 Task: Research Airbnb accommodation in Azua, Dominican Republic from 6th December, 2023 to 15th December, 2023 for 6 adults. Place can be entire room or private room with 6 bedrooms having 6 beds and 6 bathrooms. Property type can be house. Amenities needed are: wifi, TV, free parkinig on premises, gym, breakfast.
Action: Mouse moved to (595, 125)
Screenshot: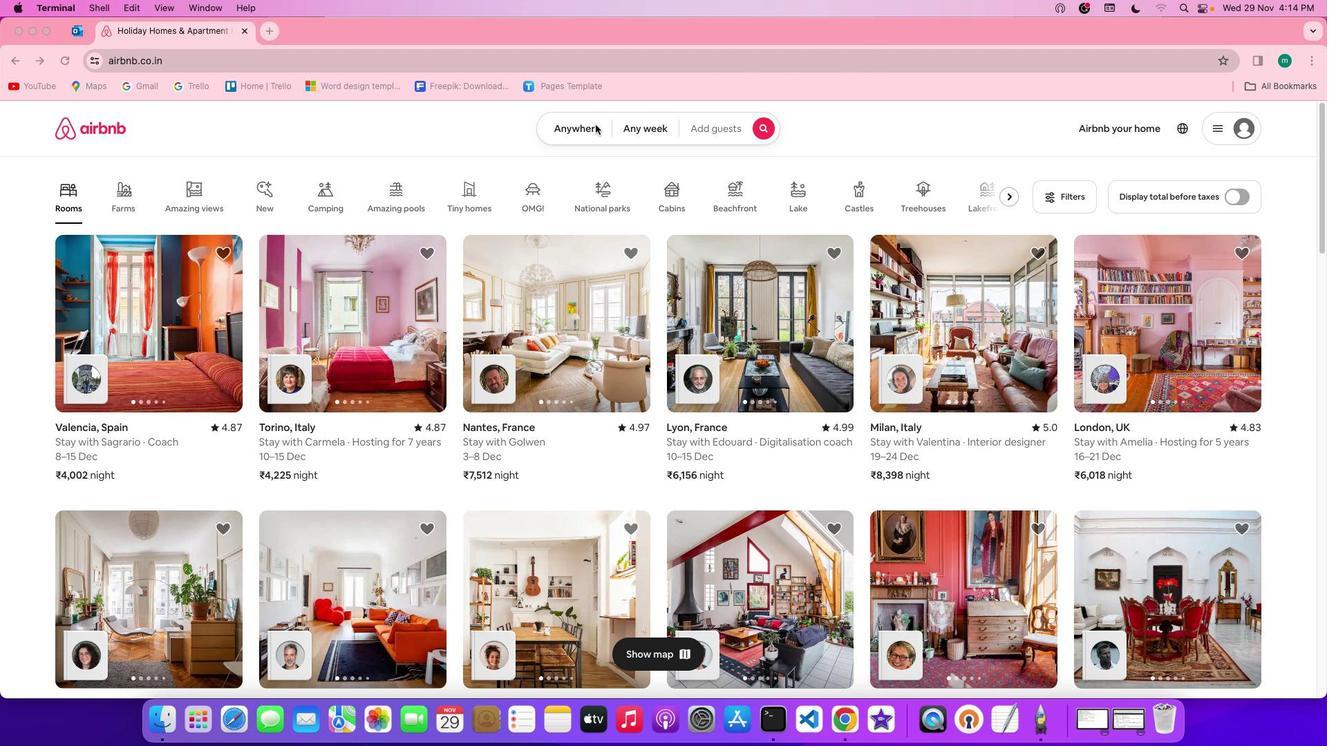 
Action: Mouse pressed left at (595, 125)
Screenshot: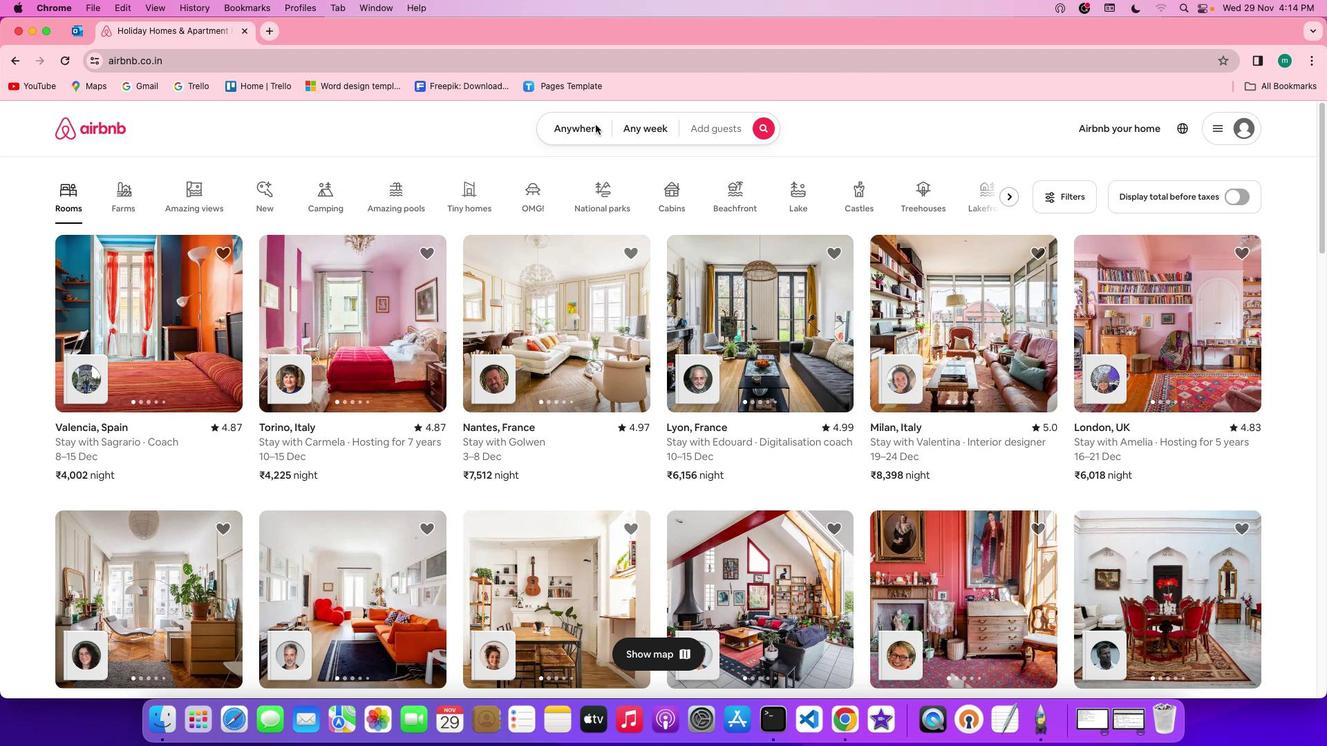 
Action: Mouse pressed left at (595, 125)
Screenshot: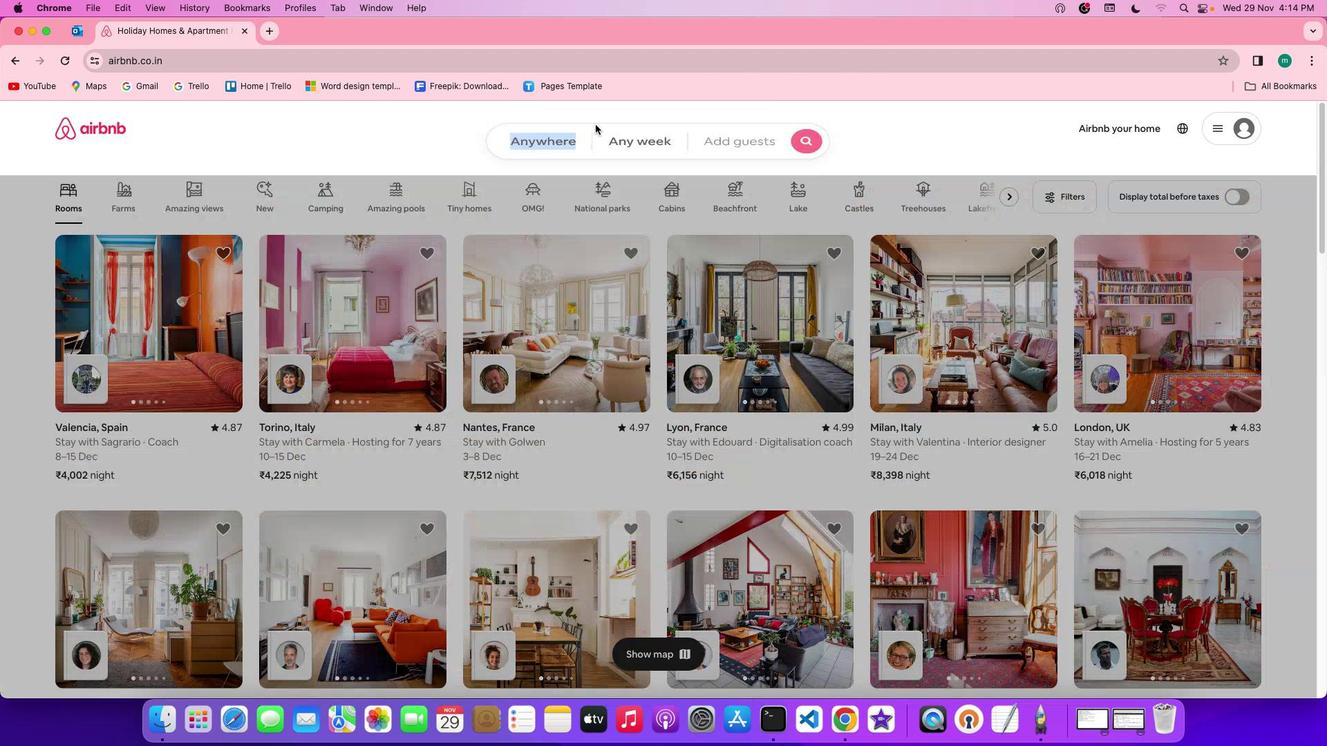 
Action: Mouse moved to (514, 187)
Screenshot: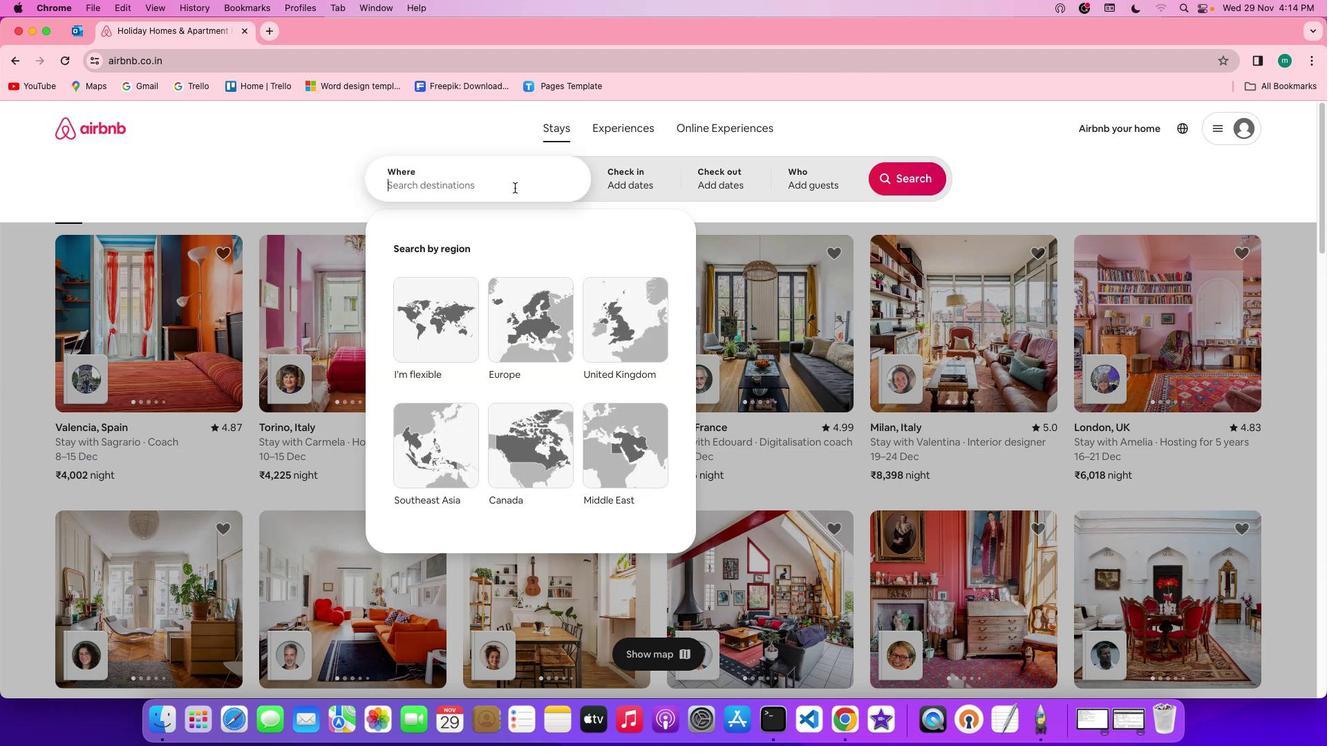 
Action: Mouse pressed left at (514, 187)
Screenshot: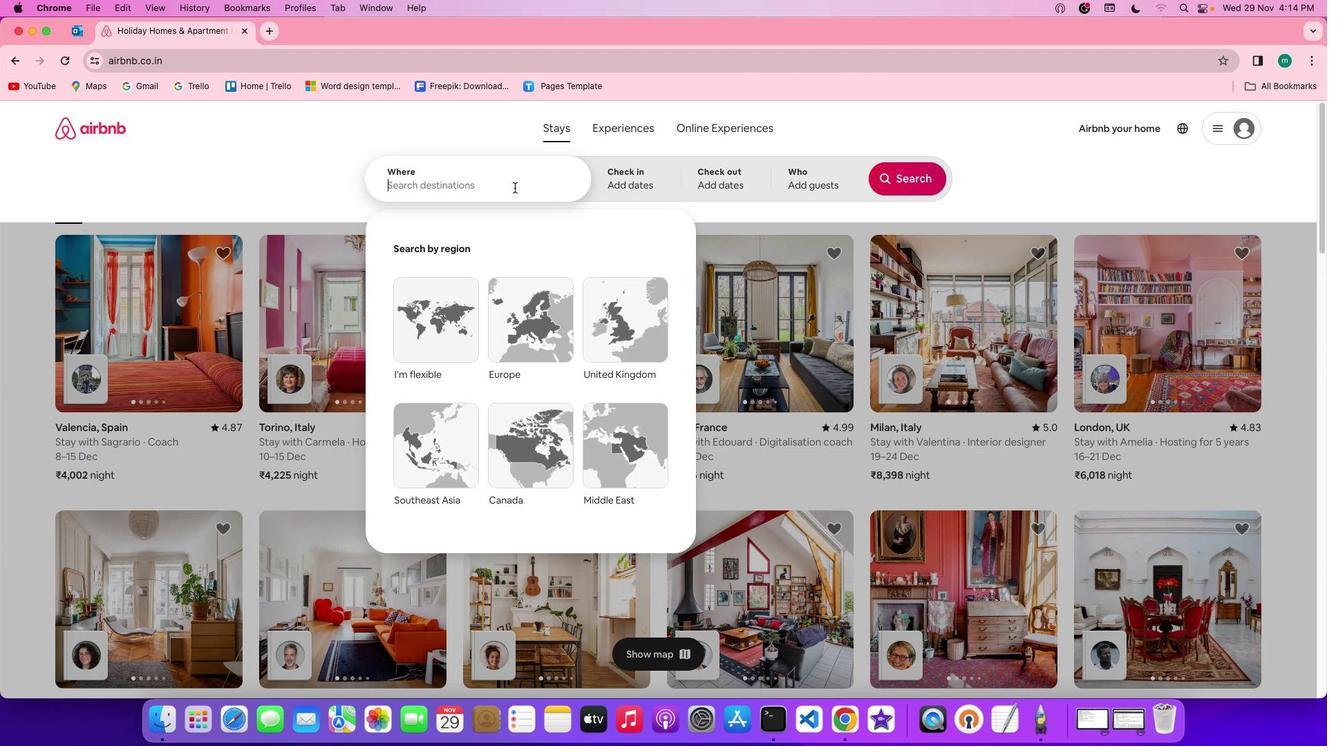 
Action: Mouse moved to (514, 189)
Screenshot: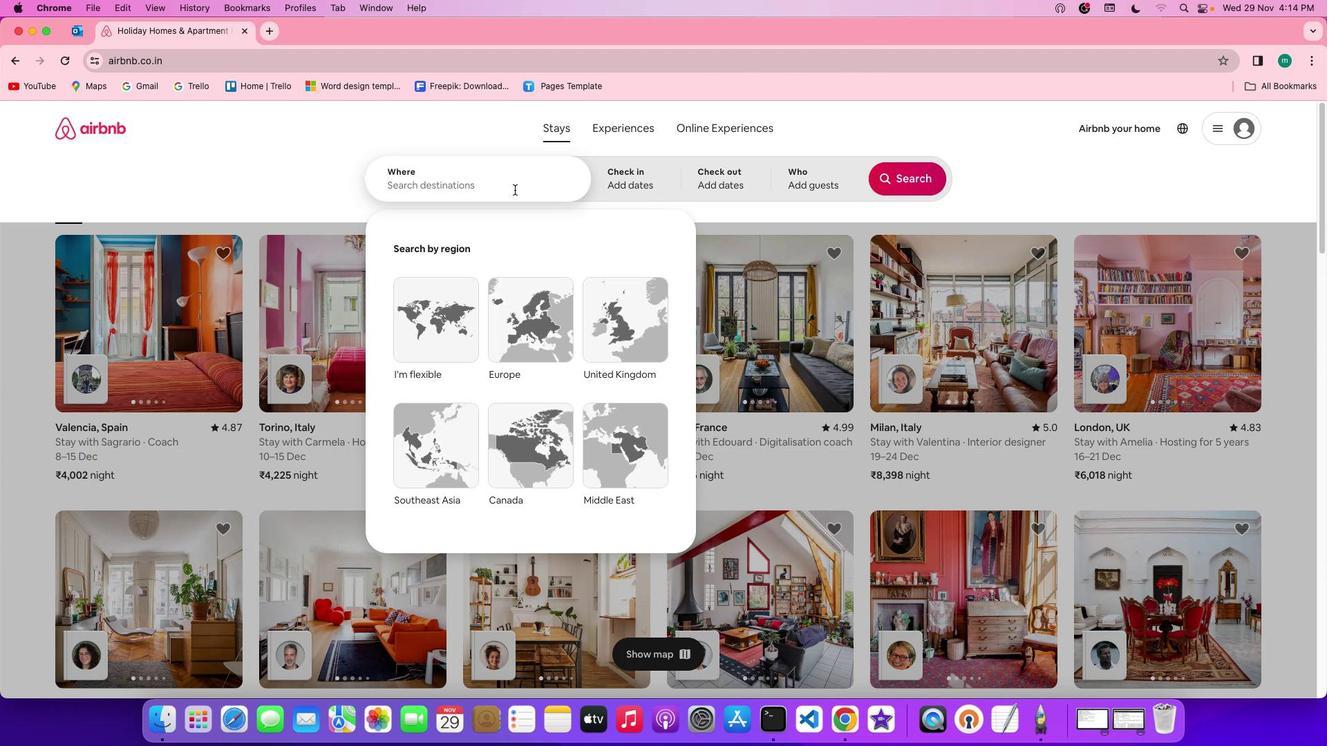 
Action: Key pressed Key.shift'A''z''u''a'','Key.spaceKey.shift'd''o''m''i''n''i''c''a''n'Key.spaceKey.shift'R''e''p''u''b''l''i''c'
Screenshot: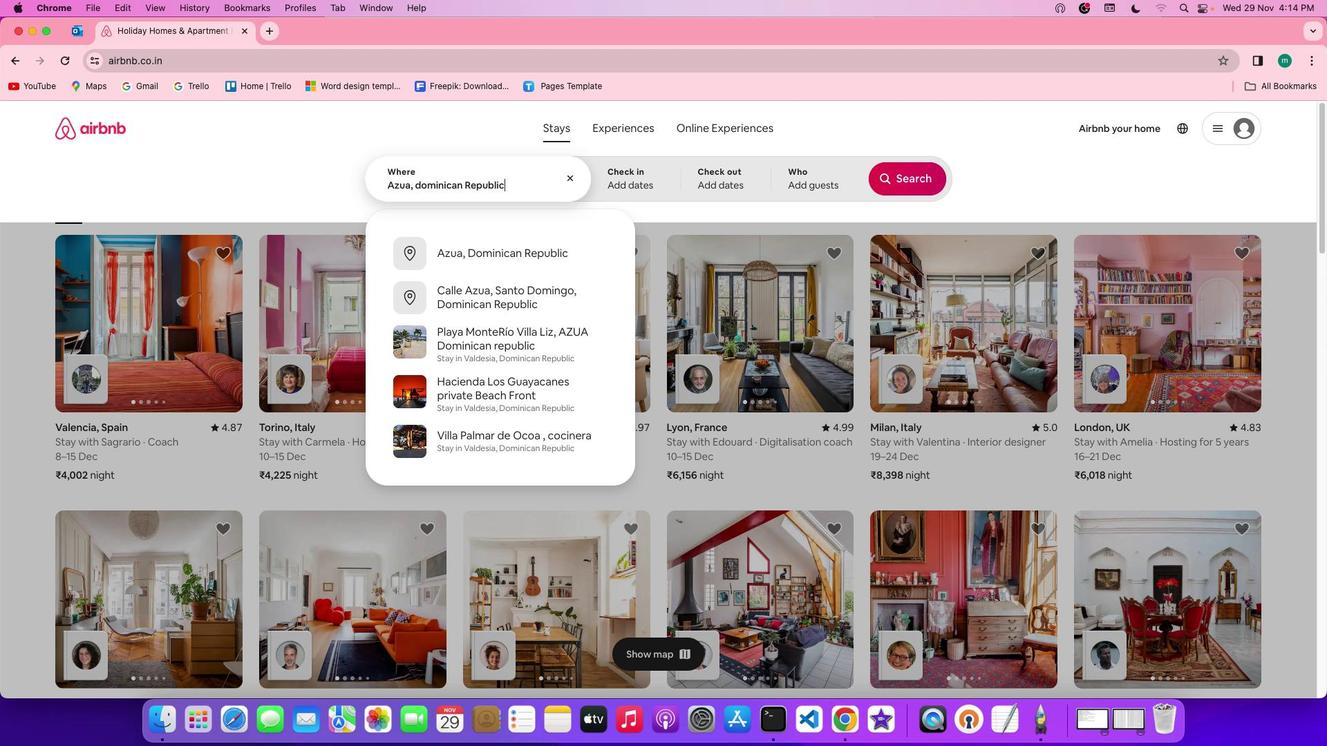 
Action: Mouse moved to (602, 186)
Screenshot: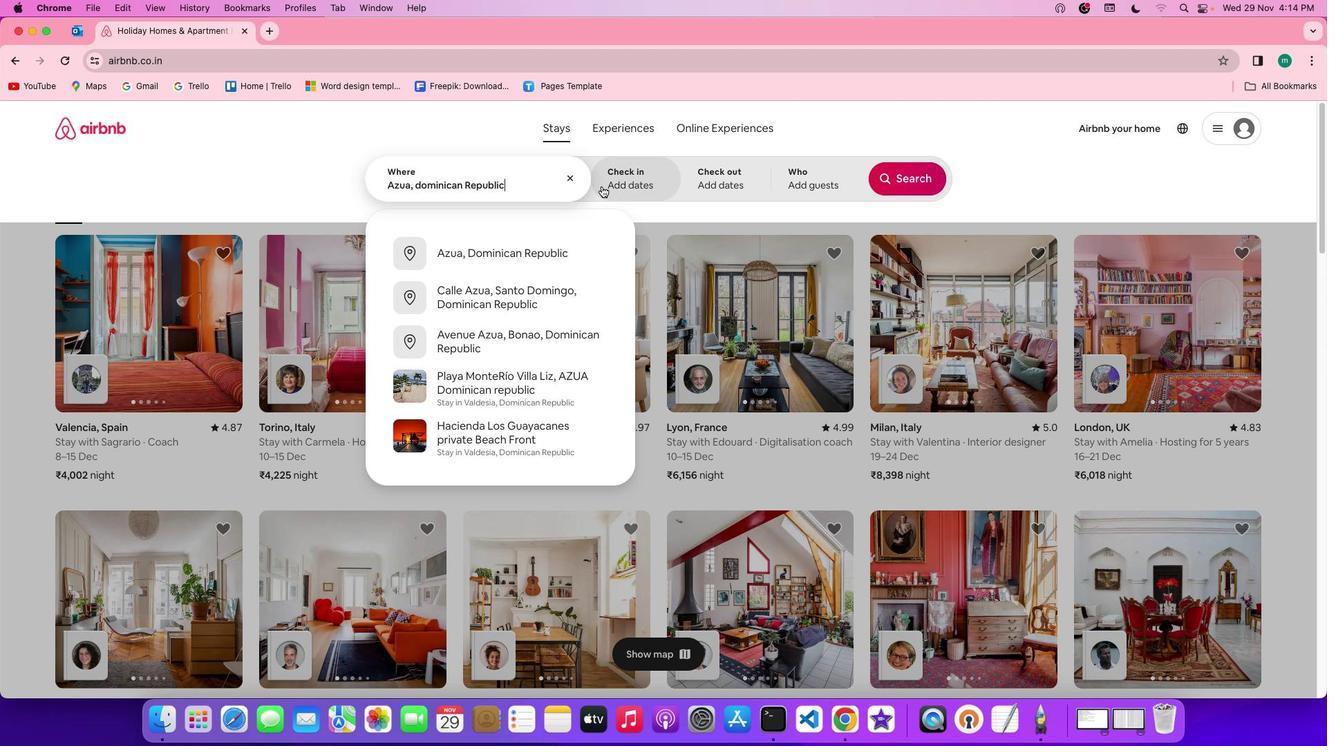 
Action: Mouse pressed left at (602, 186)
Screenshot: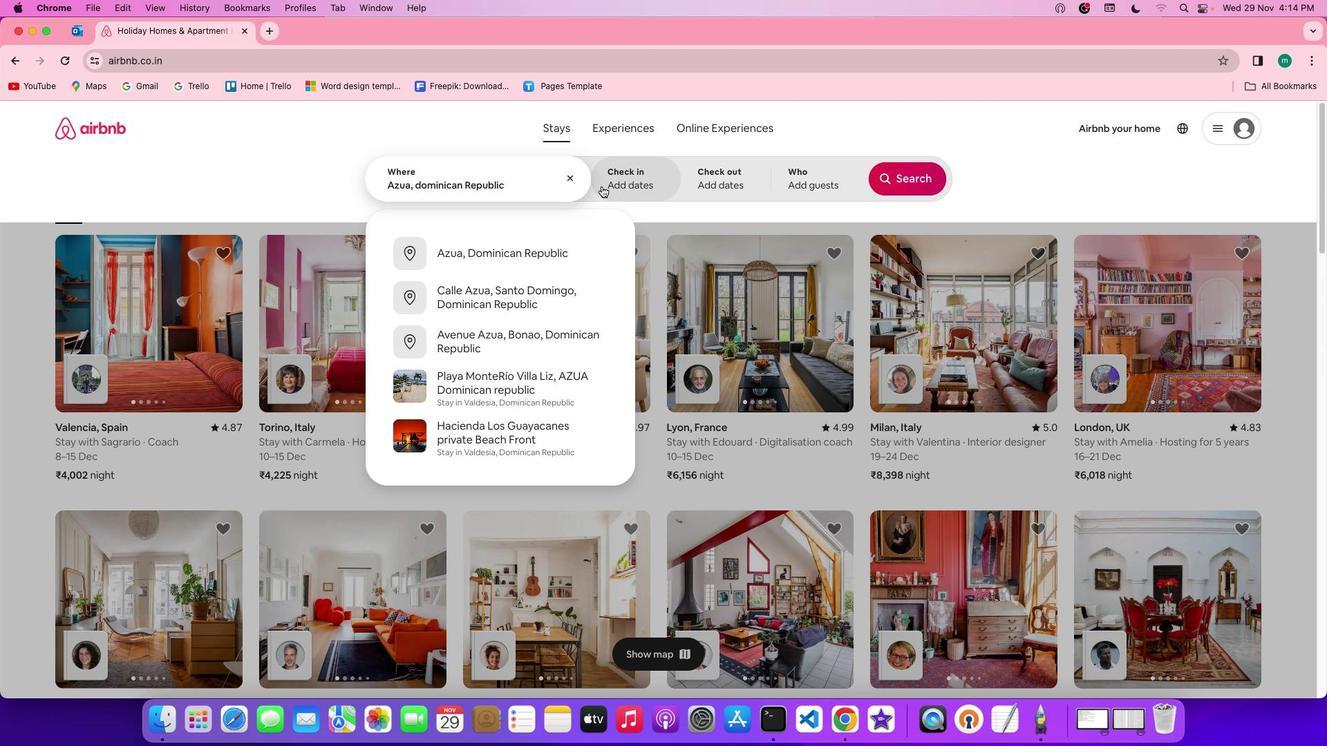 
Action: Mouse moved to (800, 379)
Screenshot: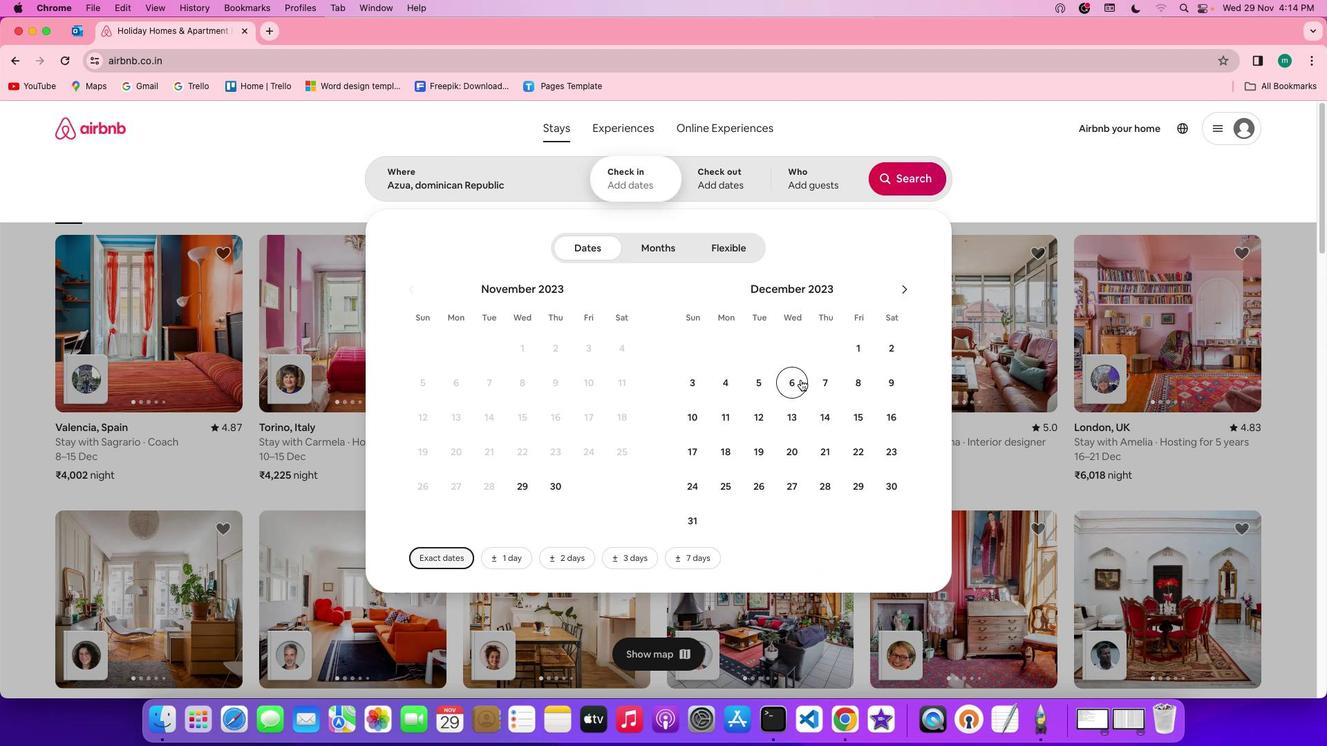 
Action: Mouse pressed left at (800, 379)
Screenshot: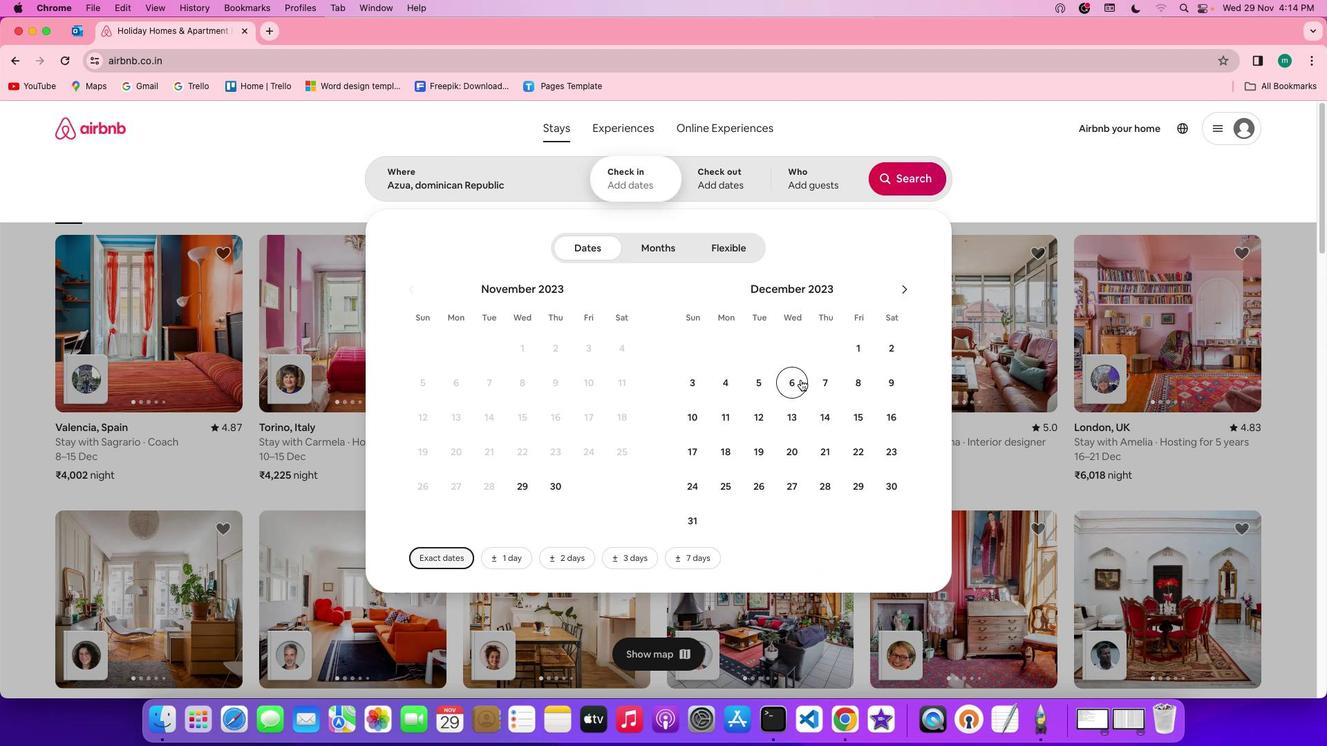 
Action: Mouse moved to (858, 426)
Screenshot: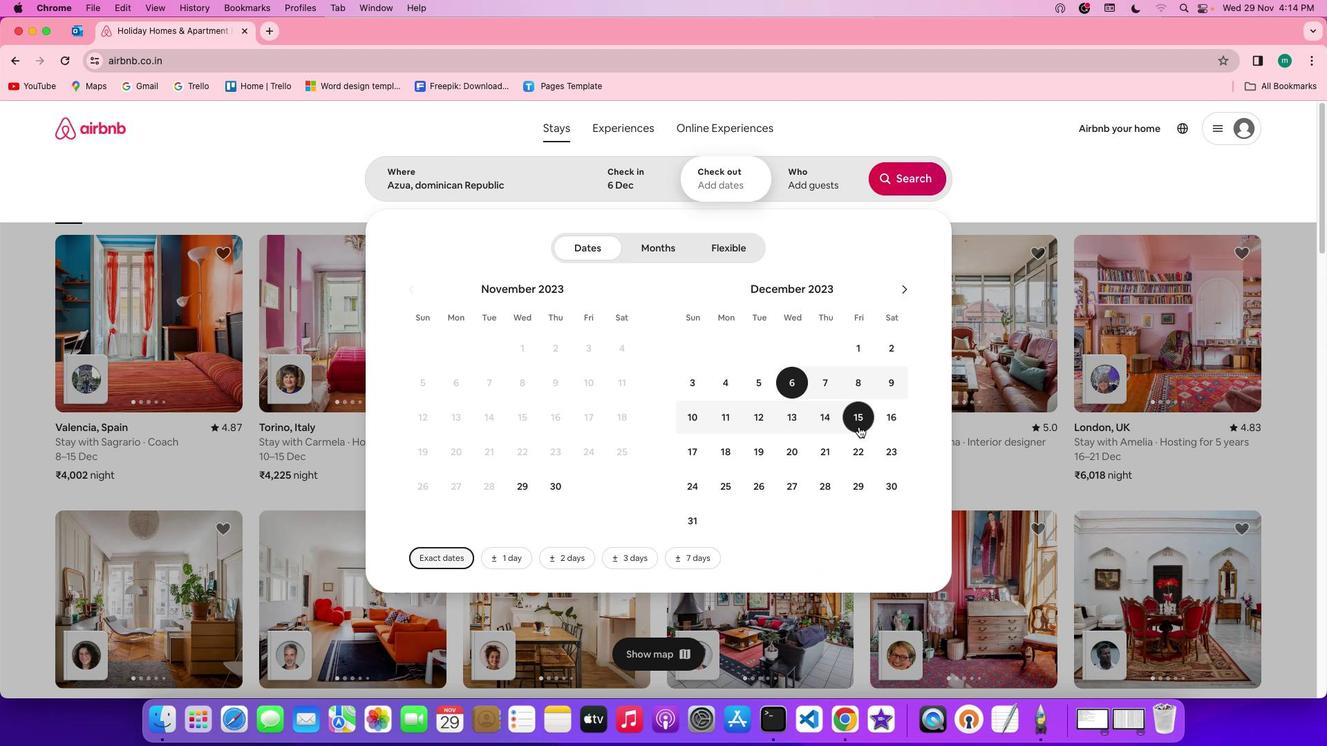 
Action: Mouse pressed left at (858, 426)
Screenshot: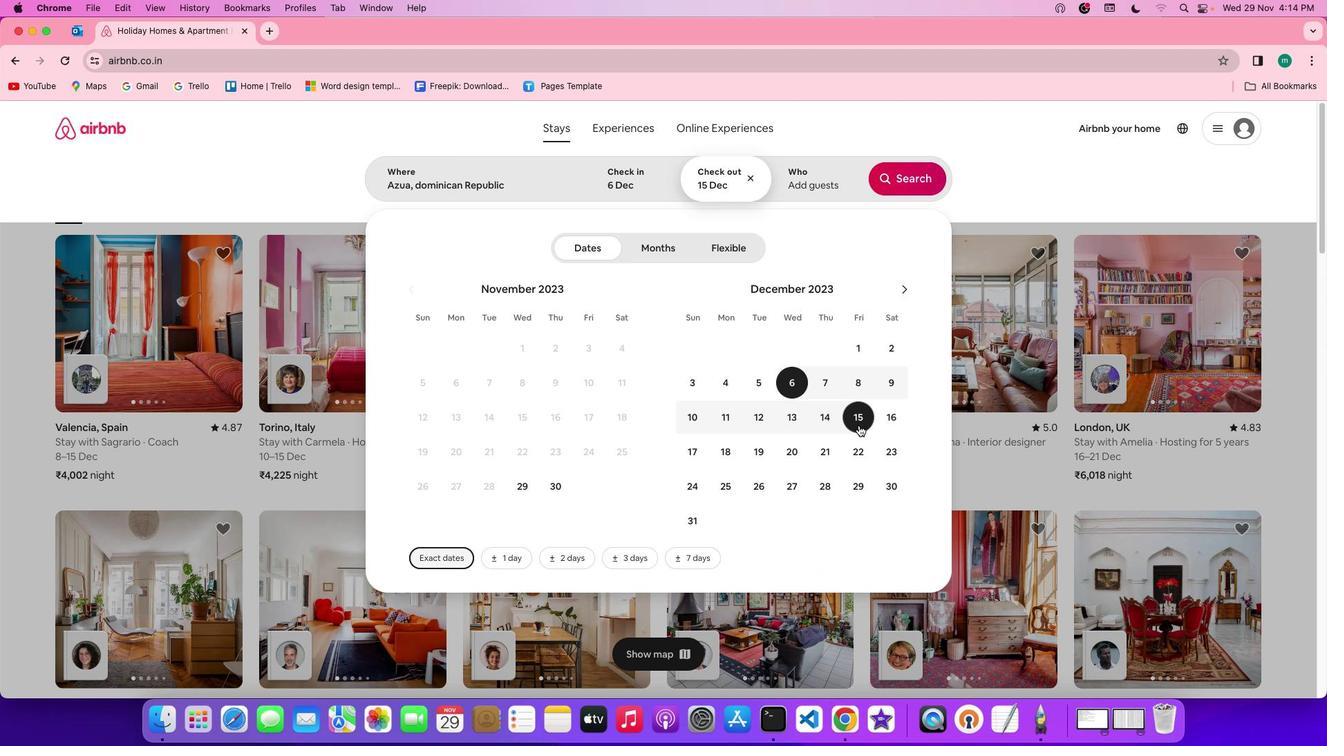 
Action: Mouse moved to (807, 174)
Screenshot: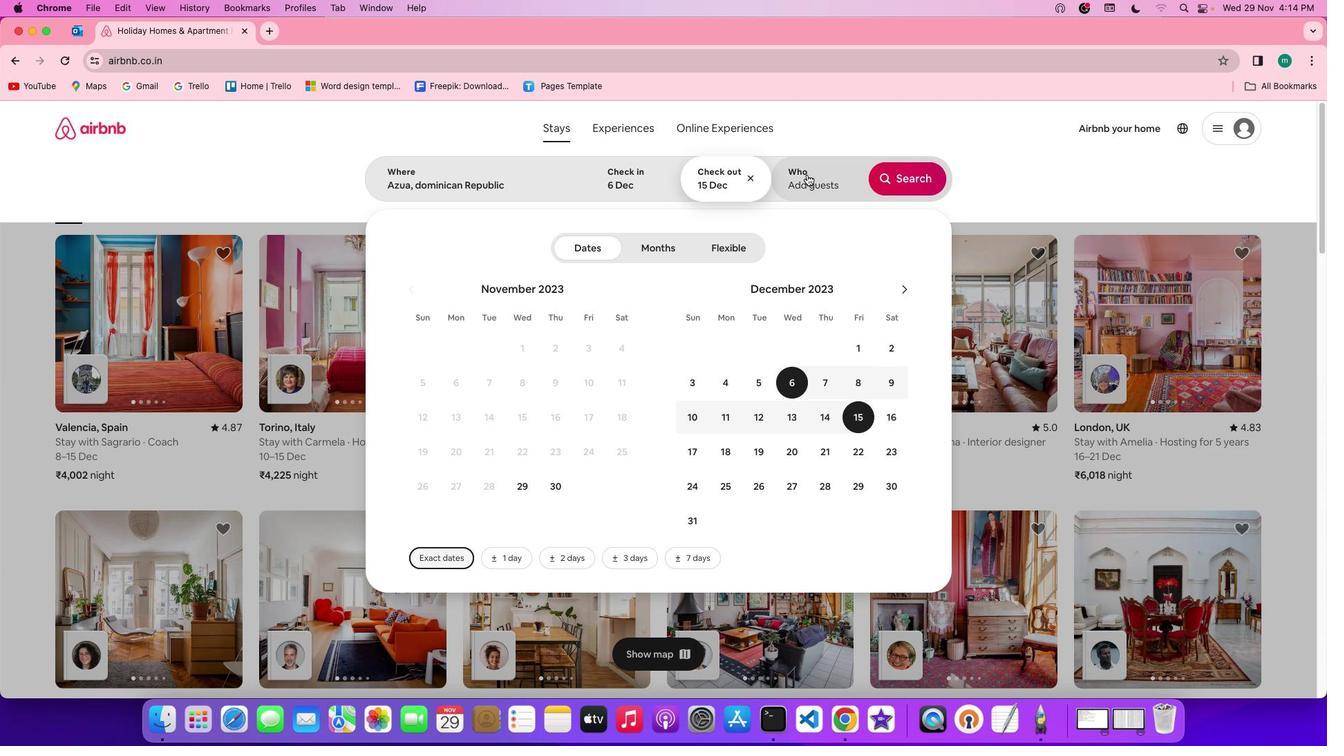 
Action: Mouse pressed left at (807, 174)
Screenshot: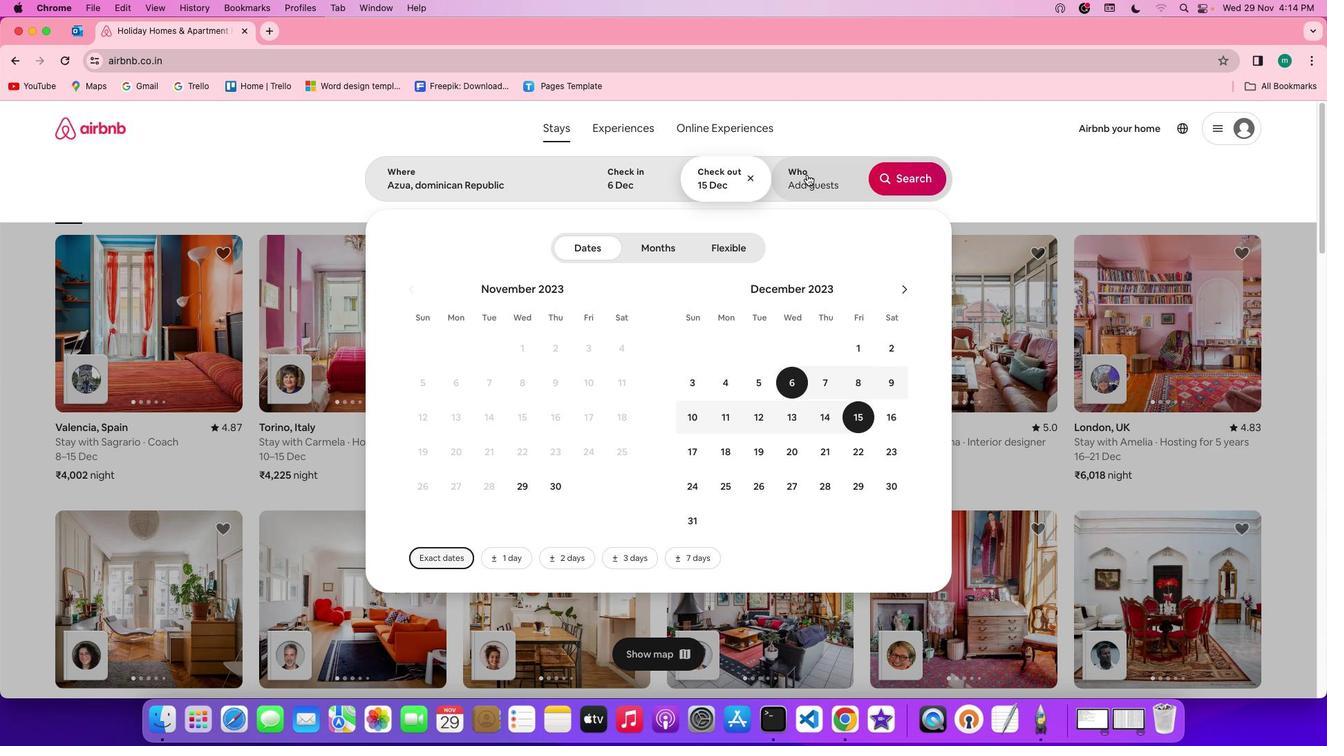 
Action: Mouse moved to (911, 252)
Screenshot: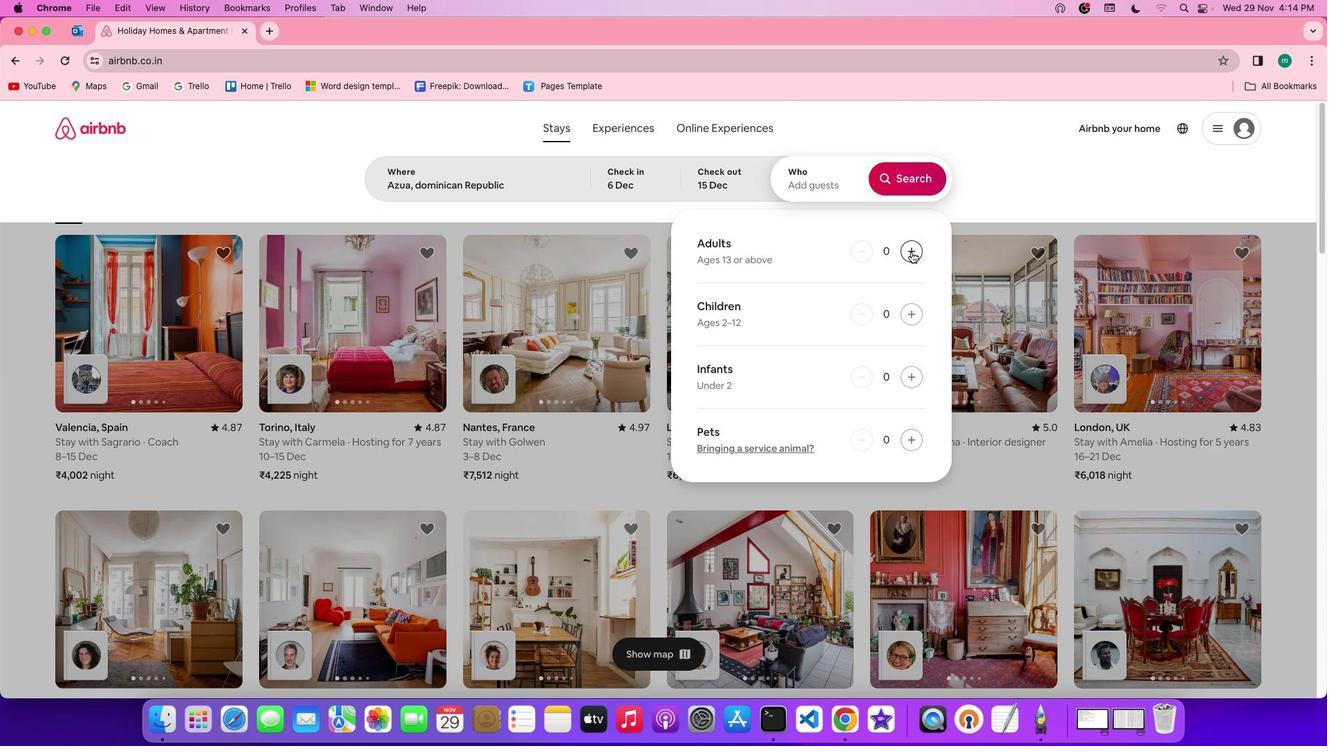 
Action: Mouse pressed left at (911, 252)
Screenshot: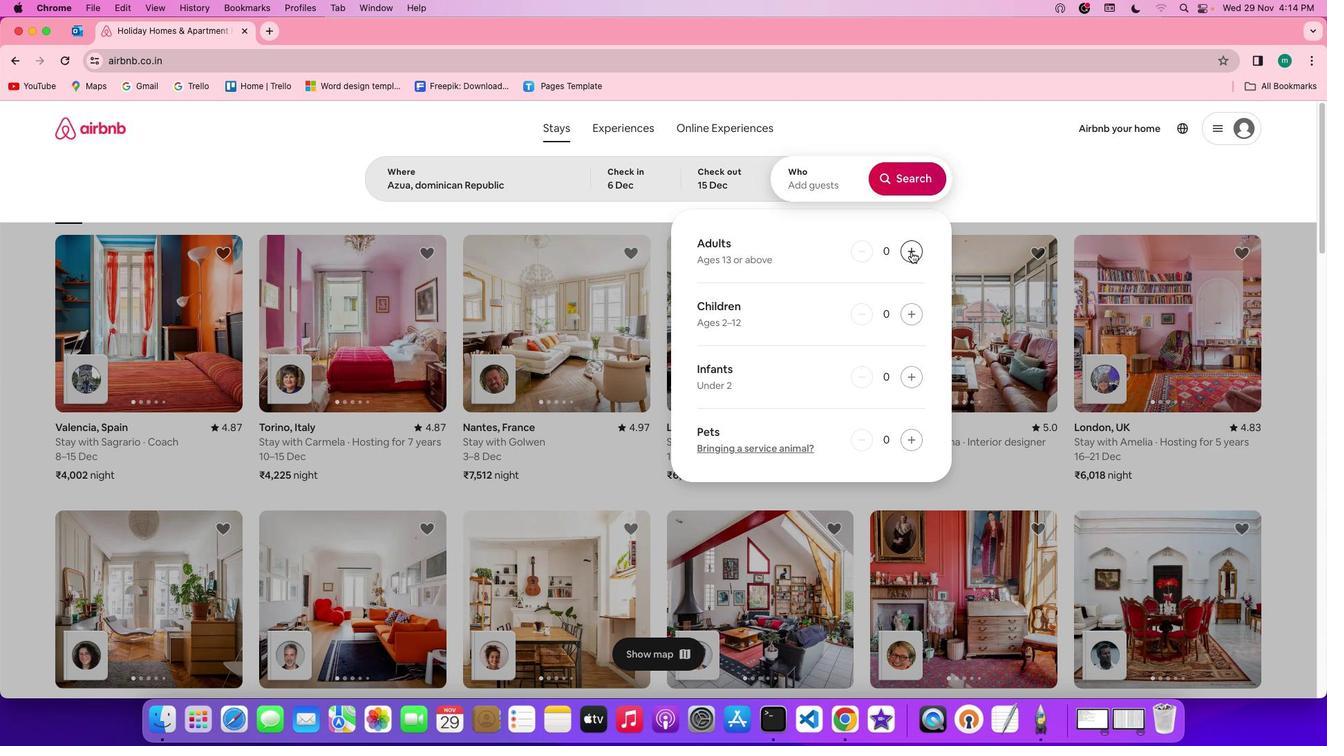 
Action: Mouse pressed left at (911, 252)
Screenshot: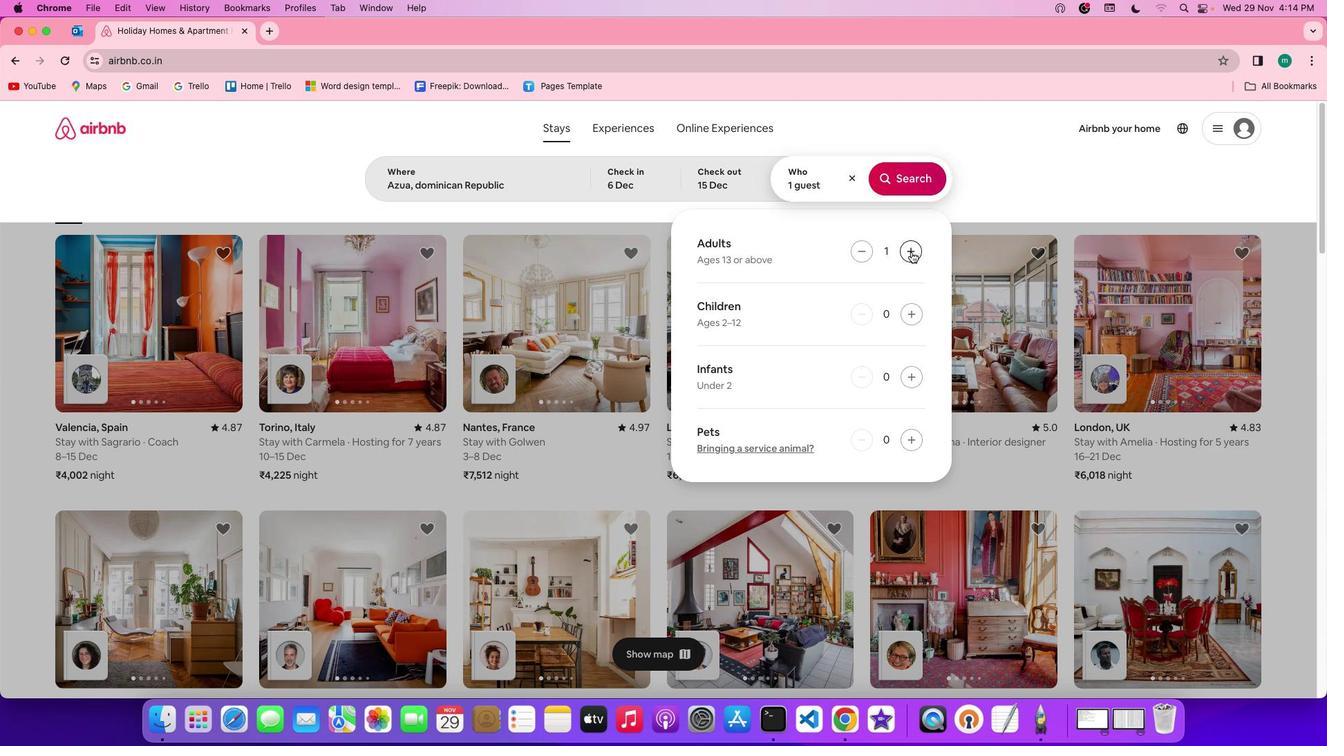 
Action: Mouse pressed left at (911, 252)
Screenshot: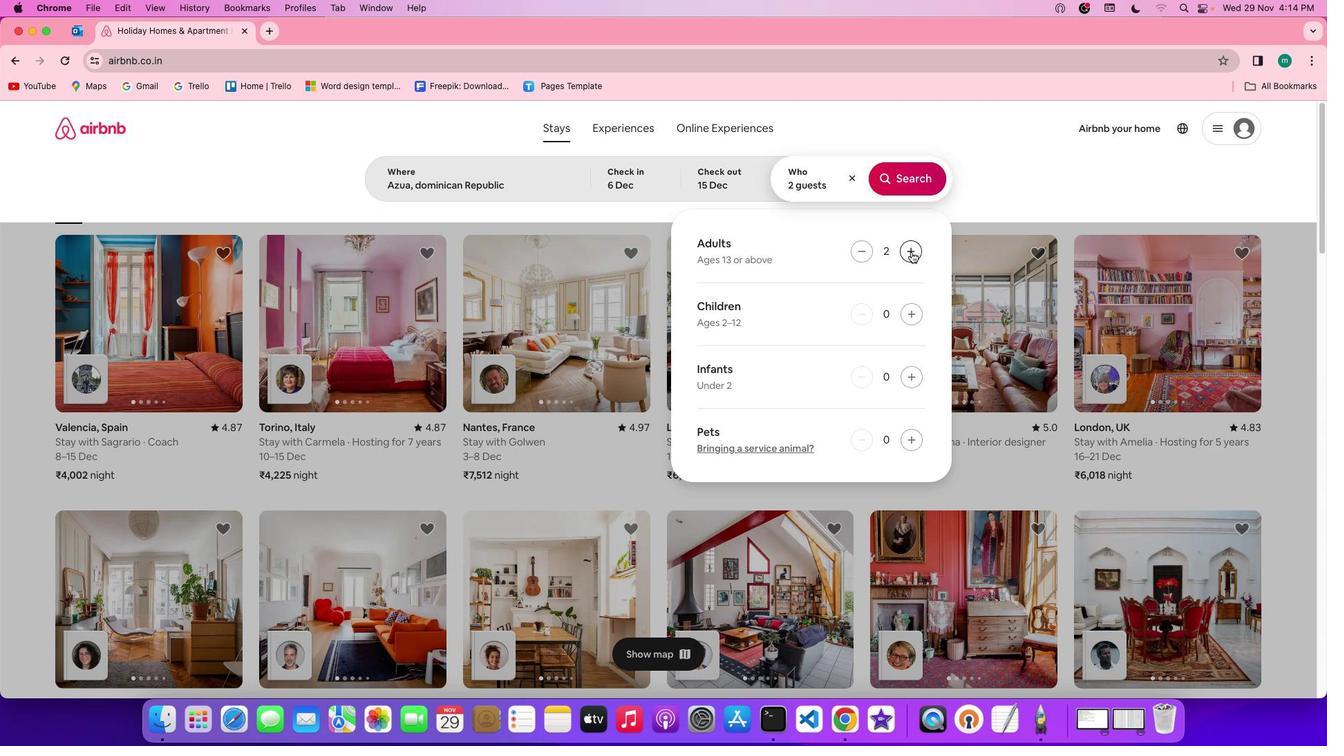 
Action: Mouse pressed left at (911, 252)
Screenshot: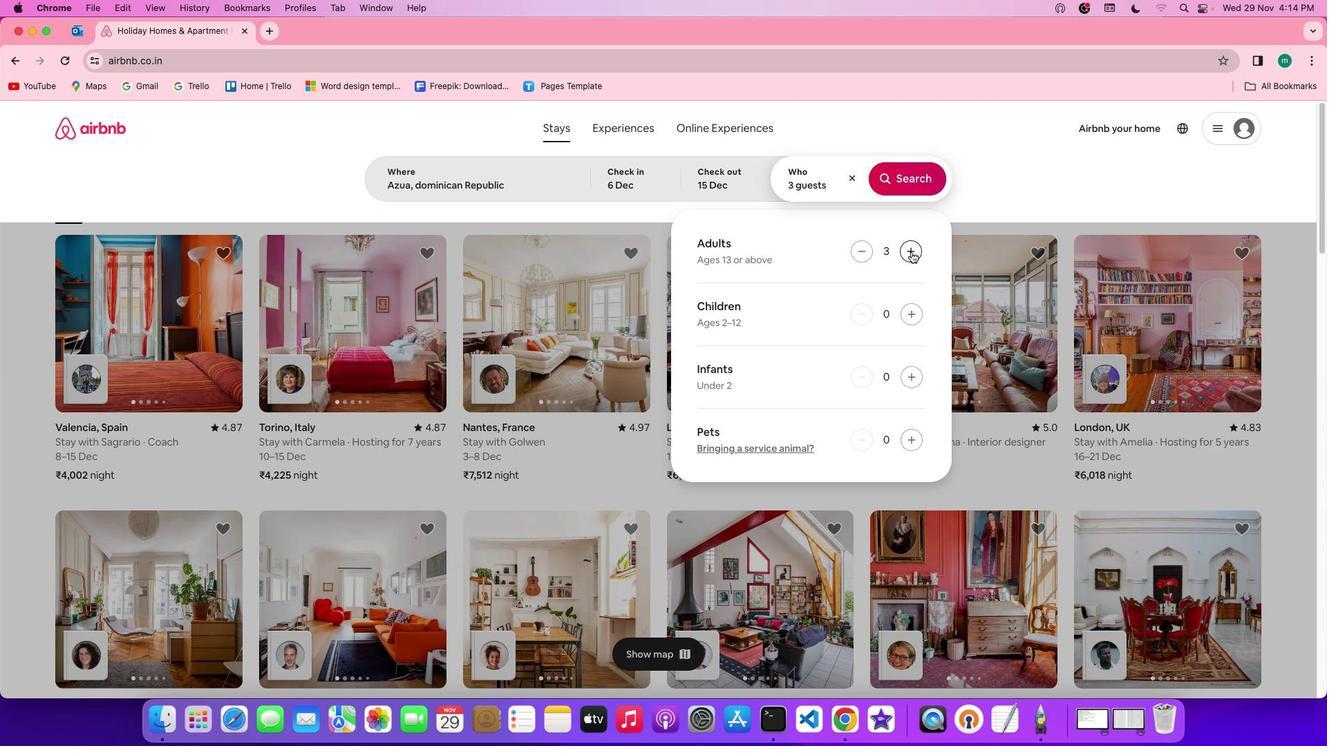 
Action: Mouse pressed left at (911, 252)
Screenshot: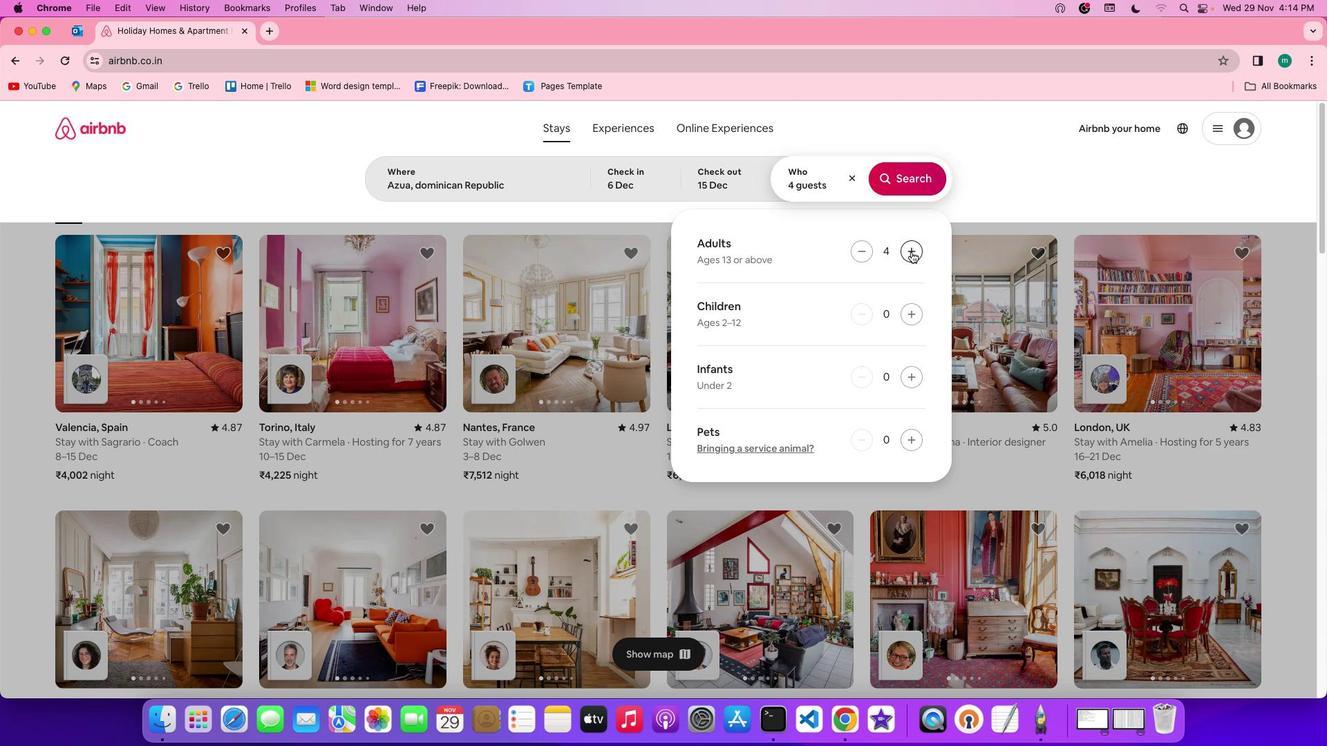 
Action: Mouse pressed left at (911, 252)
Screenshot: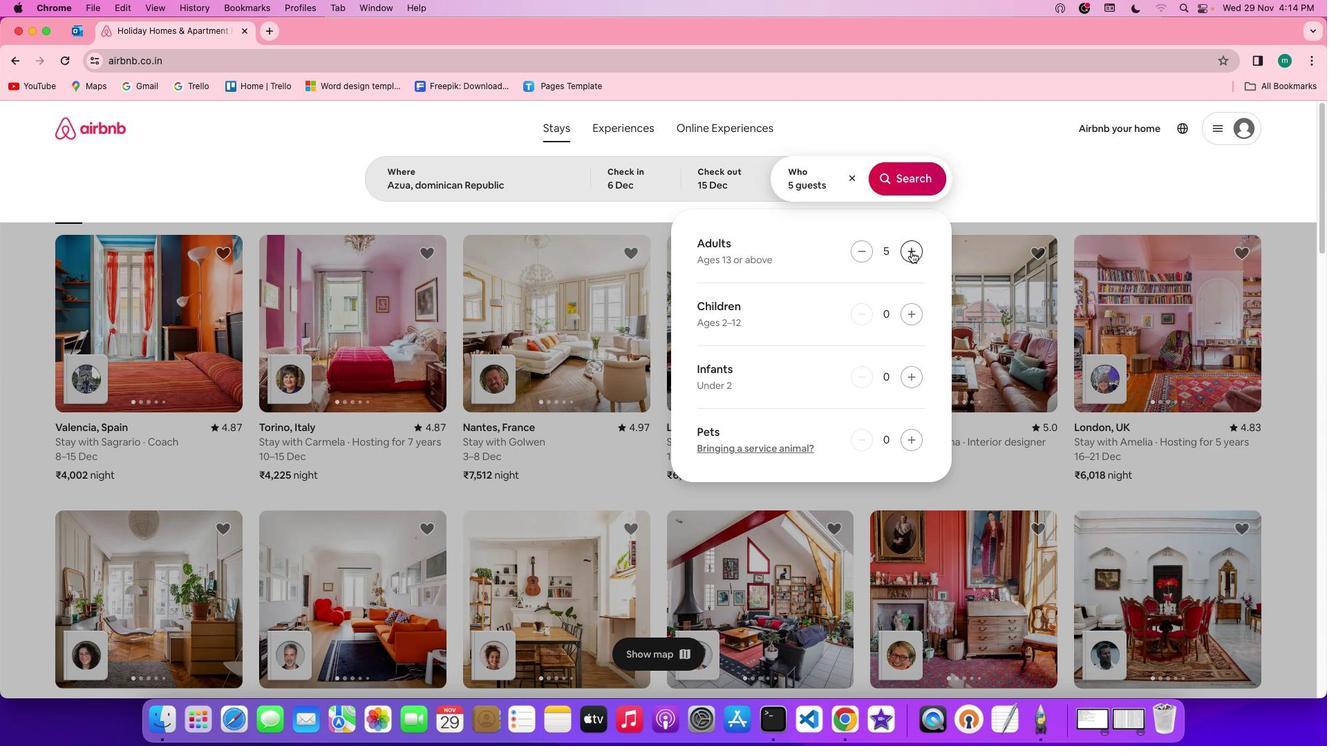 
Action: Mouse pressed left at (911, 252)
Screenshot: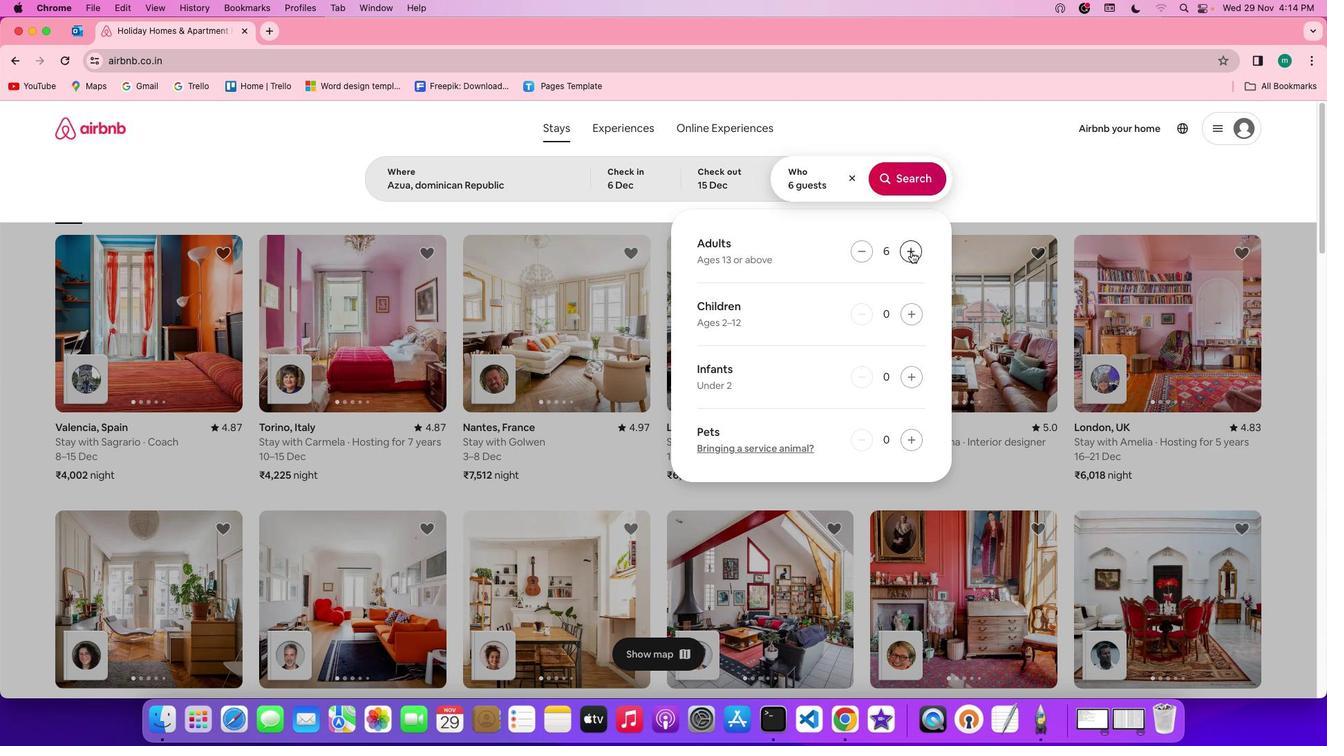 
Action: Mouse moved to (867, 251)
Screenshot: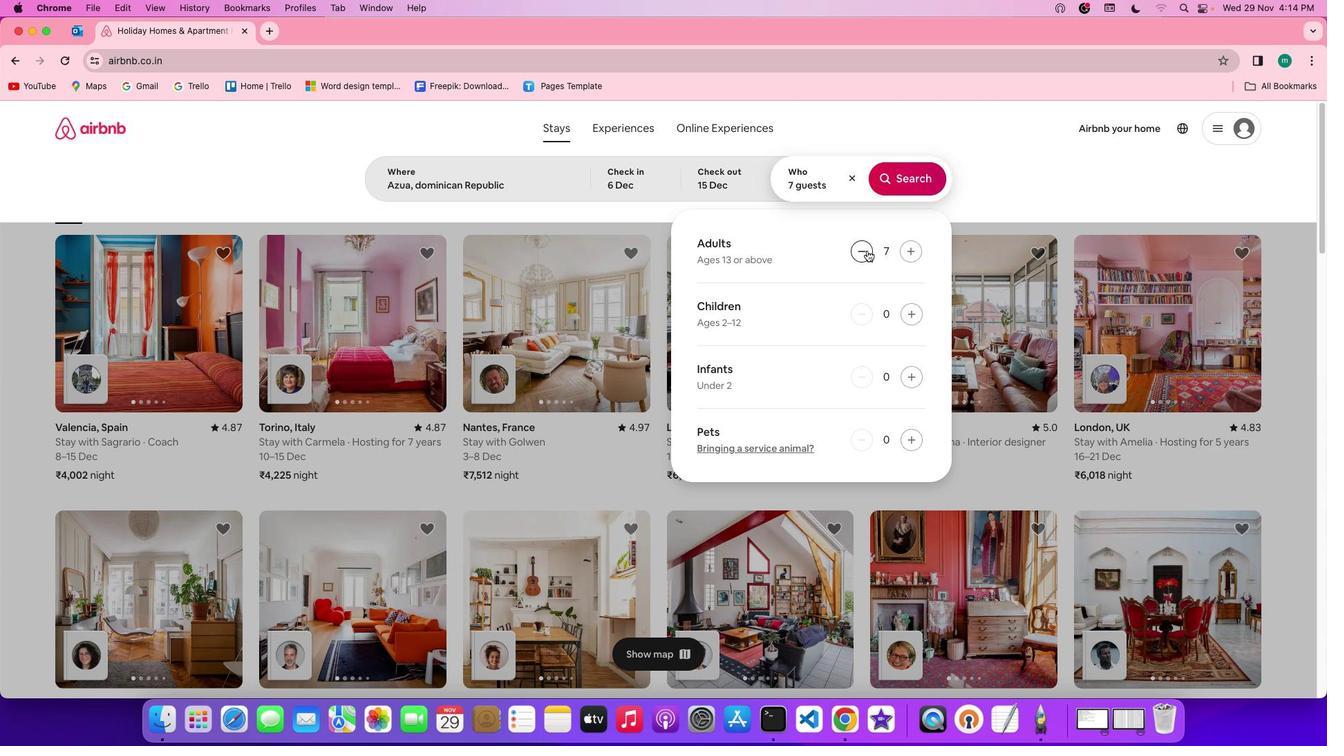 
Action: Mouse pressed left at (867, 251)
Screenshot: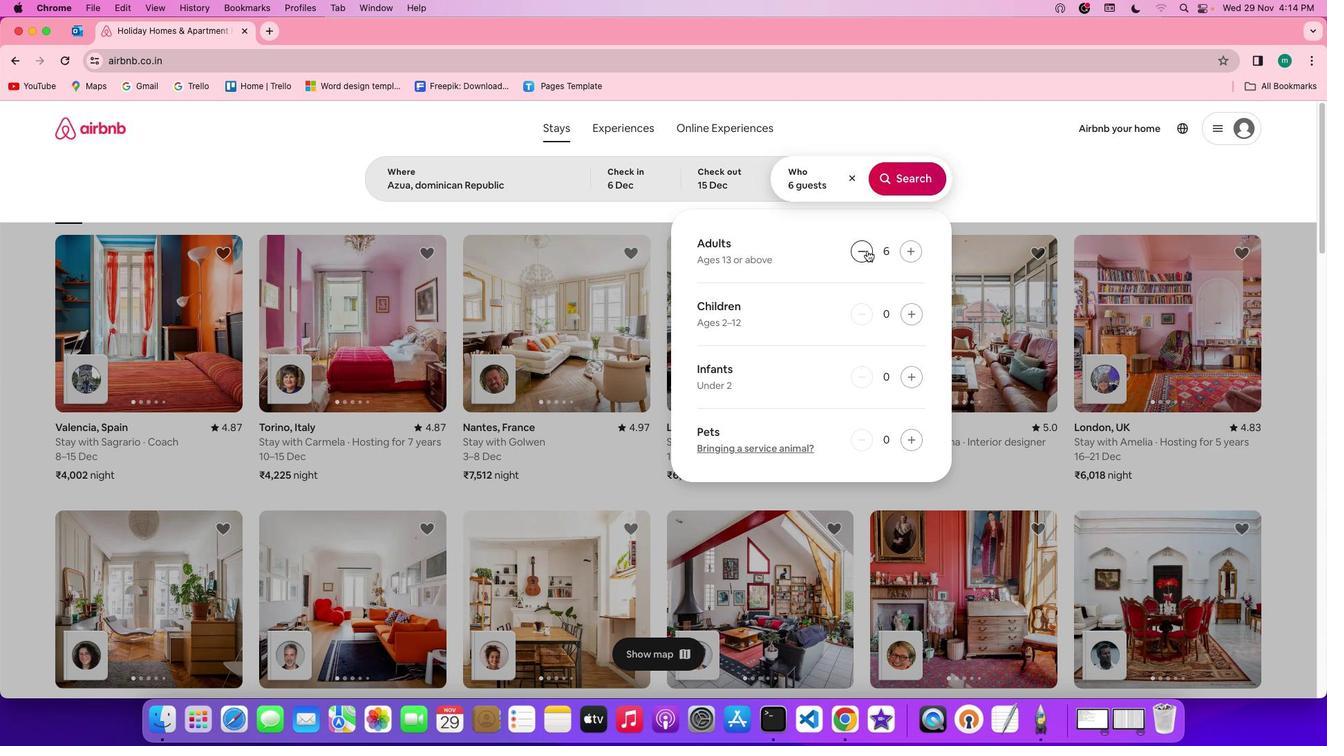 
Action: Mouse moved to (916, 192)
Screenshot: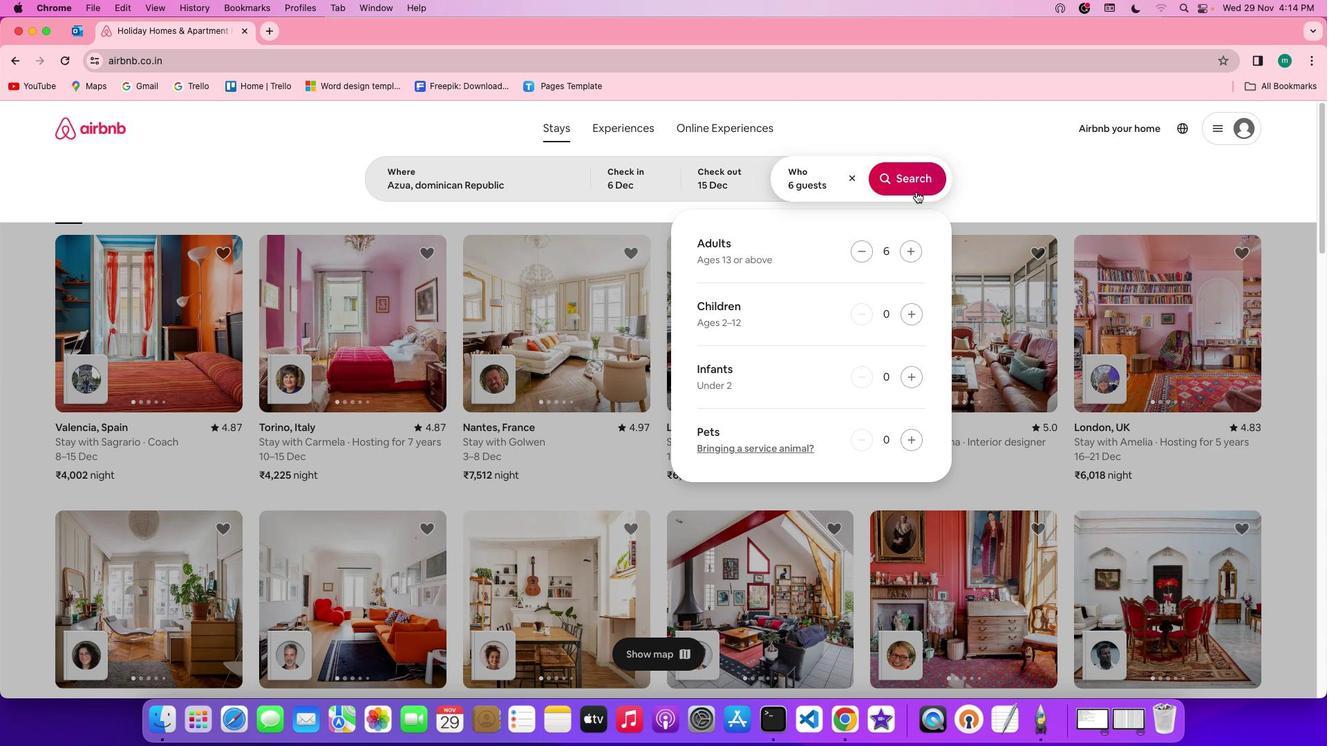 
Action: Mouse pressed left at (916, 192)
Screenshot: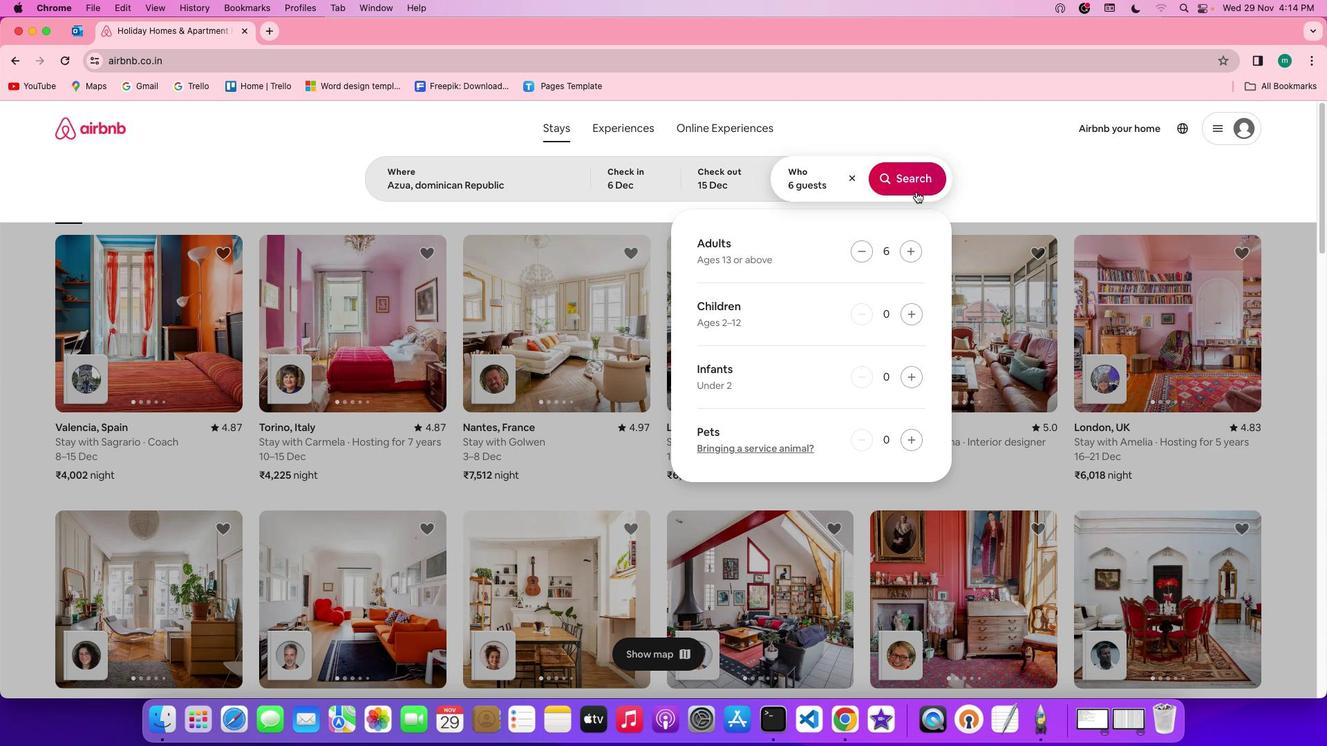 
Action: Mouse moved to (1126, 175)
Screenshot: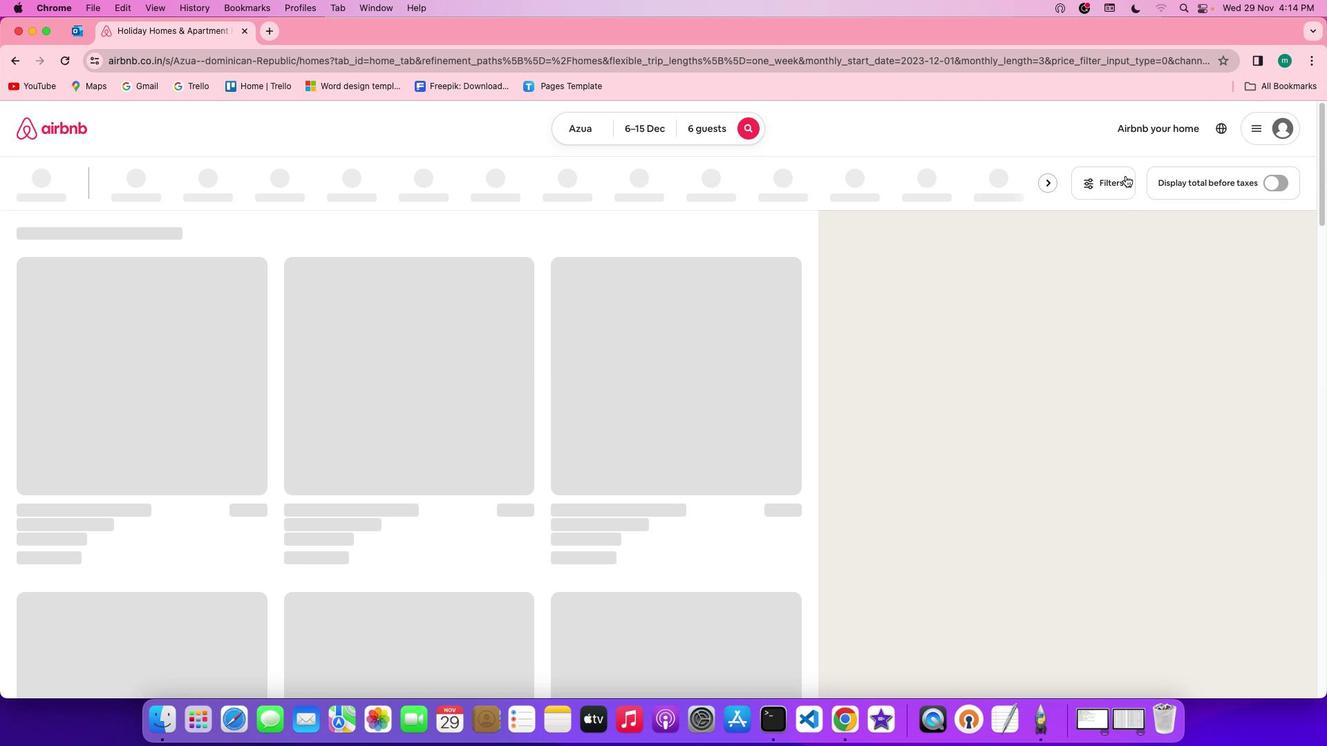 
Action: Mouse pressed left at (1126, 175)
Screenshot: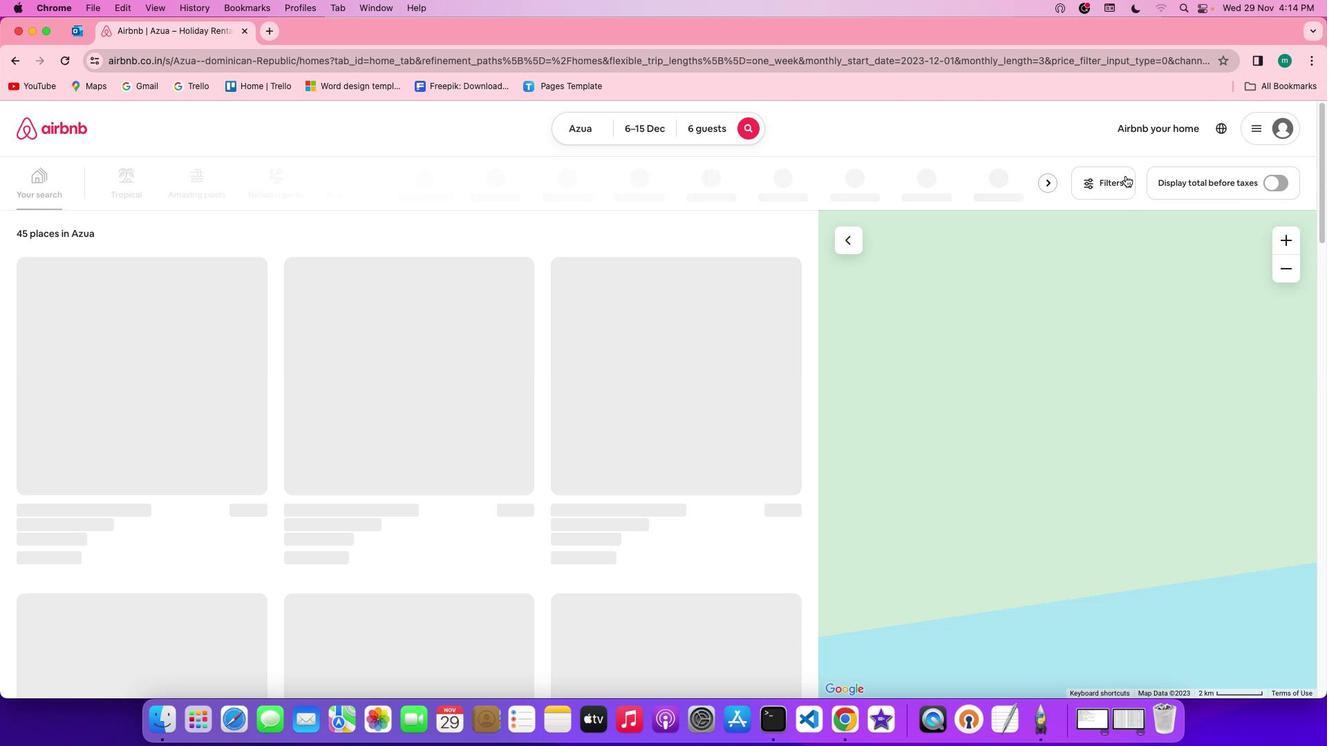 
Action: Mouse moved to (788, 345)
Screenshot: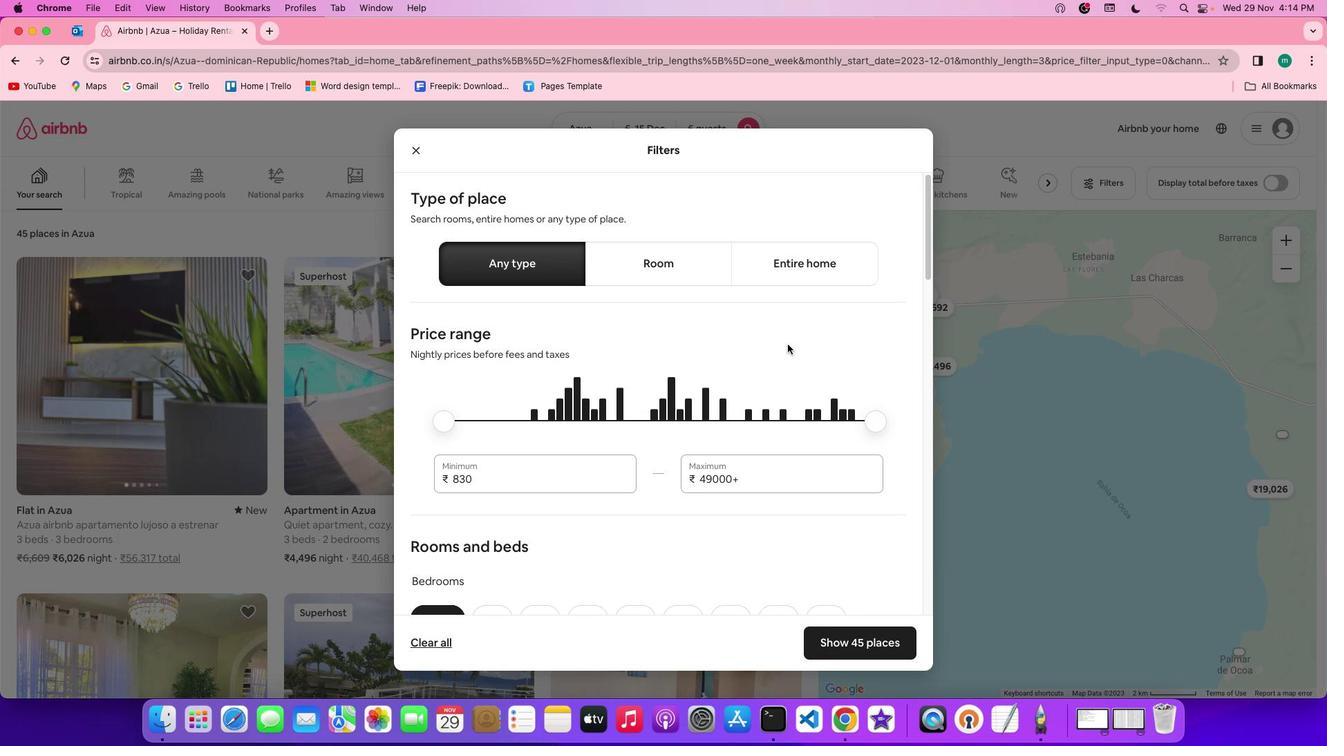 
Action: Mouse scrolled (788, 345) with delta (0, 0)
Screenshot: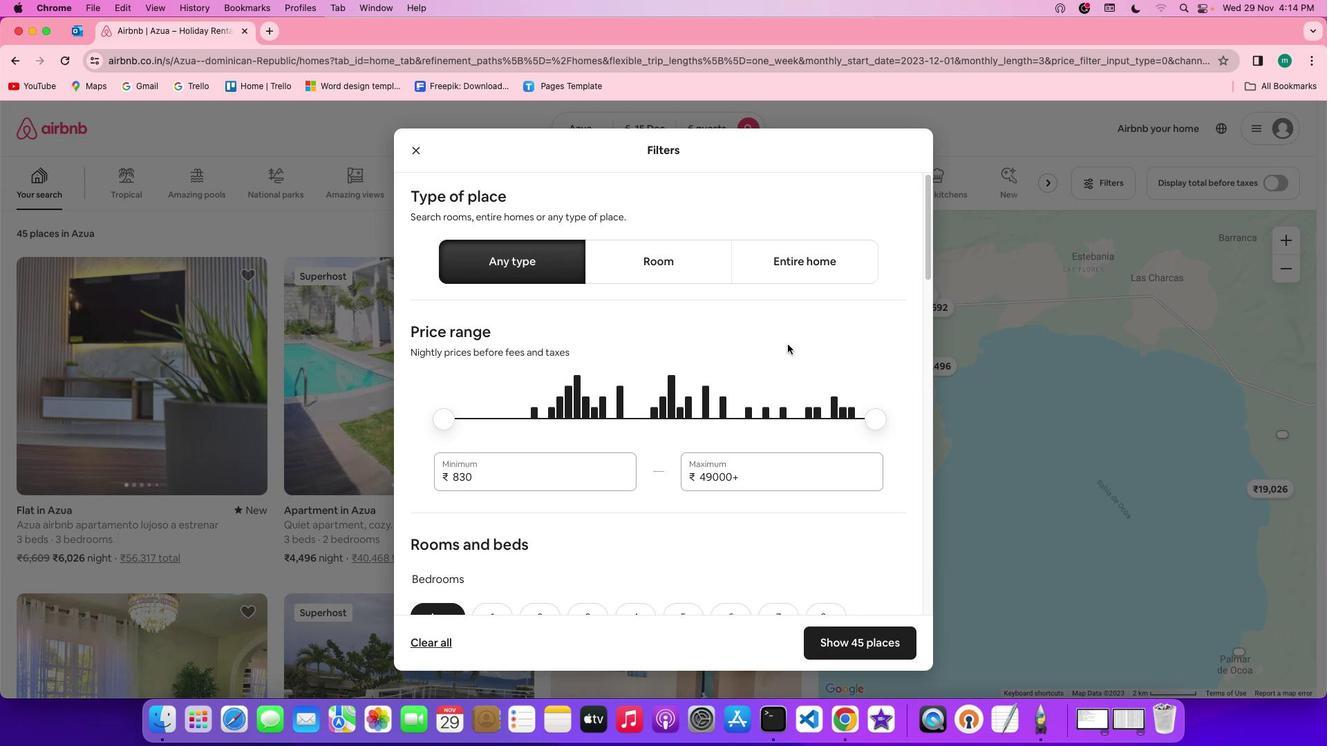
Action: Mouse scrolled (788, 345) with delta (0, 0)
Screenshot: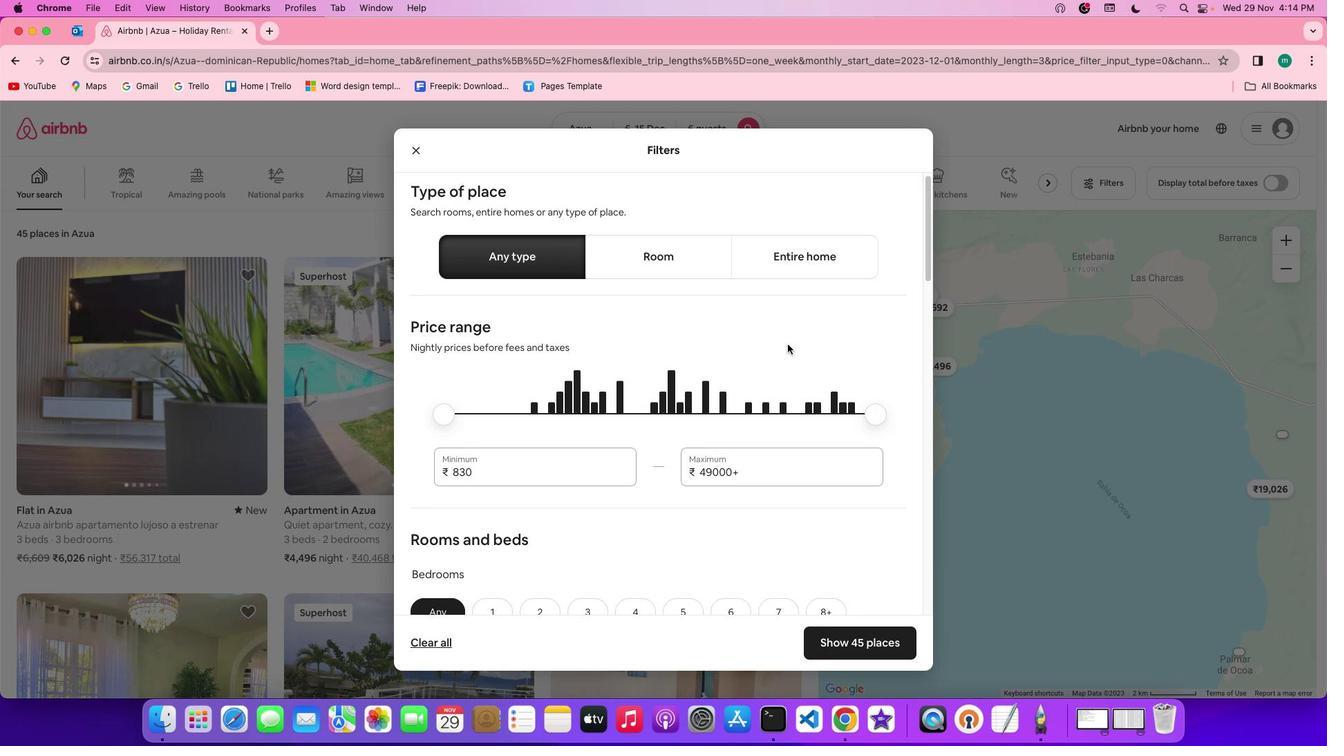 
Action: Mouse scrolled (788, 345) with delta (0, -1)
Screenshot: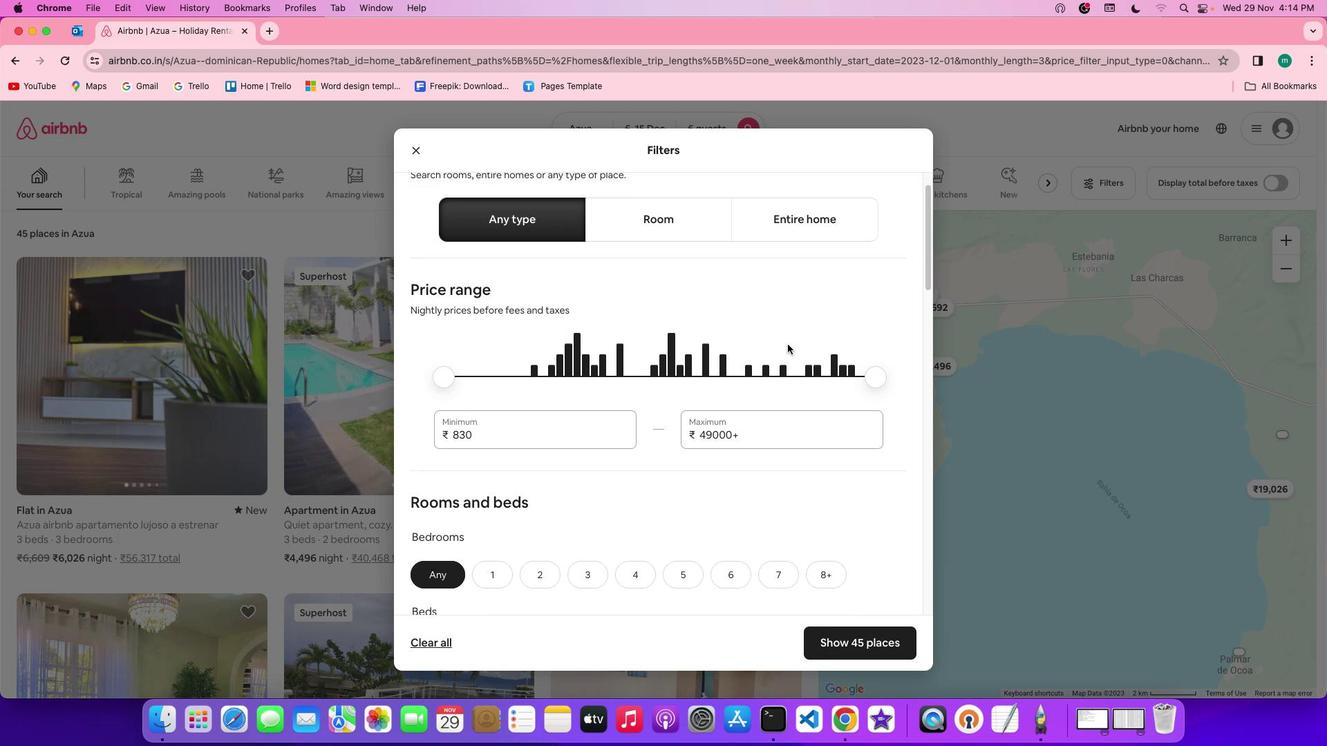 
Action: Mouse moved to (788, 345)
Screenshot: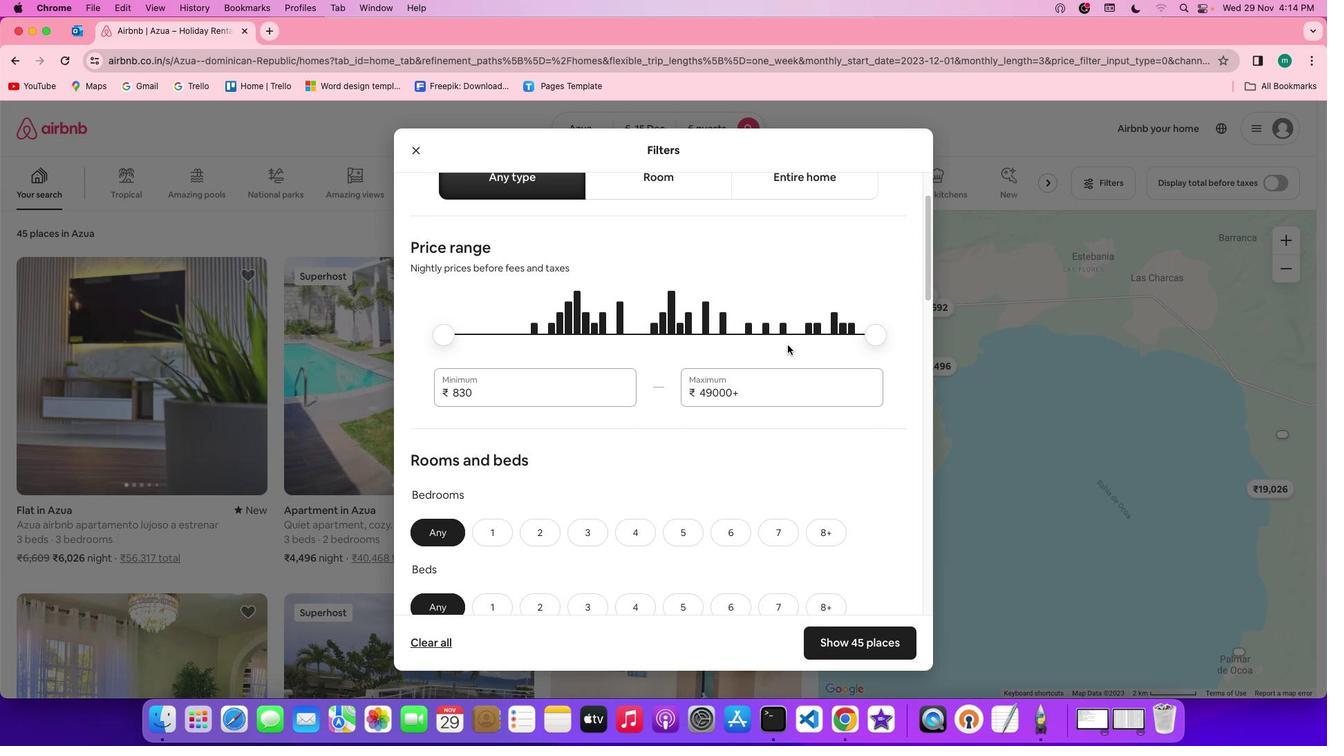 
Action: Mouse scrolled (788, 345) with delta (0, 0)
Screenshot: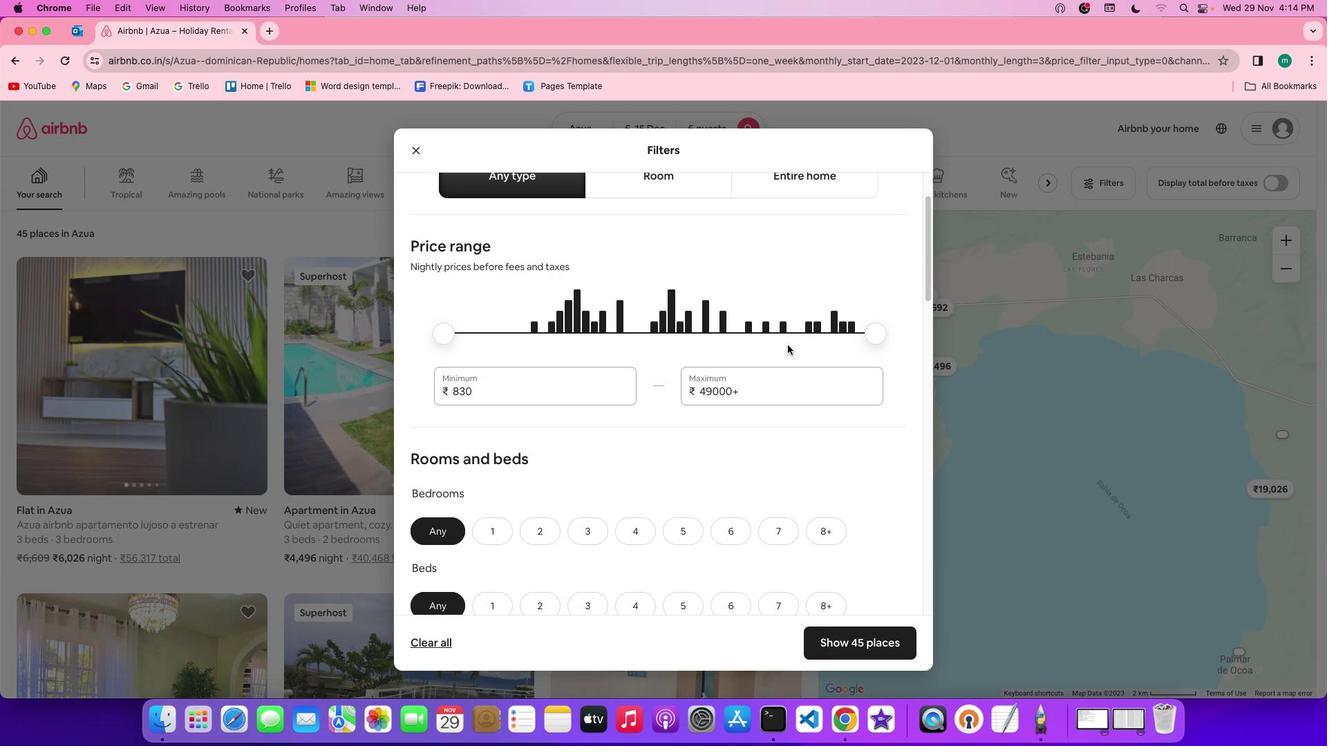 
Action: Mouse scrolled (788, 345) with delta (0, 0)
Screenshot: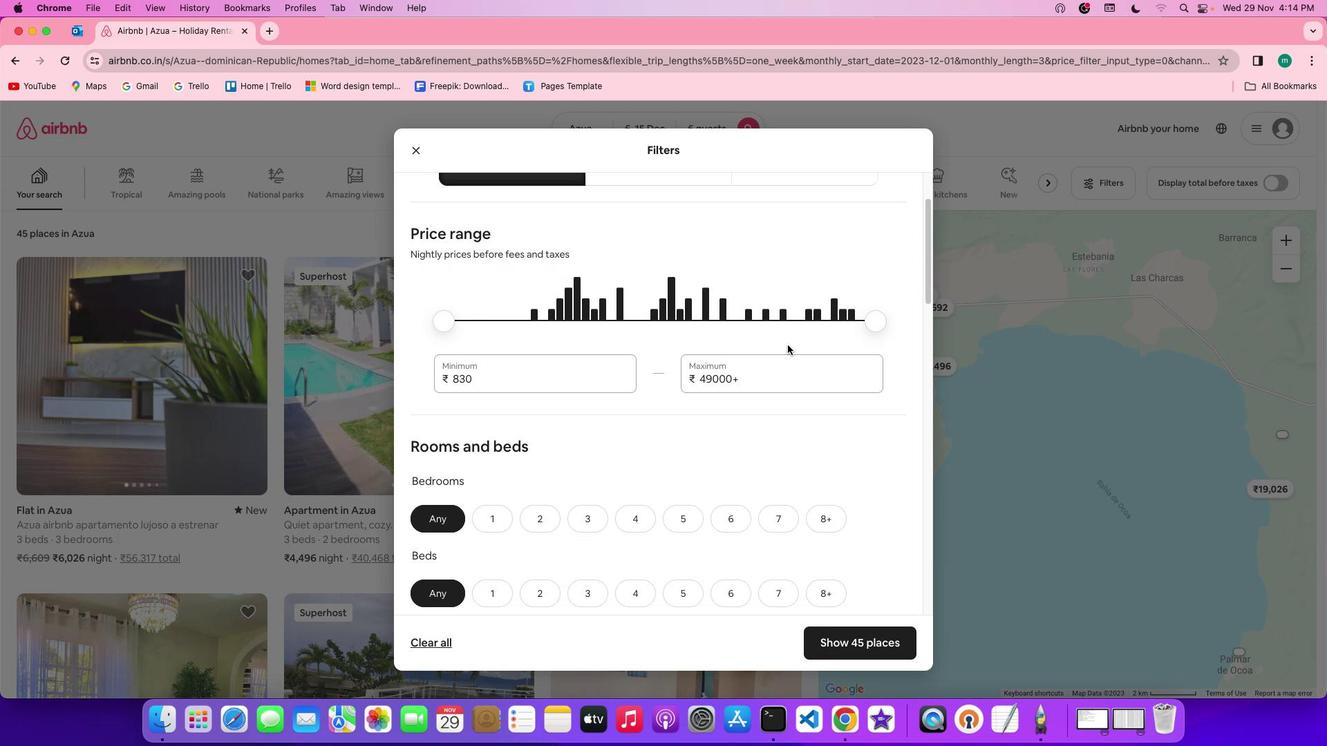 
Action: Mouse scrolled (788, 345) with delta (0, -1)
Screenshot: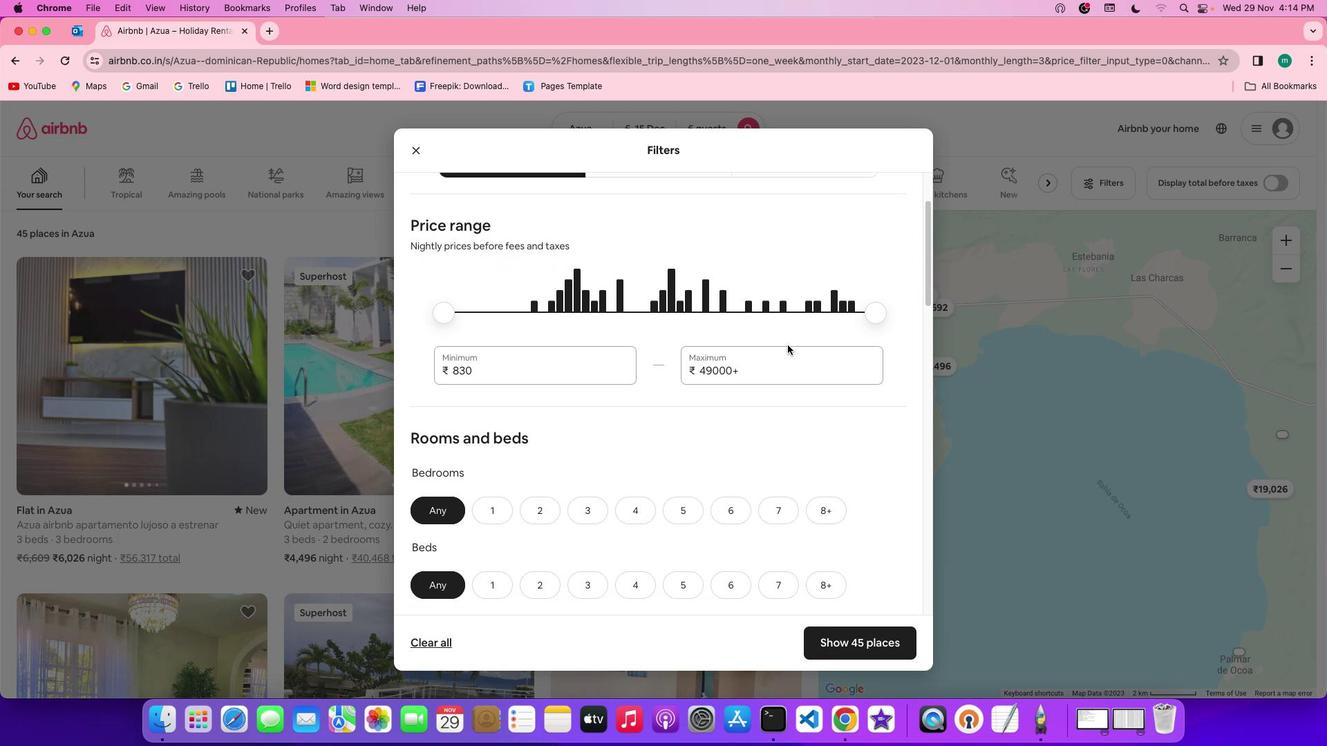 
Action: Mouse scrolled (788, 345) with delta (0, -1)
Screenshot: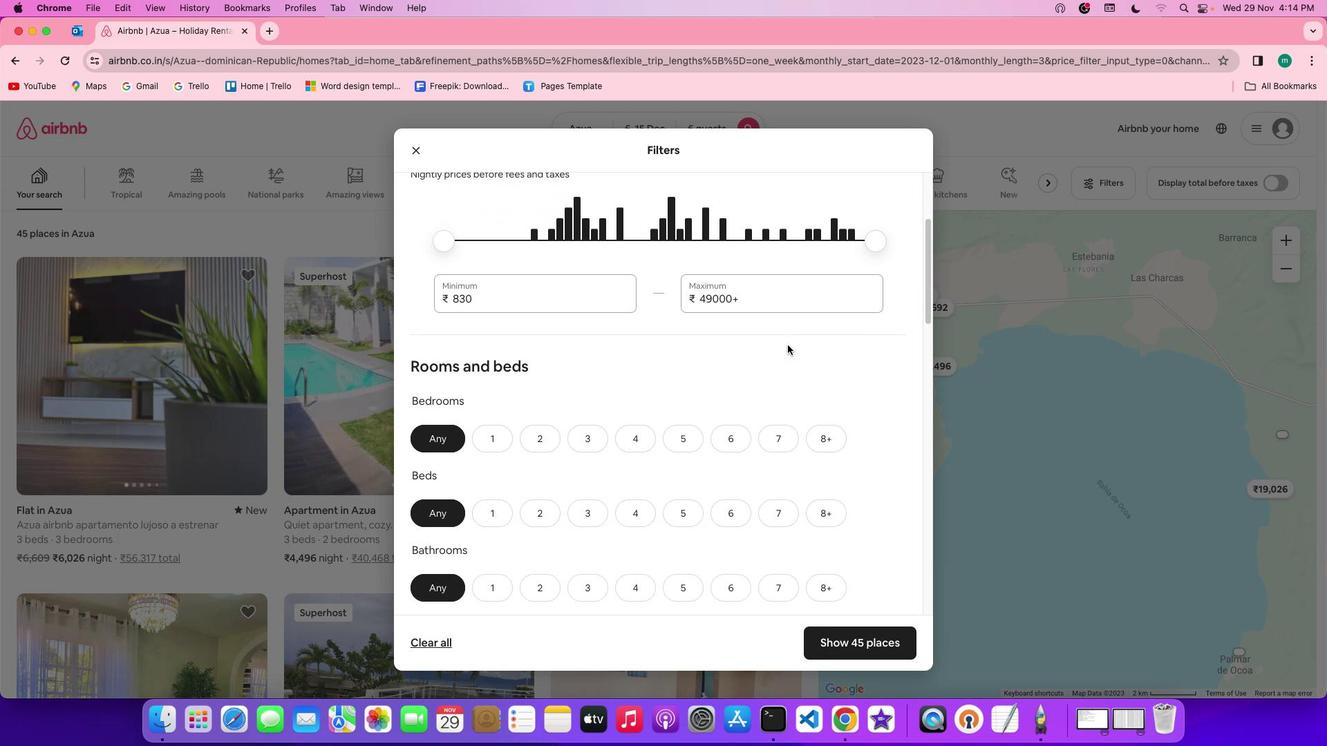 
Action: Mouse scrolled (788, 345) with delta (0, 0)
Screenshot: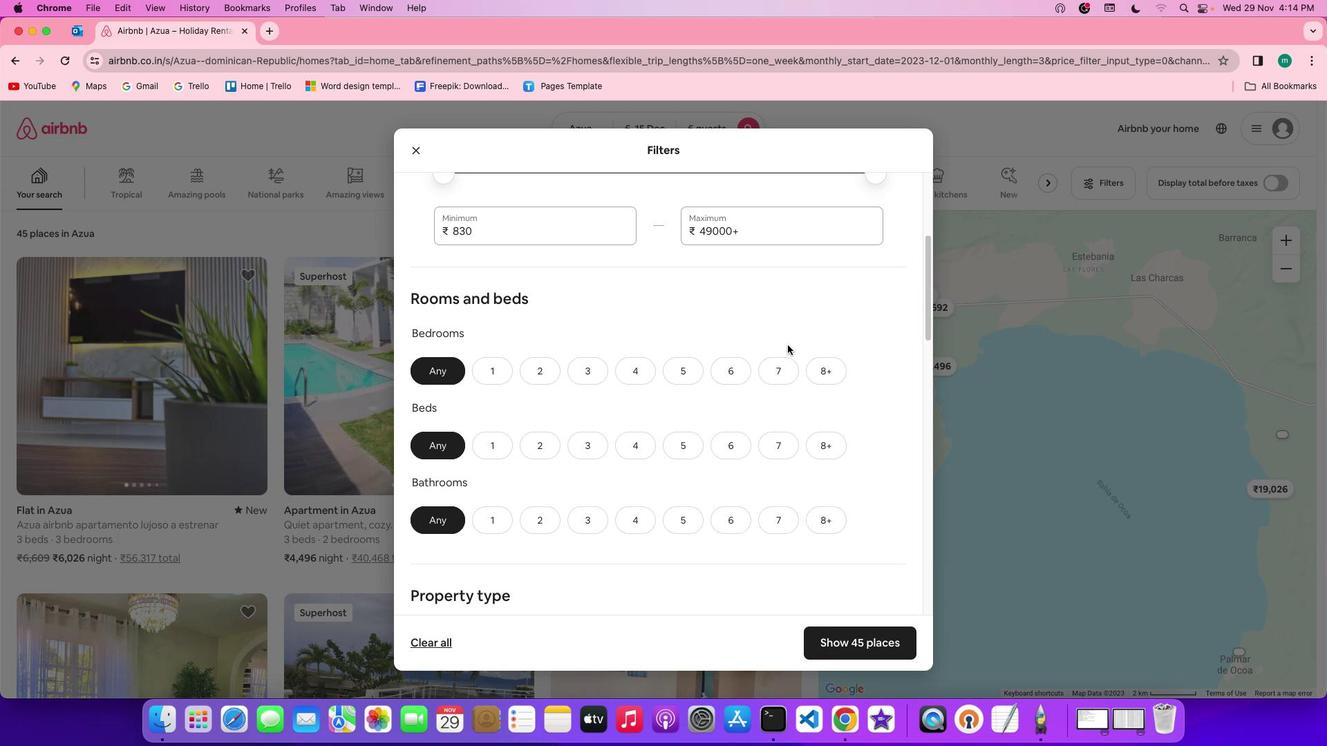 
Action: Mouse scrolled (788, 345) with delta (0, 0)
Screenshot: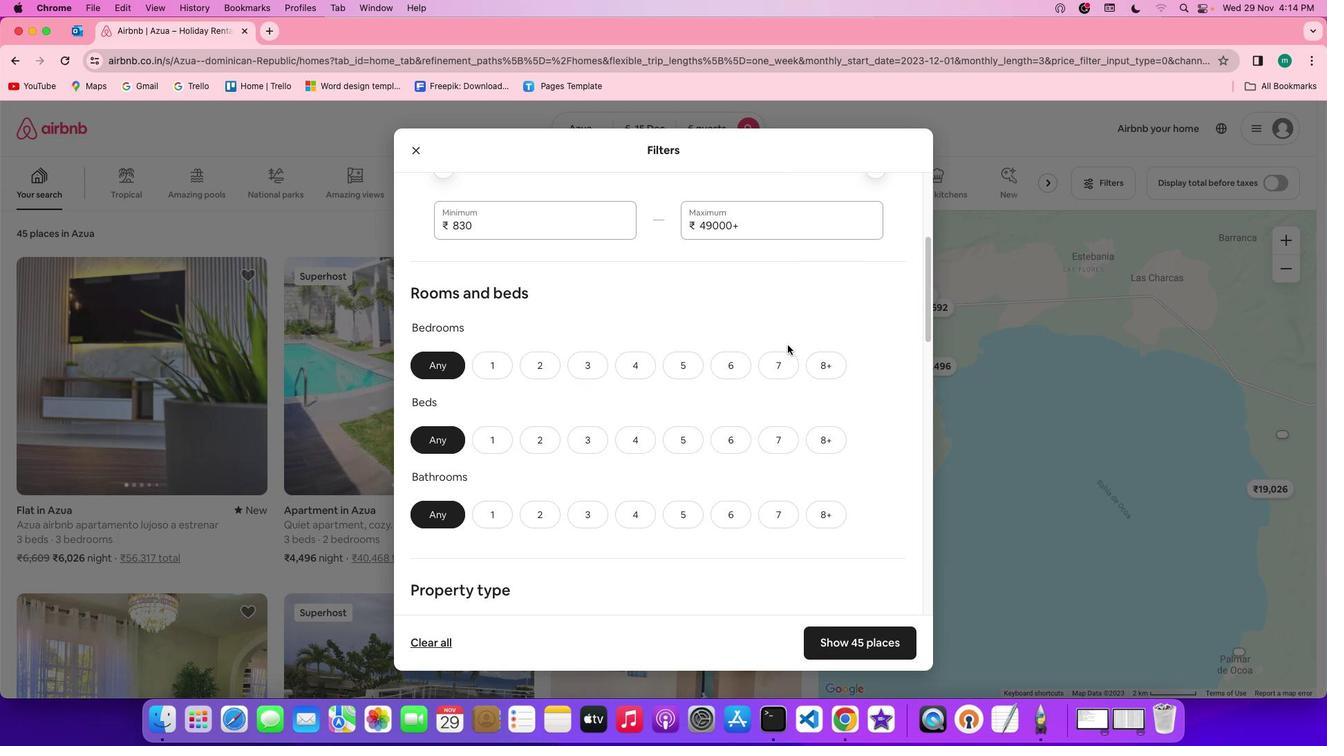 
Action: Mouse scrolled (788, 345) with delta (0, 0)
Screenshot: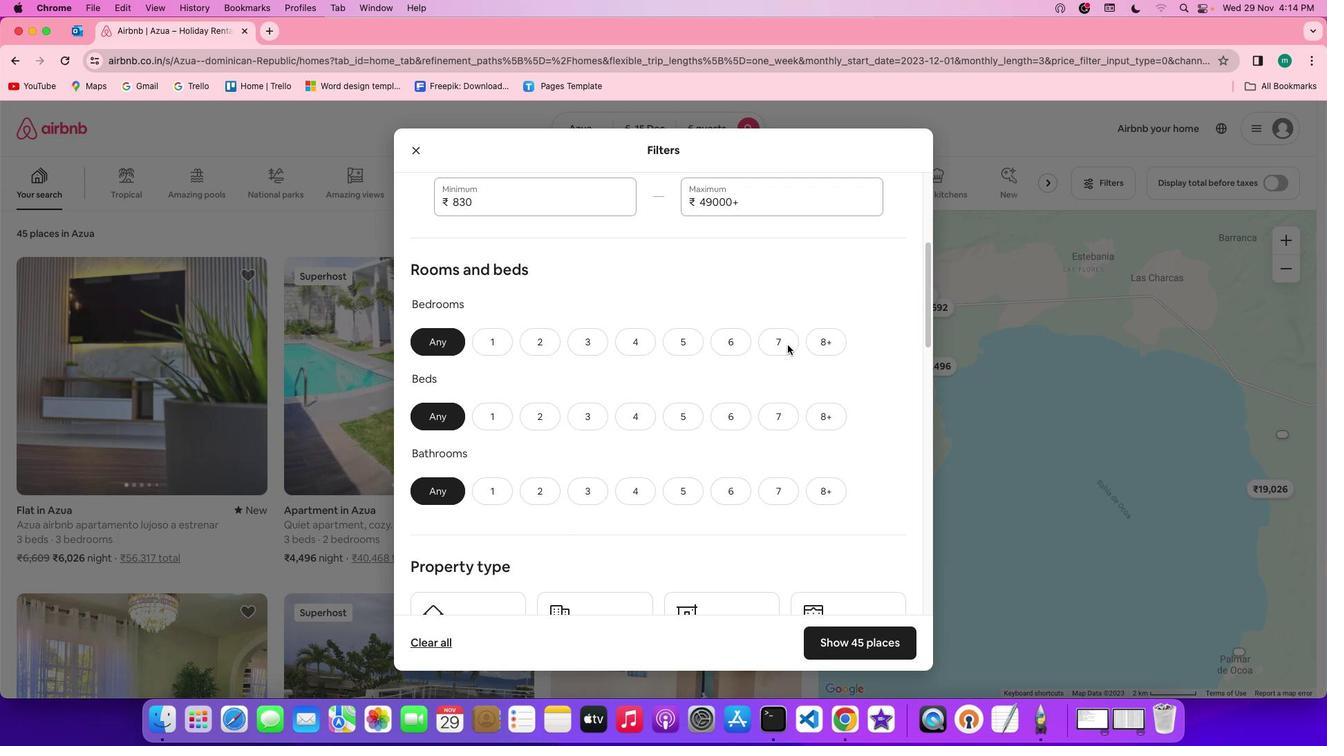 
Action: Mouse scrolled (788, 345) with delta (0, 0)
Screenshot: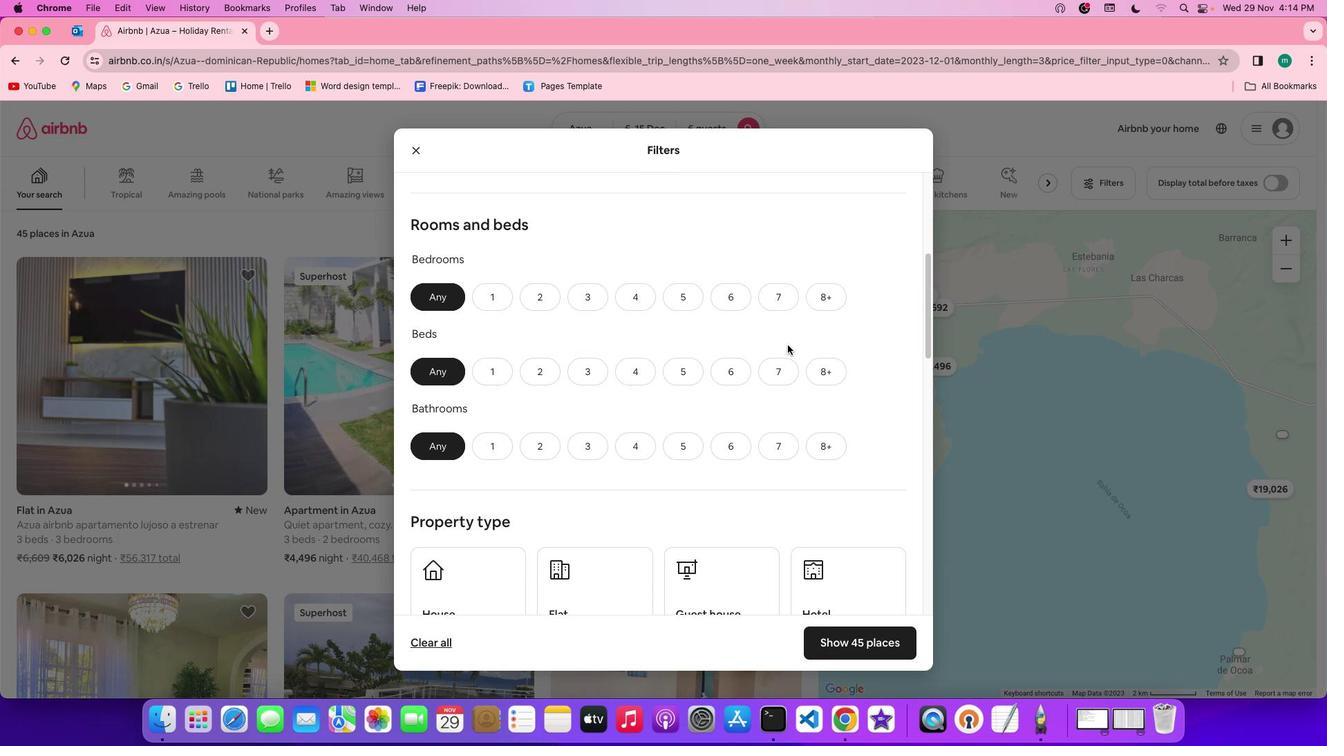 
Action: Mouse scrolled (788, 345) with delta (0, 0)
Screenshot: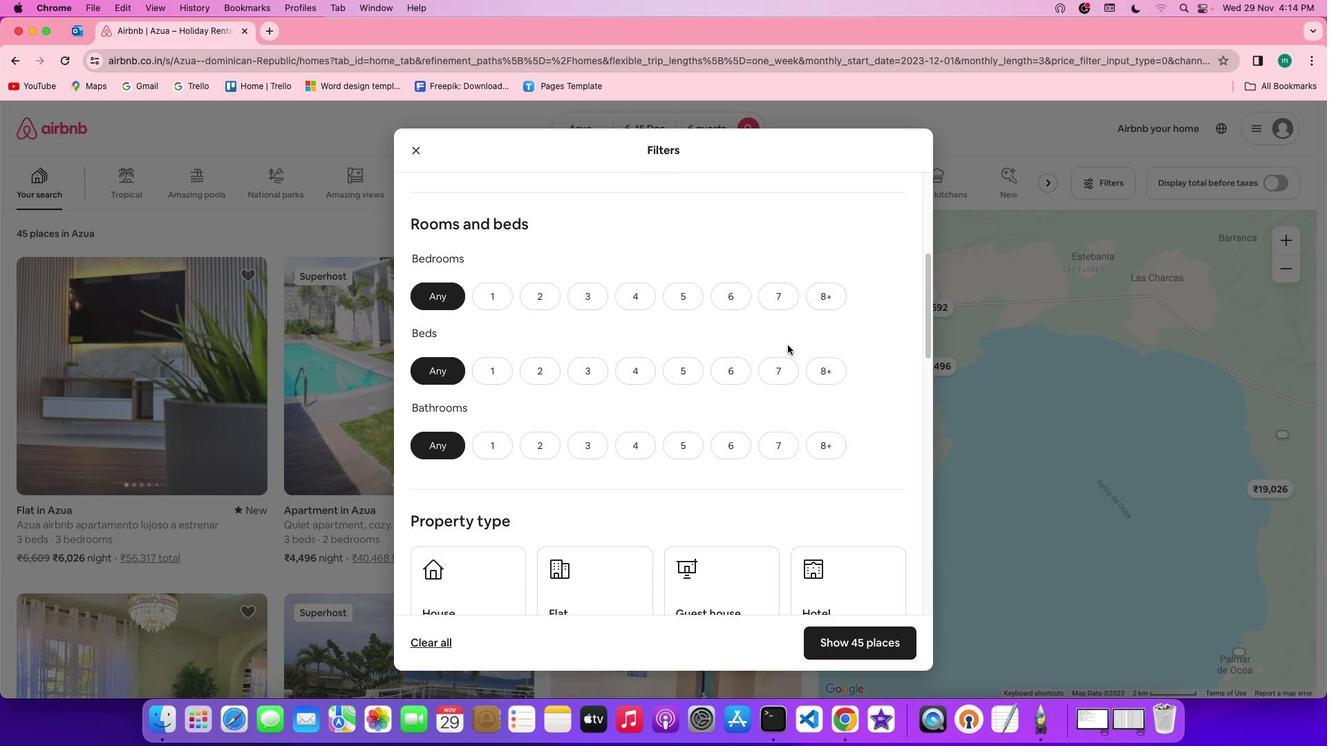 
Action: Mouse scrolled (788, 345) with delta (0, 0)
Screenshot: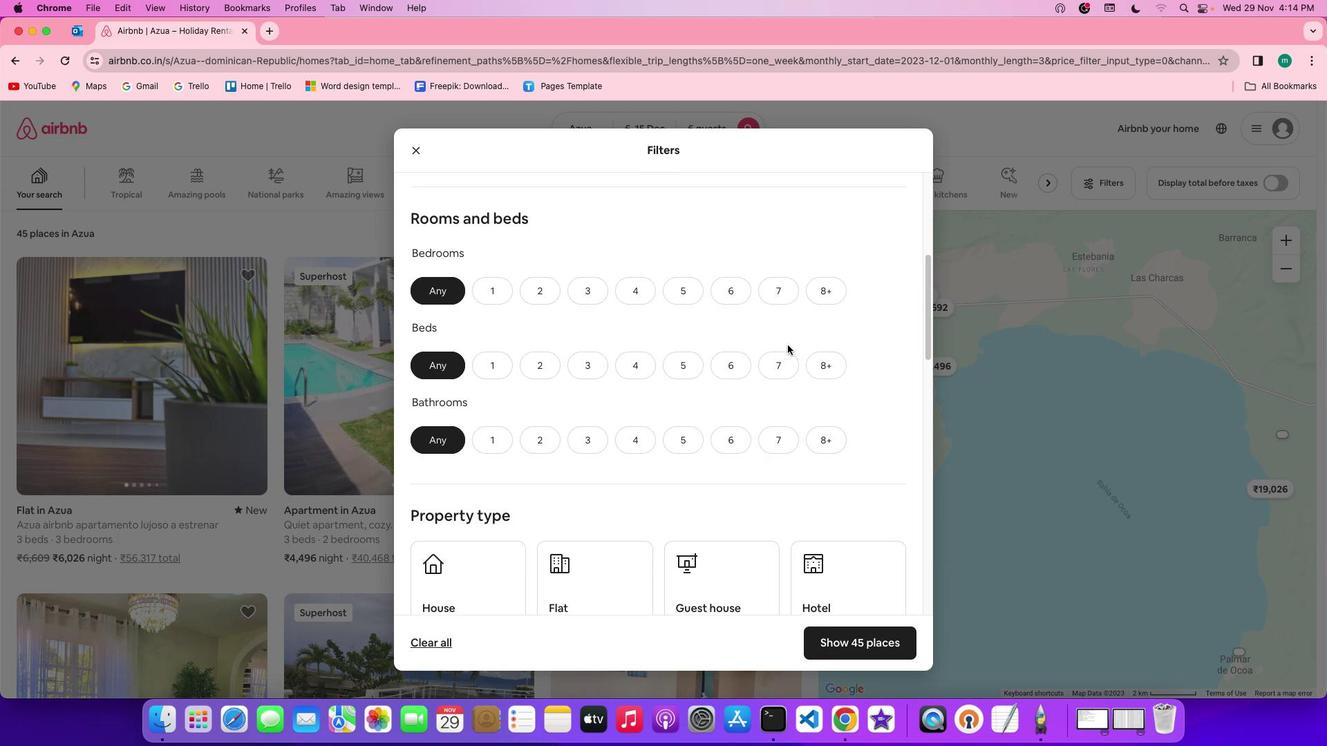 
Action: Mouse scrolled (788, 345) with delta (0, 0)
Screenshot: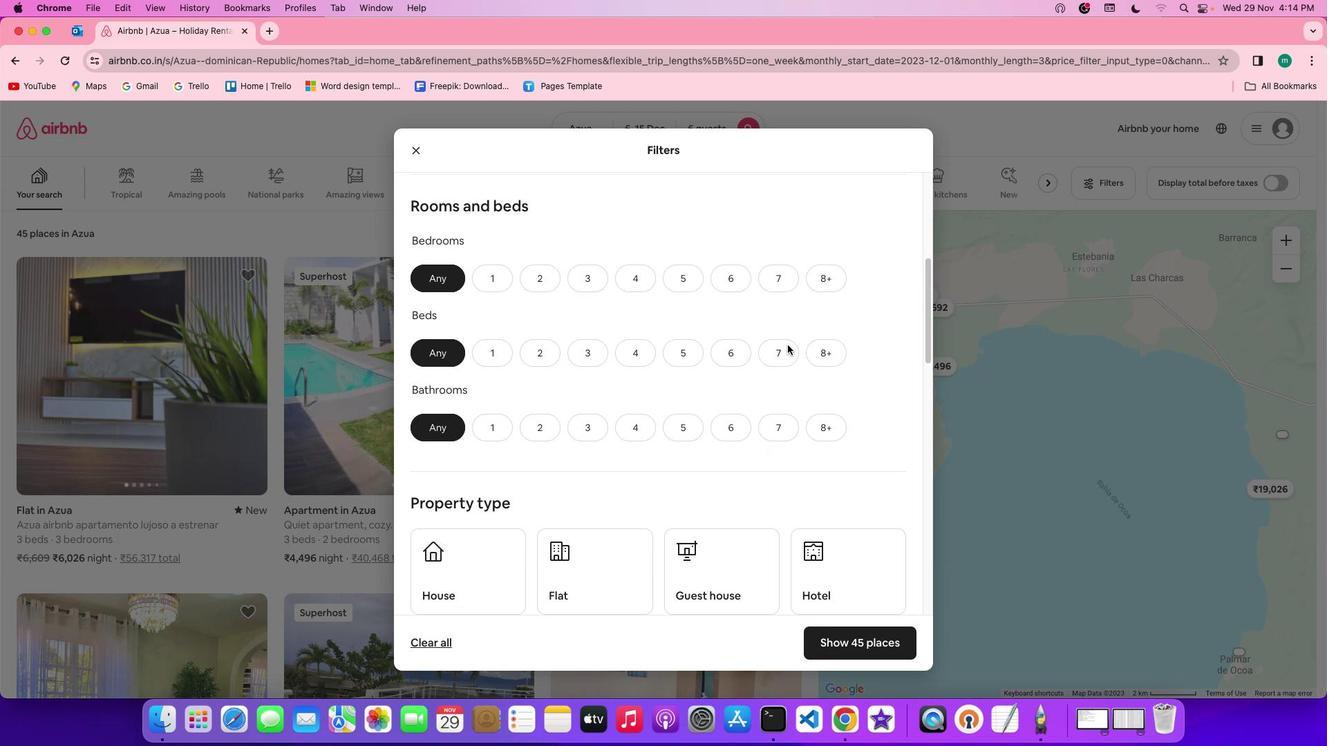 
Action: Mouse scrolled (788, 345) with delta (0, 0)
Screenshot: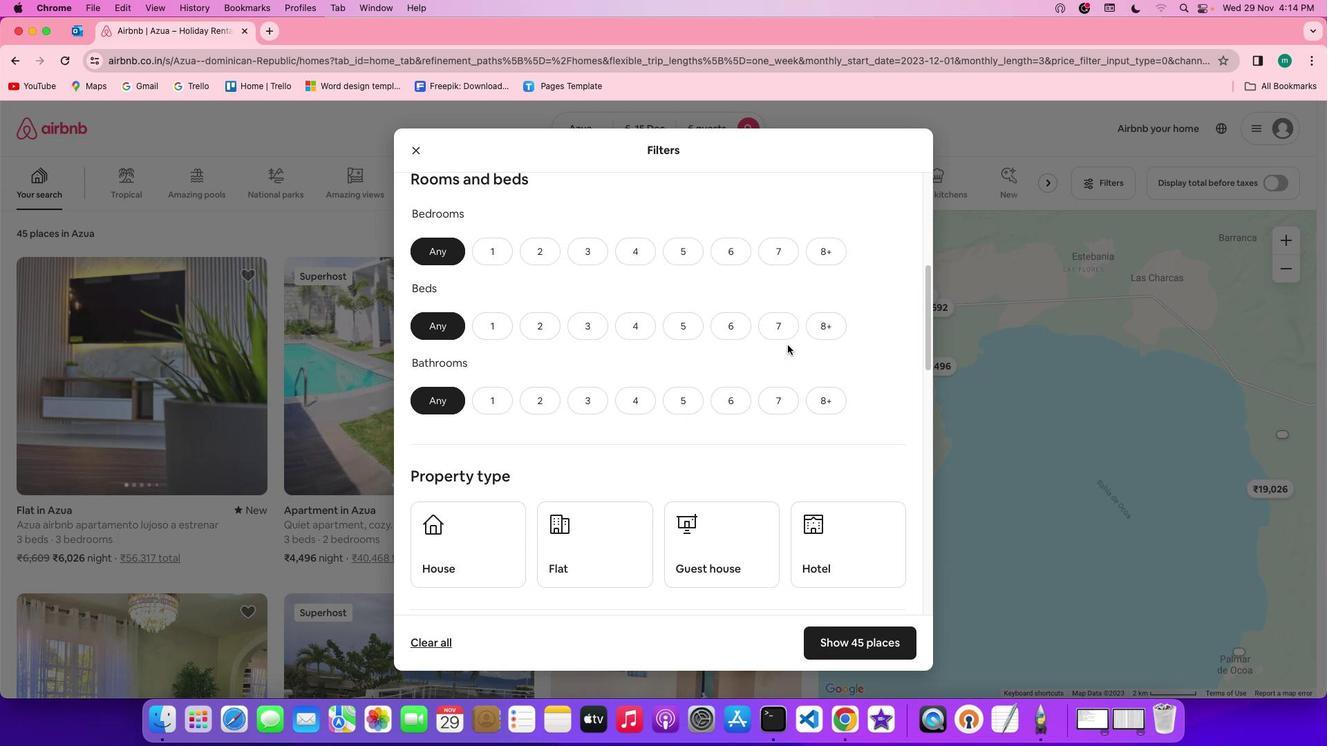 
Action: Mouse scrolled (788, 345) with delta (0, 0)
Screenshot: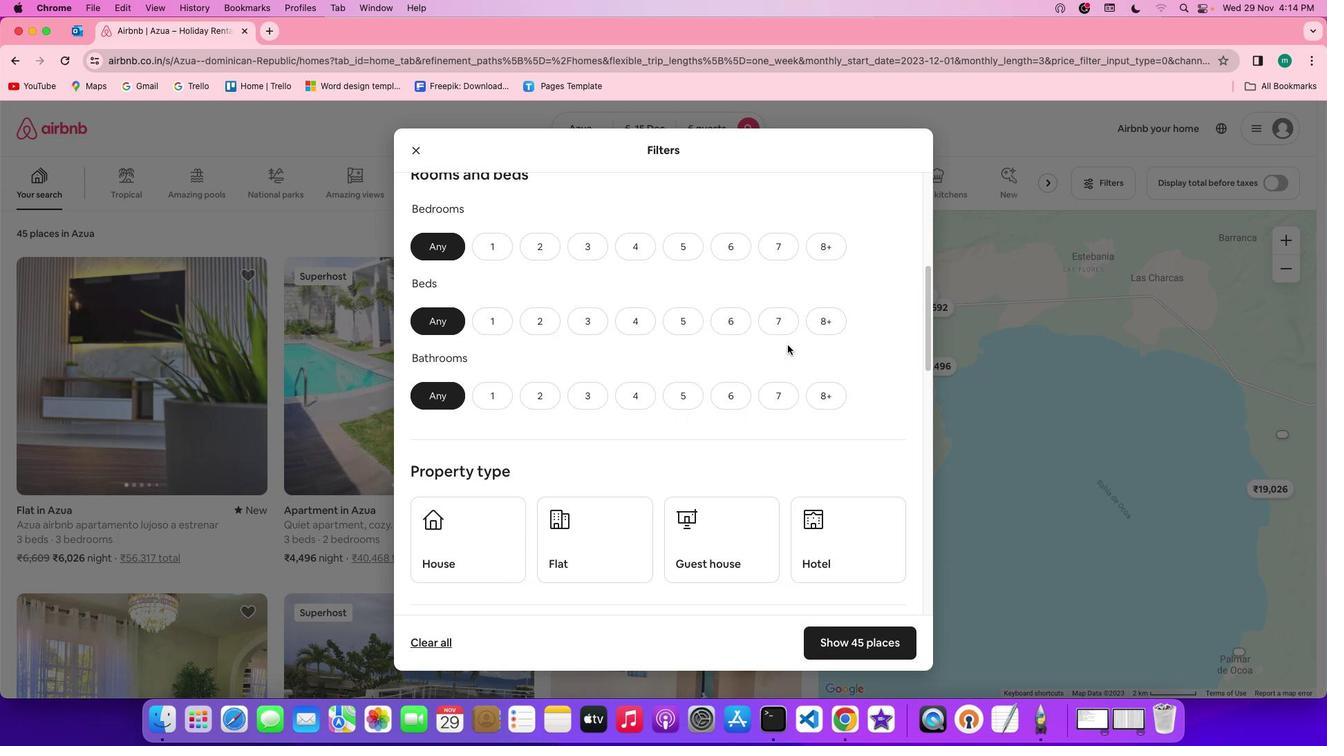 
Action: Mouse scrolled (788, 345) with delta (0, 0)
Screenshot: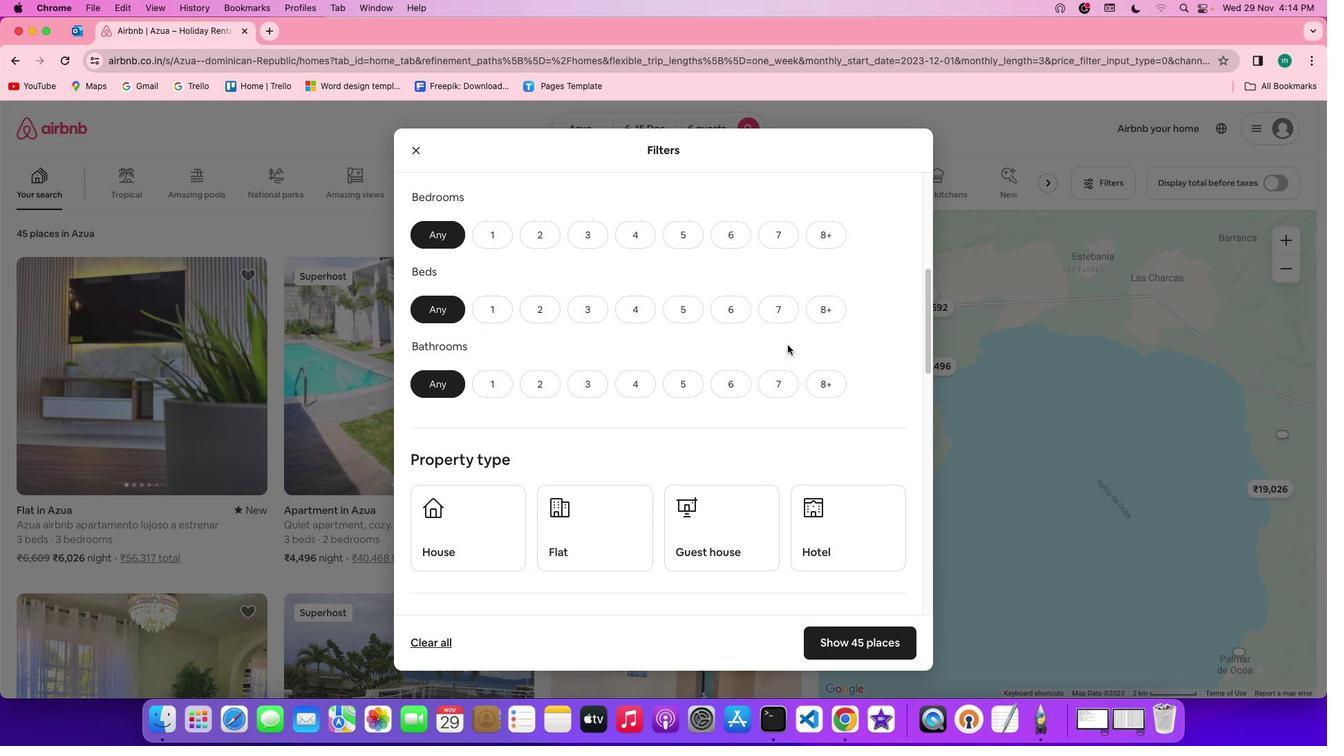 
Action: Mouse scrolled (788, 345) with delta (0, 0)
Screenshot: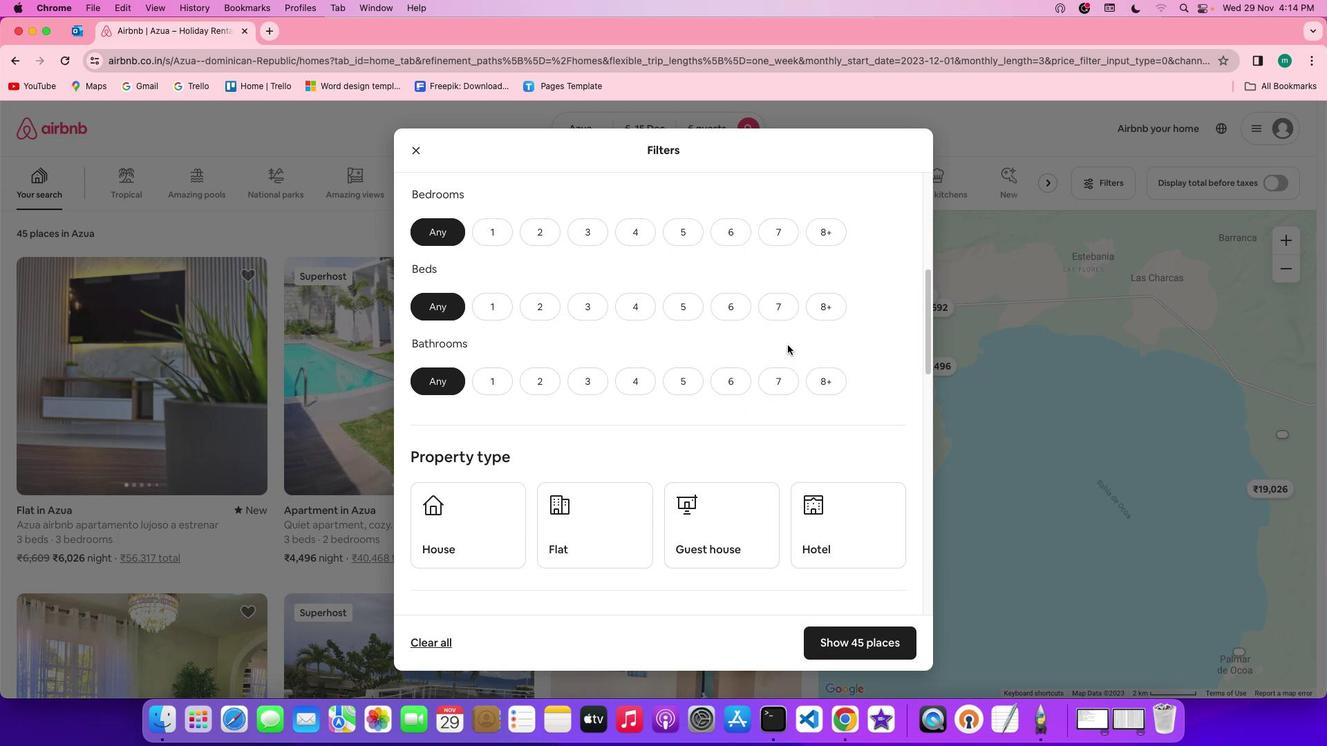 
Action: Mouse moved to (743, 224)
Screenshot: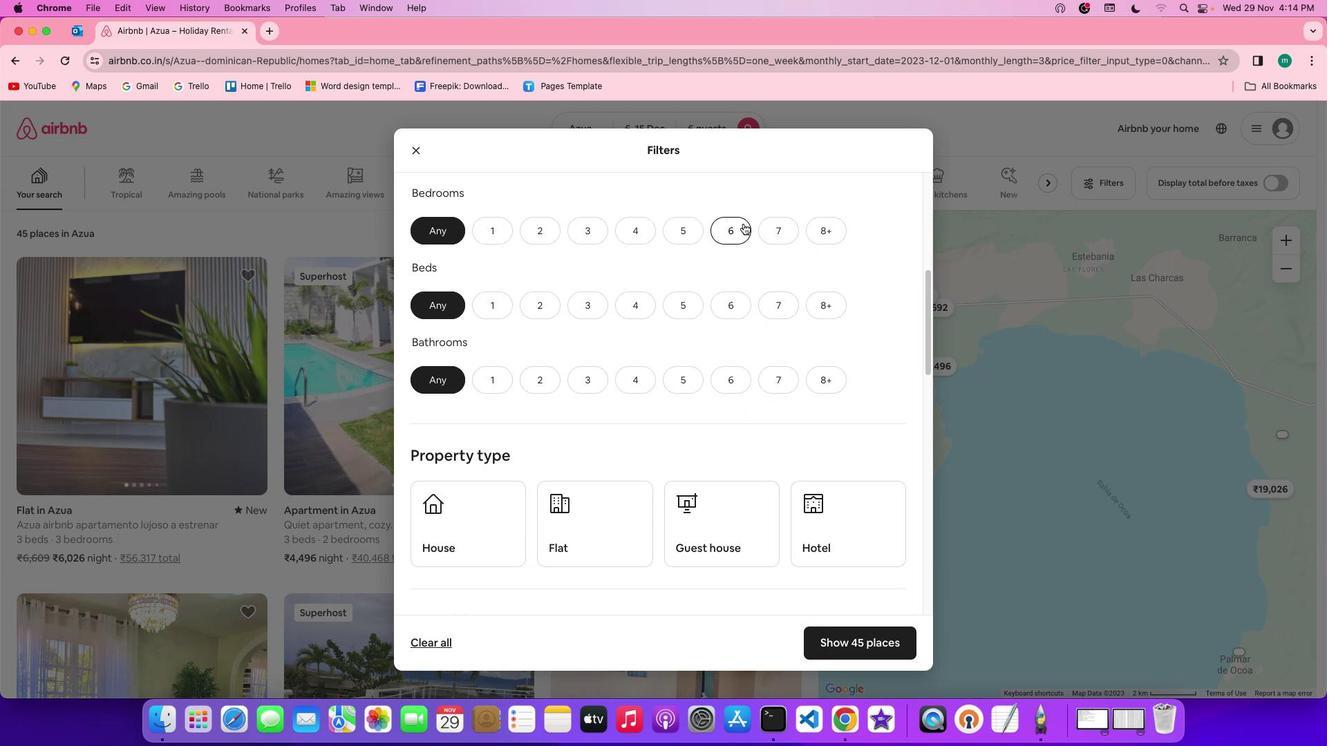 
Action: Mouse pressed left at (743, 224)
Screenshot: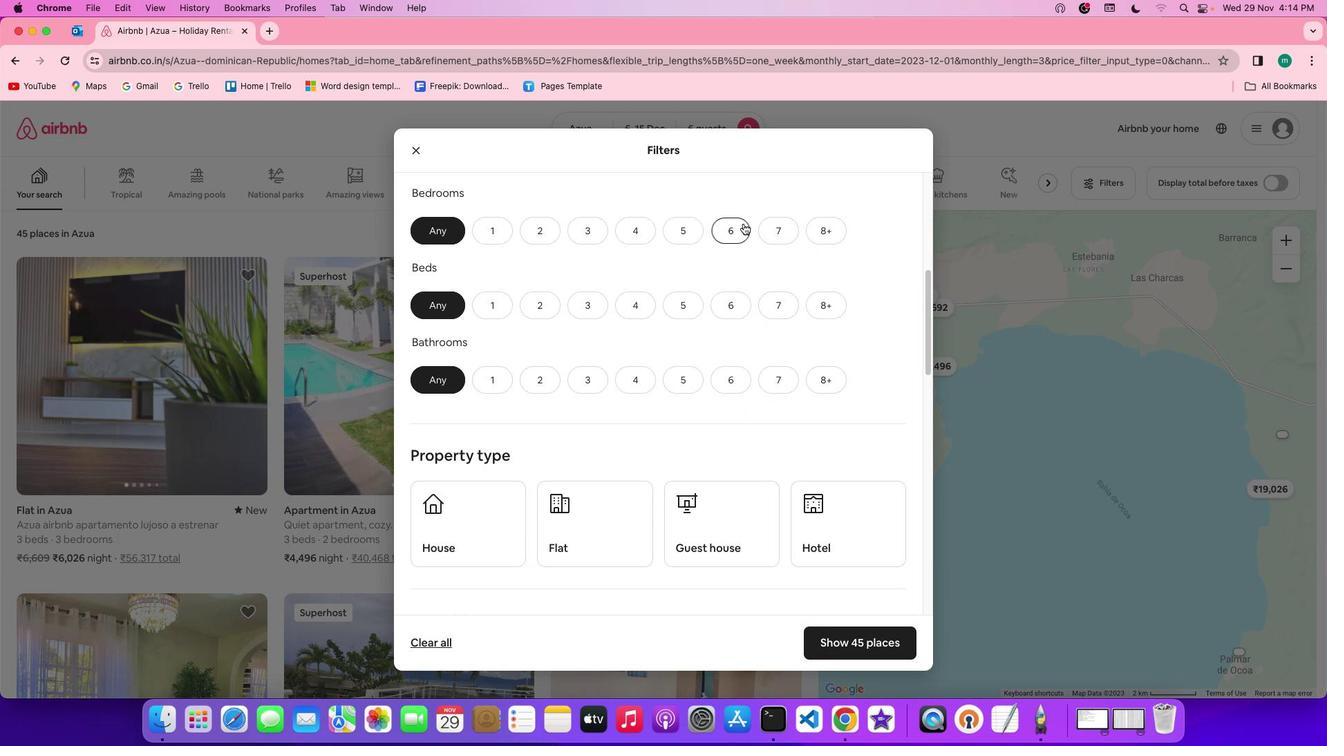 
Action: Mouse moved to (729, 304)
Screenshot: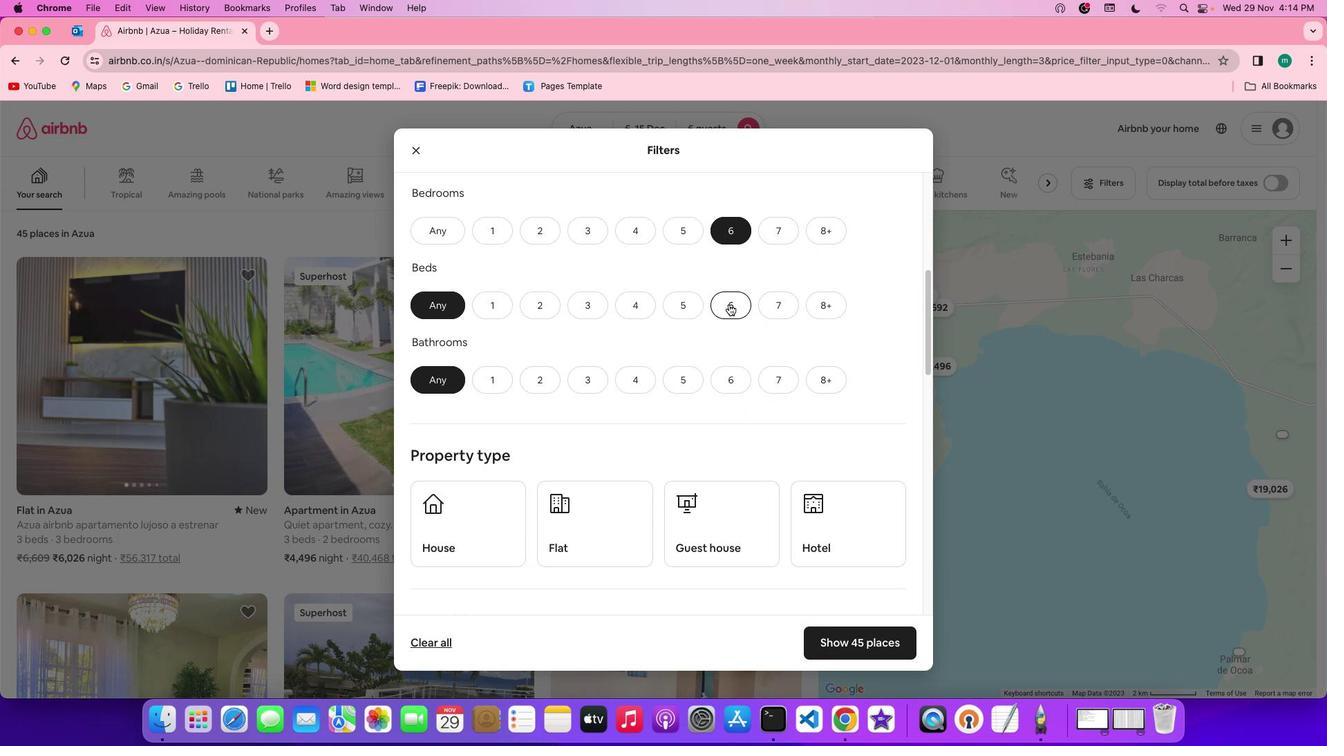 
Action: Mouse pressed left at (729, 304)
Screenshot: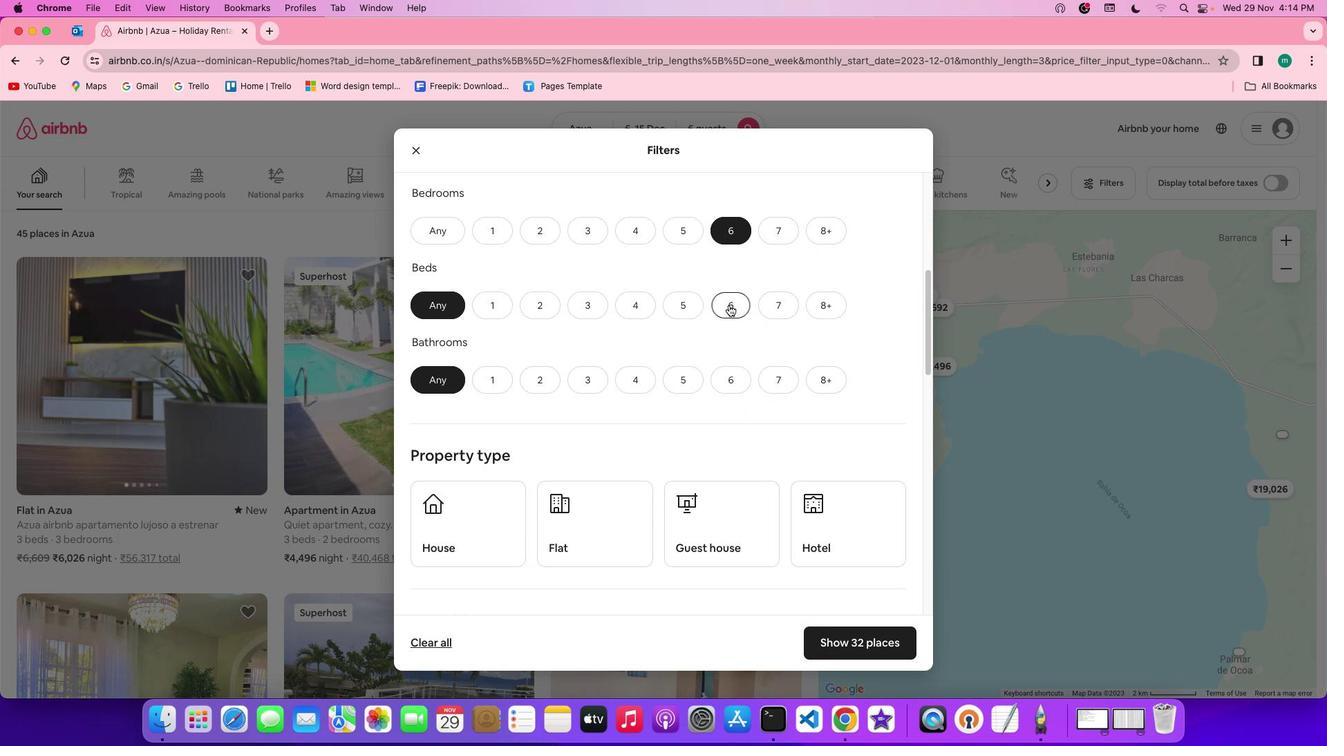 
Action: Mouse moved to (726, 374)
Screenshot: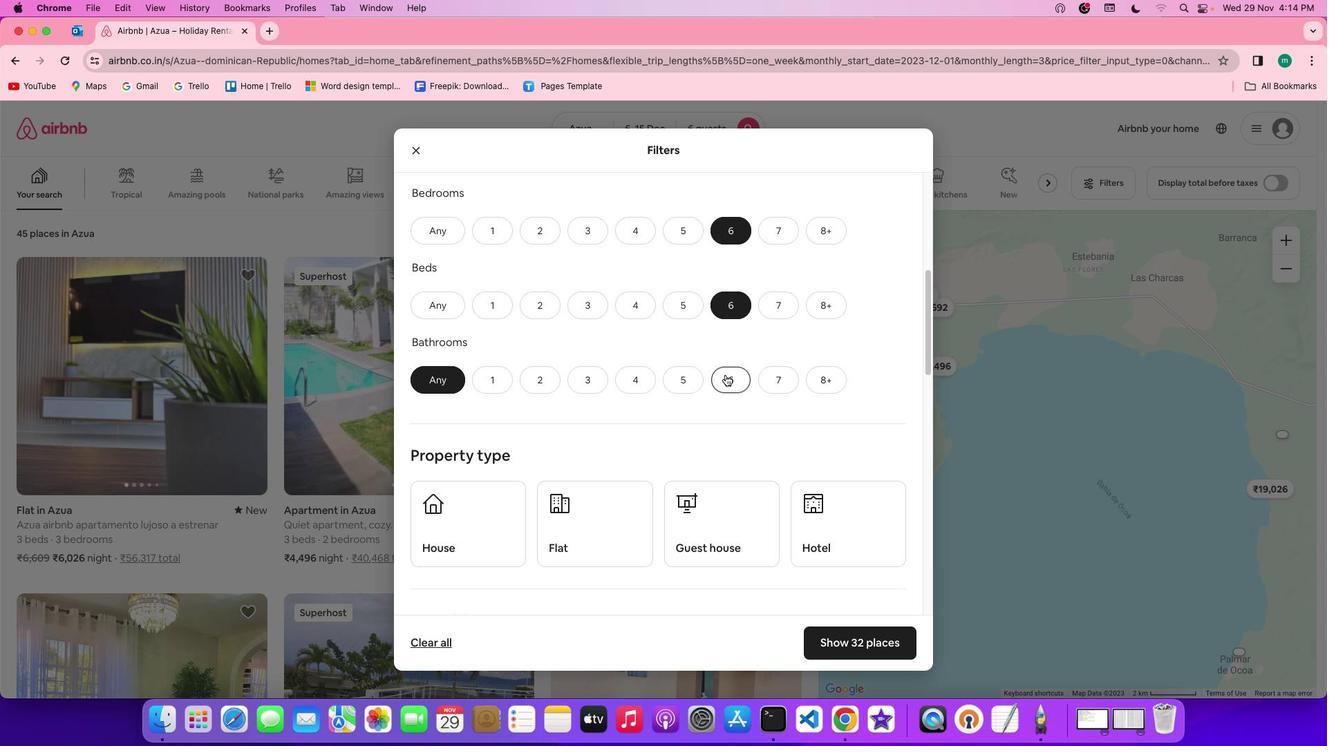 
Action: Mouse pressed left at (726, 374)
Screenshot: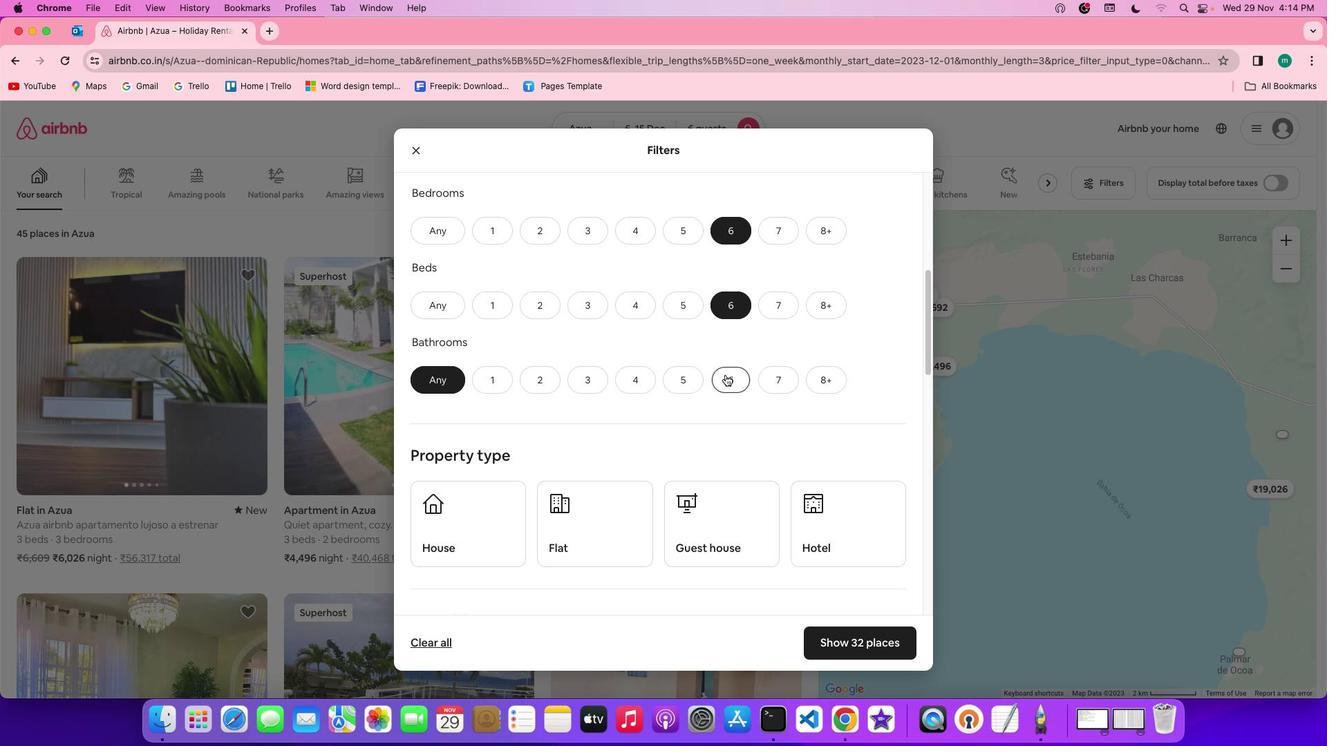 
Action: Mouse moved to (818, 384)
Screenshot: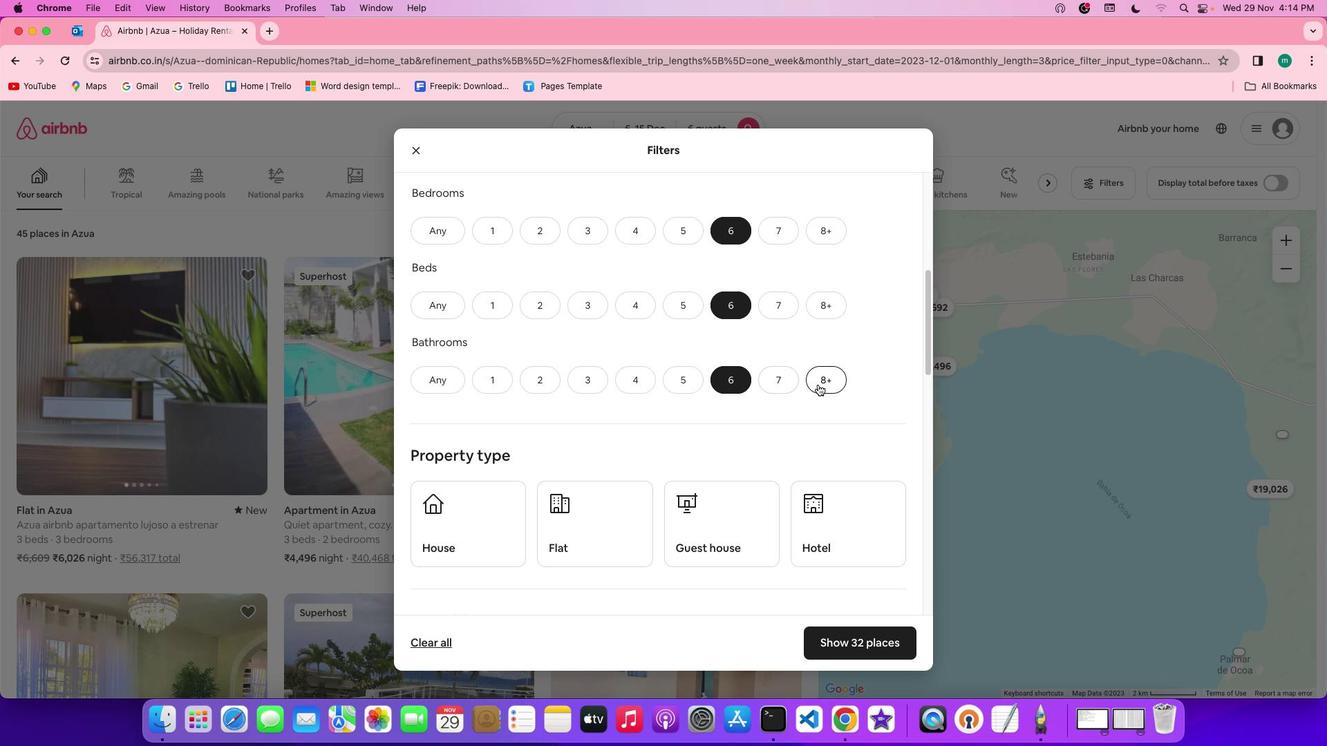 
Action: Mouse scrolled (818, 384) with delta (0, 0)
Screenshot: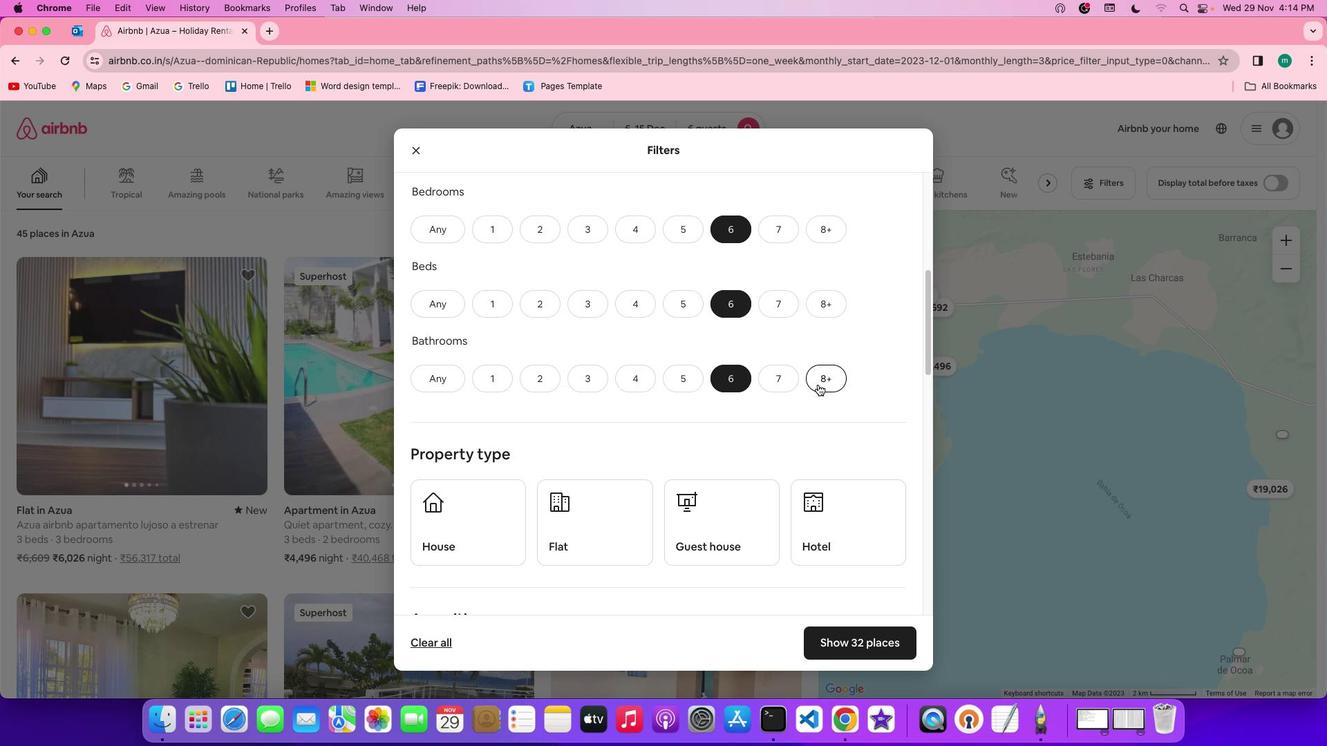 
Action: Mouse scrolled (818, 384) with delta (0, 0)
Screenshot: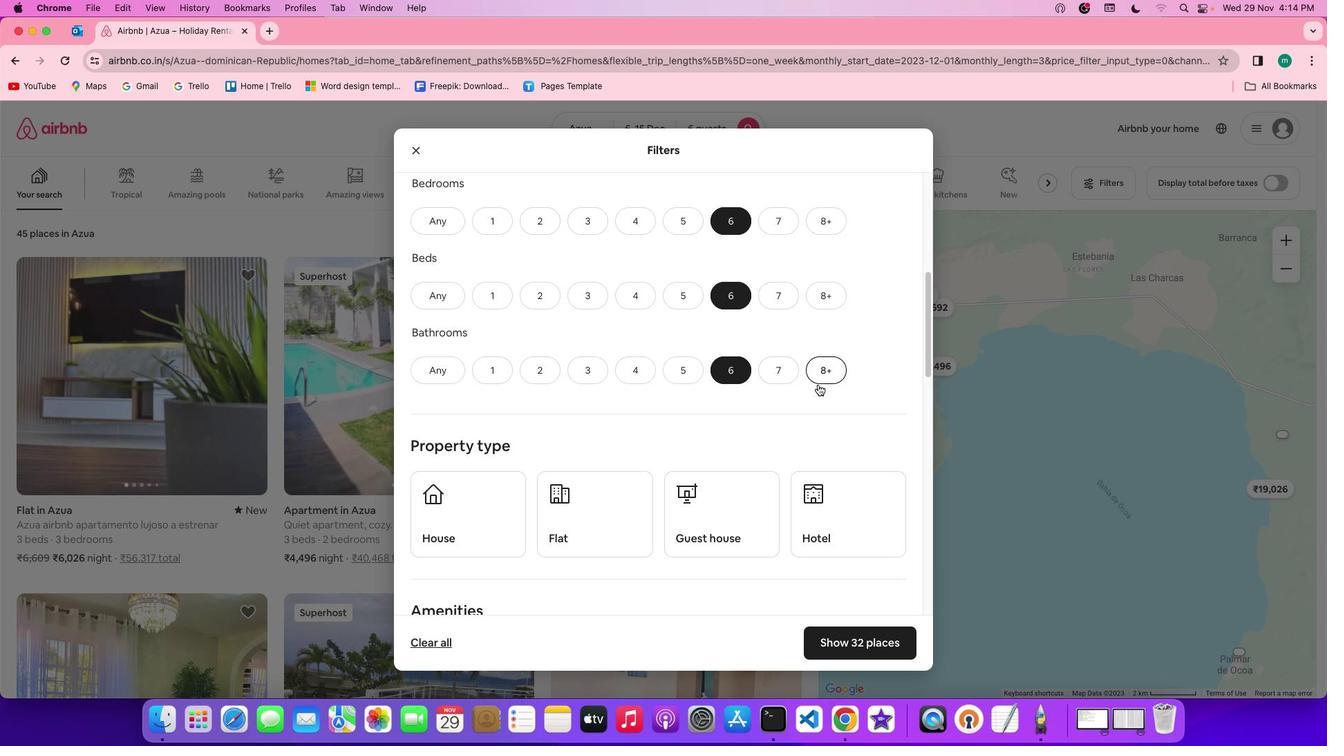 
Action: Mouse scrolled (818, 384) with delta (0, 0)
Screenshot: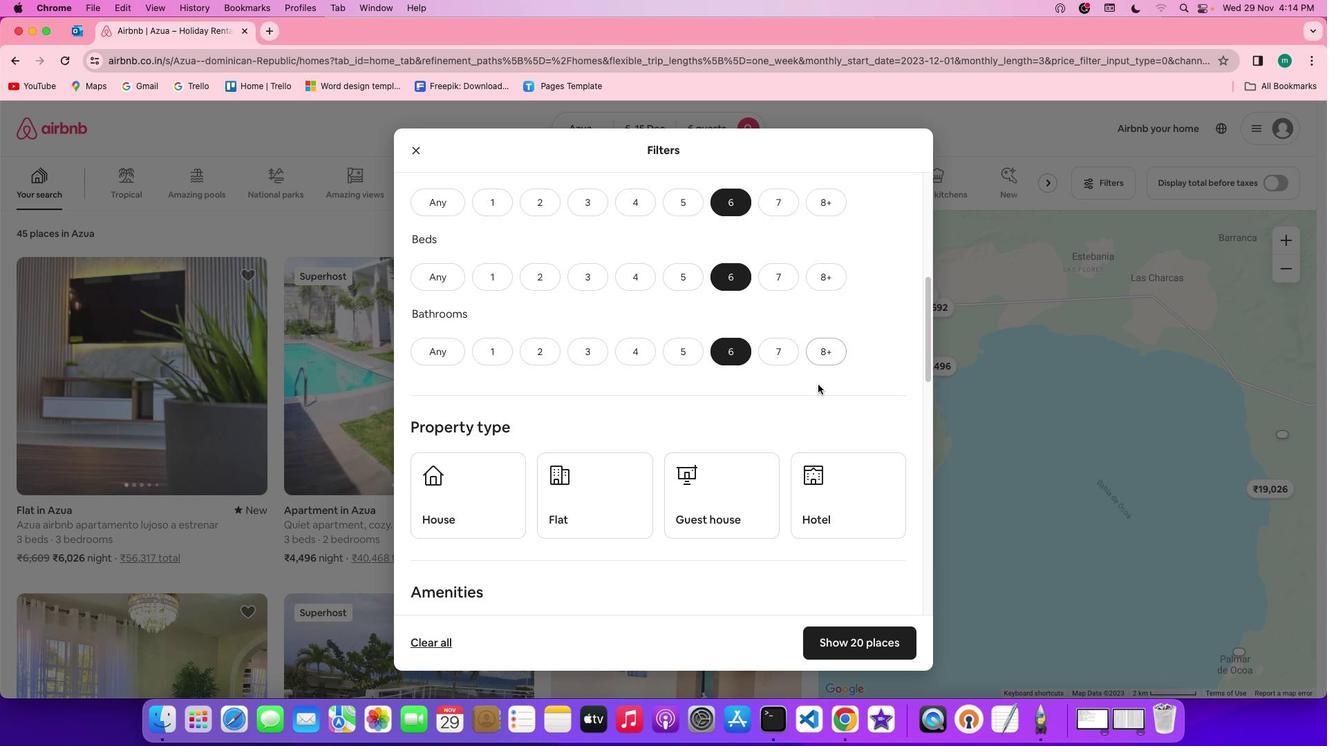 
Action: Mouse scrolled (818, 384) with delta (0, 0)
Screenshot: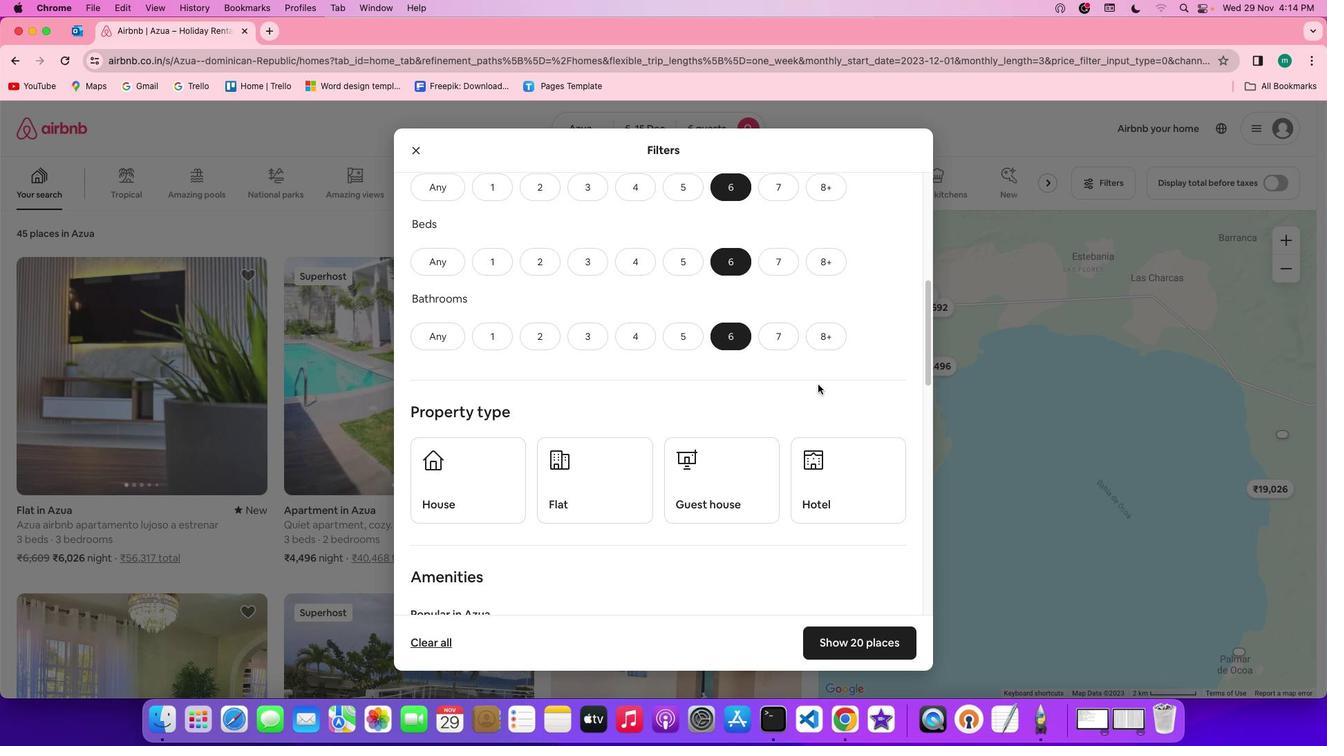 
Action: Mouse scrolled (818, 384) with delta (0, 0)
Screenshot: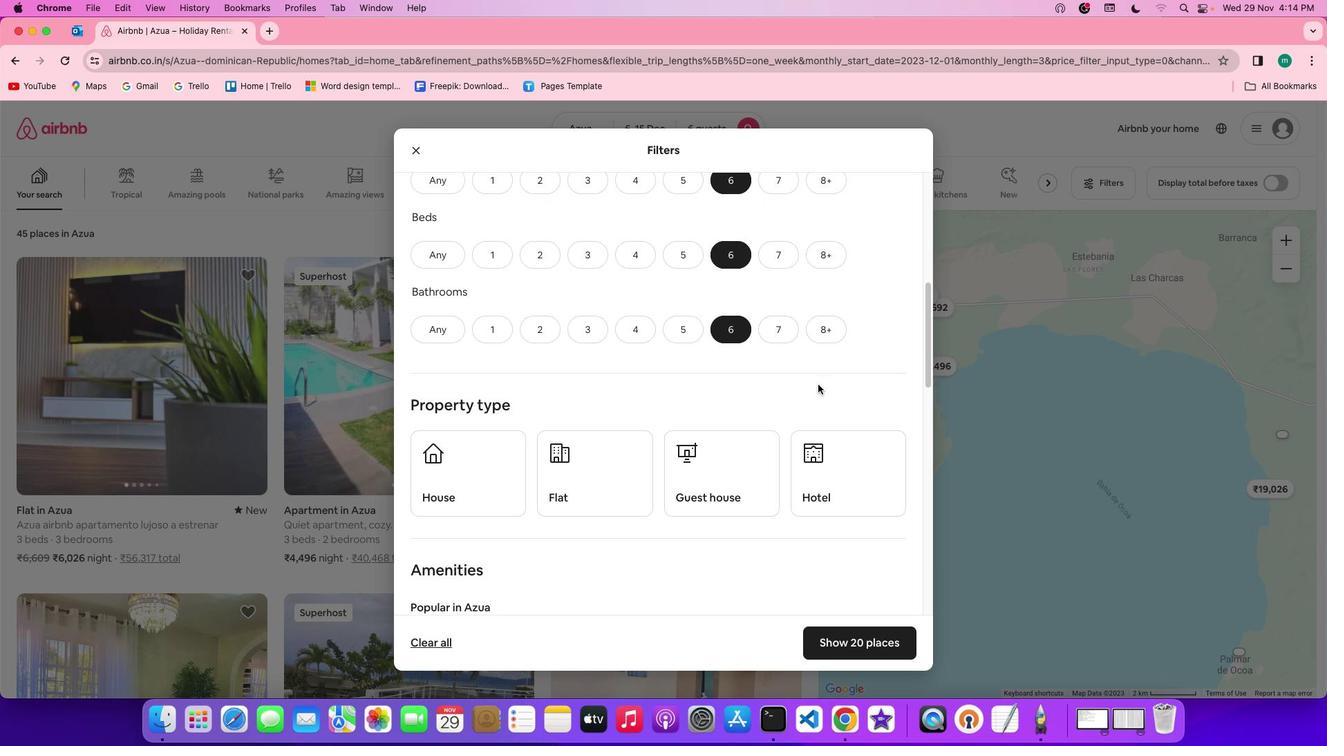 
Action: Mouse scrolled (818, 384) with delta (0, 0)
Screenshot: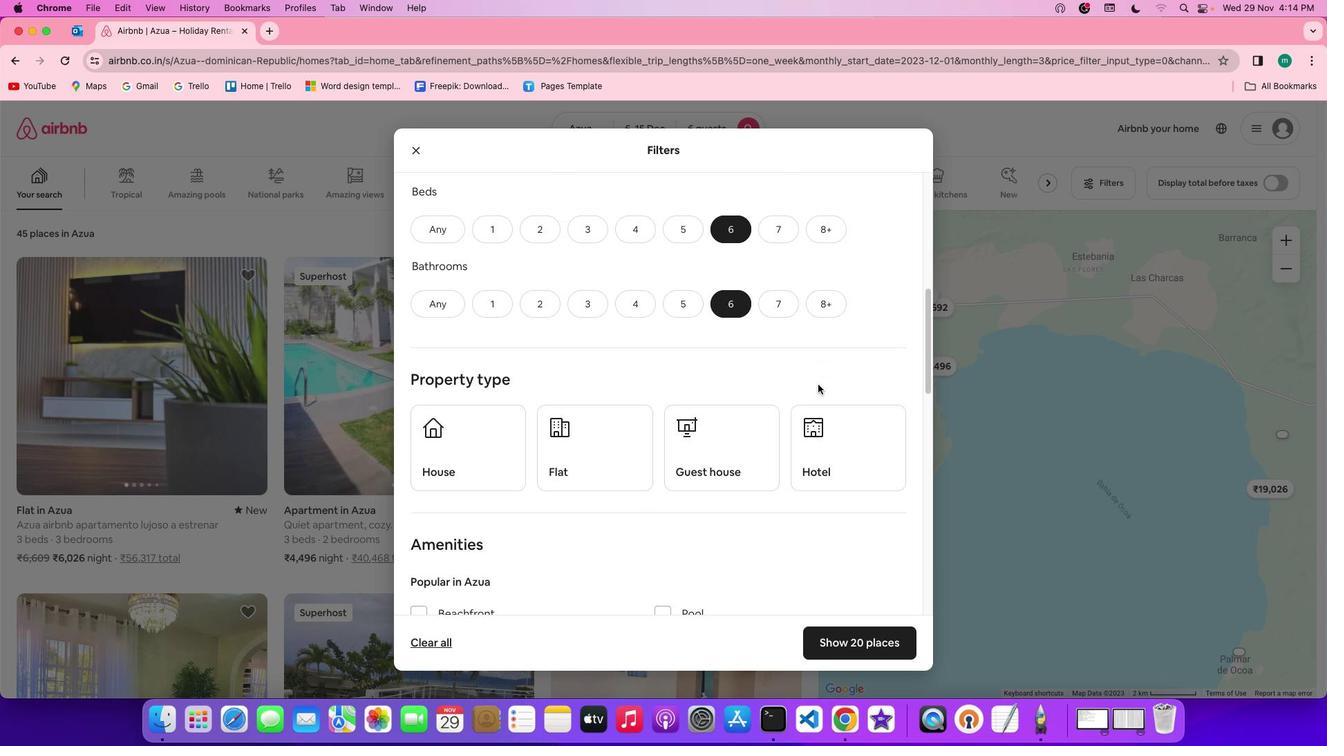 
Action: Mouse moved to (818, 385)
Screenshot: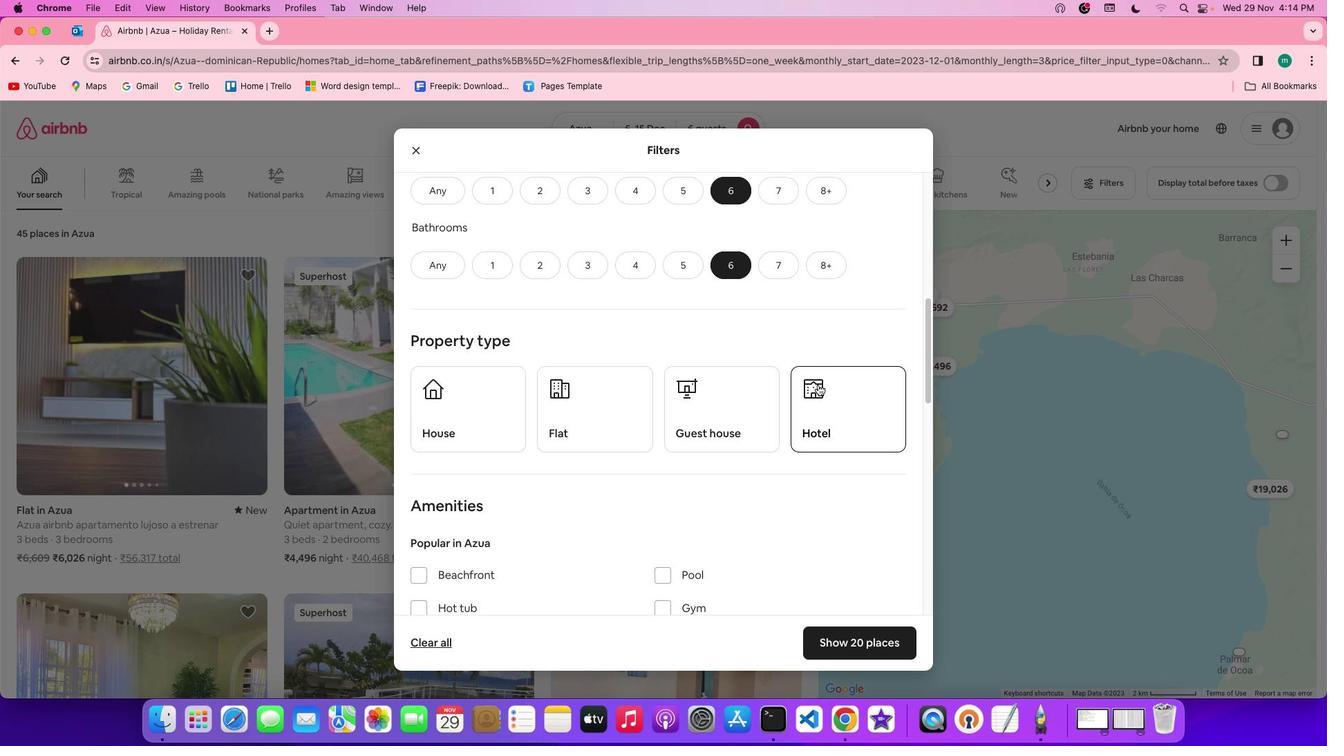 
Action: Mouse scrolled (818, 385) with delta (0, 0)
Screenshot: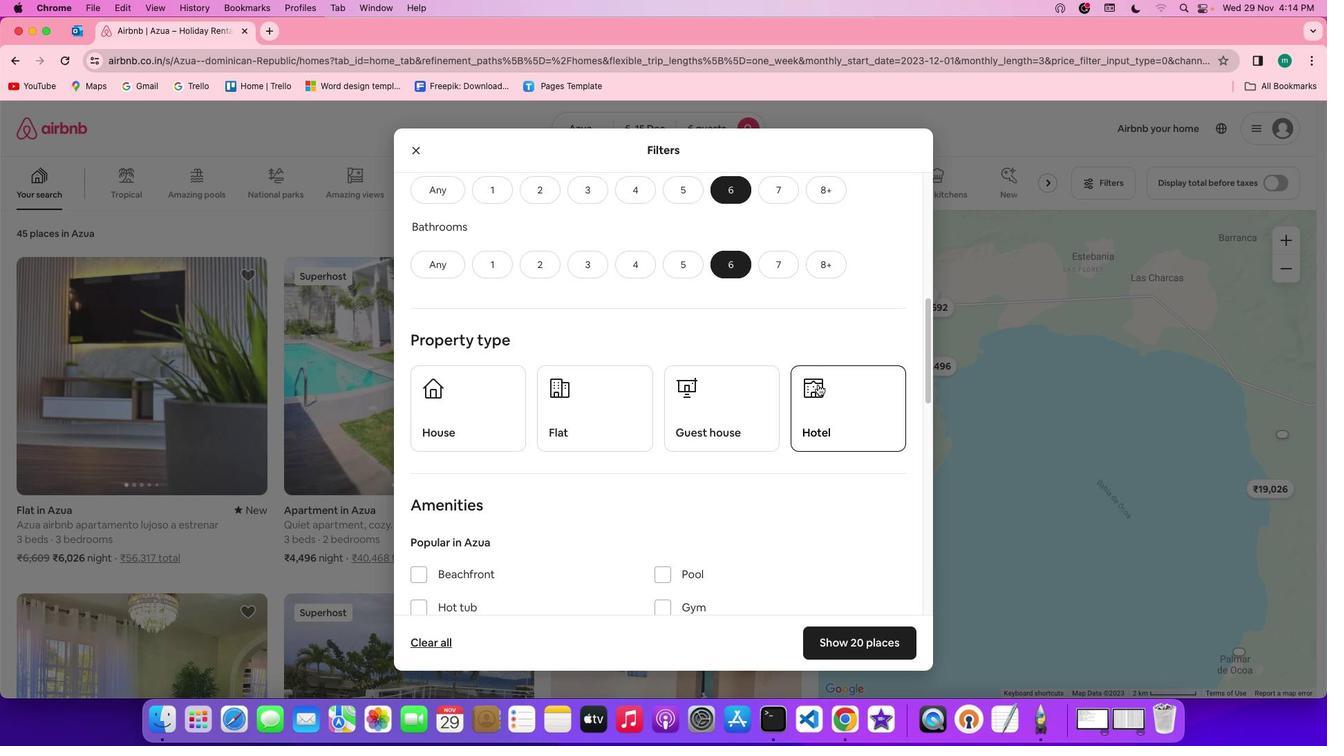 
Action: Mouse scrolled (818, 385) with delta (0, 0)
Screenshot: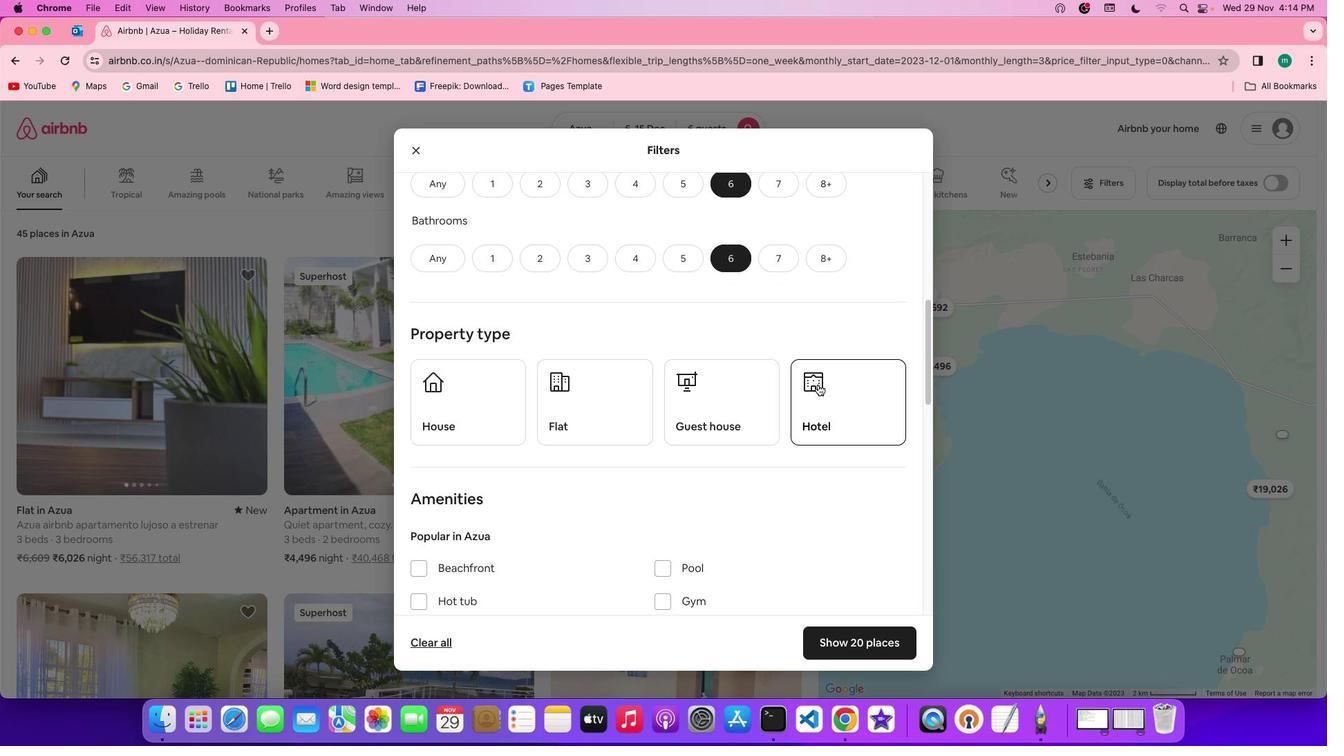 
Action: Mouse scrolled (818, 385) with delta (0, 0)
Screenshot: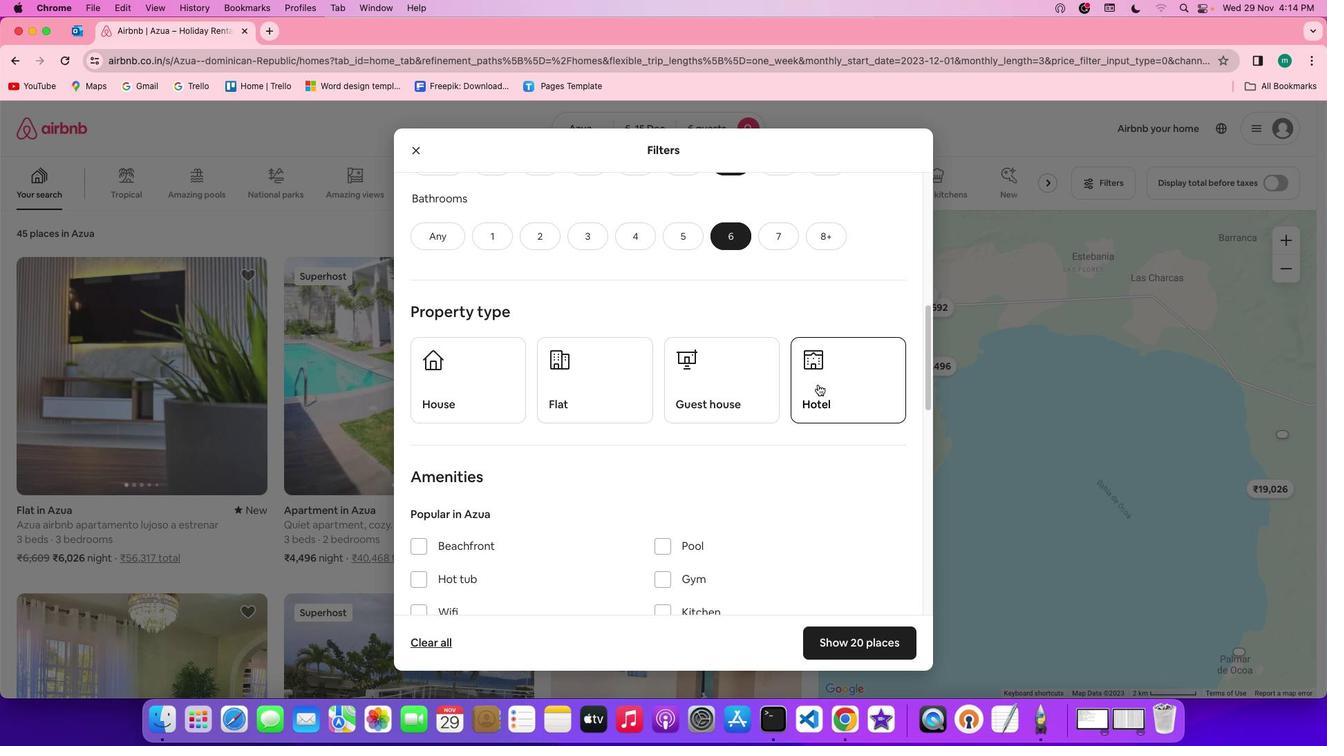 
Action: Mouse scrolled (818, 385) with delta (0, 0)
Screenshot: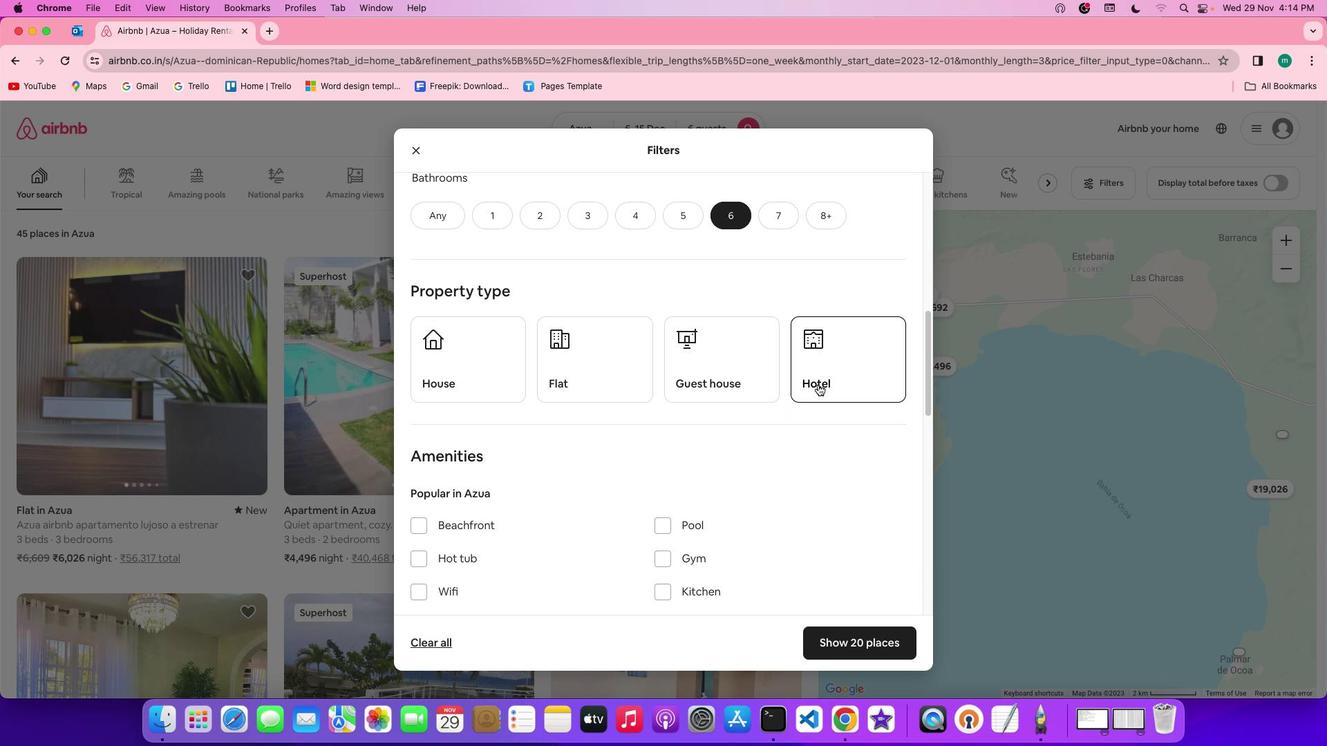 
Action: Mouse scrolled (818, 385) with delta (0, 0)
Screenshot: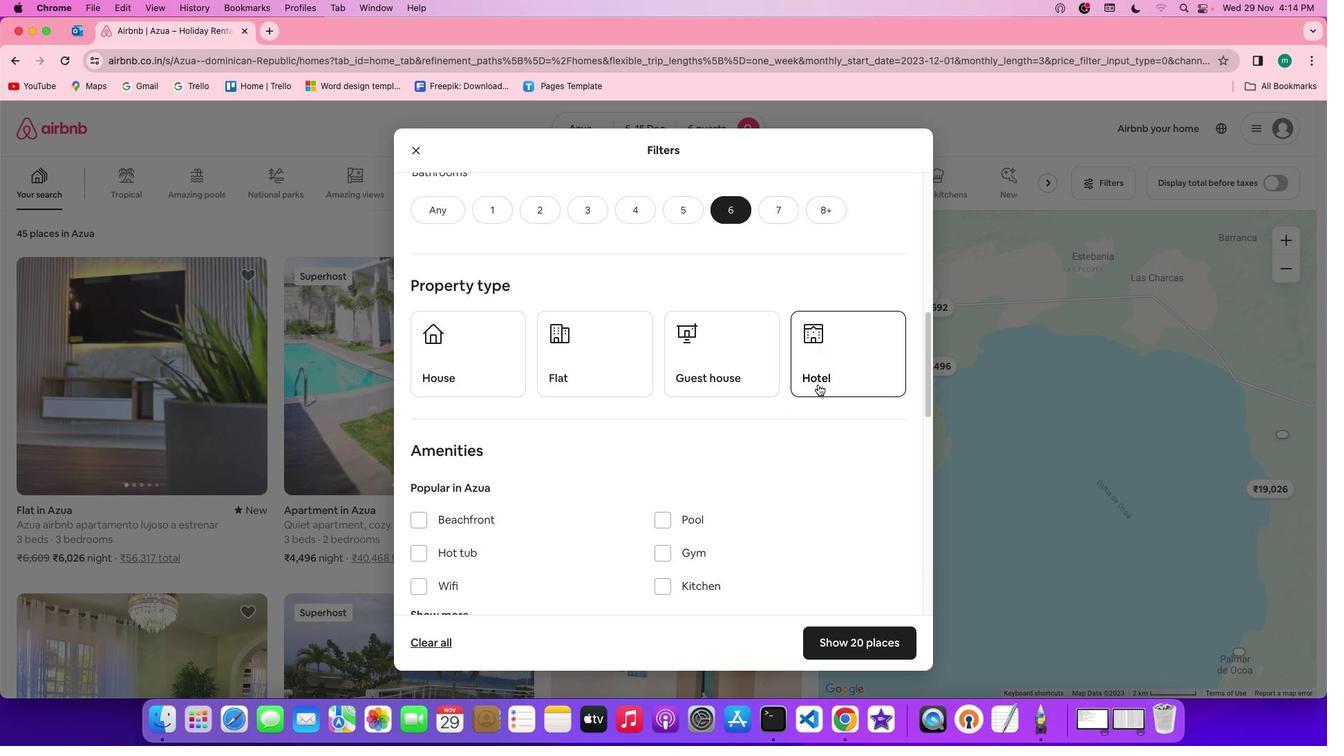 
Action: Mouse scrolled (818, 385) with delta (0, 0)
Screenshot: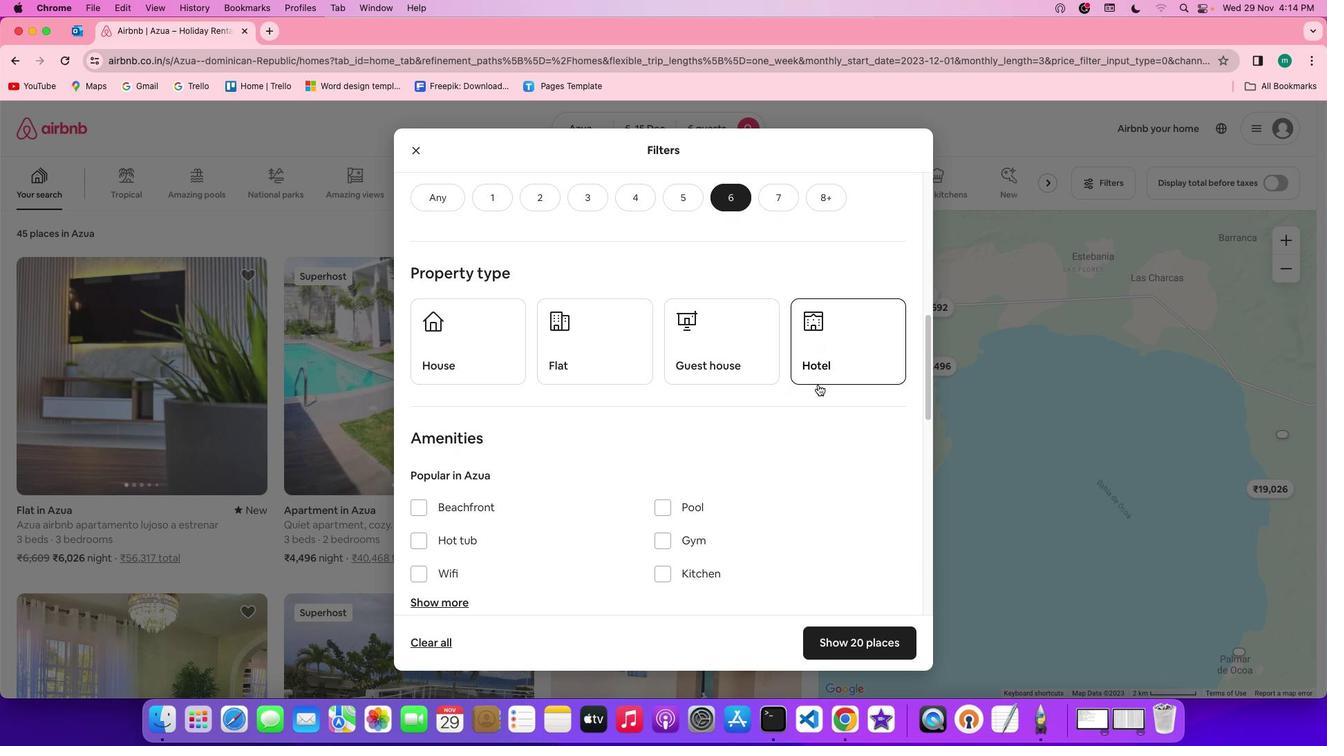 
Action: Mouse scrolled (818, 385) with delta (0, 0)
Screenshot: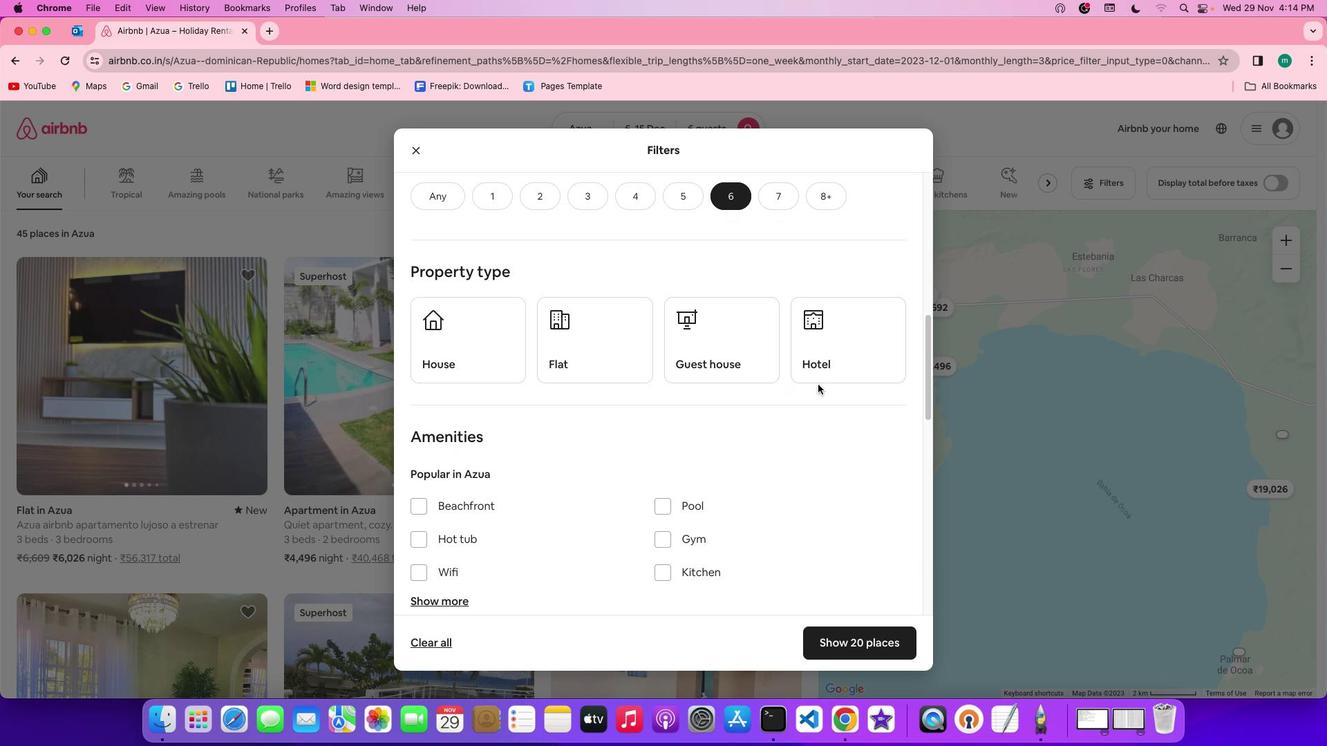 
Action: Mouse scrolled (818, 385) with delta (0, 0)
Screenshot: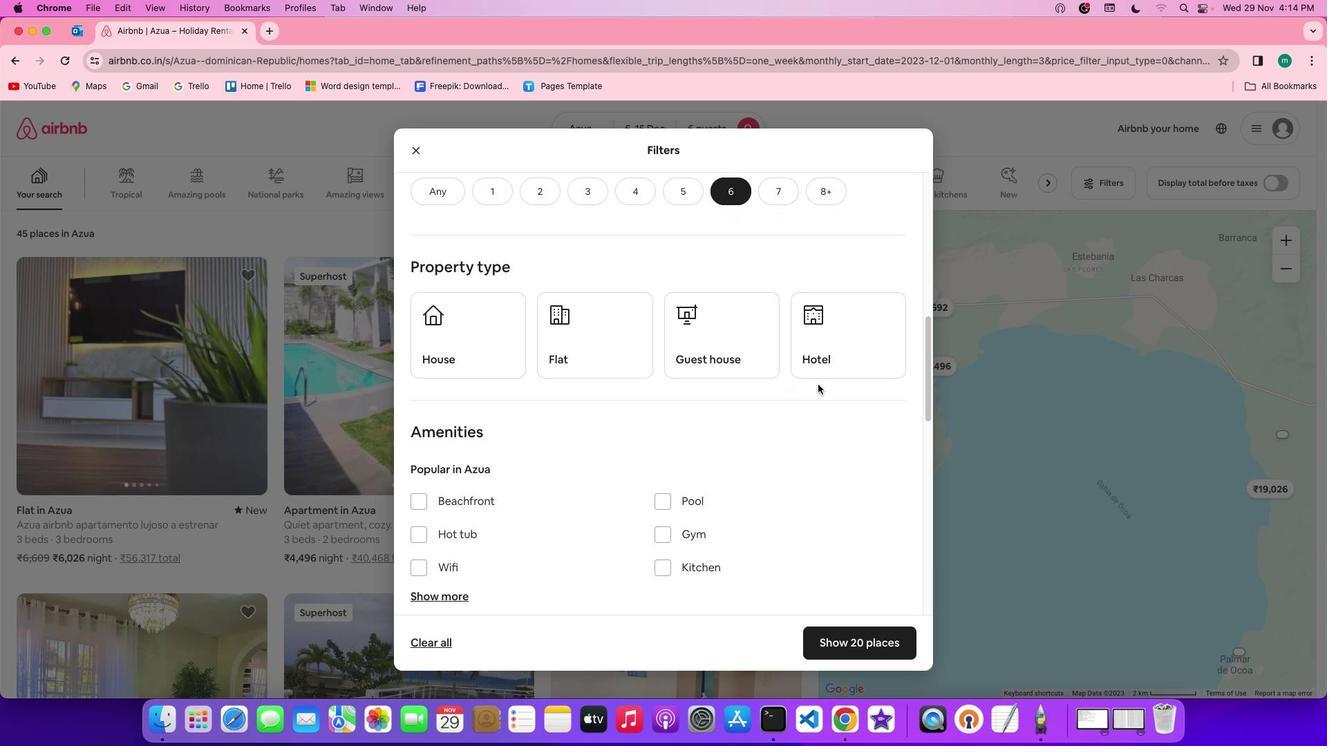 
Action: Mouse moved to (481, 325)
Screenshot: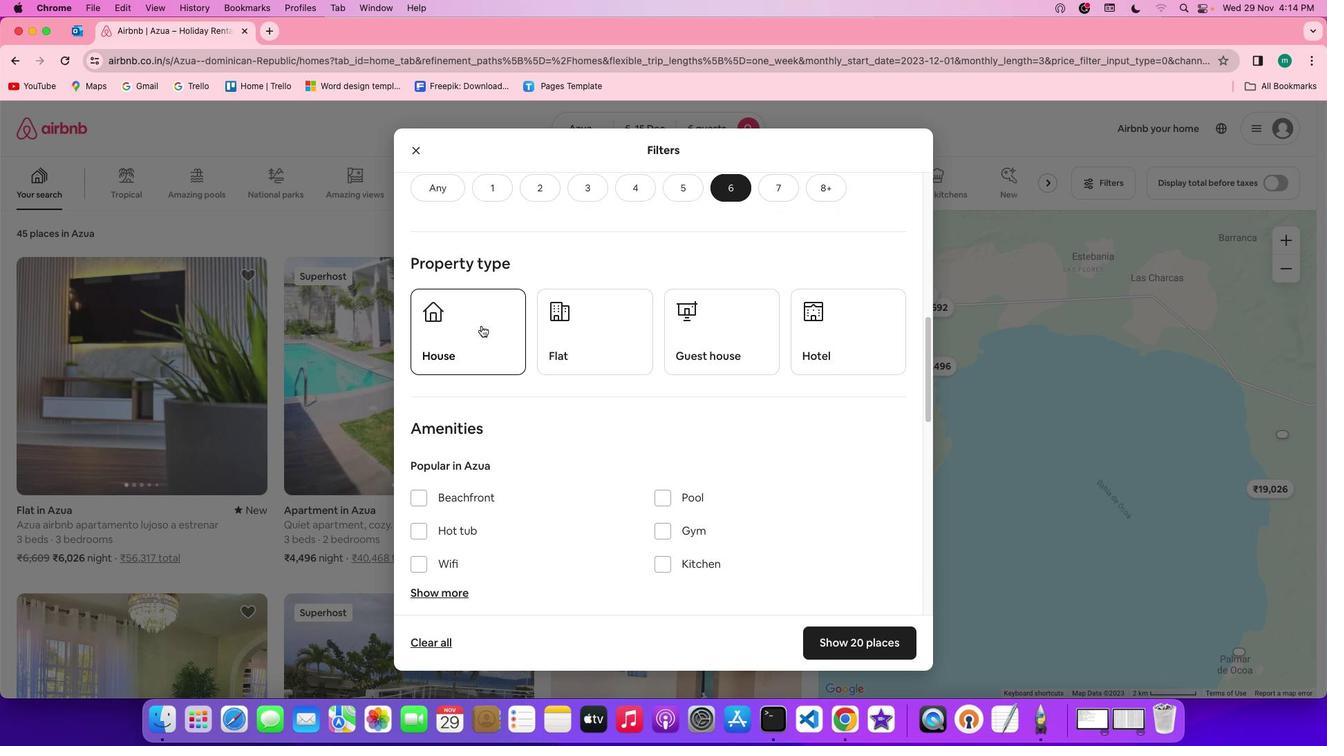 
Action: Mouse pressed left at (481, 325)
Screenshot: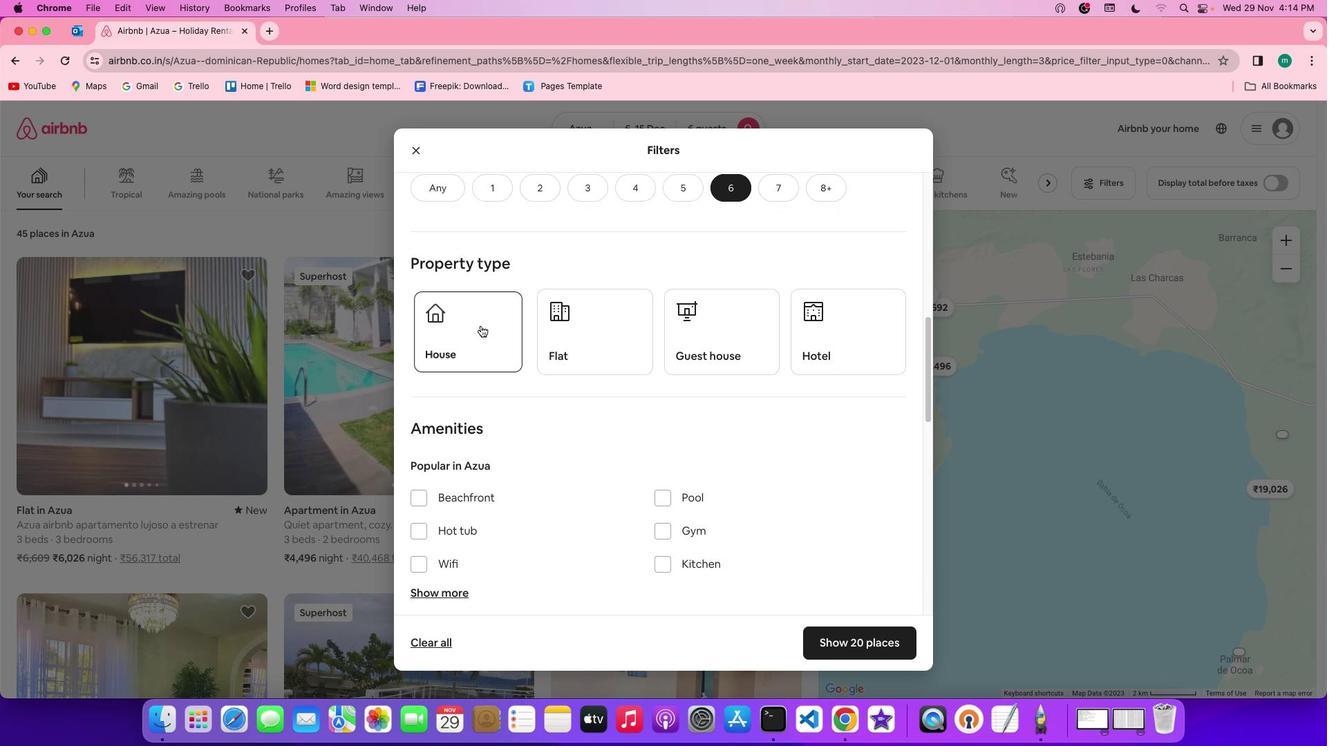 
Action: Mouse moved to (793, 399)
Screenshot: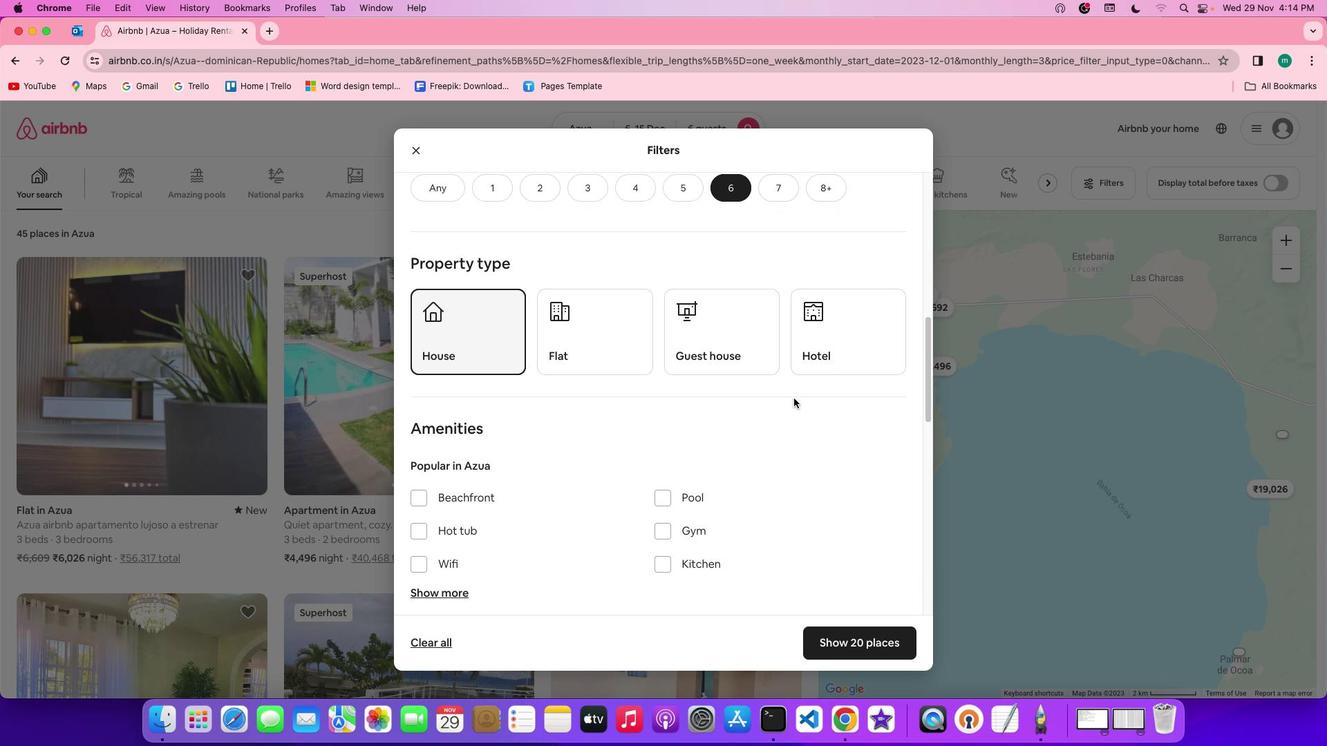 
Action: Mouse scrolled (793, 399) with delta (0, 0)
Screenshot: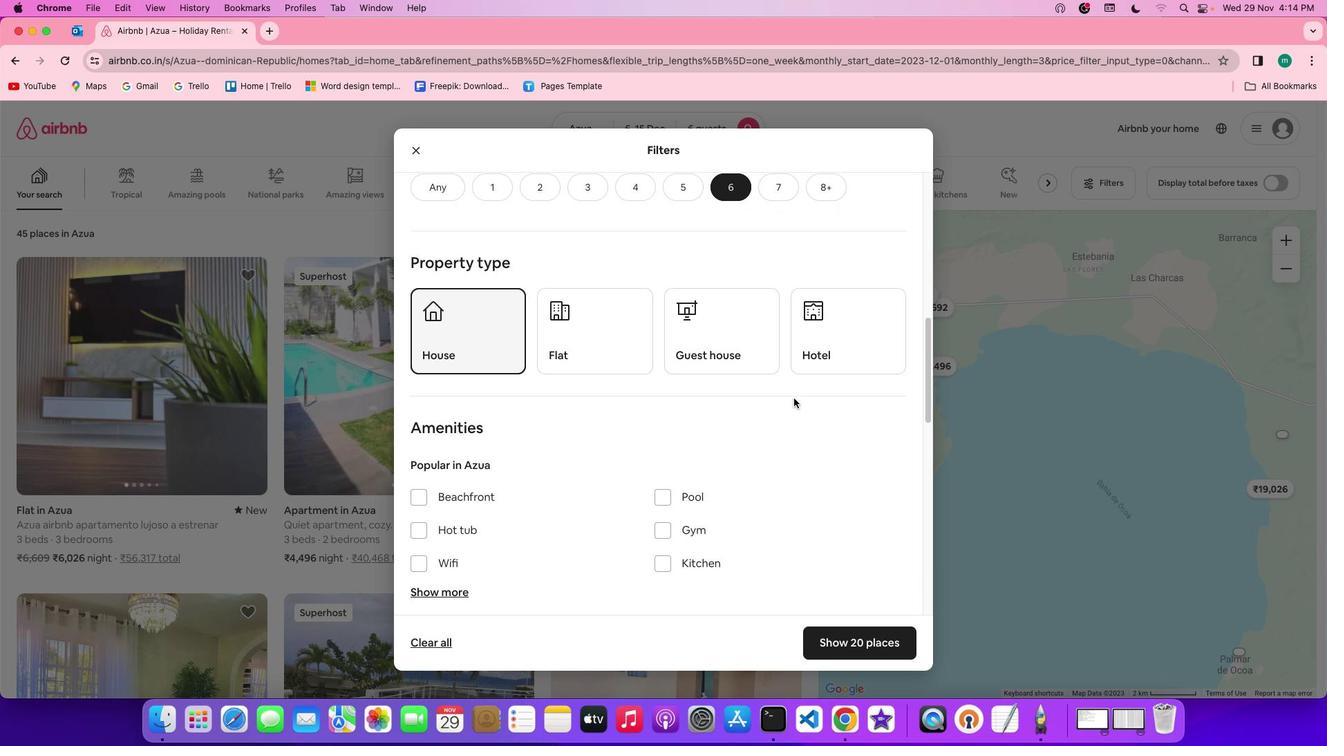 
Action: Mouse scrolled (793, 399) with delta (0, 0)
Screenshot: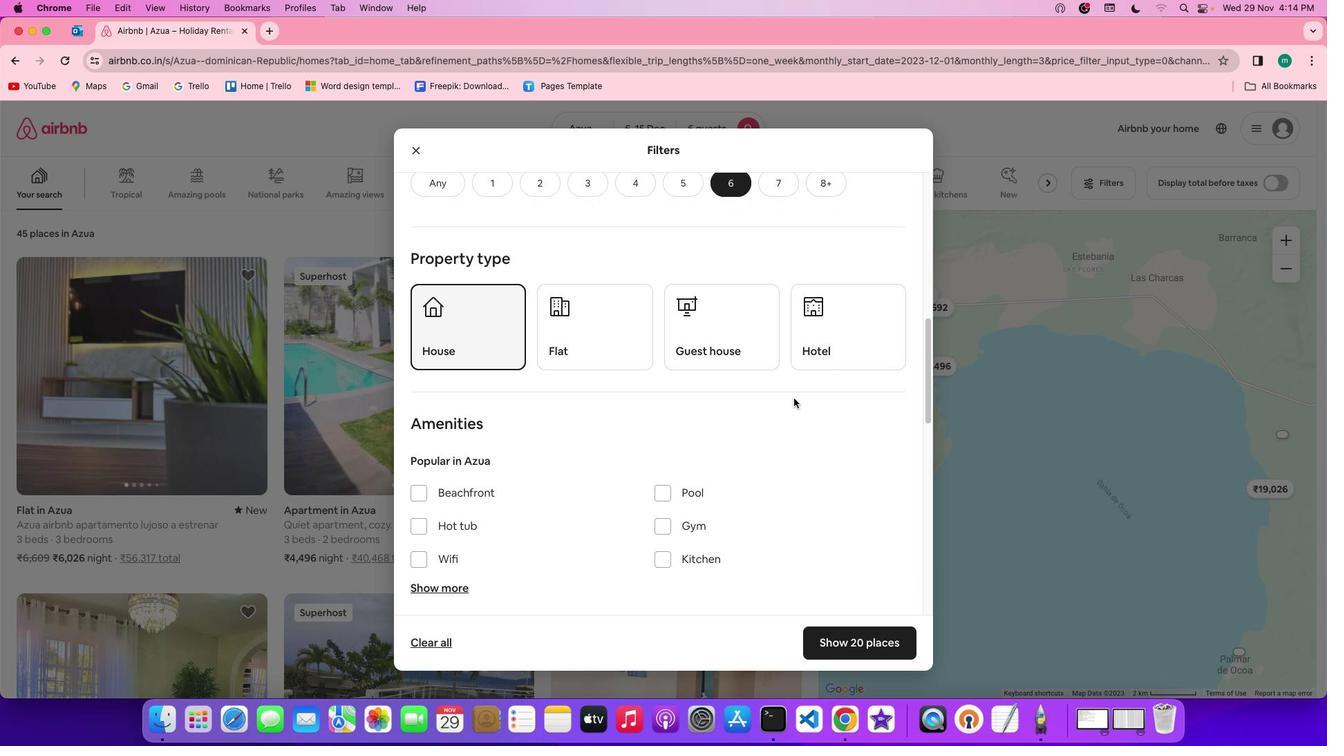
Action: Mouse scrolled (793, 399) with delta (0, 0)
Screenshot: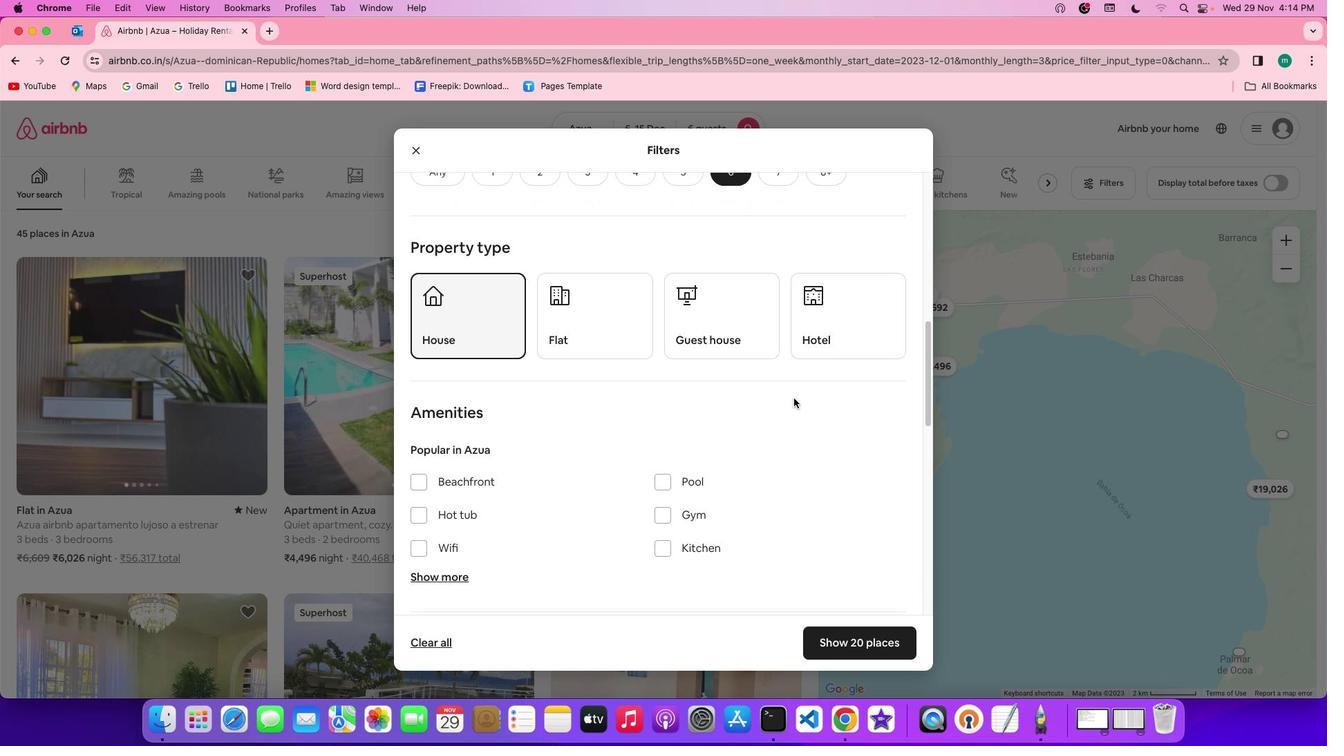 
Action: Mouse scrolled (793, 399) with delta (0, 0)
Screenshot: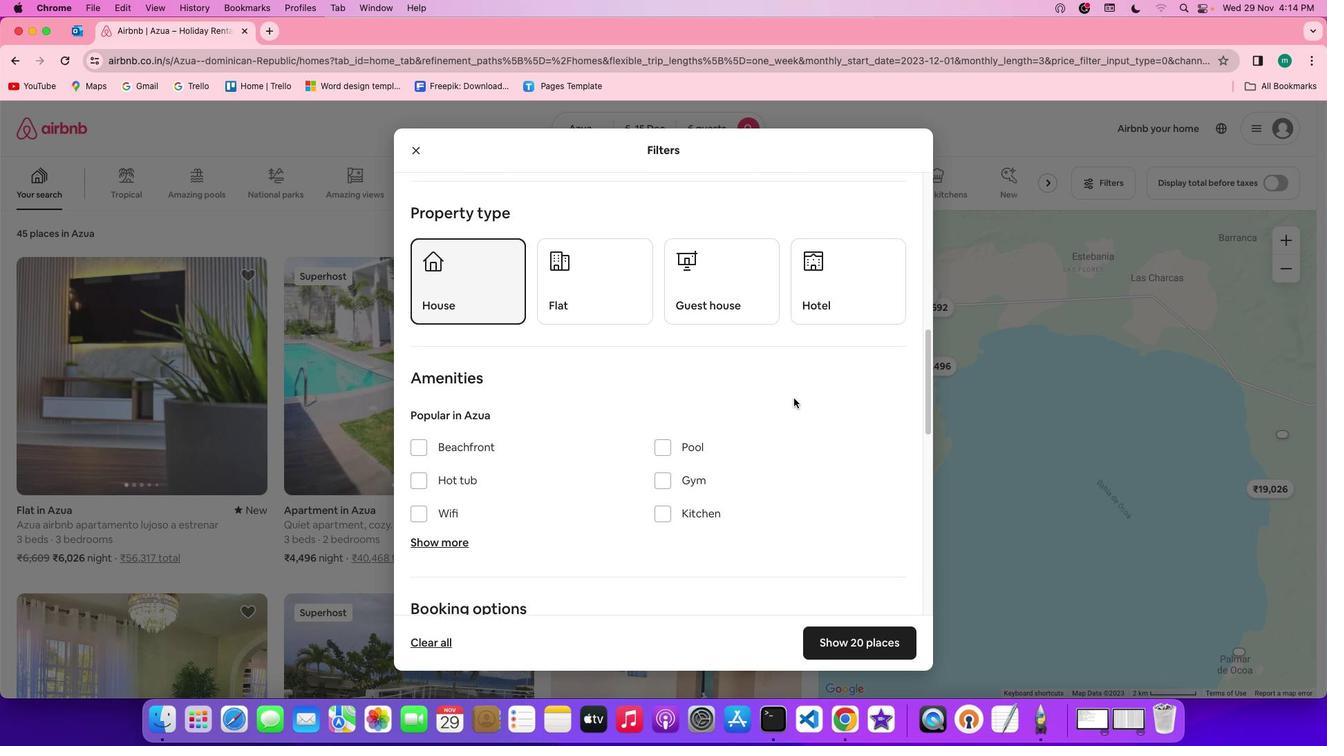 
Action: Mouse scrolled (793, 399) with delta (0, 0)
Screenshot: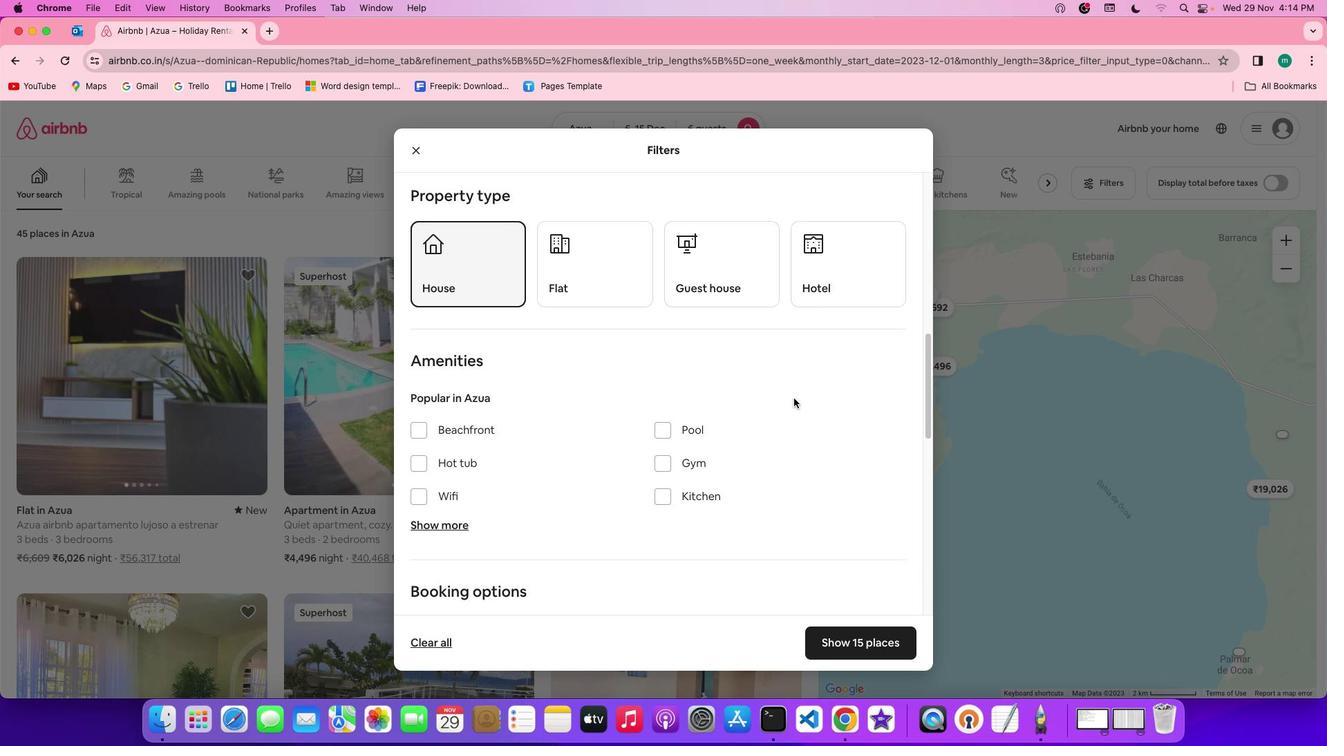 
Action: Mouse scrolled (793, 399) with delta (0, 0)
Screenshot: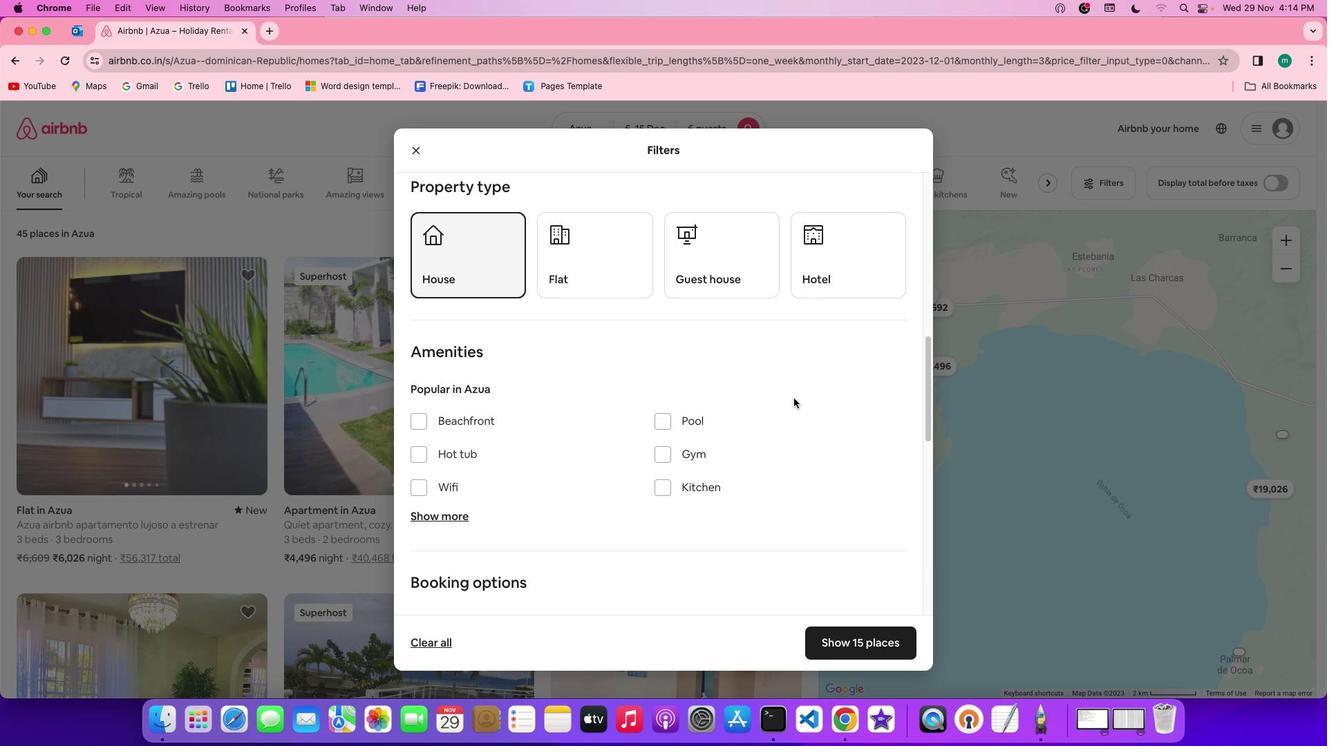 
Action: Mouse scrolled (793, 399) with delta (0, 0)
Screenshot: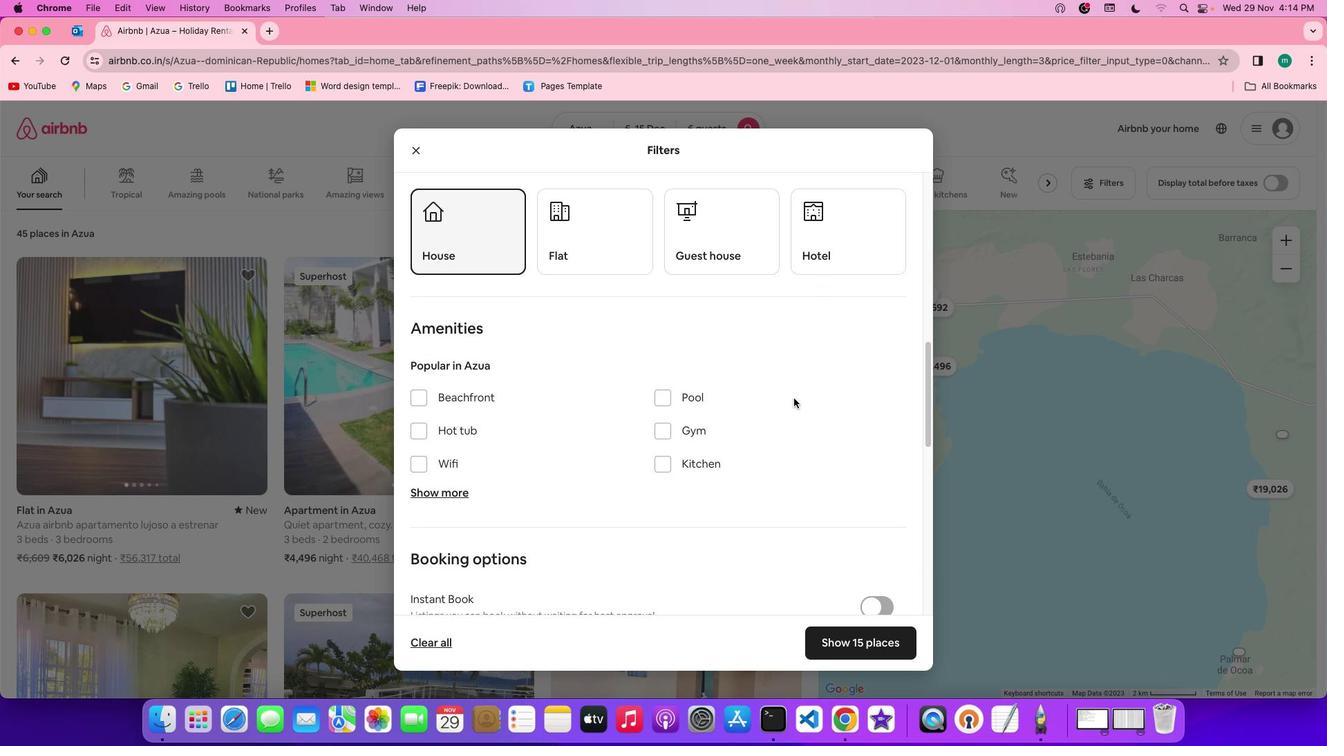 
Action: Mouse moved to (418, 430)
Screenshot: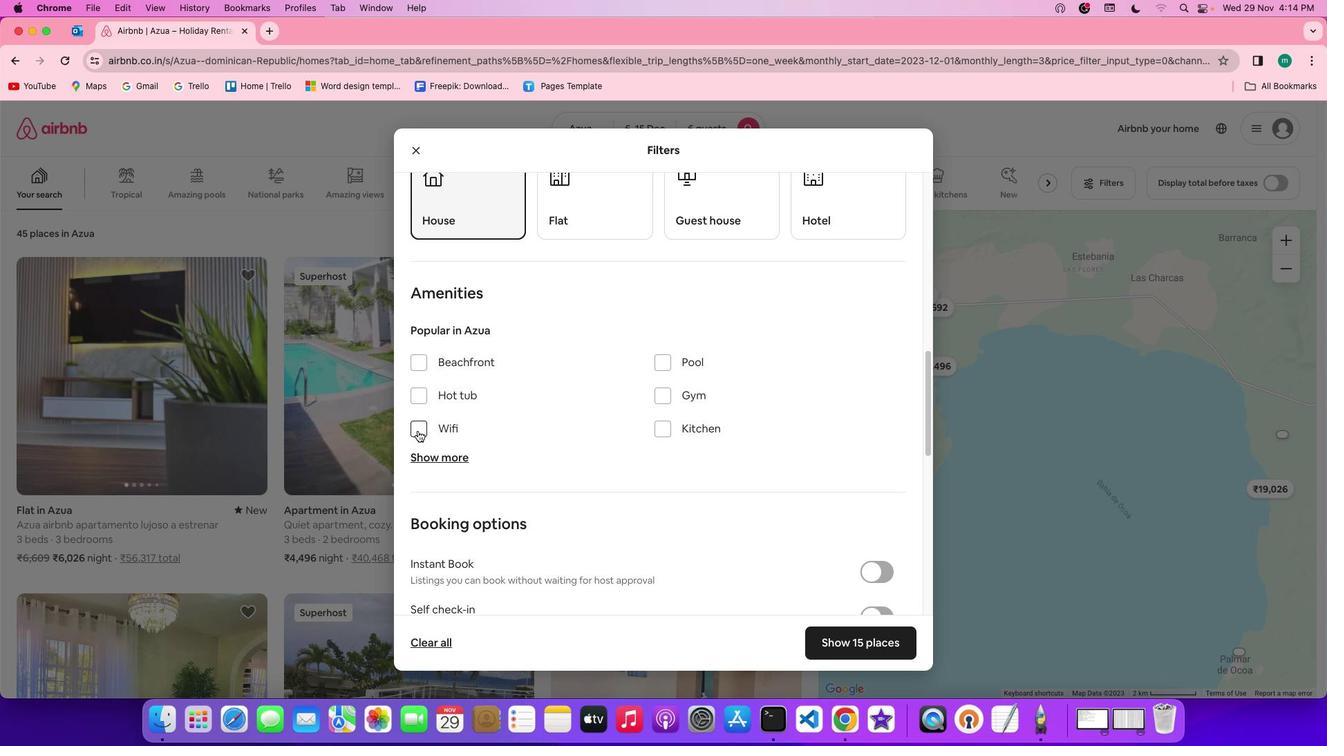 
Action: Mouse pressed left at (418, 430)
Screenshot: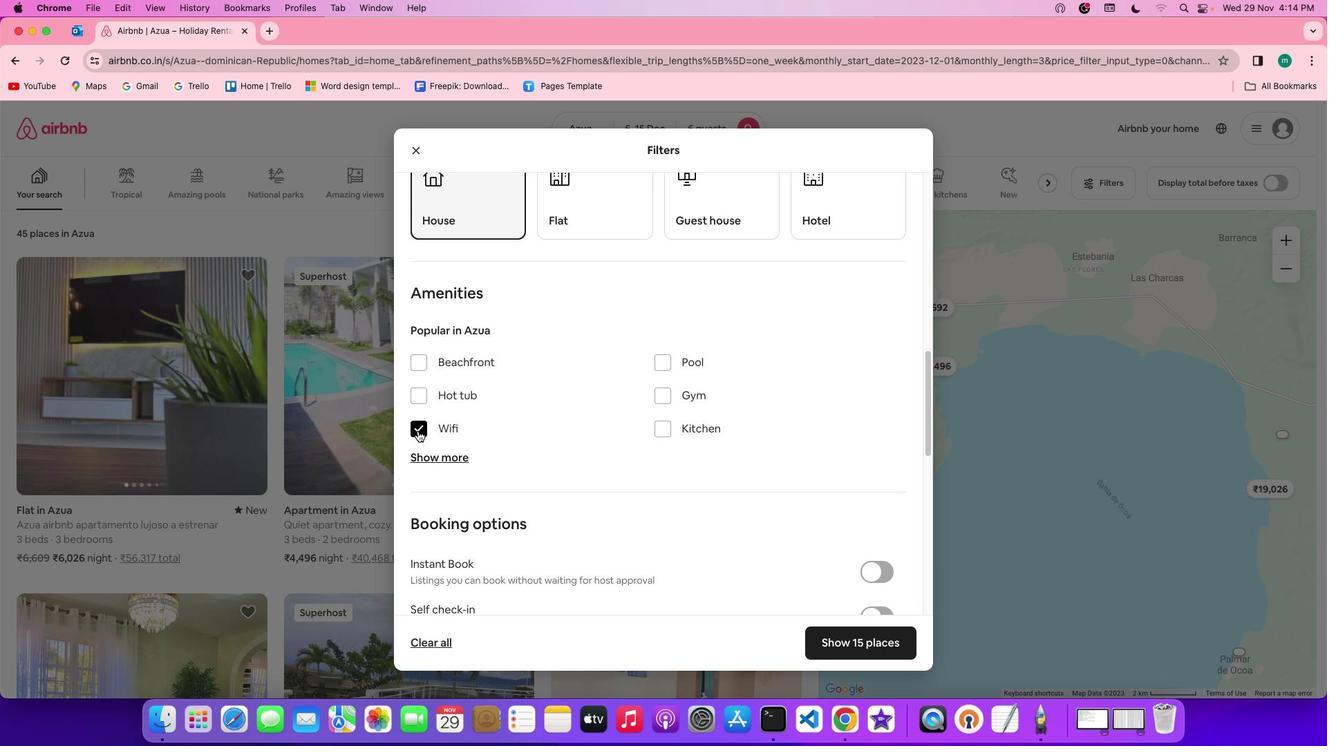 
Action: Mouse moved to (443, 458)
Screenshot: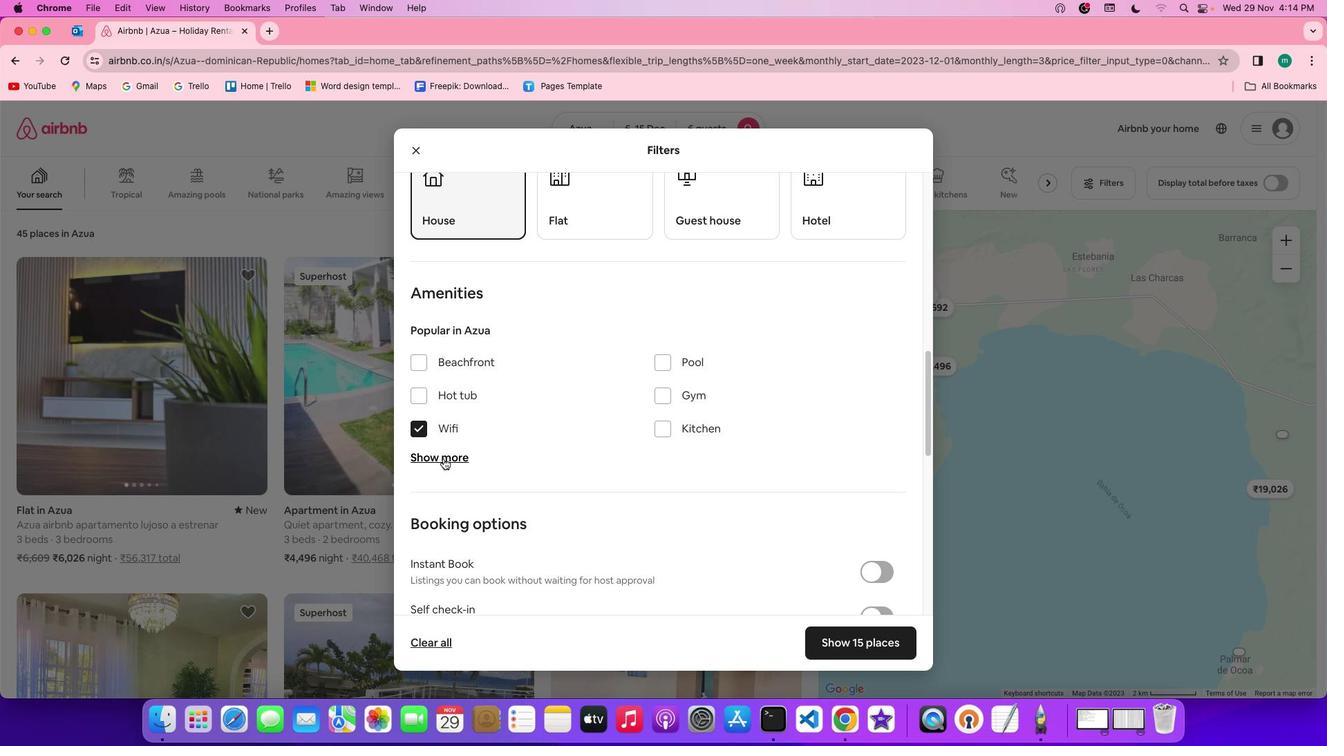 
Action: Mouse pressed left at (443, 458)
Screenshot: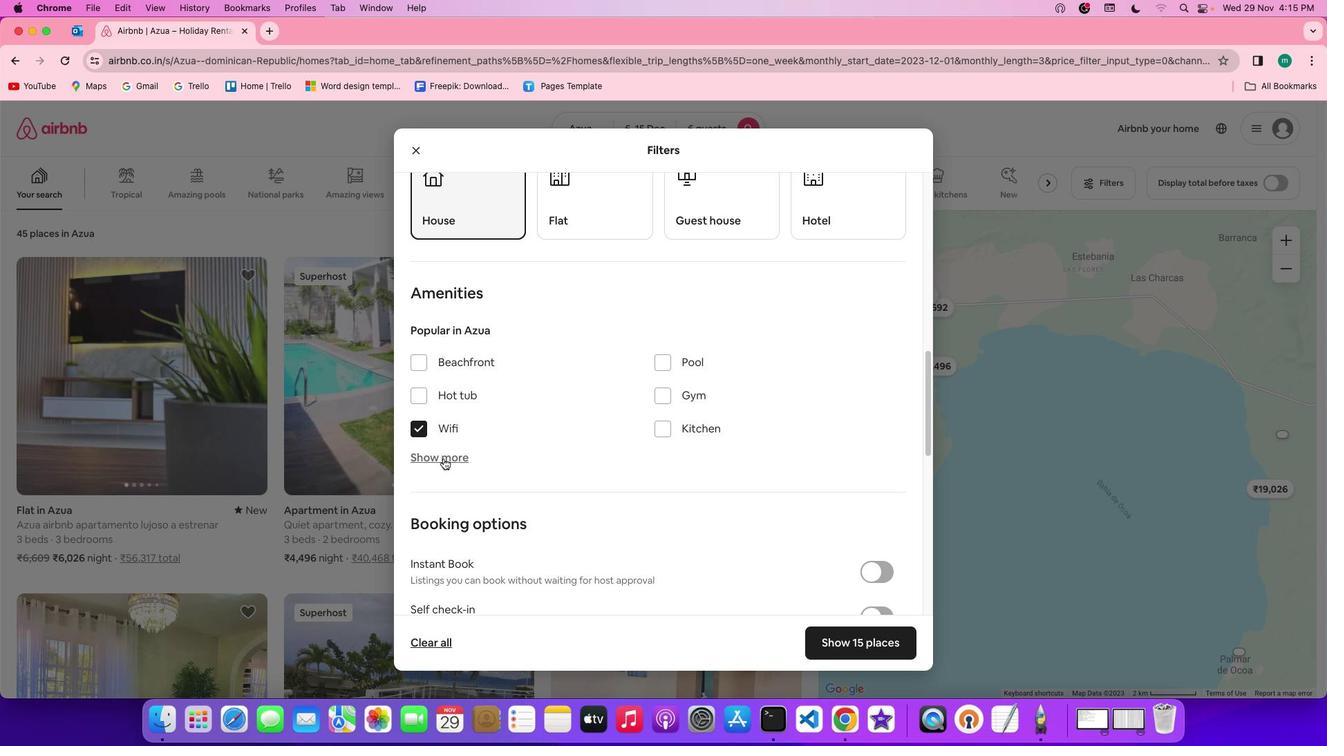
Action: Mouse moved to (543, 464)
Screenshot: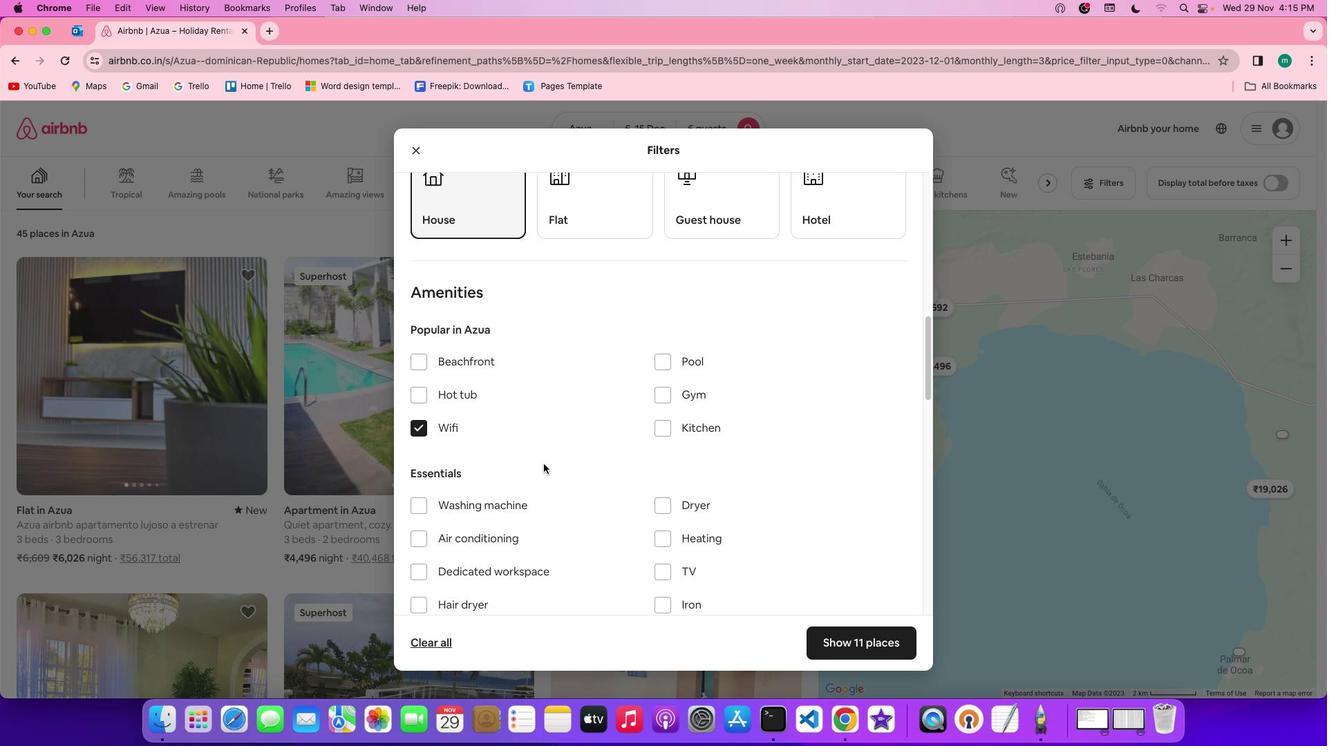 
Action: Mouse scrolled (543, 464) with delta (0, 0)
Screenshot: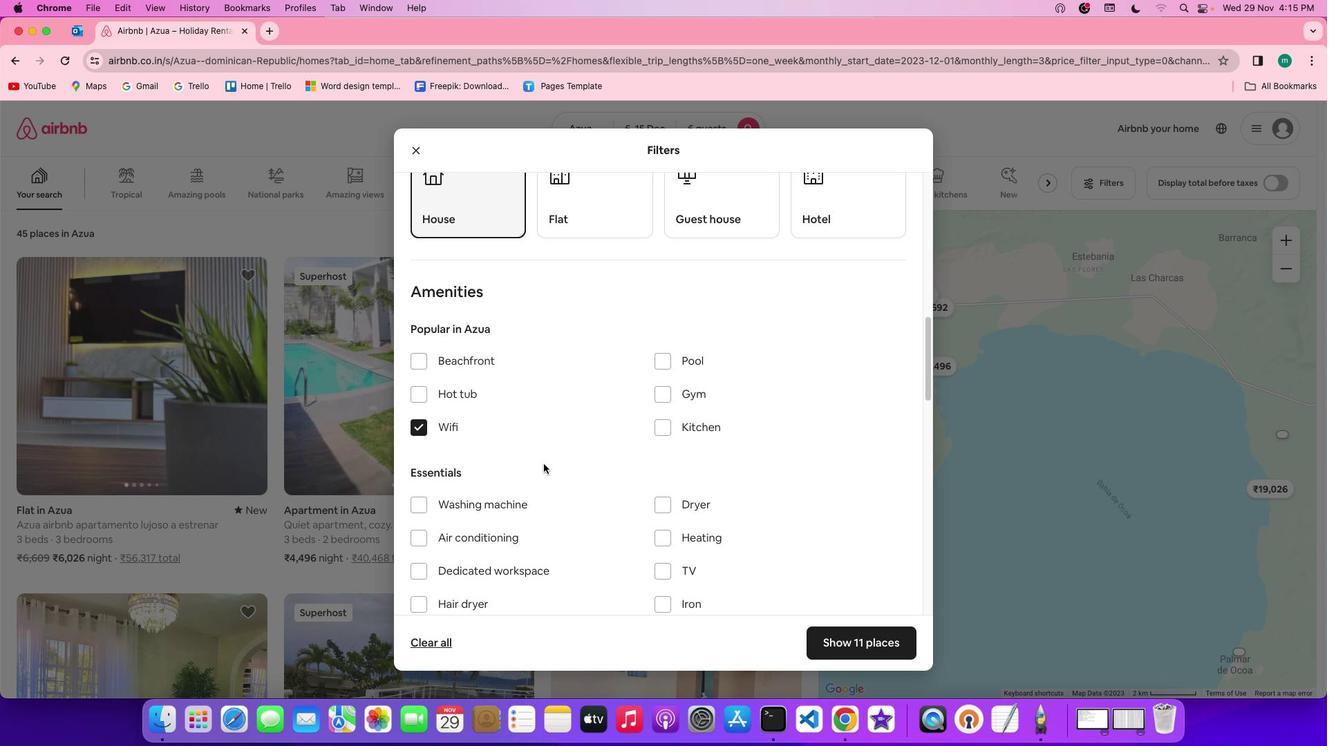 
Action: Mouse scrolled (543, 464) with delta (0, 0)
Screenshot: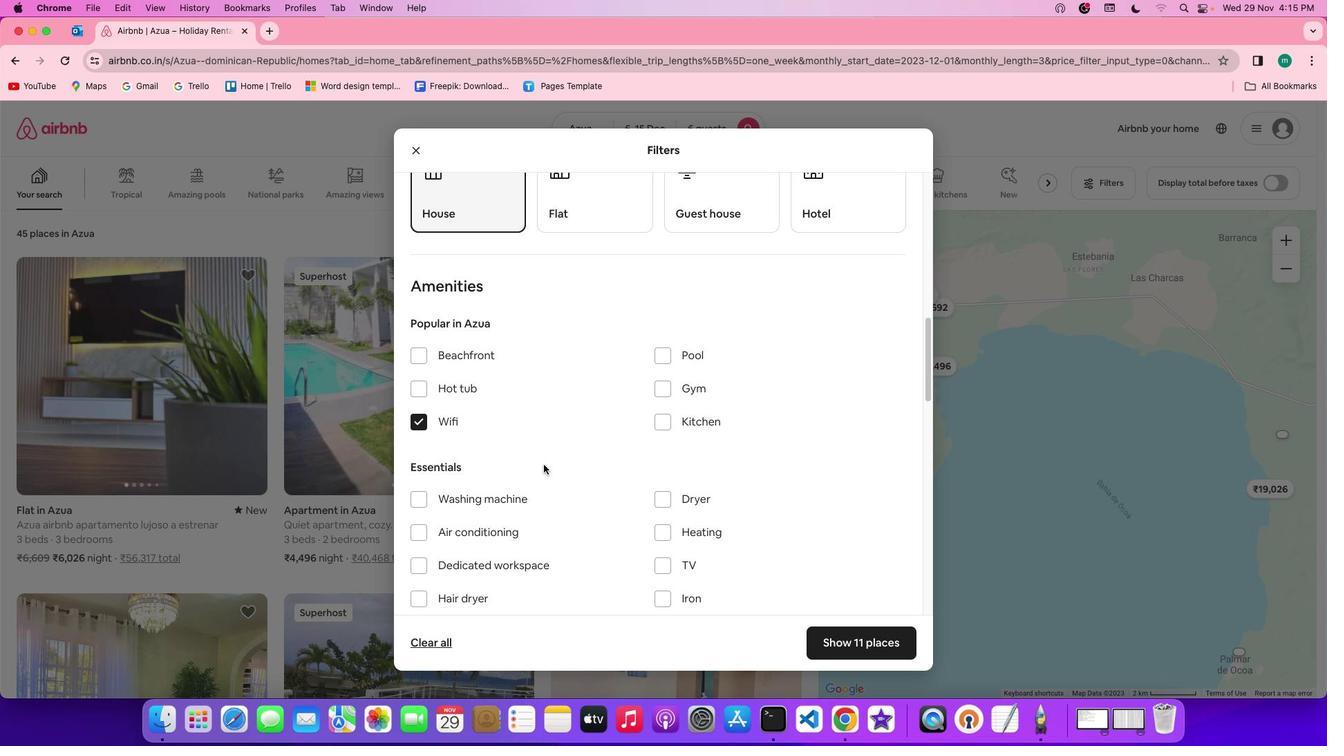 
Action: Mouse scrolled (543, 464) with delta (0, 0)
Screenshot: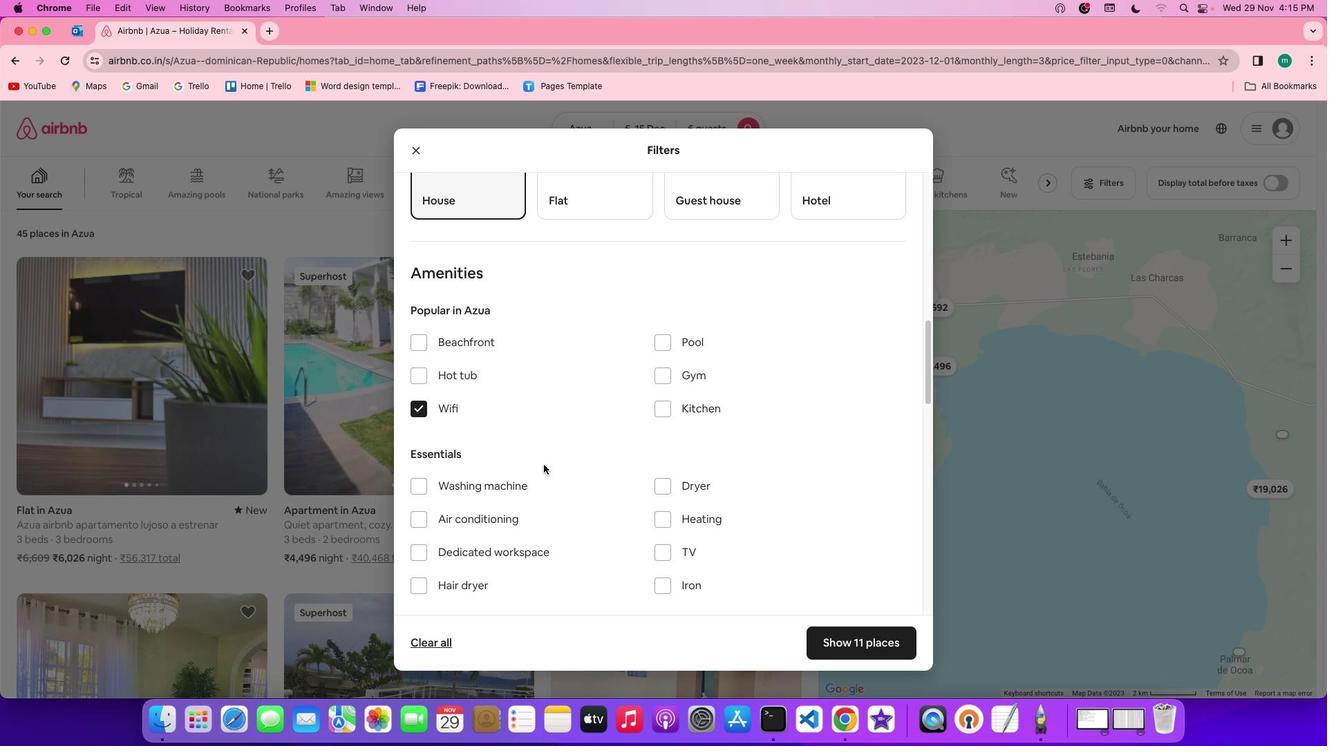 
Action: Mouse moved to (667, 526)
Screenshot: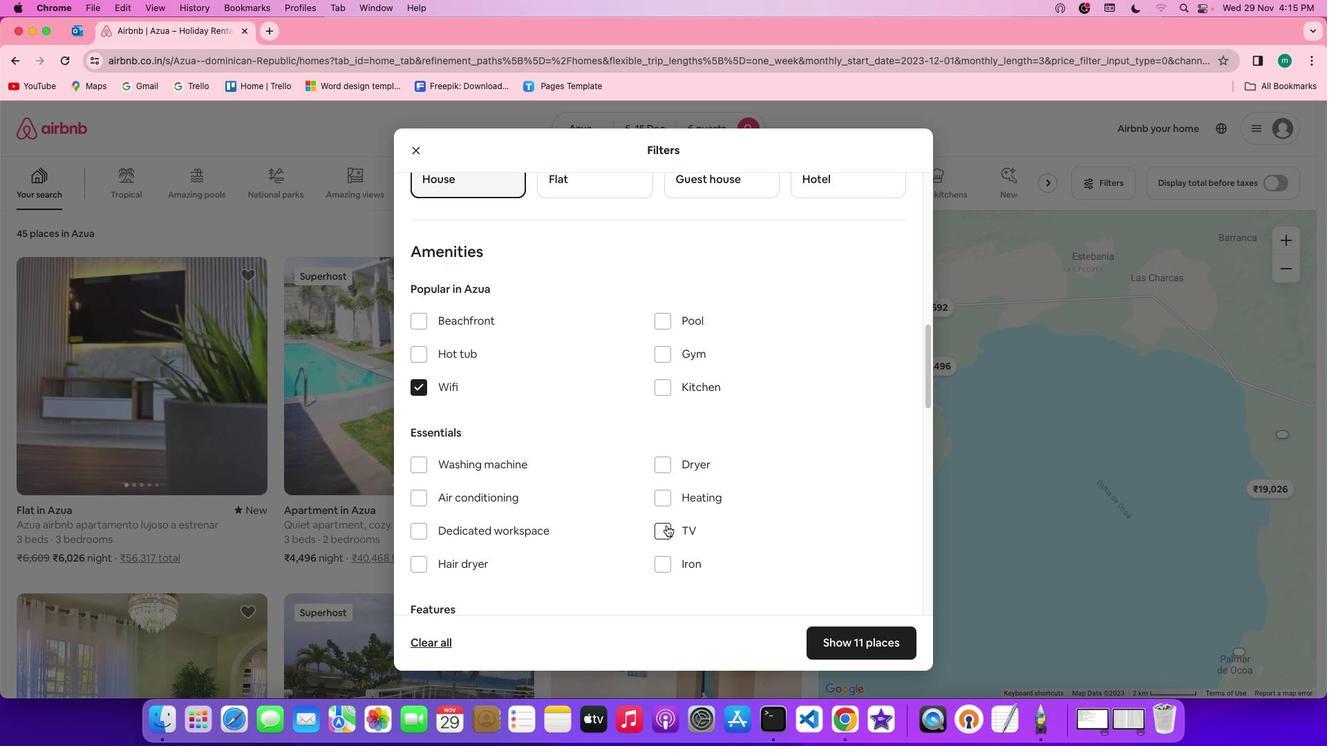 
Action: Mouse pressed left at (667, 526)
Screenshot: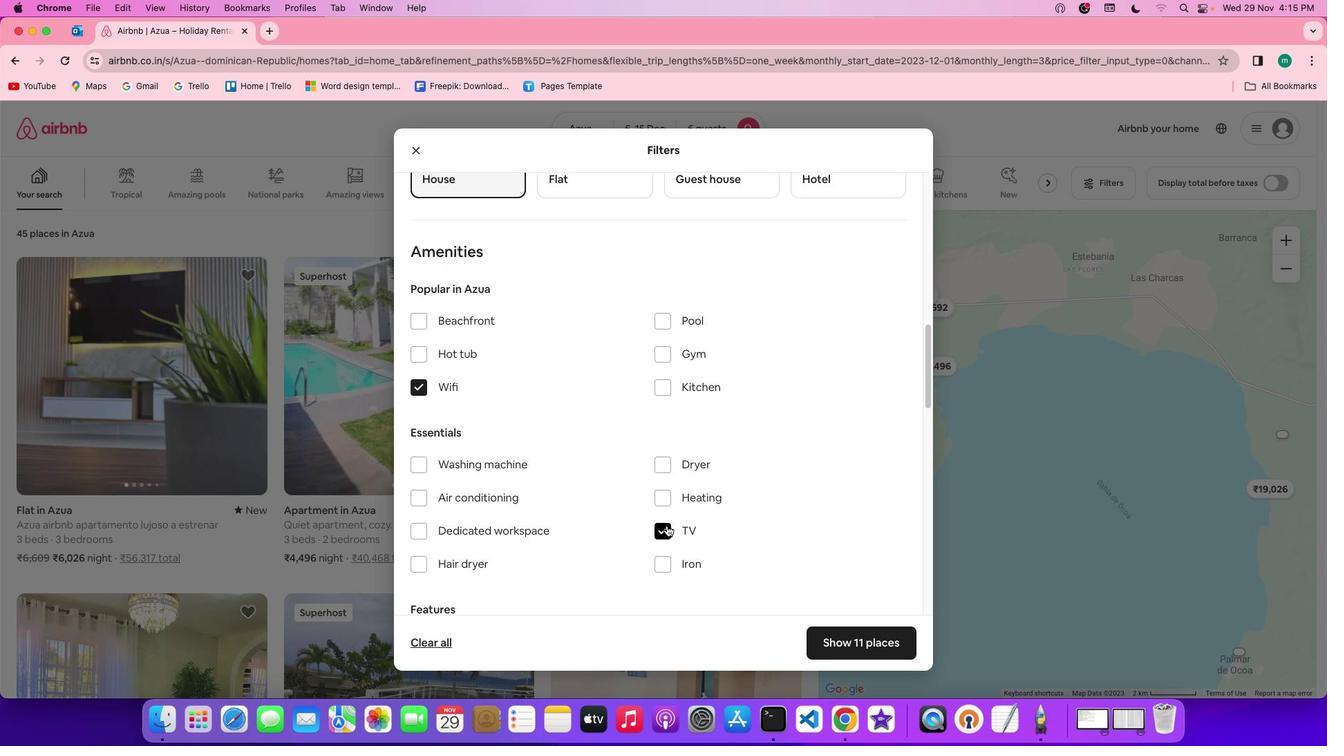 
Action: Mouse moved to (524, 437)
Screenshot: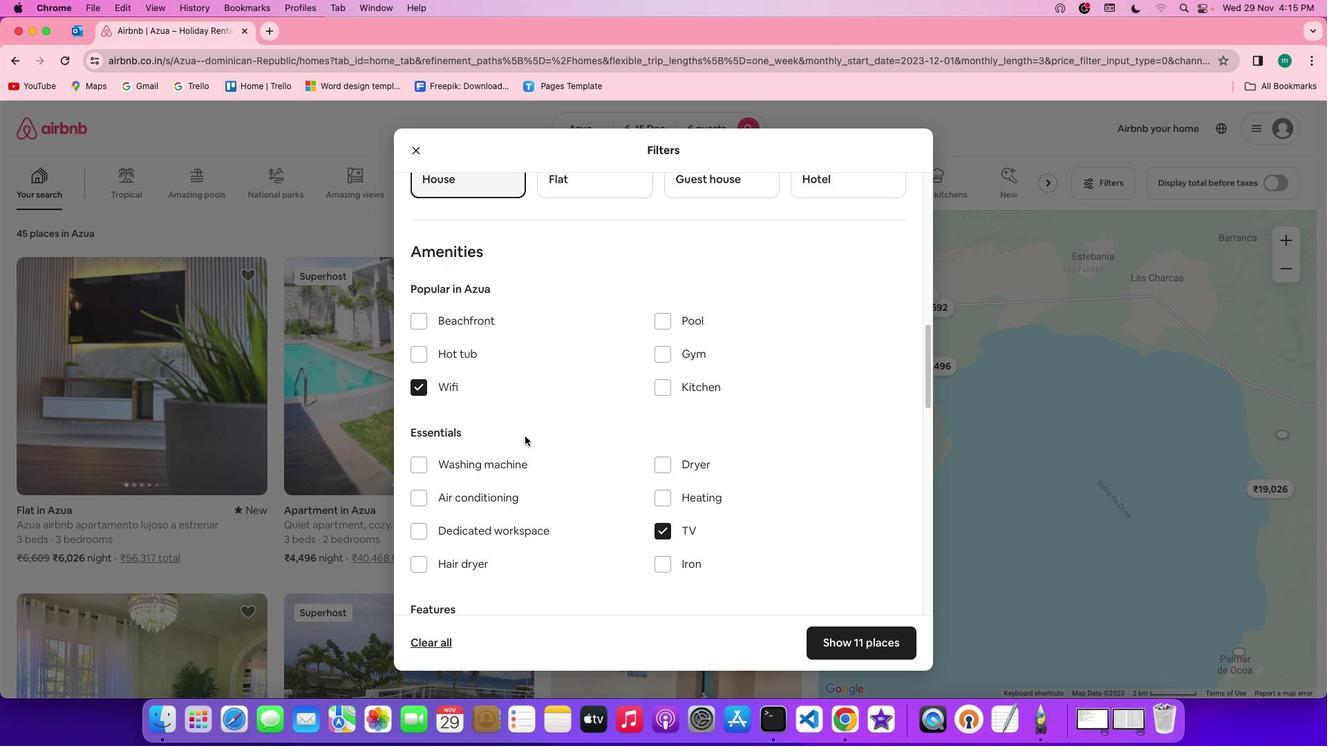 
Action: Mouse scrolled (524, 437) with delta (0, 0)
Screenshot: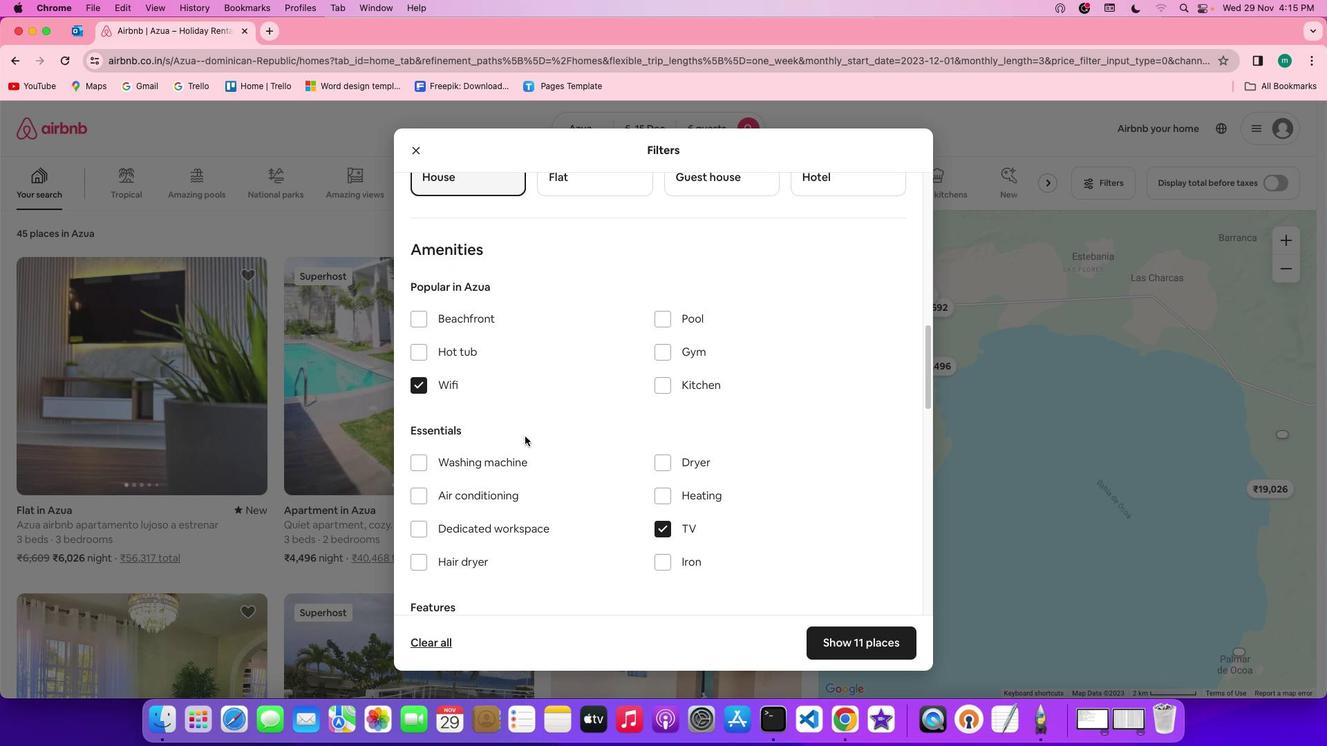 
Action: Mouse scrolled (524, 437) with delta (0, 0)
Screenshot: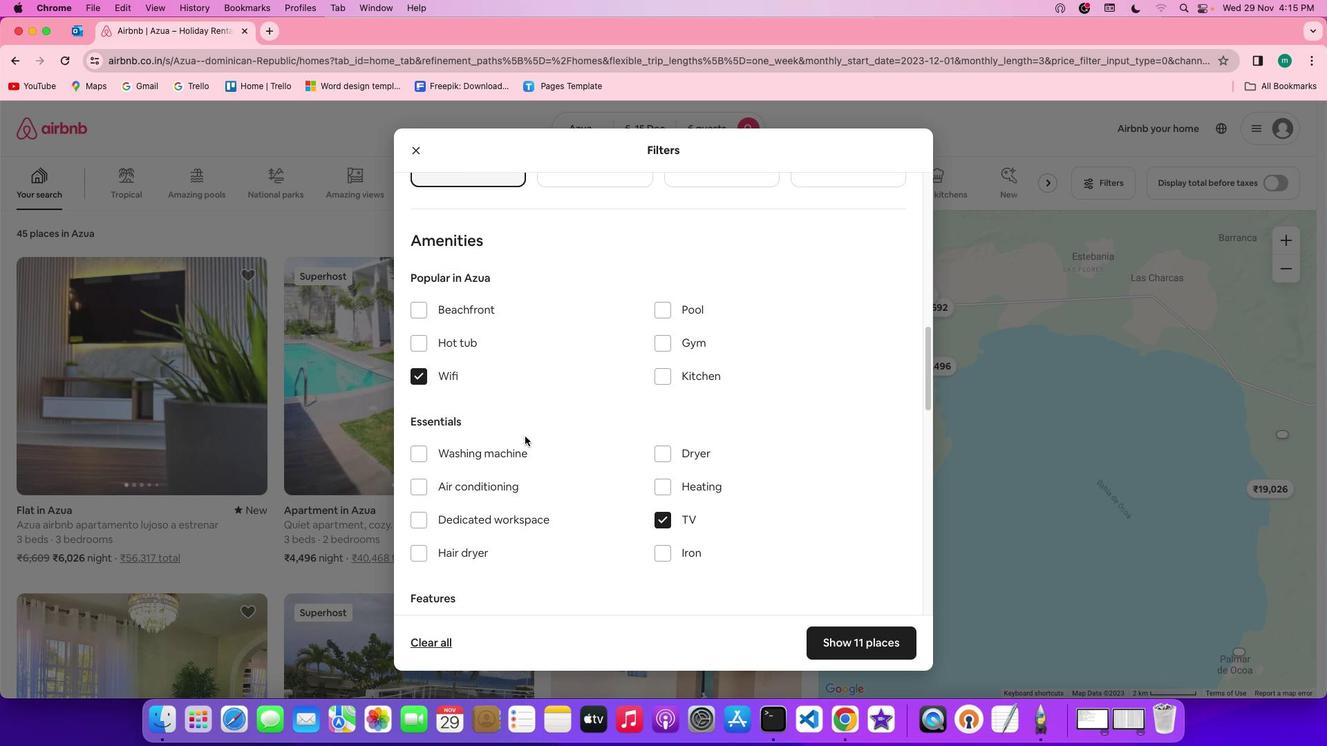 
Action: Mouse scrolled (524, 437) with delta (0, -1)
Screenshot: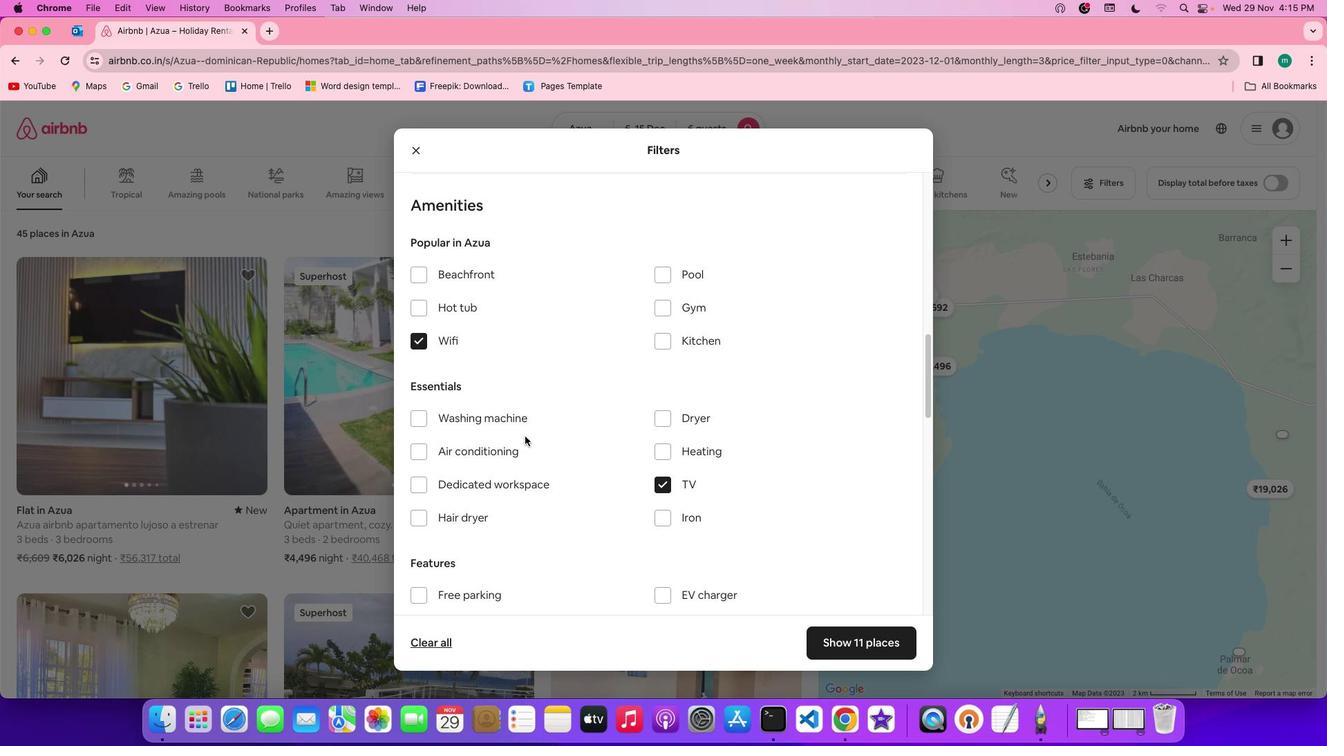 
Action: Mouse scrolled (524, 437) with delta (0, 0)
Screenshot: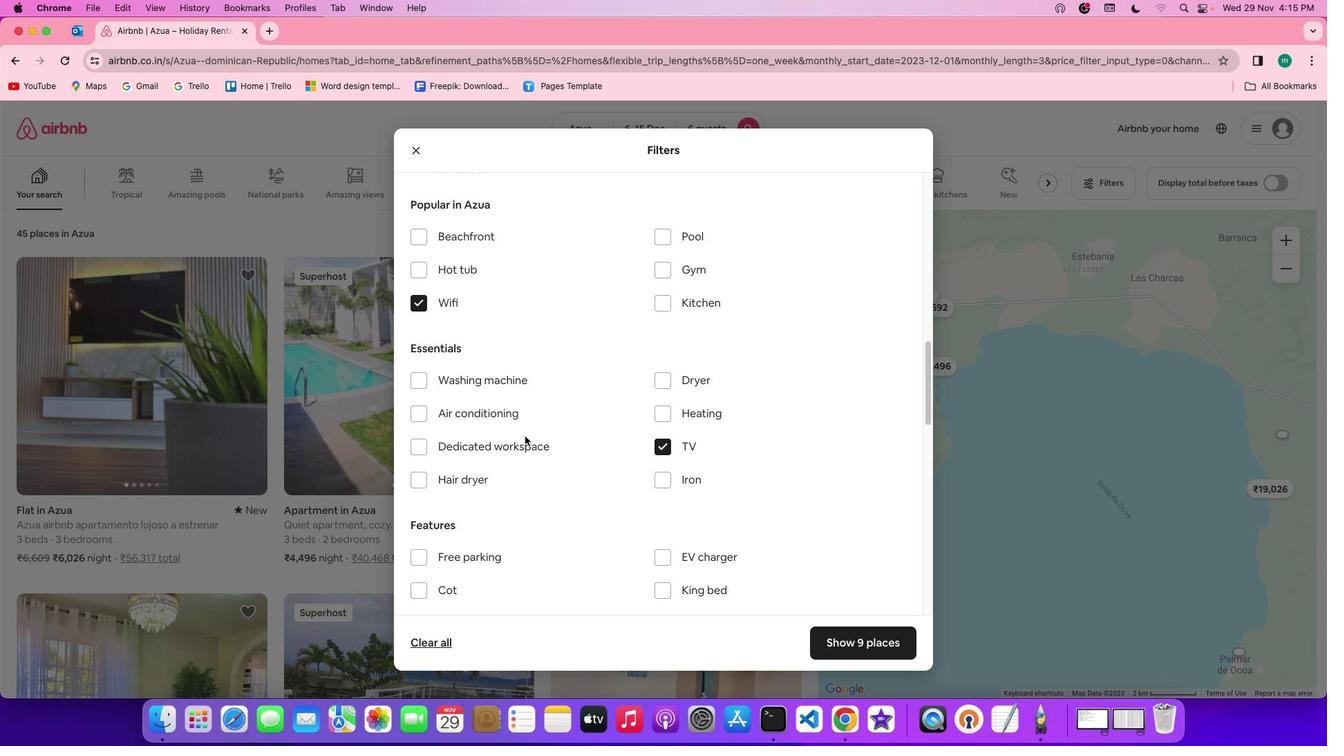 
Action: Mouse scrolled (524, 437) with delta (0, 0)
Screenshot: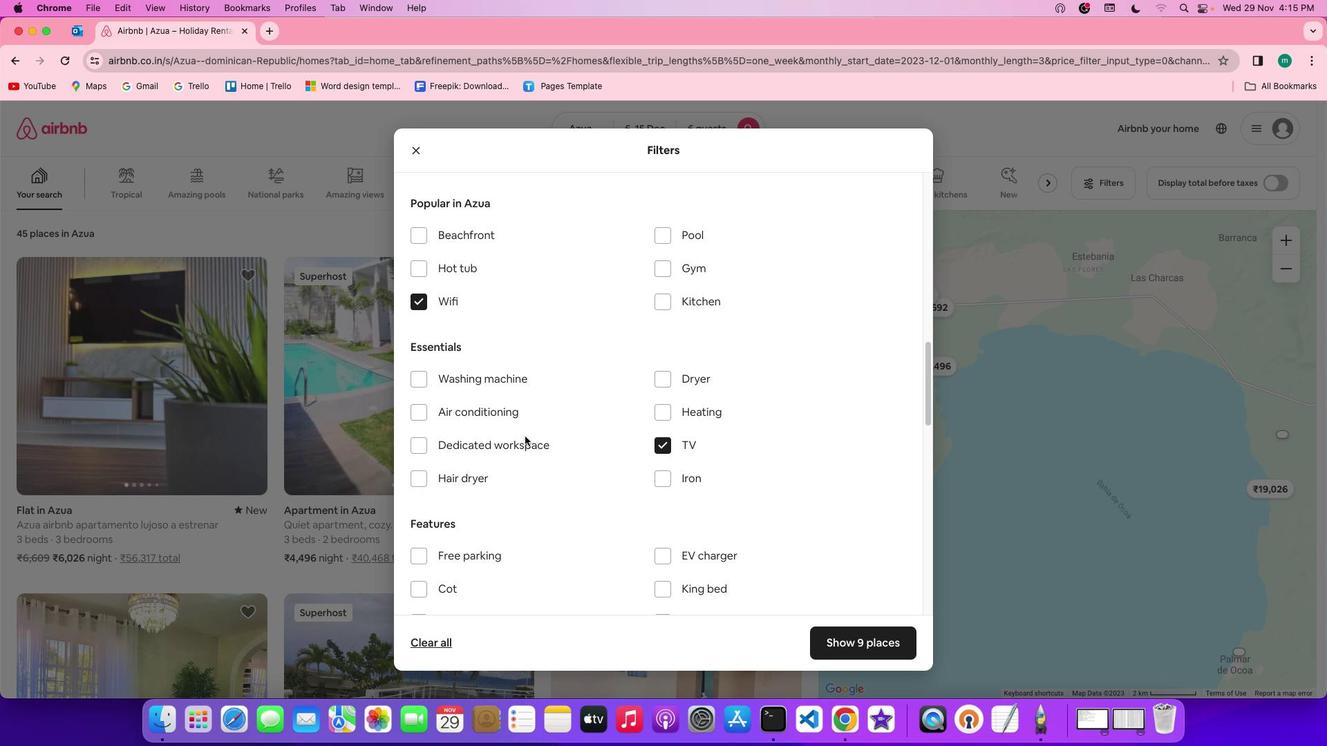 
Action: Mouse scrolled (524, 437) with delta (0, 0)
Screenshot: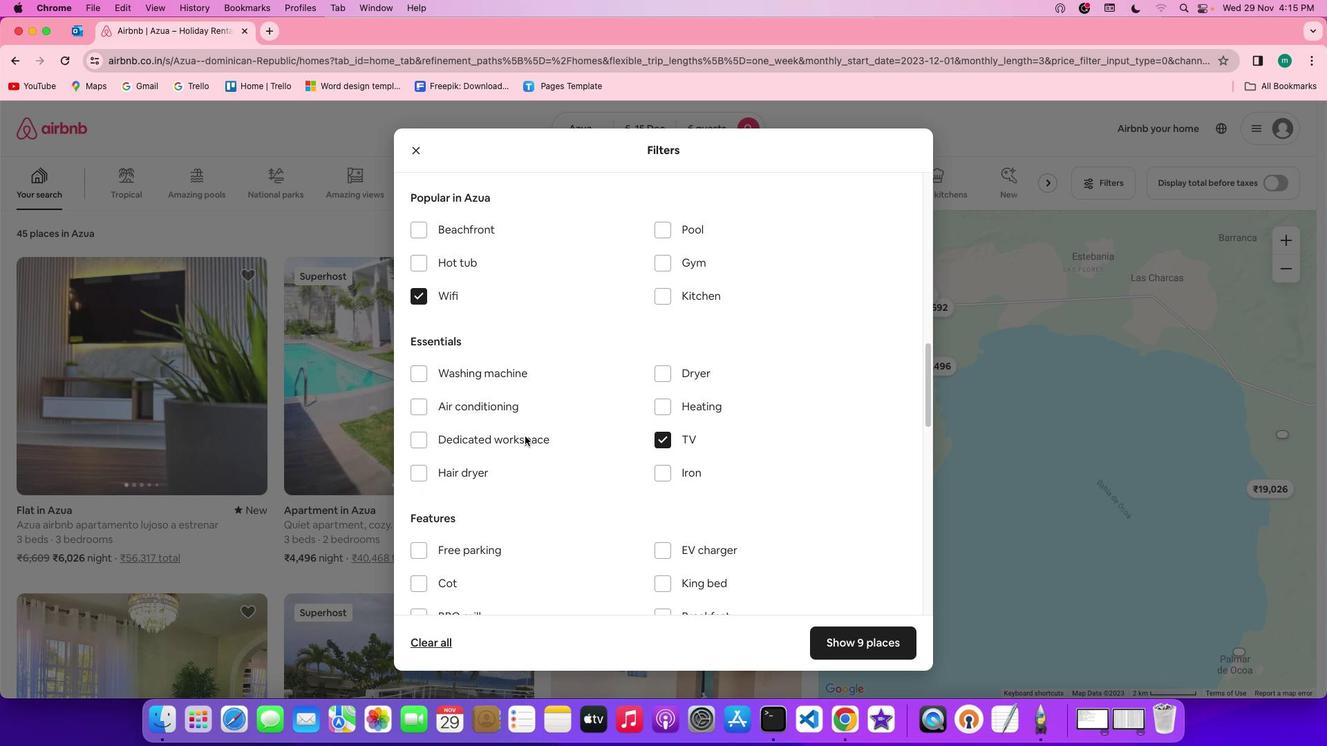 
Action: Mouse moved to (634, 468)
Screenshot: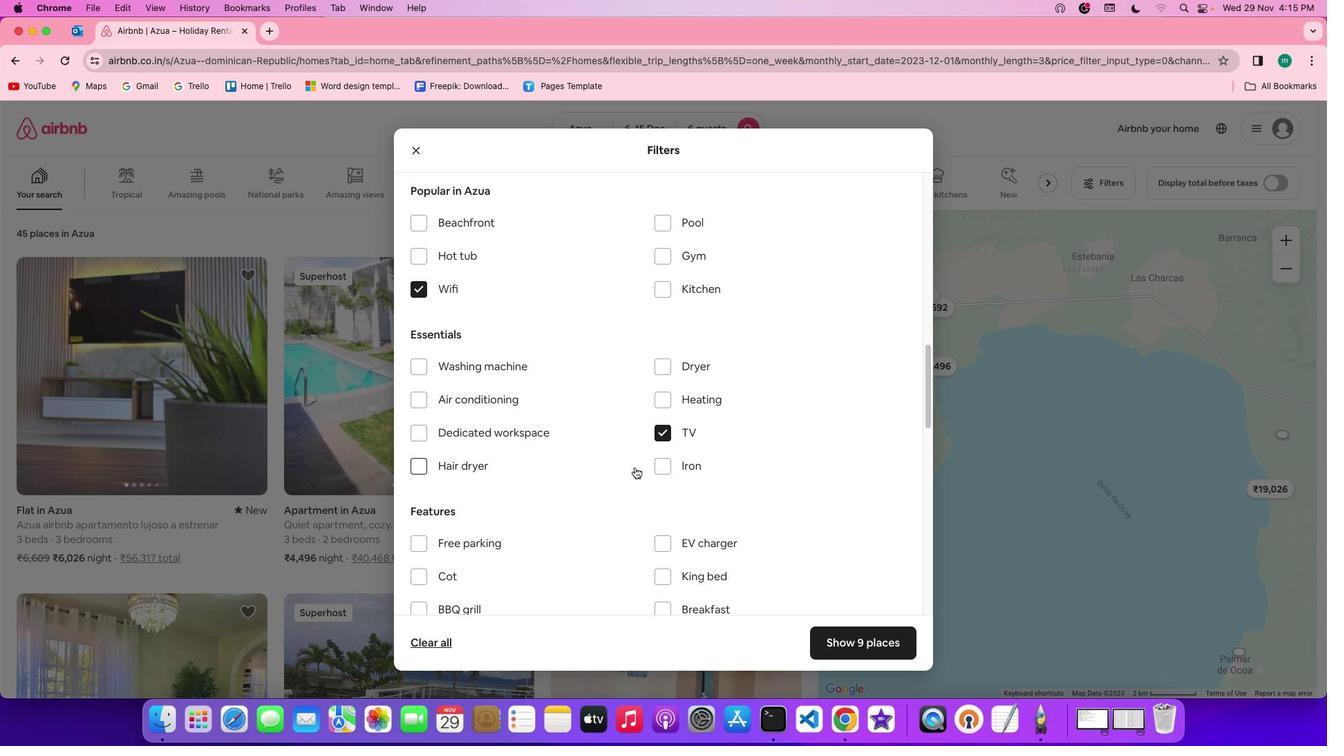 
Action: Mouse scrolled (634, 468) with delta (0, 0)
Screenshot: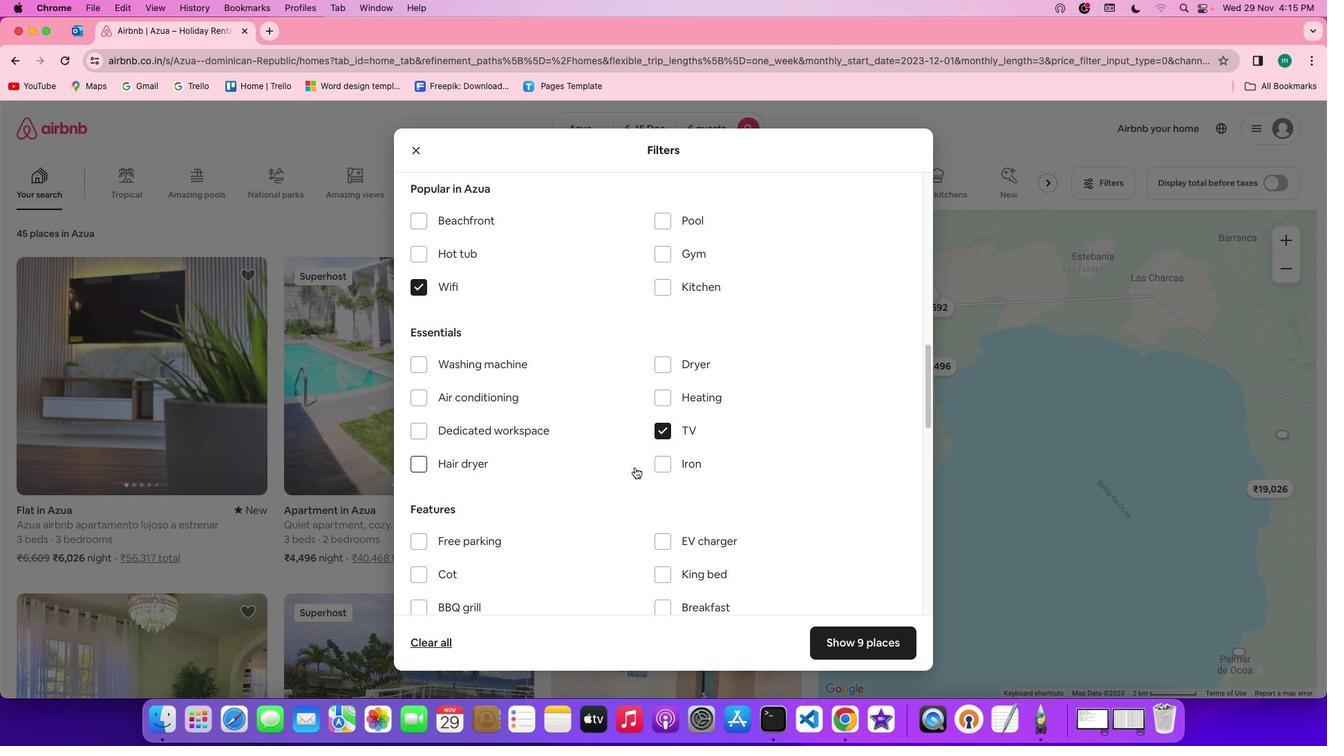 
Action: Mouse scrolled (634, 468) with delta (0, 0)
Screenshot: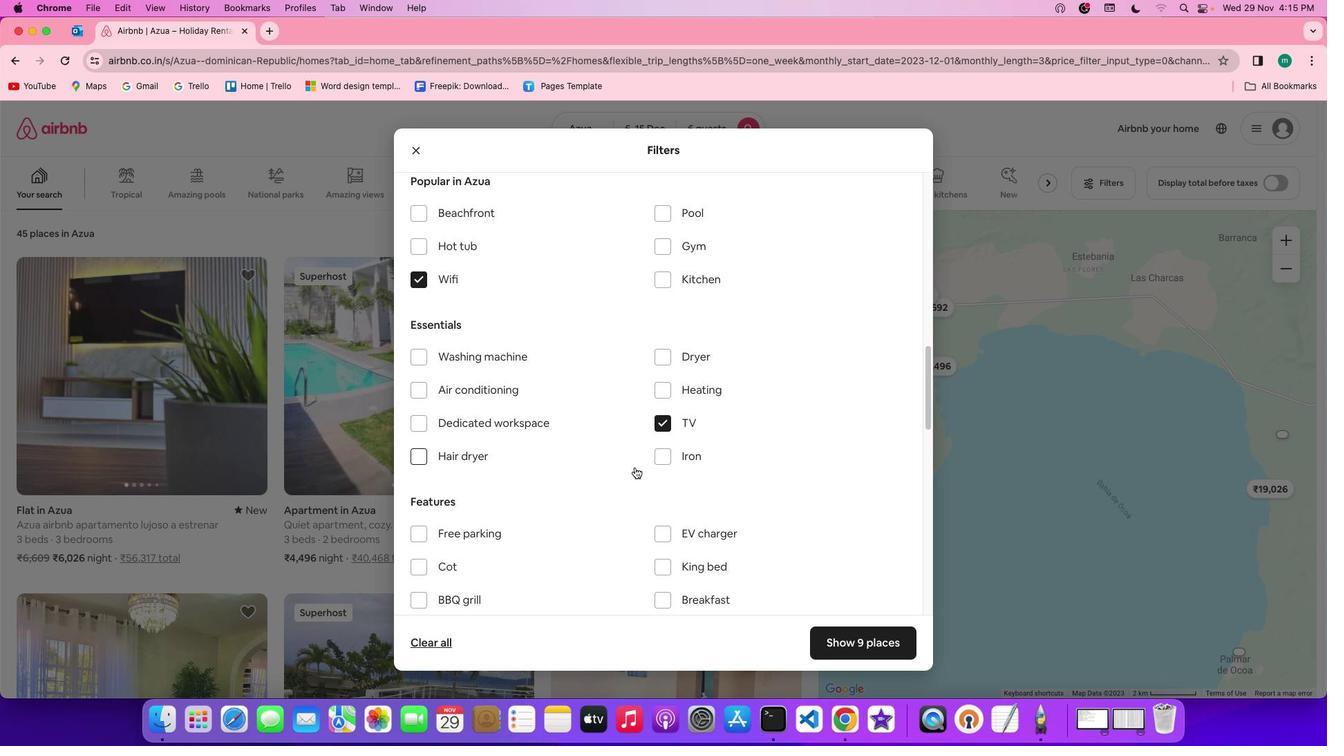 
Action: Mouse moved to (485, 522)
Screenshot: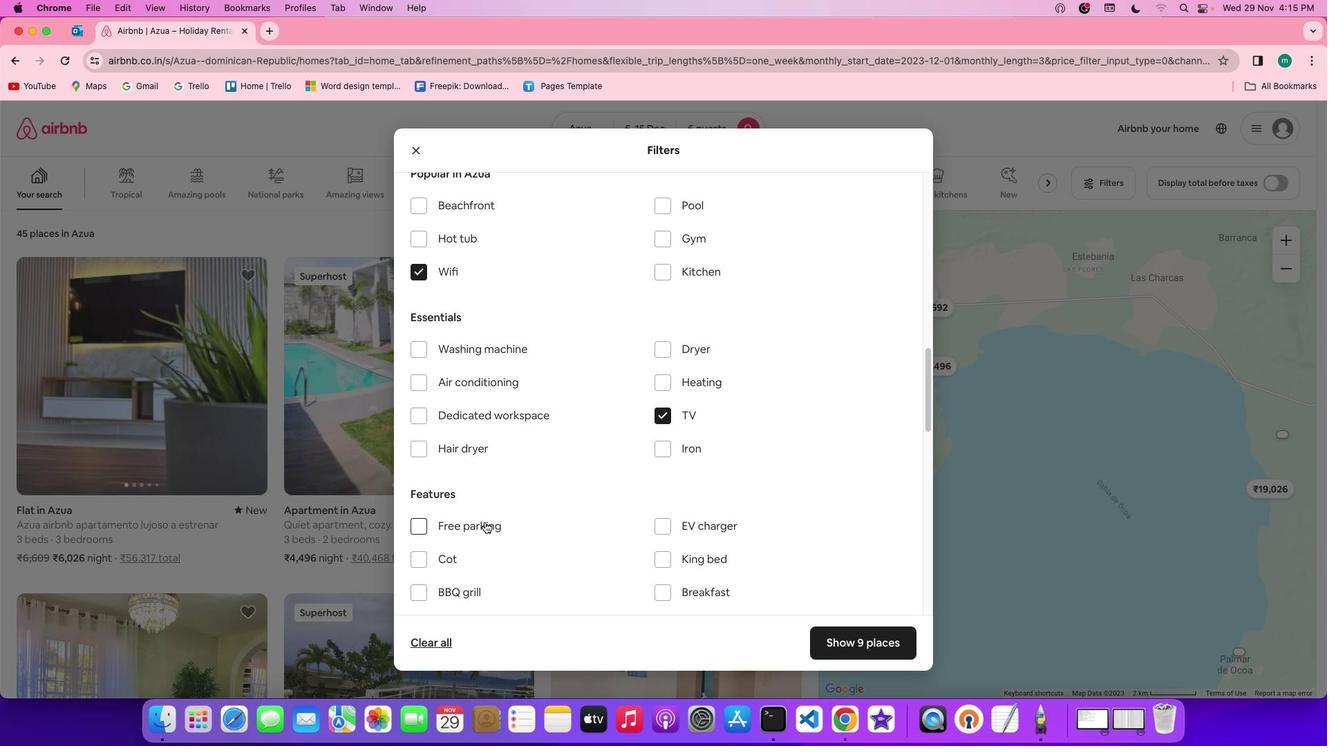 
Action: Mouse pressed left at (485, 522)
Screenshot: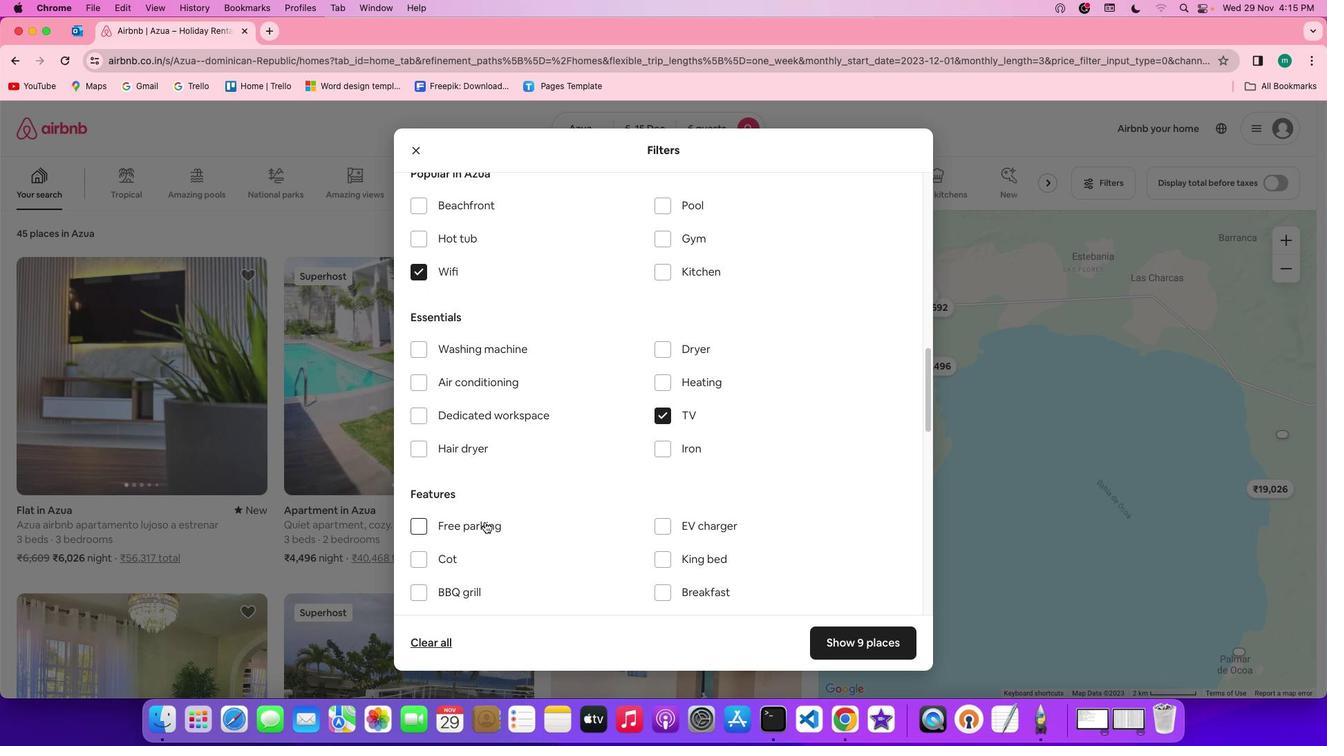 
Action: Mouse moved to (607, 517)
Screenshot: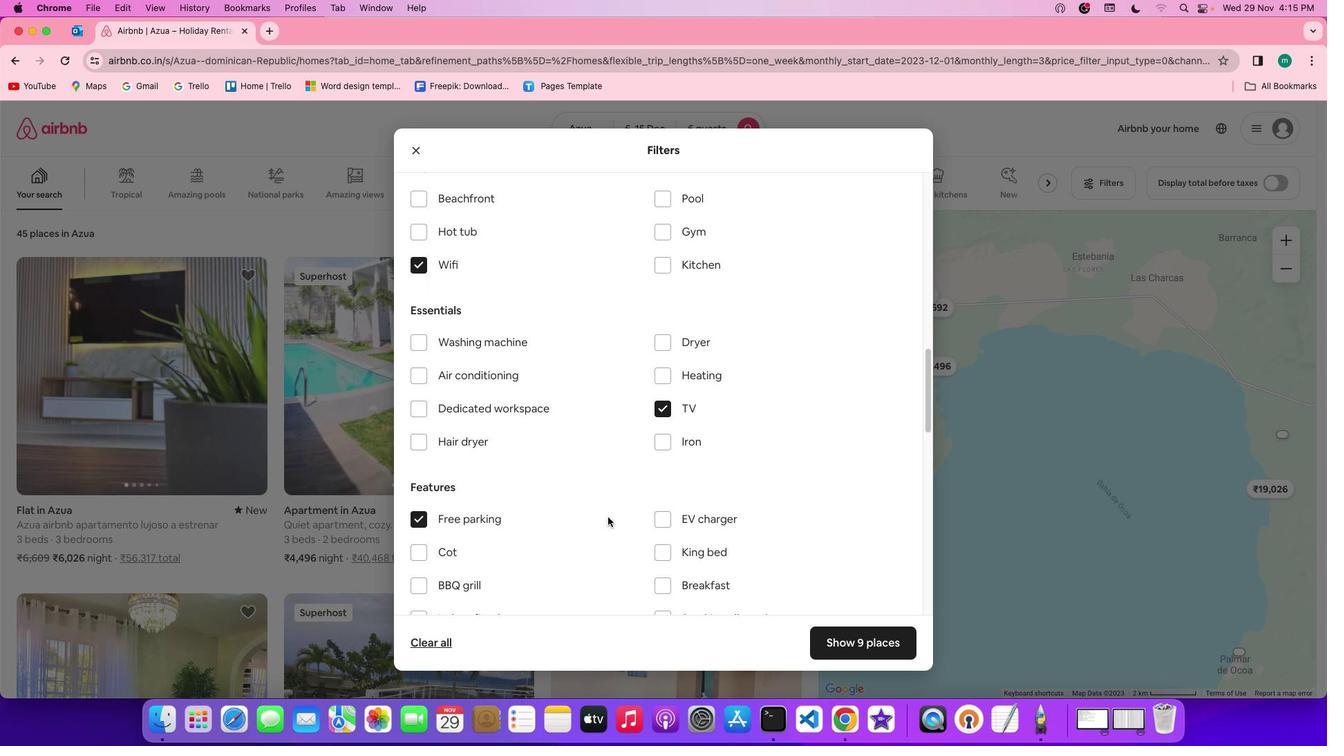 
Action: Mouse scrolled (607, 517) with delta (0, 0)
Screenshot: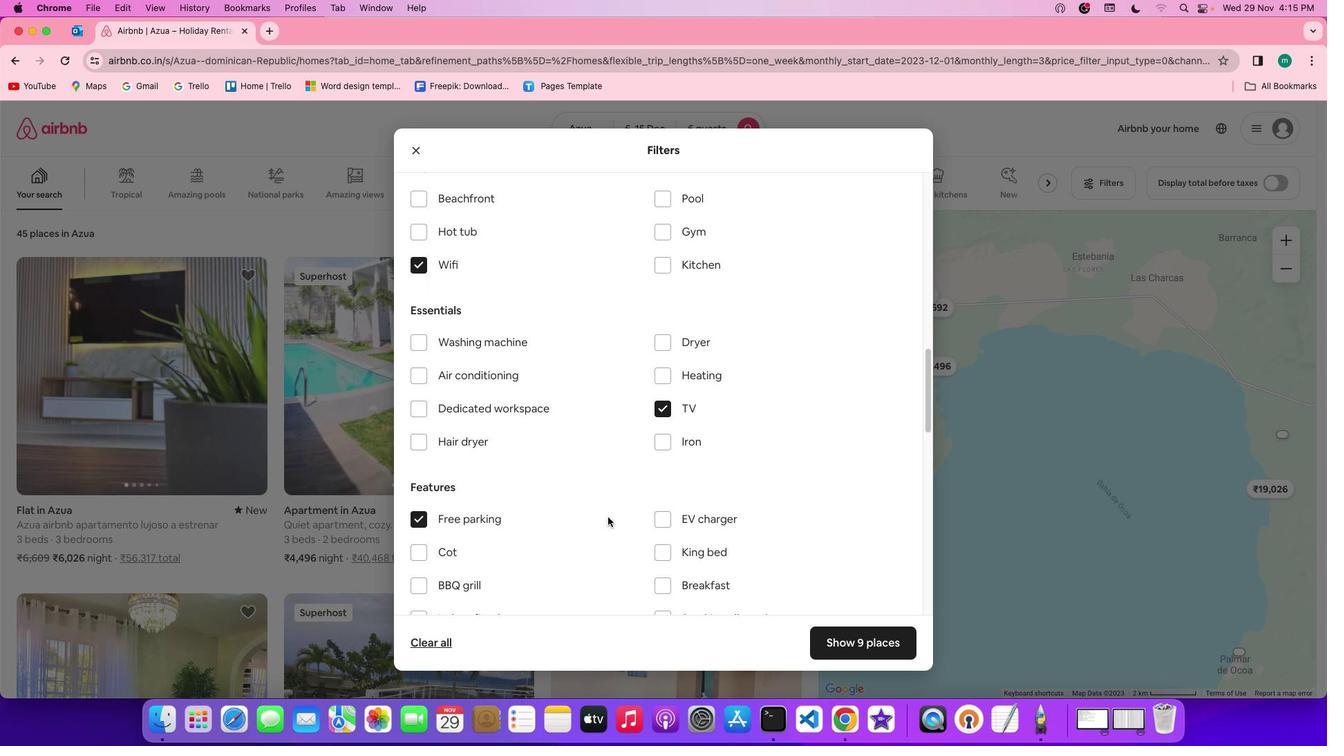 
Action: Mouse scrolled (607, 517) with delta (0, 0)
Screenshot: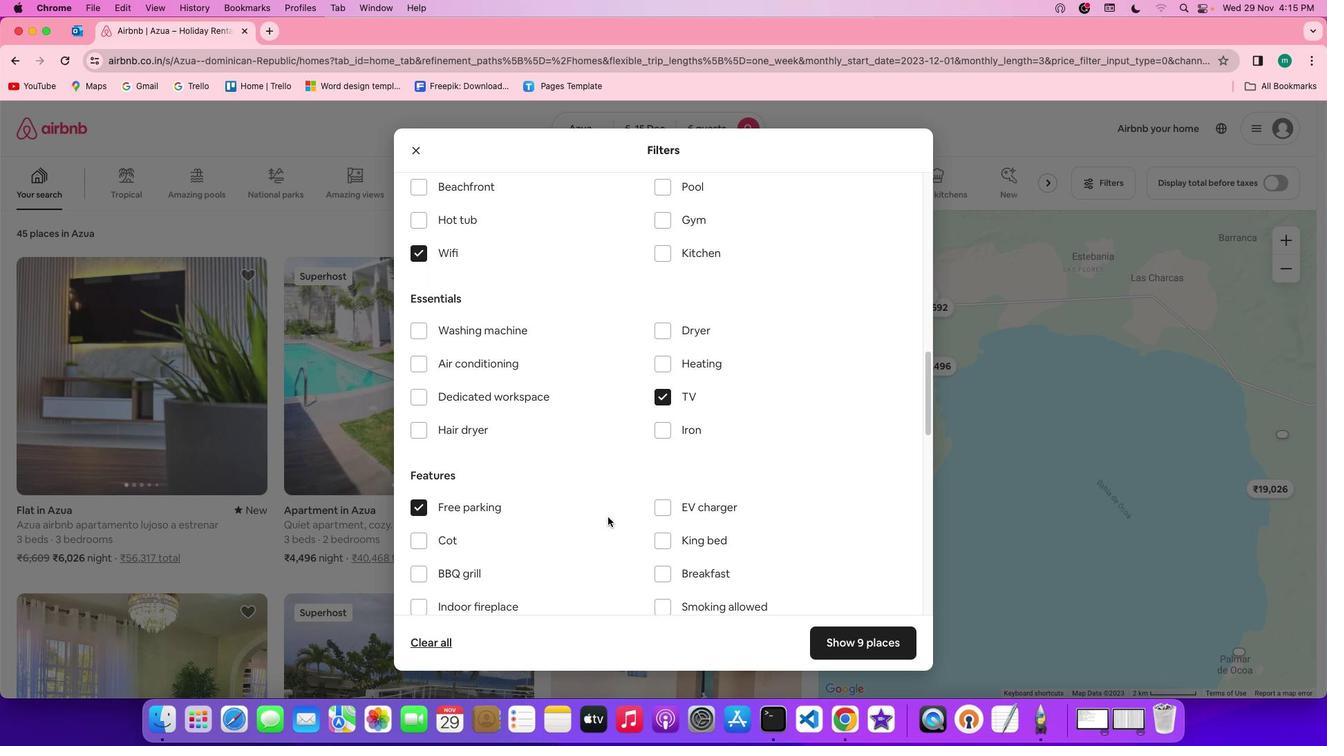 
Action: Mouse scrolled (607, 517) with delta (0, -1)
Screenshot: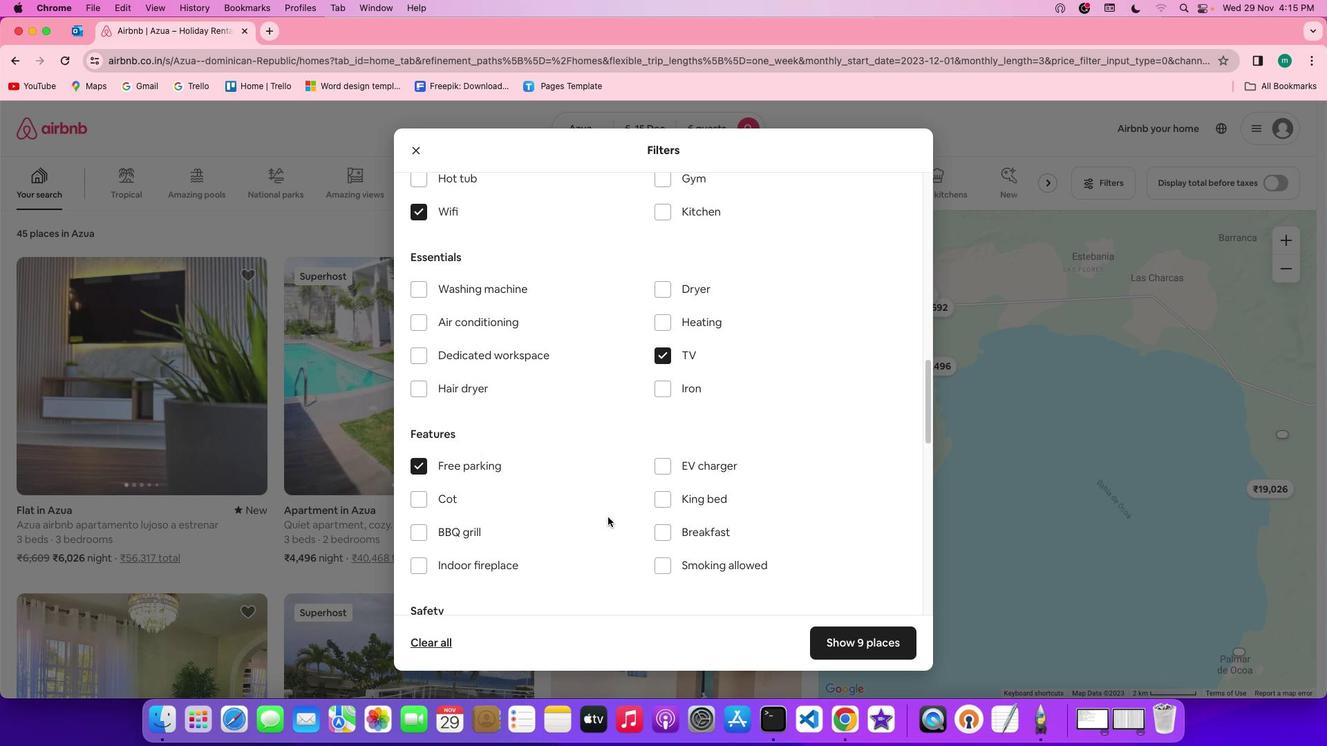 
Action: Mouse moved to (607, 507)
Screenshot: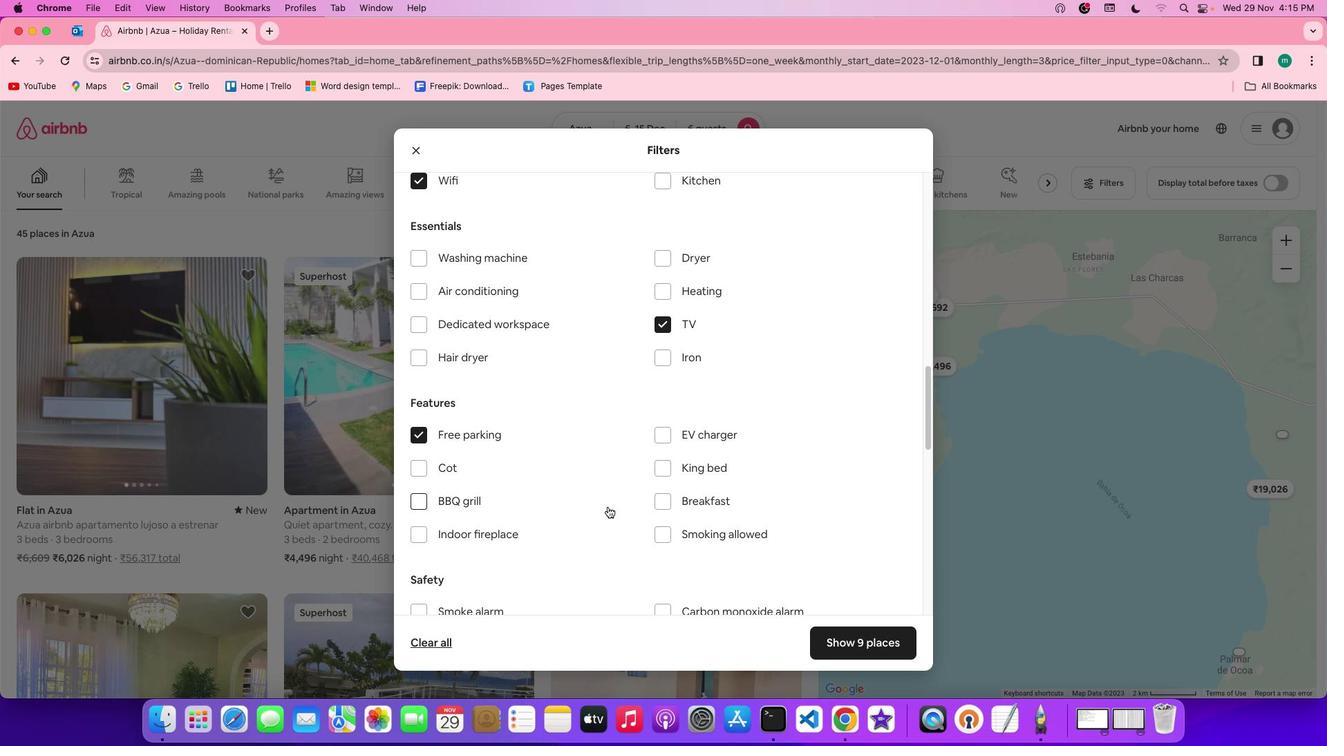 
Action: Mouse scrolled (607, 507) with delta (0, 0)
Screenshot: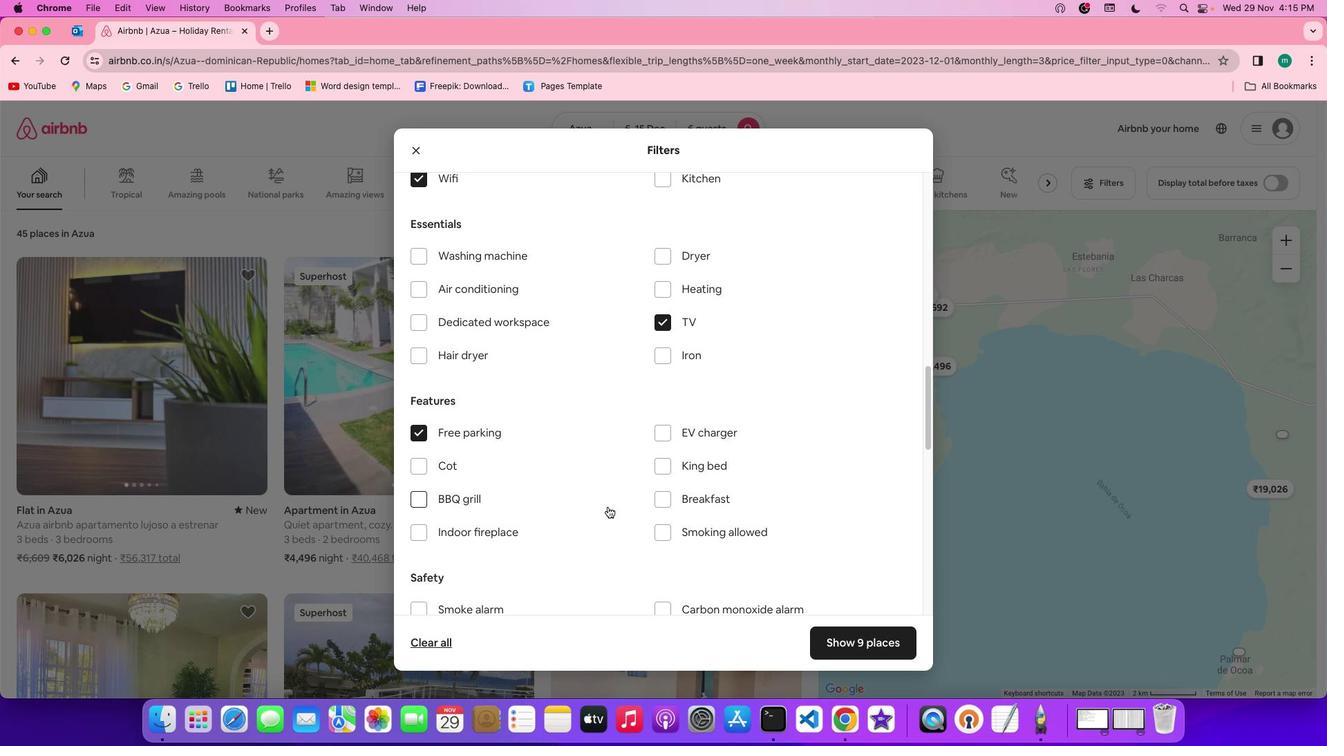
Action: Mouse scrolled (607, 507) with delta (0, 0)
Screenshot: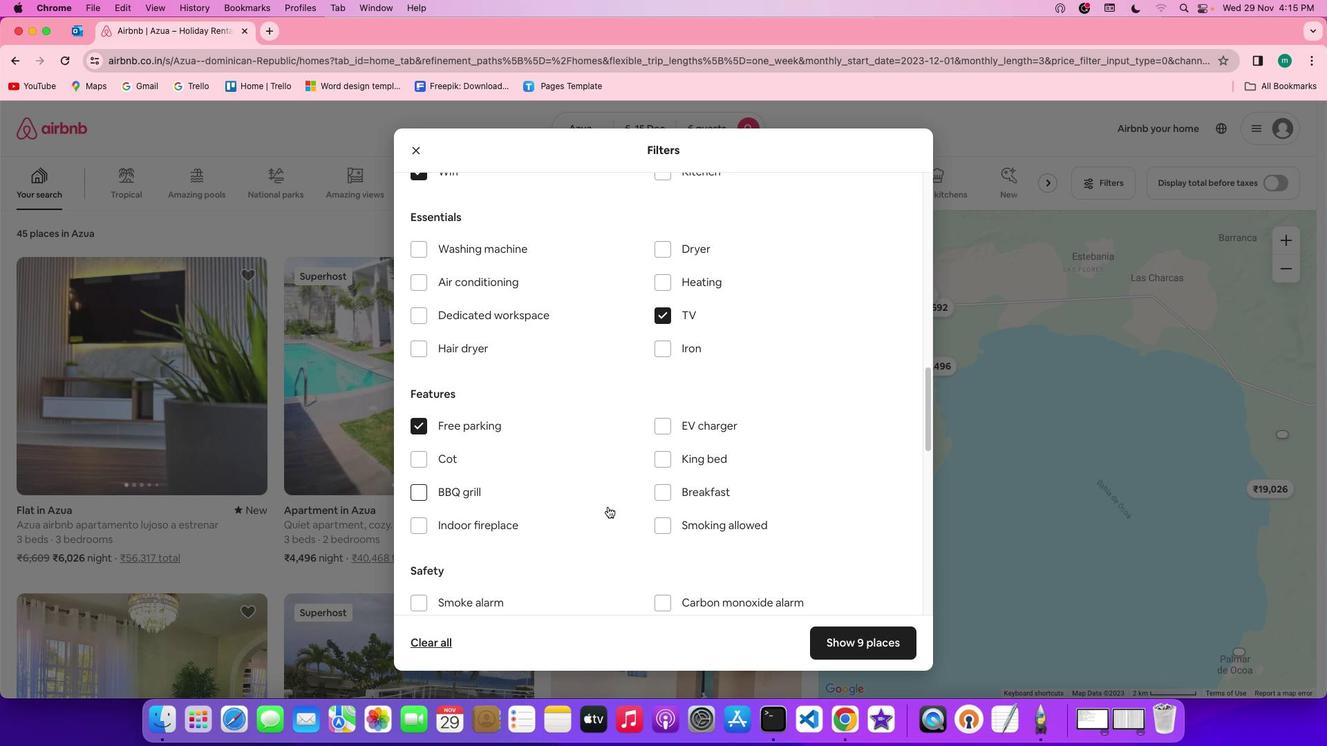 
Action: Mouse scrolled (607, 507) with delta (0, 0)
Screenshot: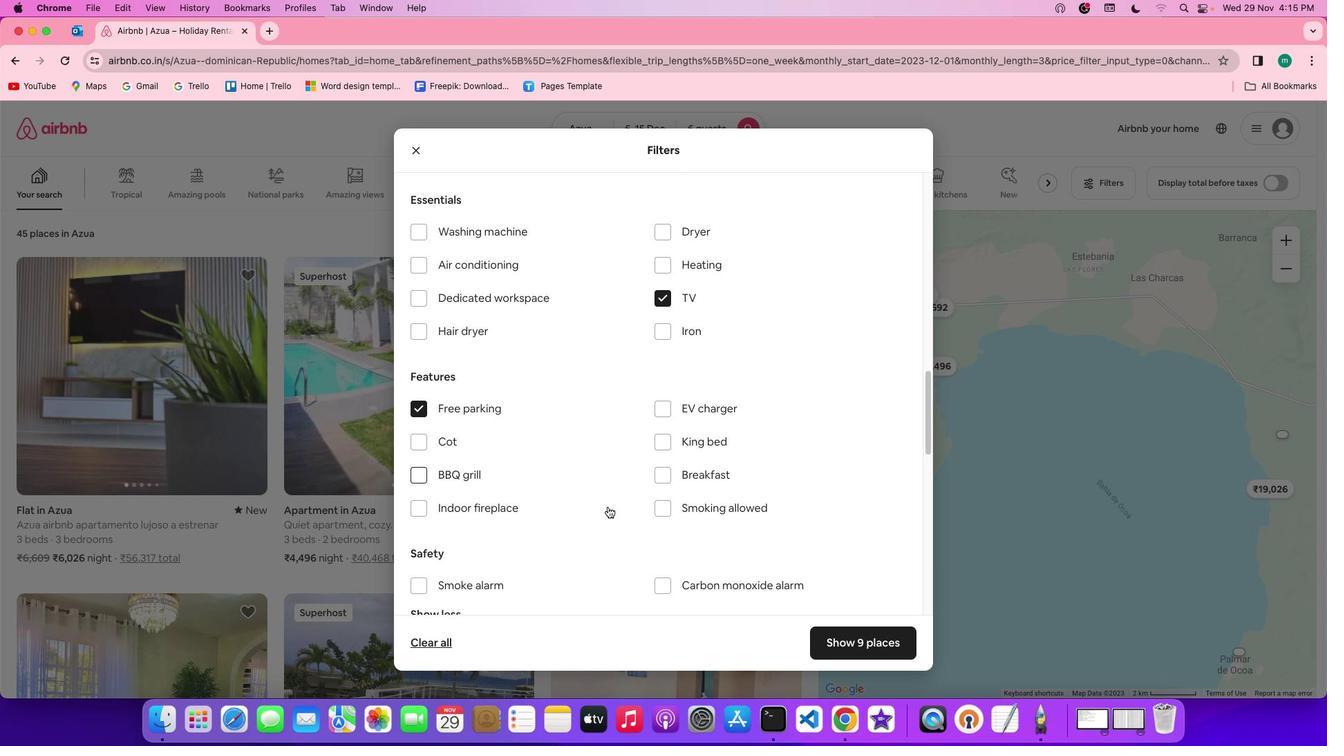 
Action: Mouse moved to (627, 500)
Screenshot: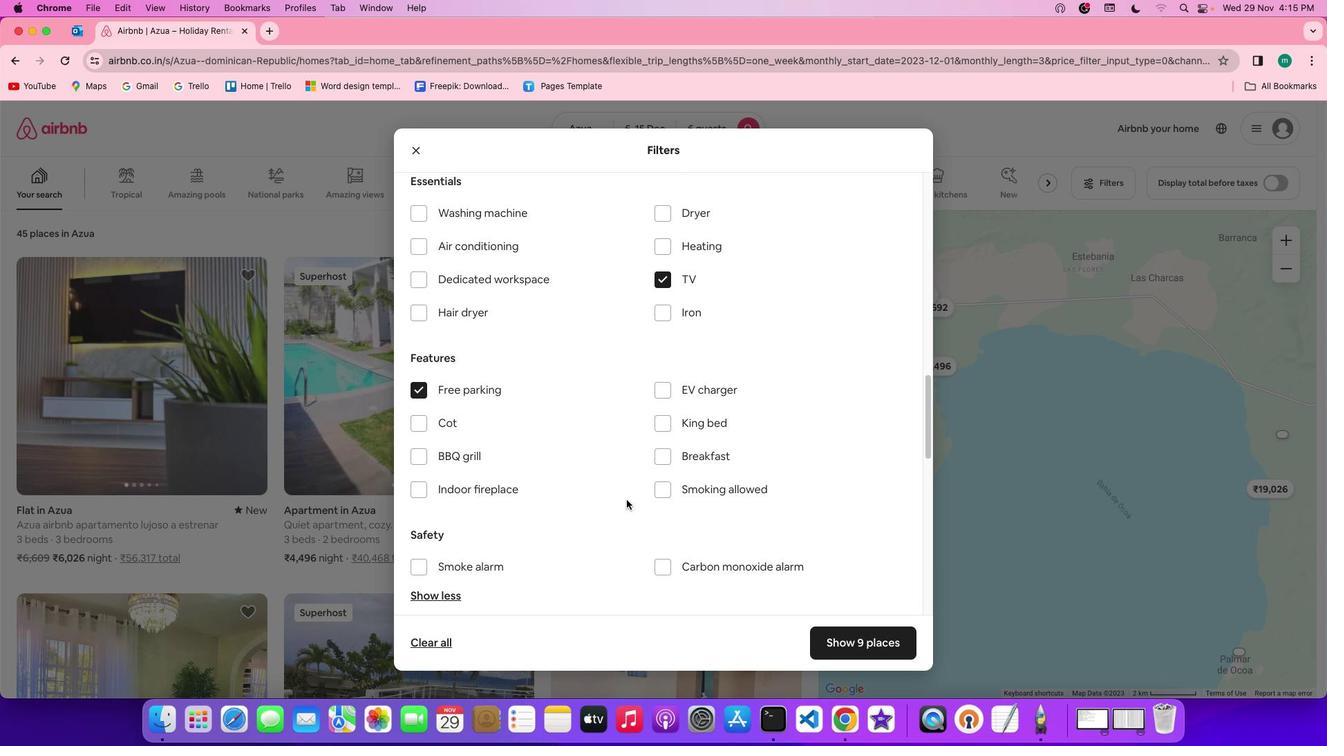
Action: Mouse scrolled (627, 500) with delta (0, 0)
Screenshot: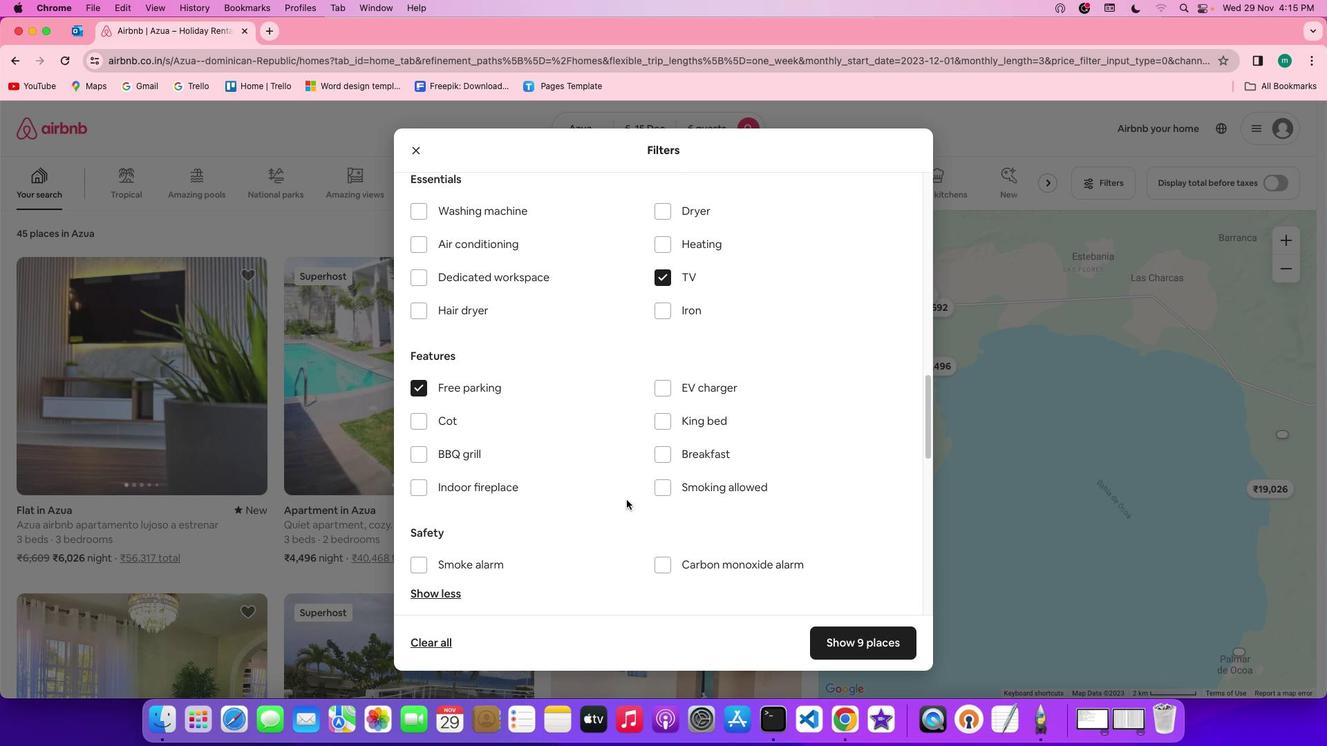 
Action: Mouse scrolled (627, 500) with delta (0, 0)
Screenshot: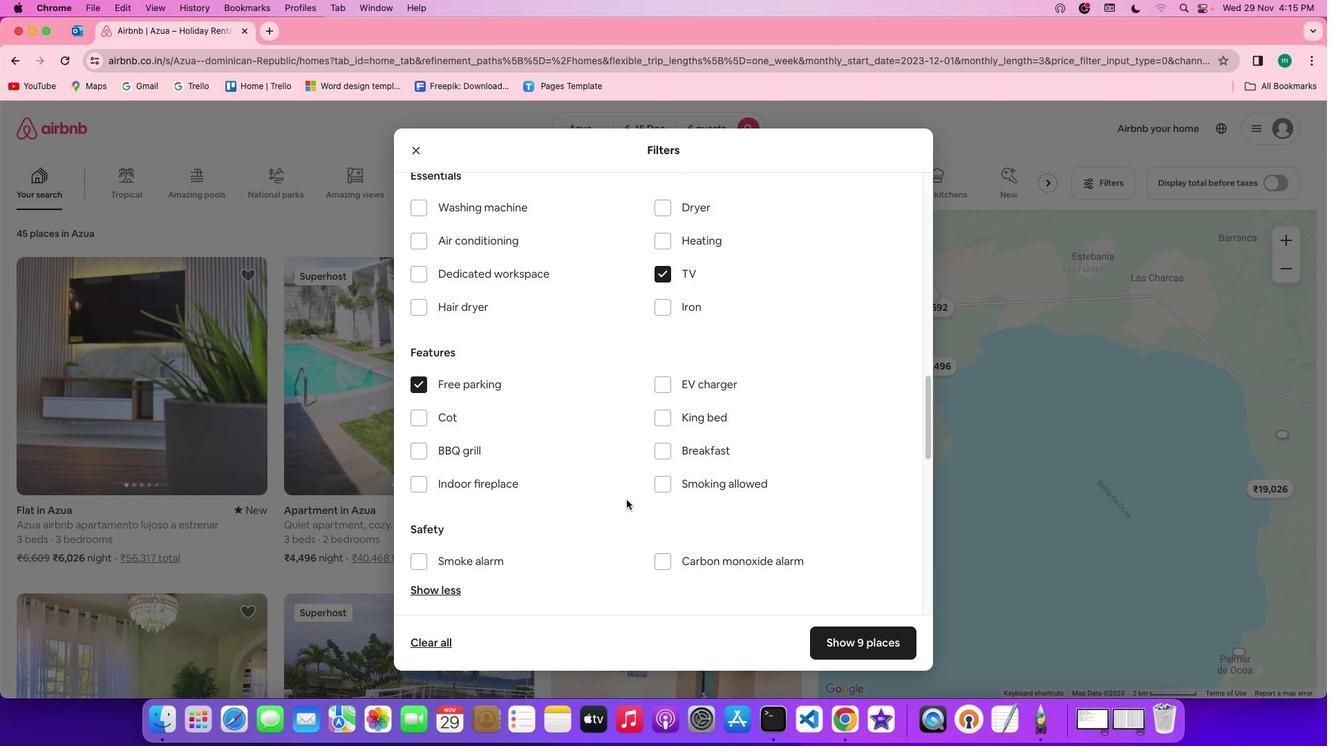 
Action: Mouse scrolled (627, 500) with delta (0, 0)
Screenshot: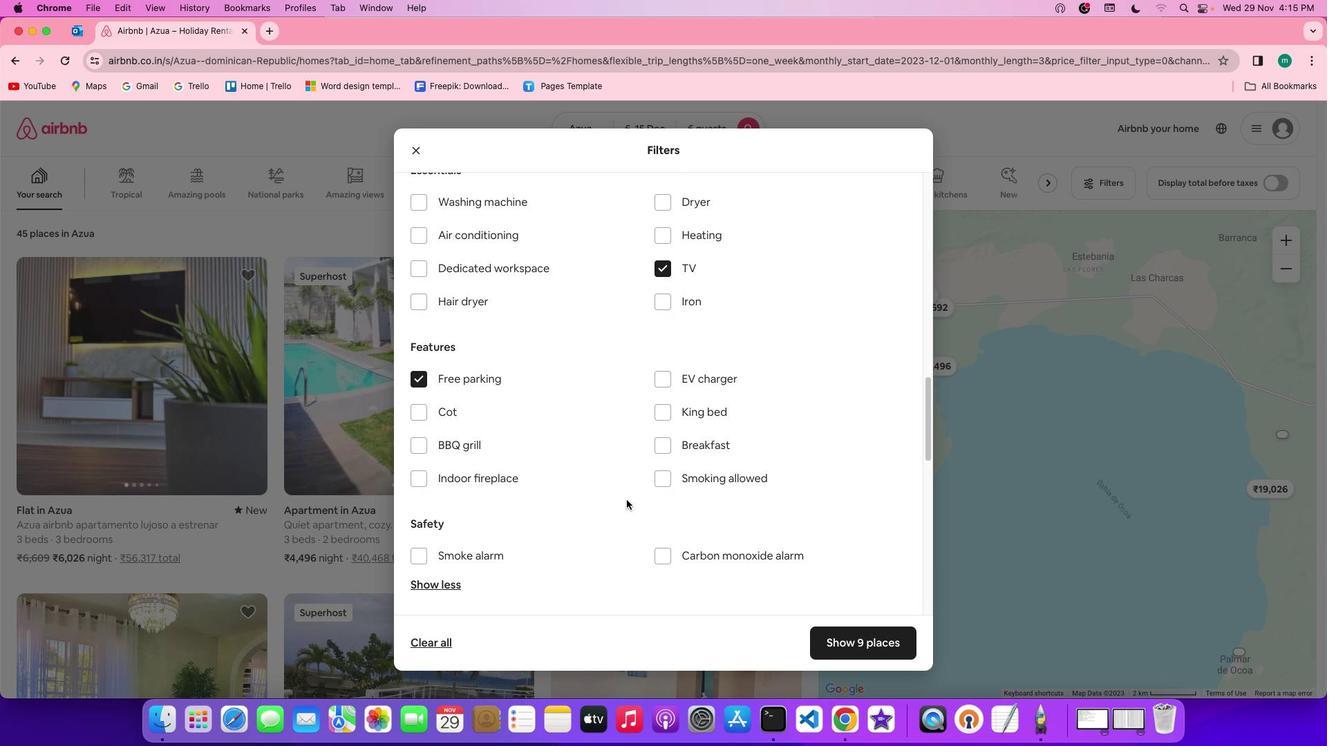 
Action: Mouse scrolled (627, 500) with delta (0, 0)
Screenshot: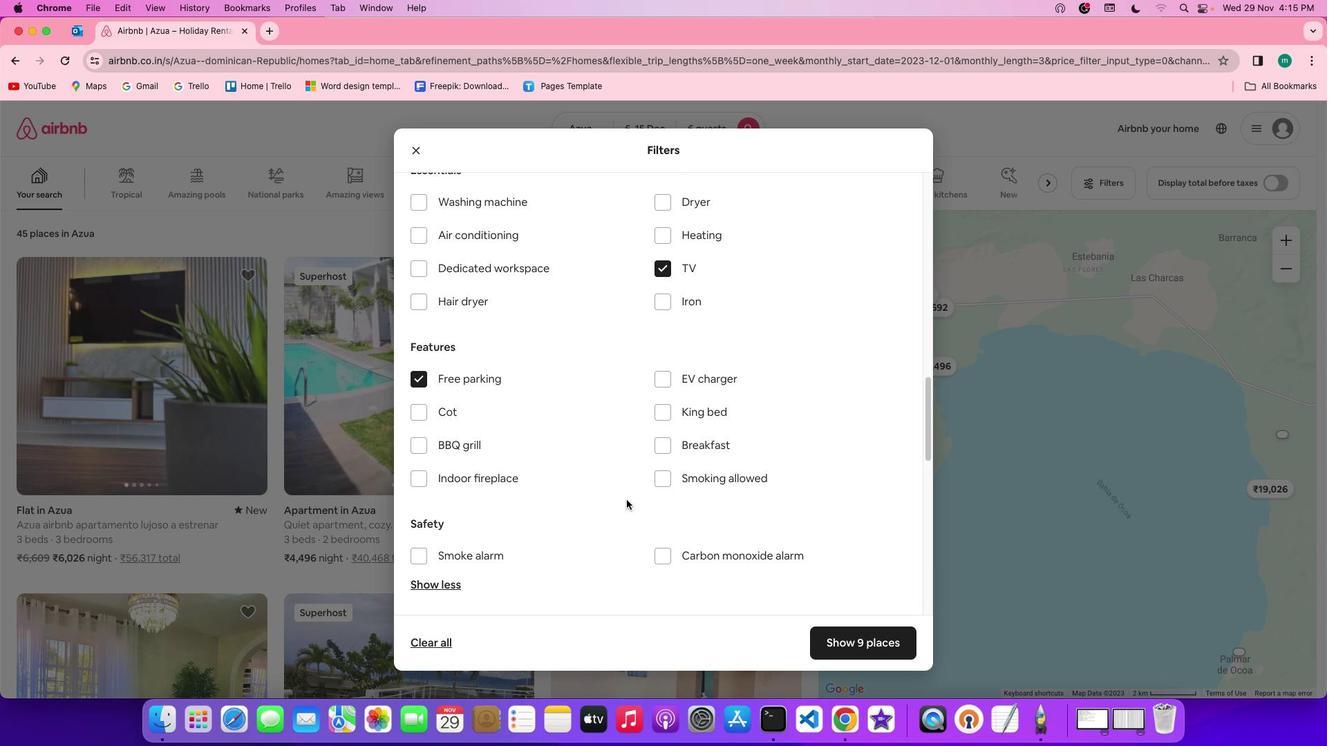 
Action: Mouse scrolled (627, 500) with delta (0, 0)
Screenshot: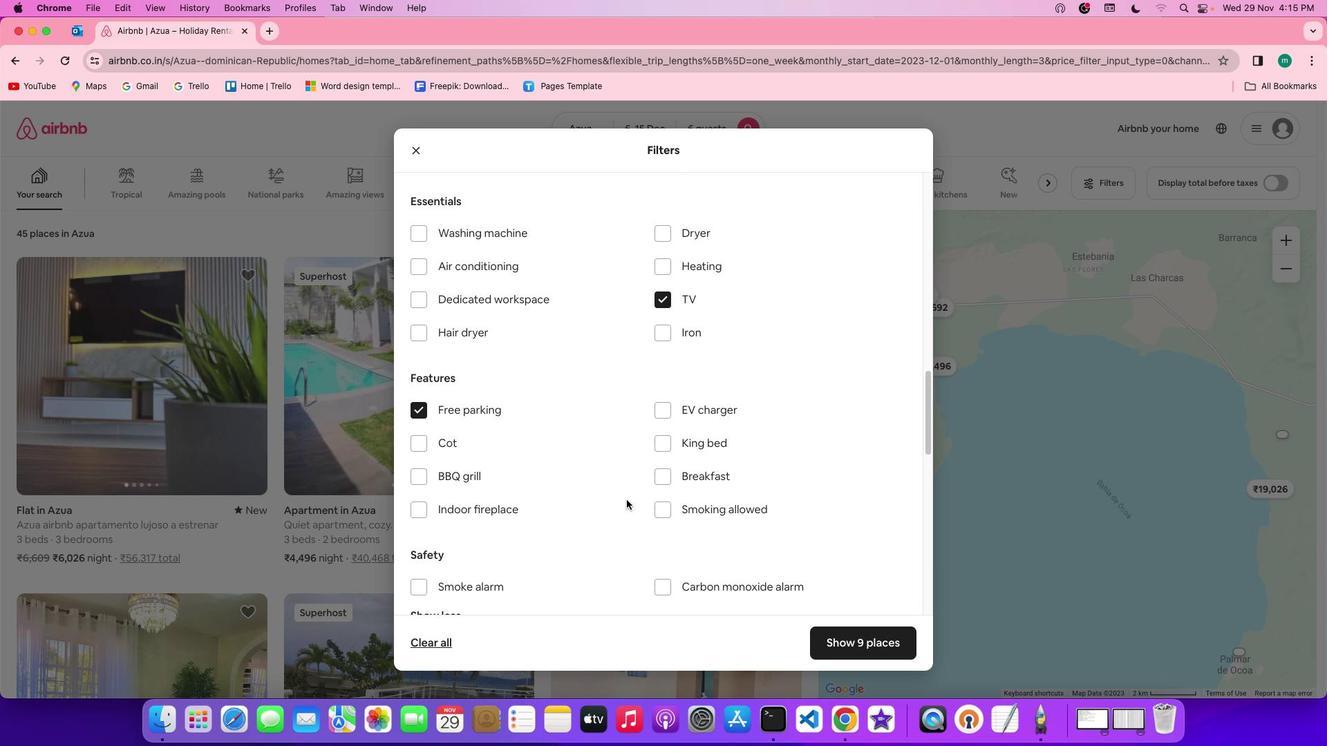 
Action: Mouse scrolled (627, 500) with delta (0, 1)
Screenshot: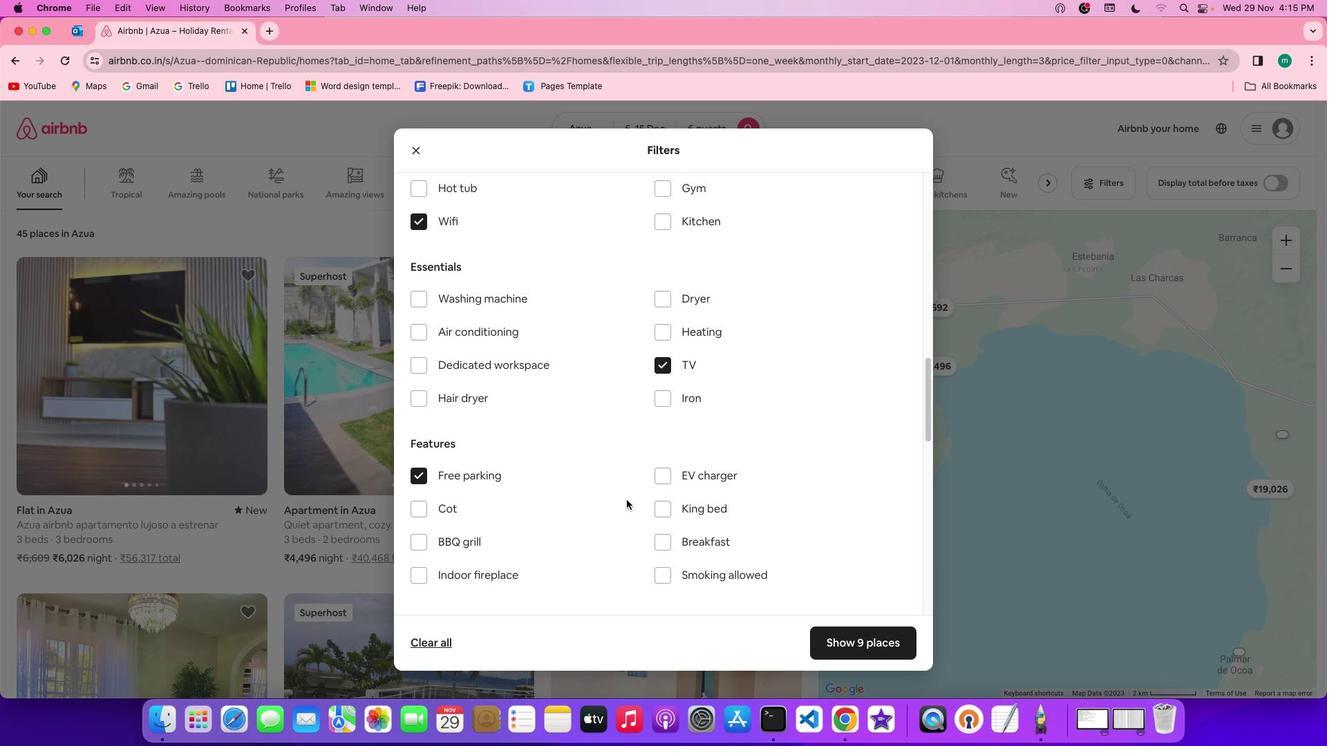 
Action: Mouse scrolled (627, 500) with delta (0, 2)
Screenshot: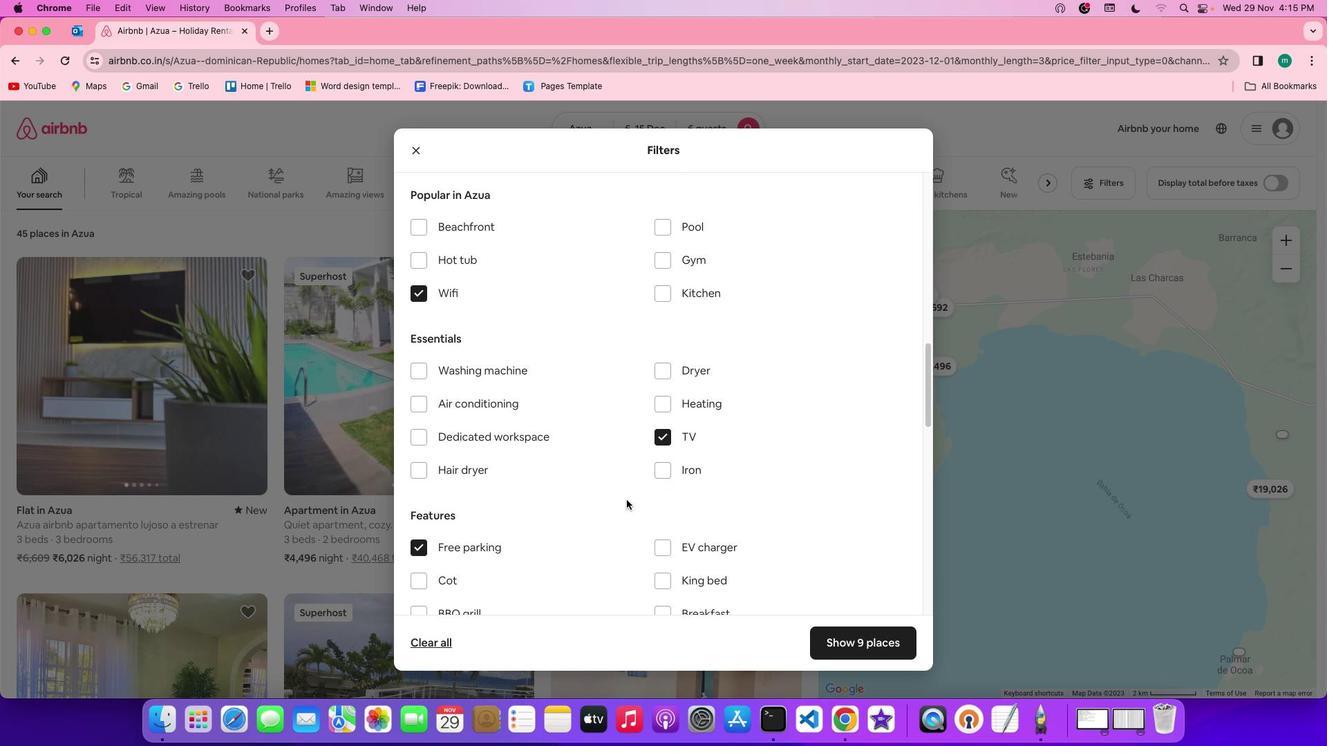 
Action: Mouse moved to (665, 311)
Screenshot: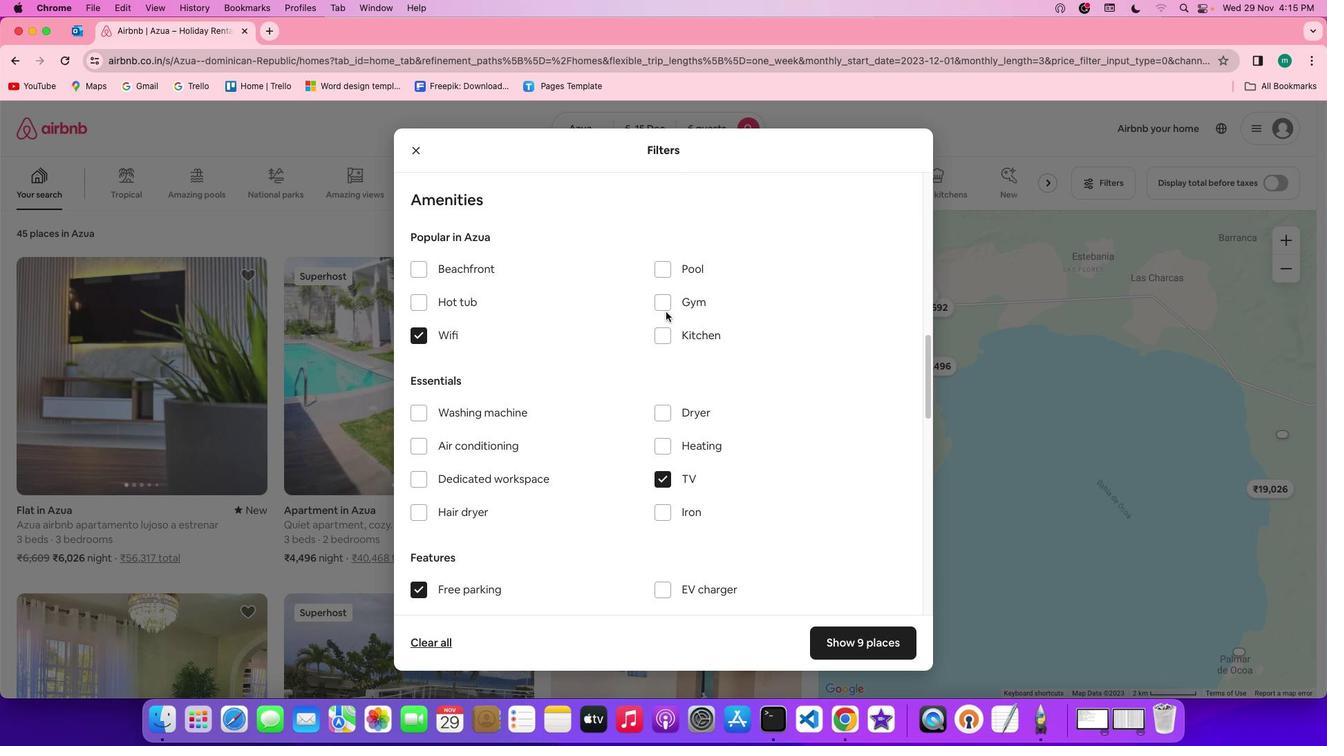 
Action: Mouse pressed left at (665, 311)
Screenshot: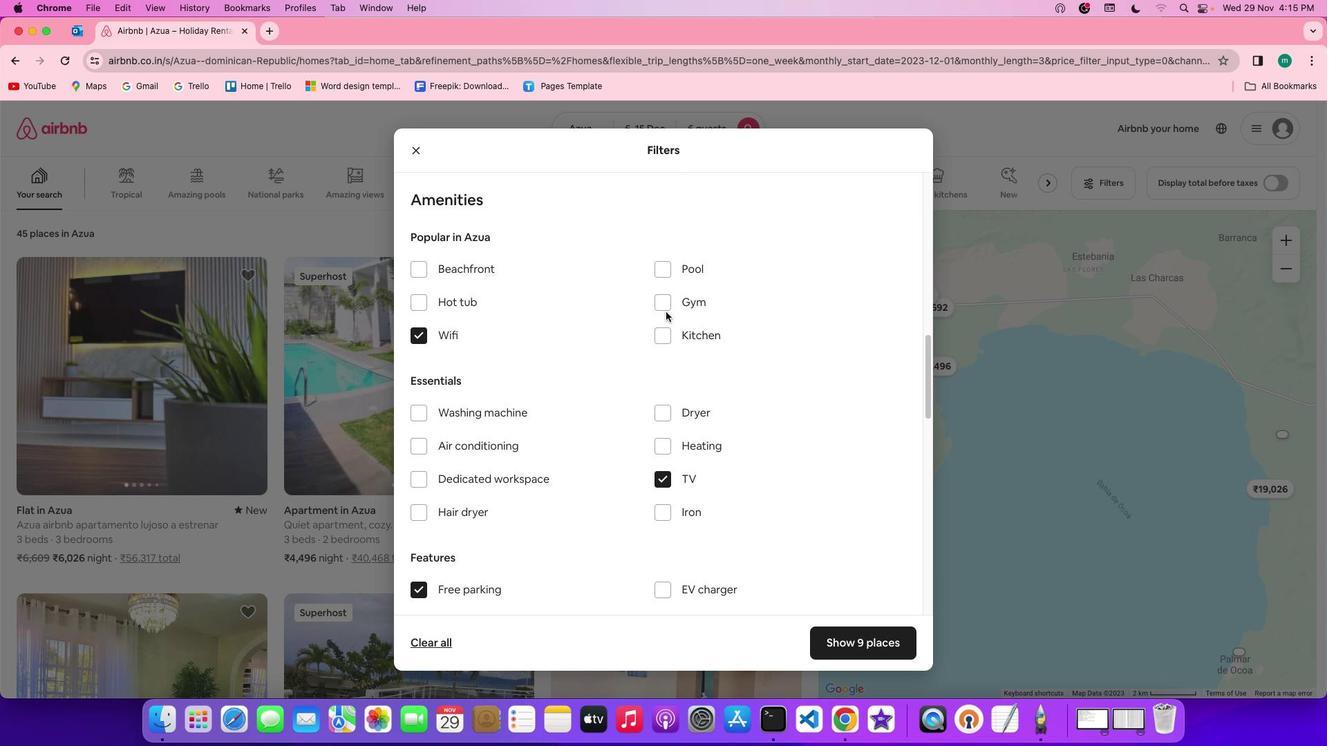 
Action: Mouse moved to (671, 299)
Screenshot: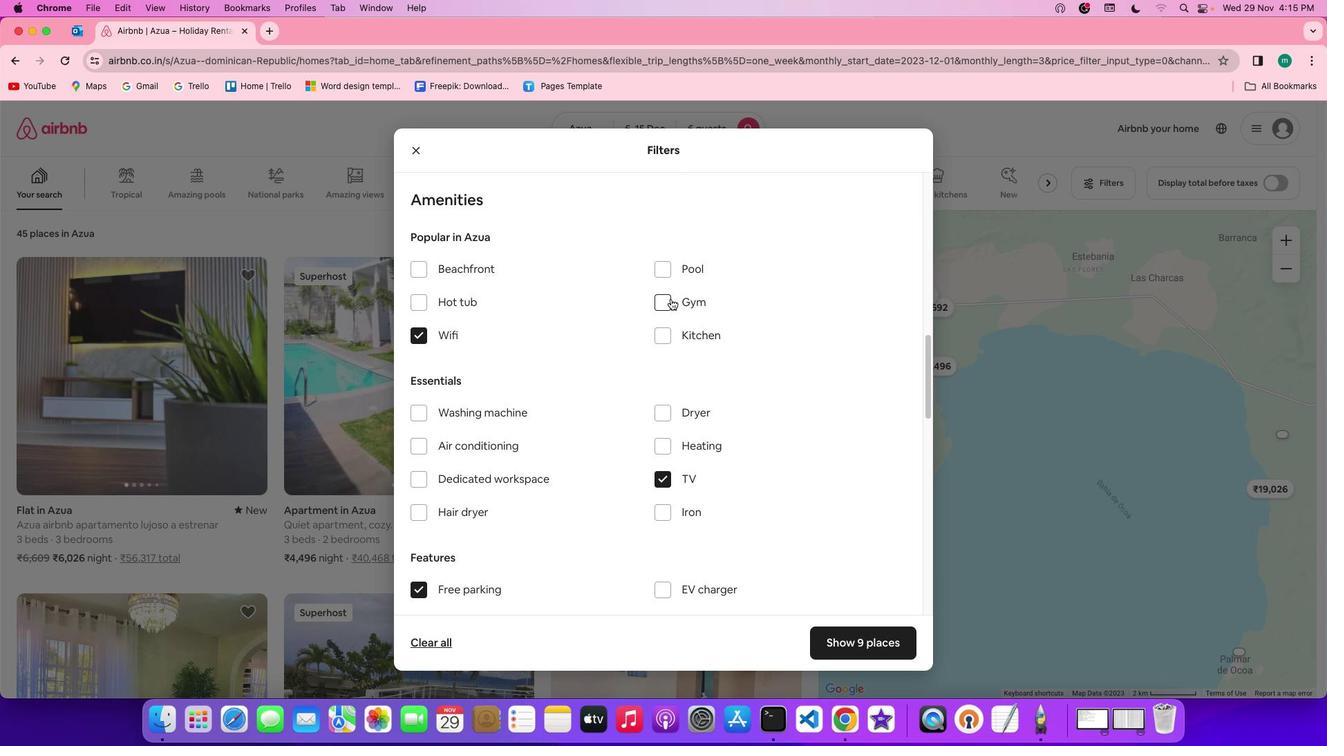 
Action: Mouse pressed left at (671, 299)
Screenshot: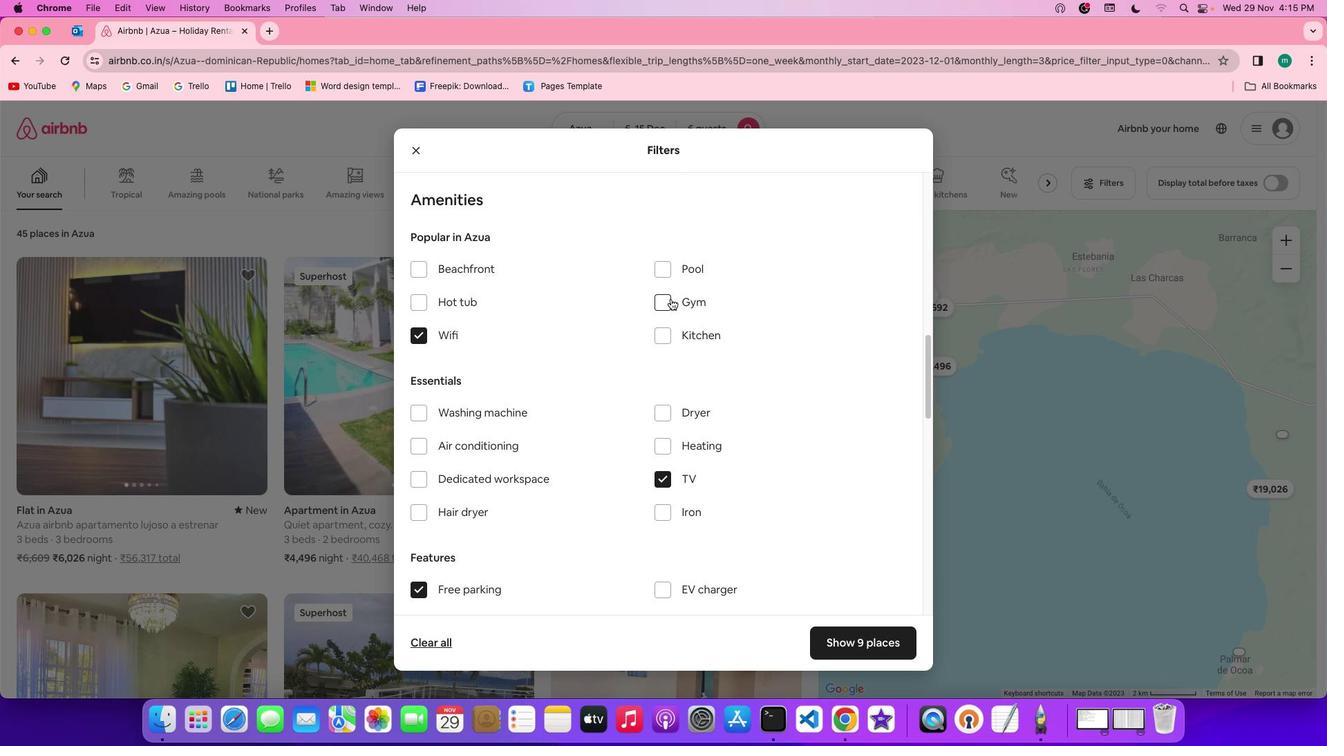 
Action: Mouse moved to (687, 440)
Screenshot: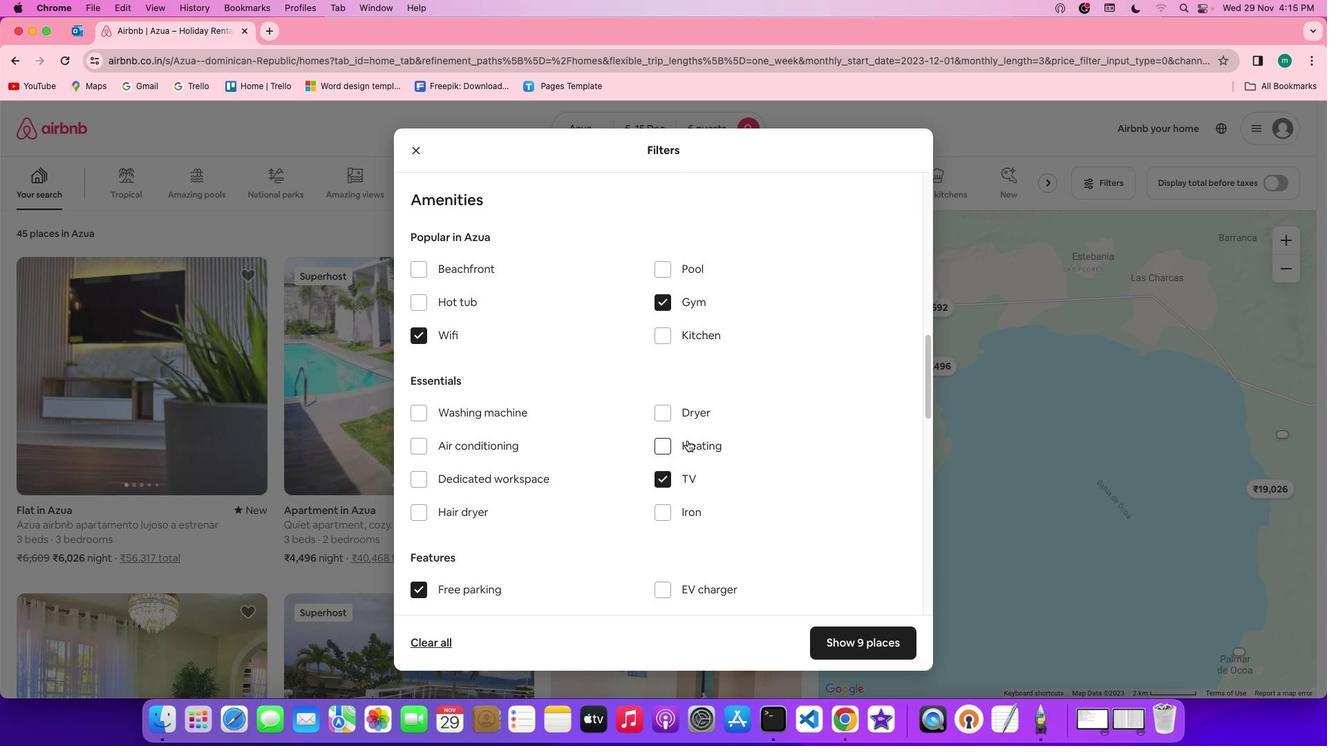 
Action: Mouse scrolled (687, 440) with delta (0, 0)
Screenshot: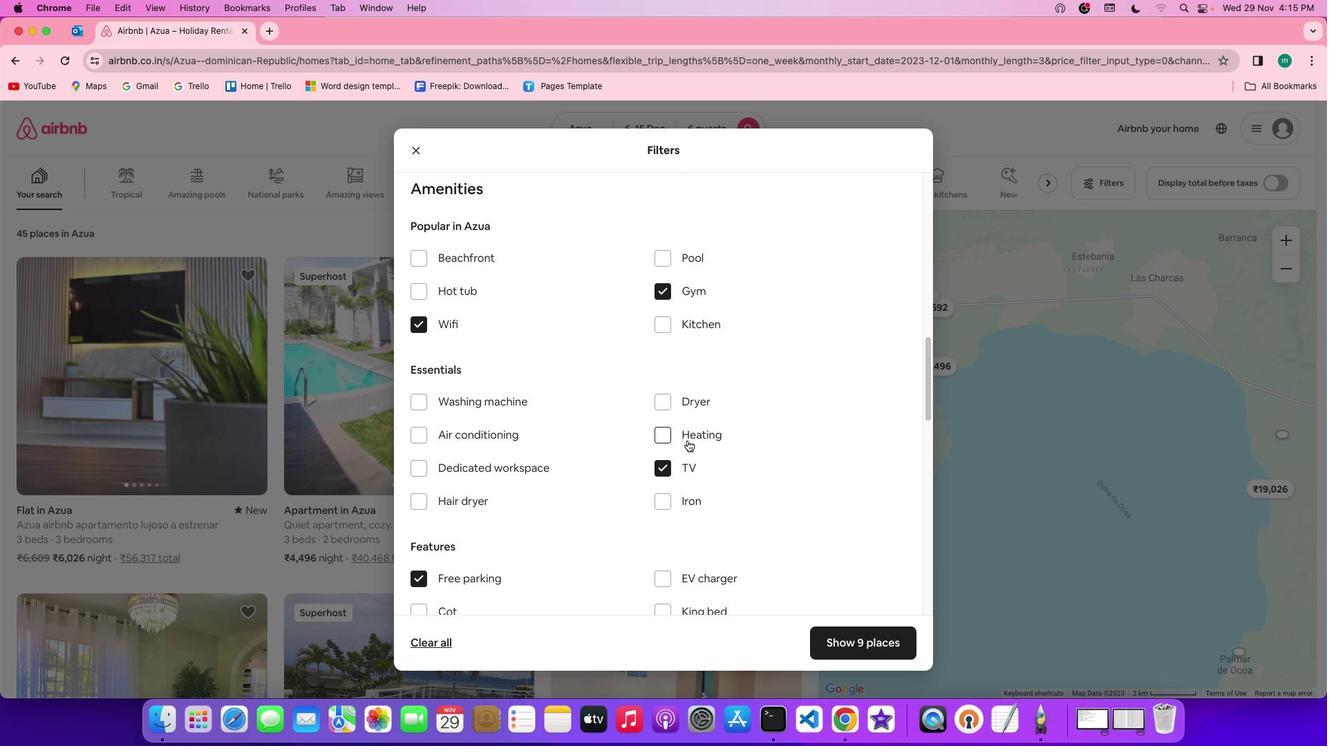 
Action: Mouse scrolled (687, 440) with delta (0, 0)
Screenshot: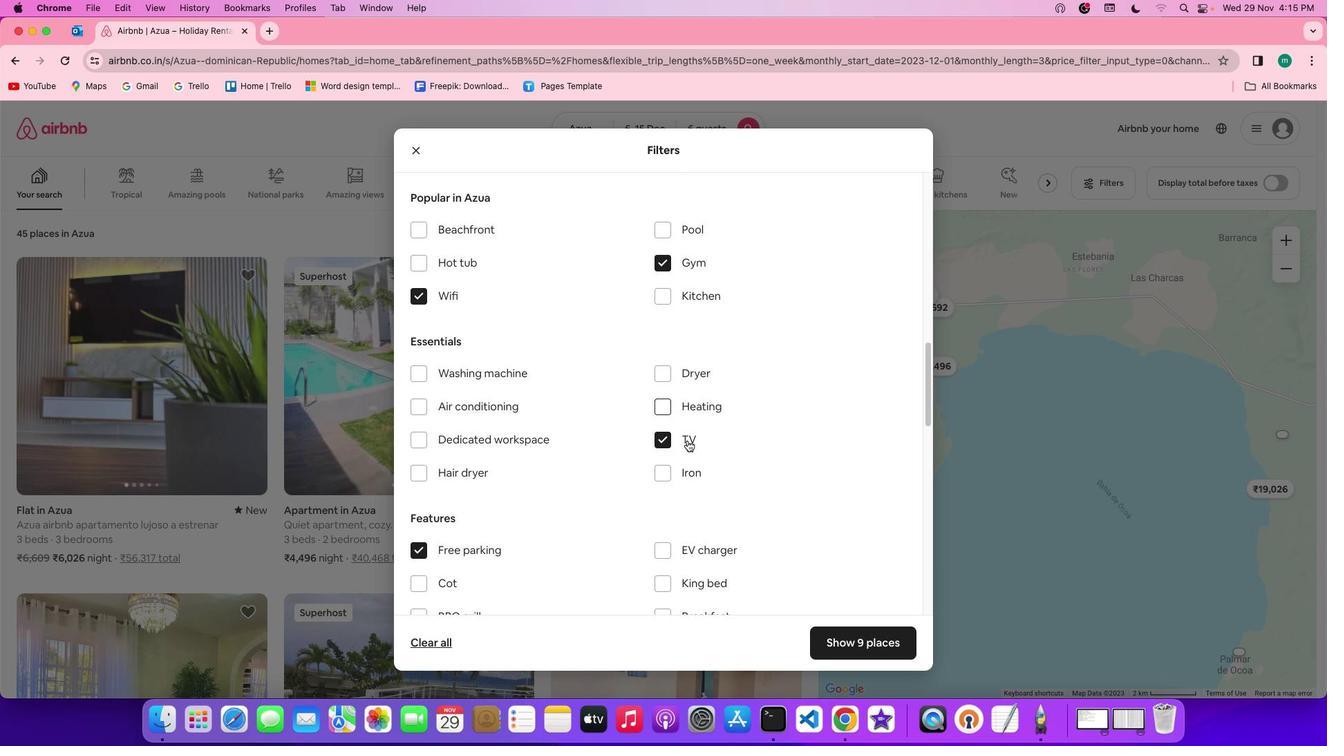 
Action: Mouse scrolled (687, 440) with delta (0, -2)
Screenshot: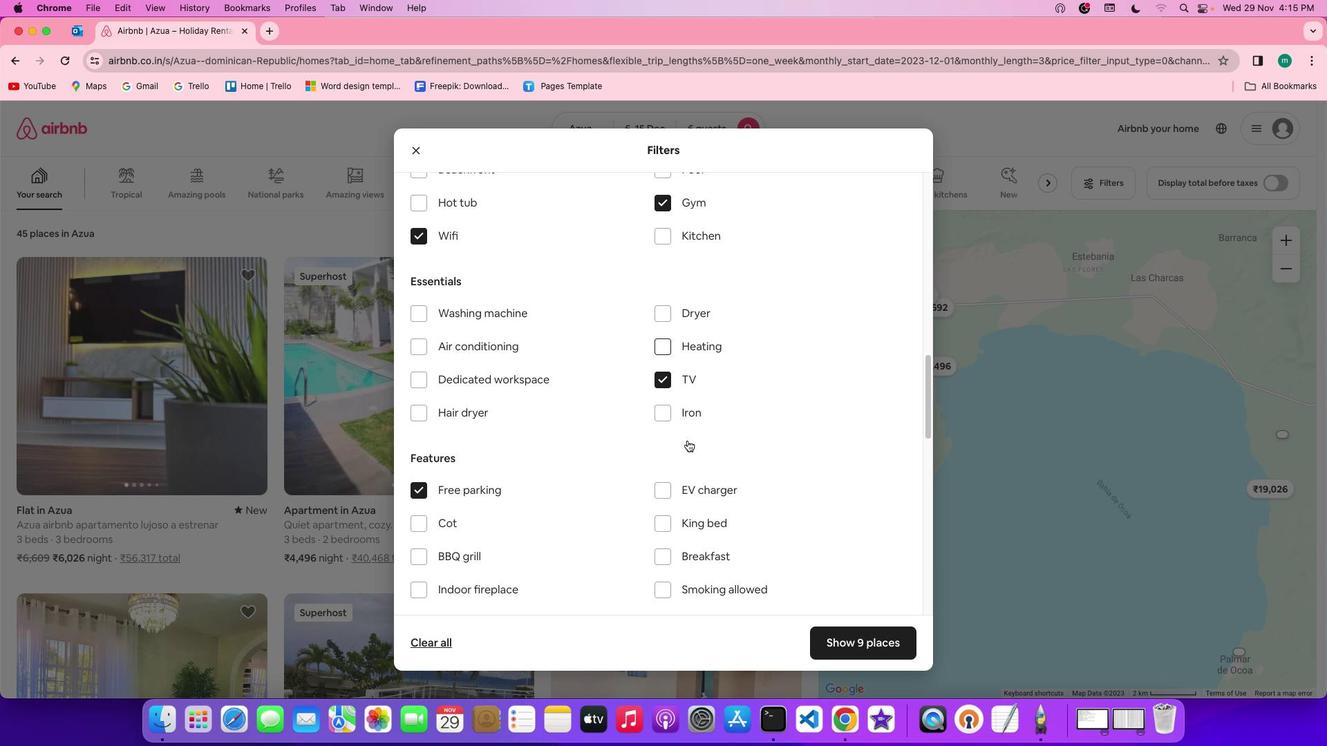 
Action: Mouse scrolled (687, 440) with delta (0, -2)
Screenshot: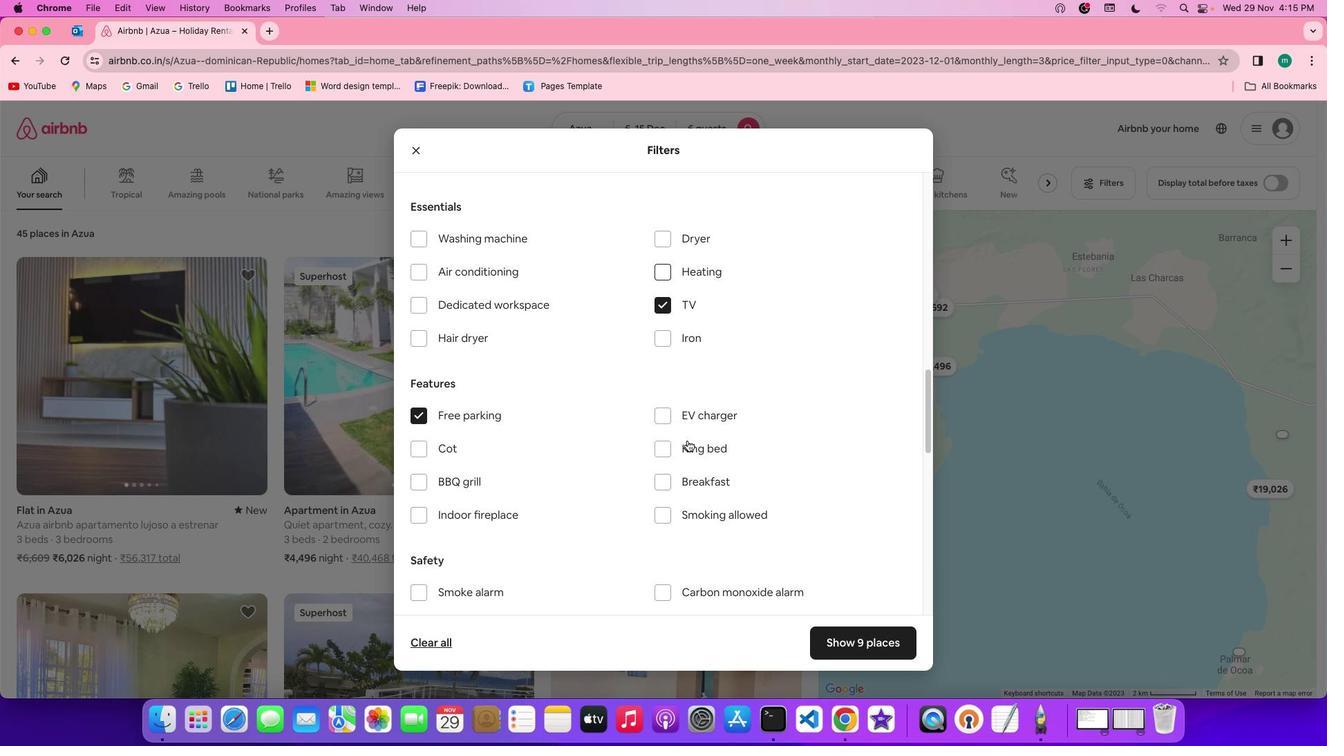
Action: Mouse moved to (693, 415)
Screenshot: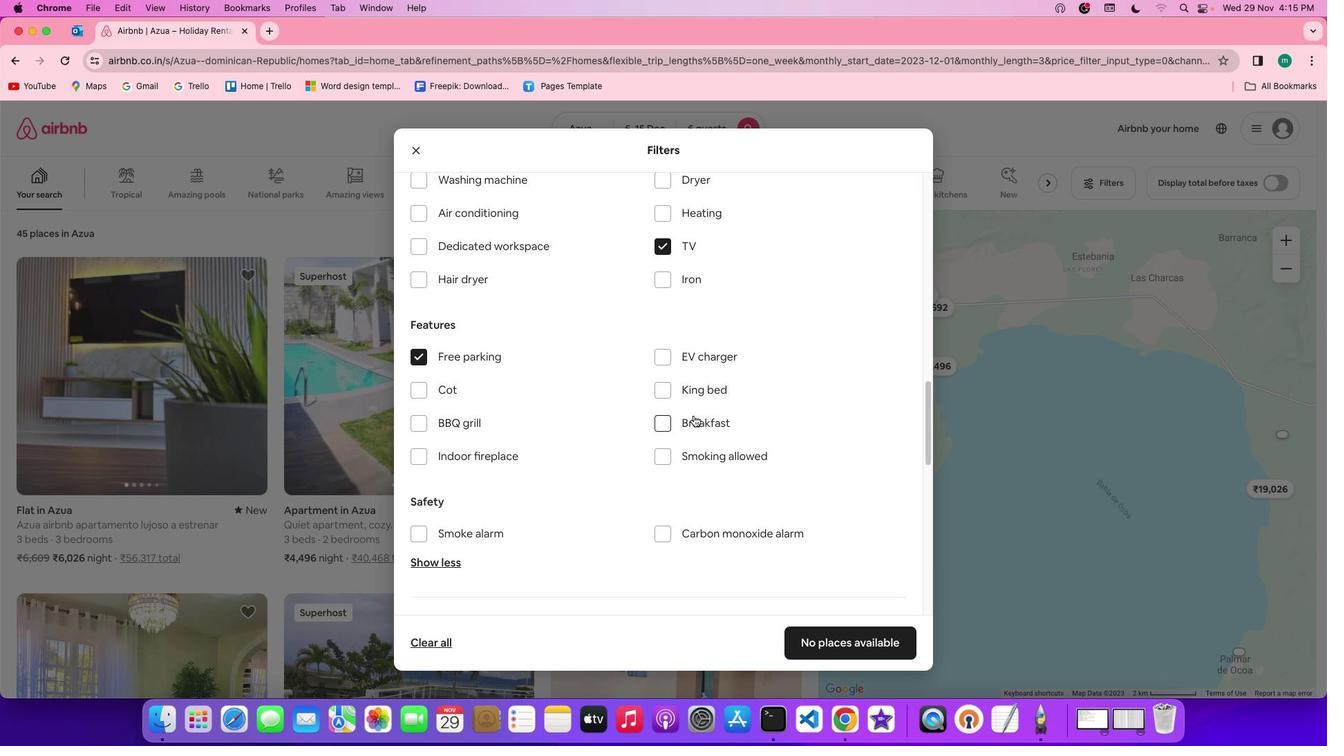 
Action: Mouse pressed left at (693, 415)
Screenshot: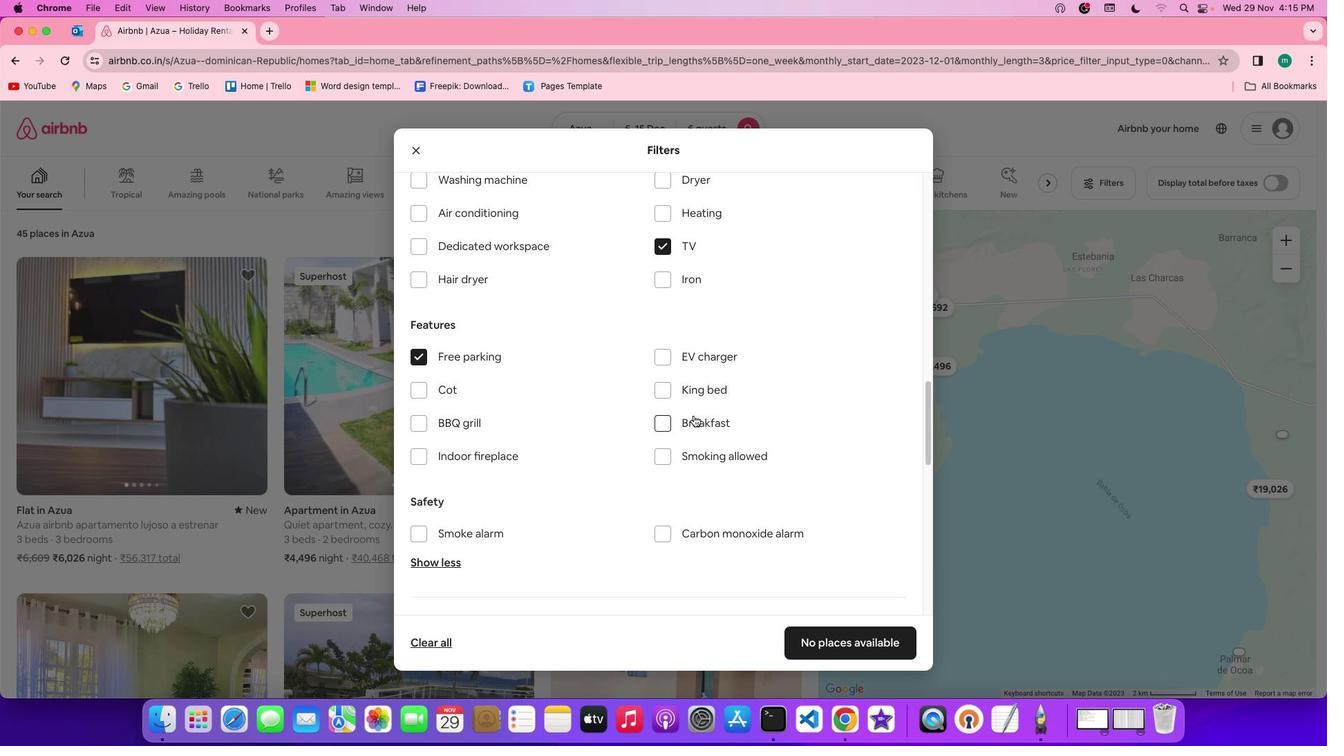 
Action: Mouse moved to (777, 477)
Screenshot: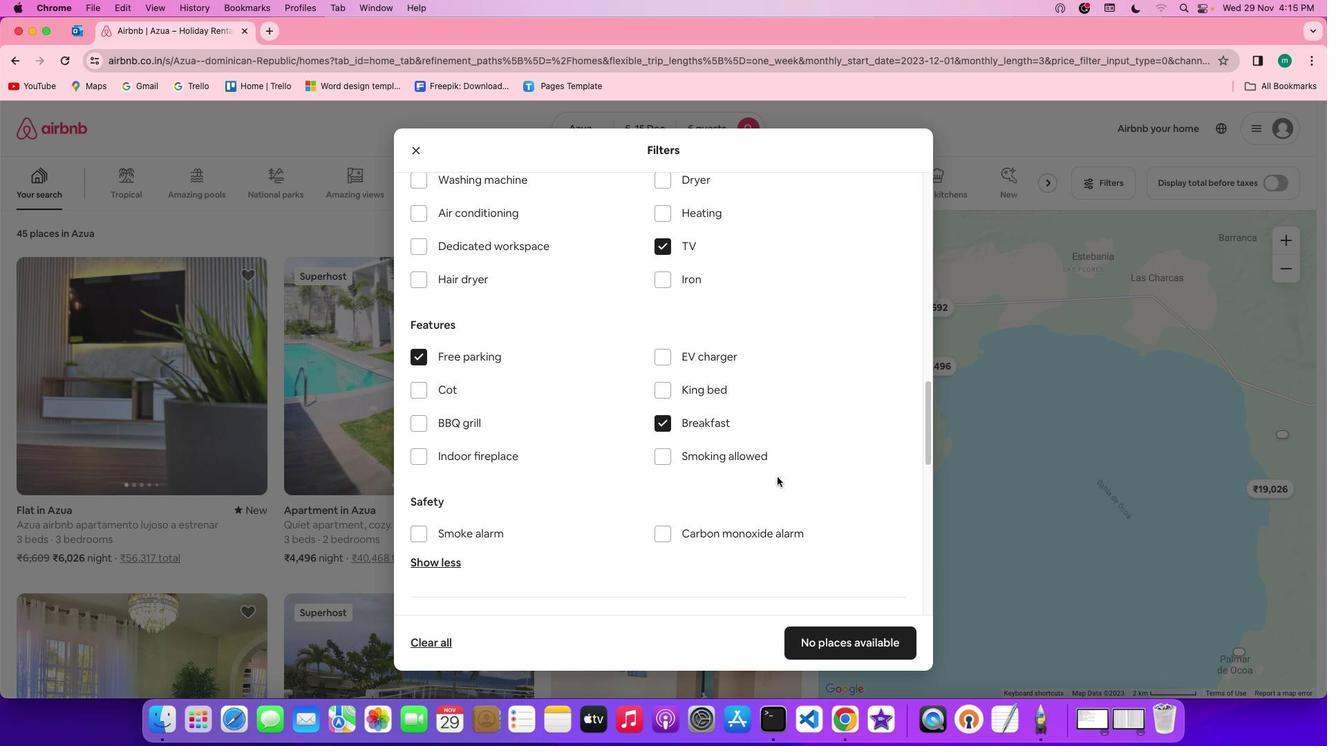 
Action: Mouse scrolled (777, 477) with delta (0, 0)
Screenshot: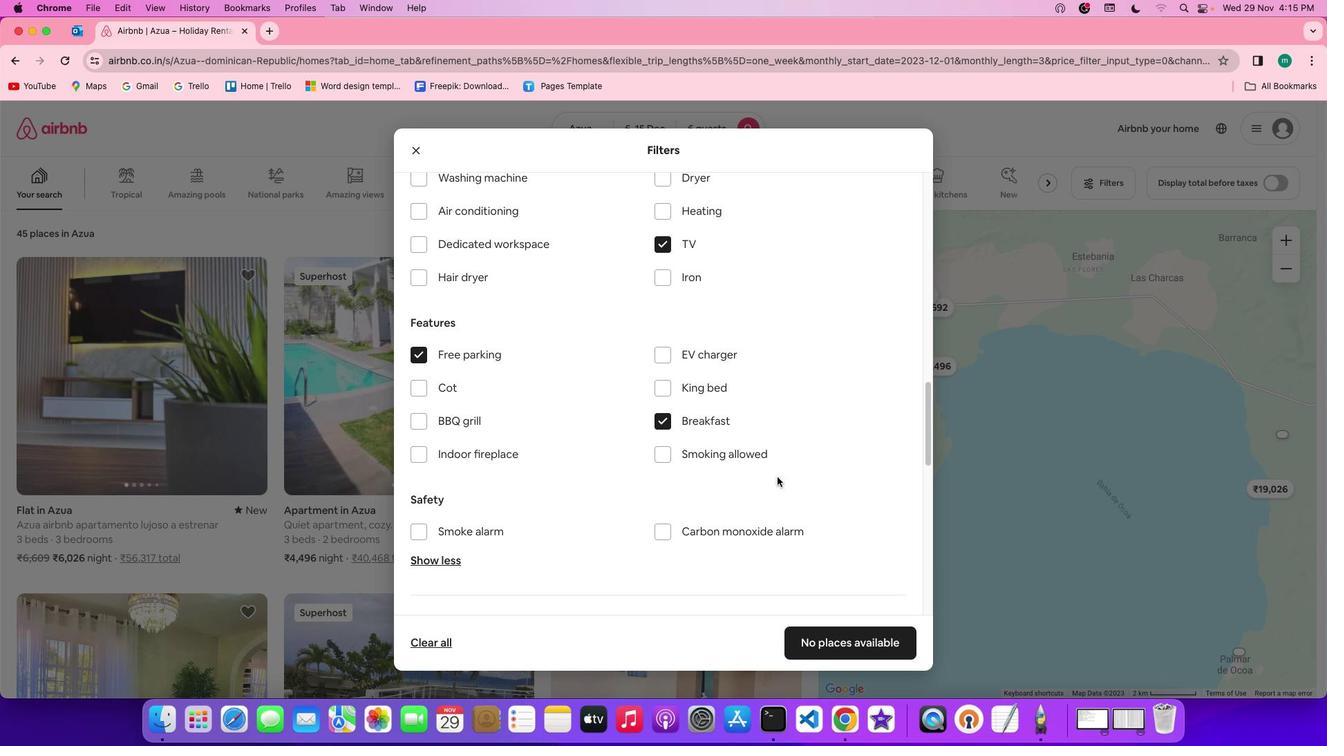 
Action: Mouse scrolled (777, 477) with delta (0, 0)
Screenshot: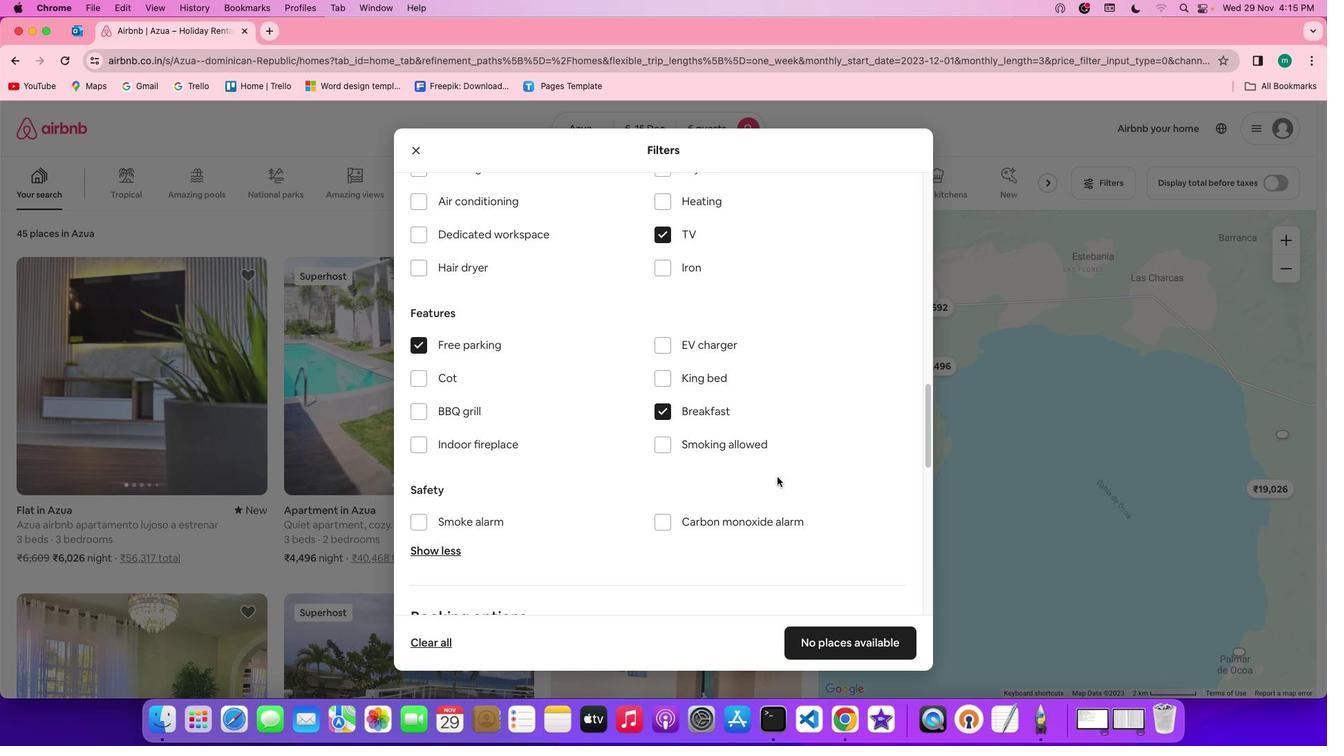 
Action: Mouse scrolled (777, 477) with delta (0, -1)
Screenshot: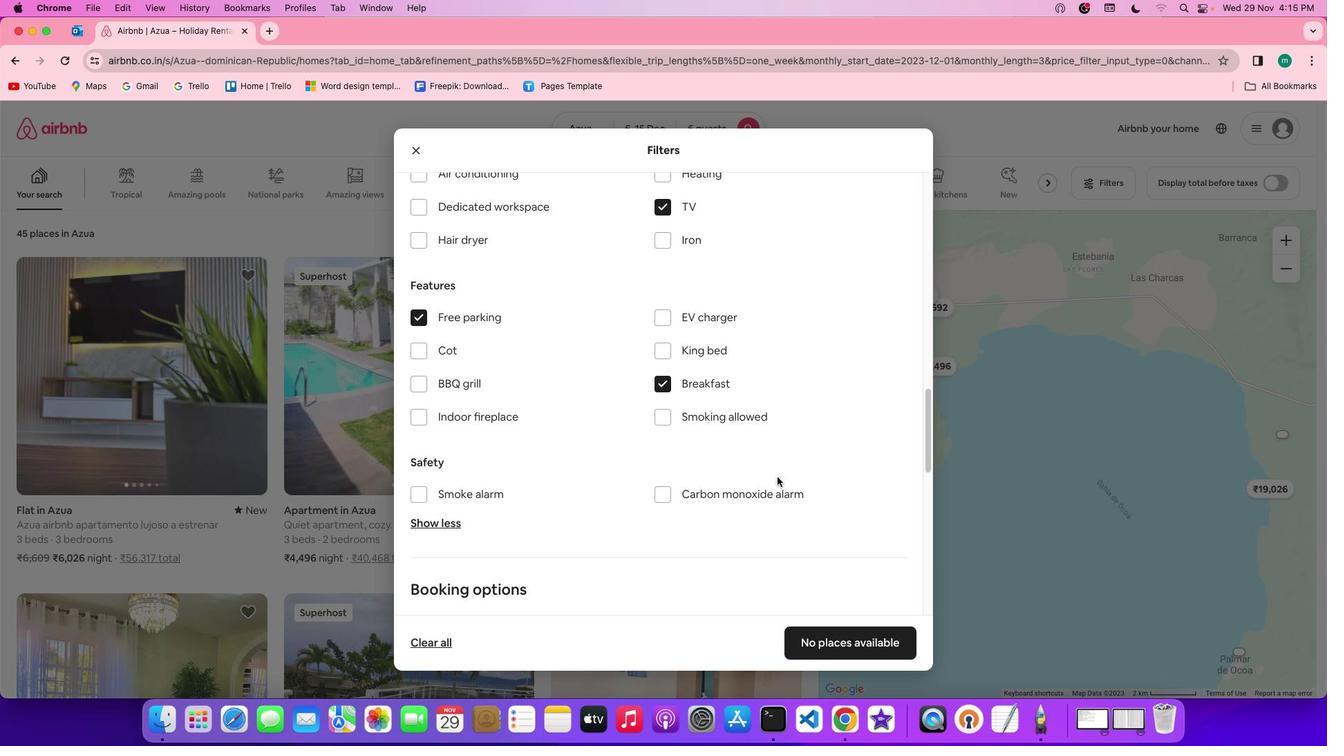 
Action: Mouse scrolled (777, 477) with delta (0, -2)
Screenshot: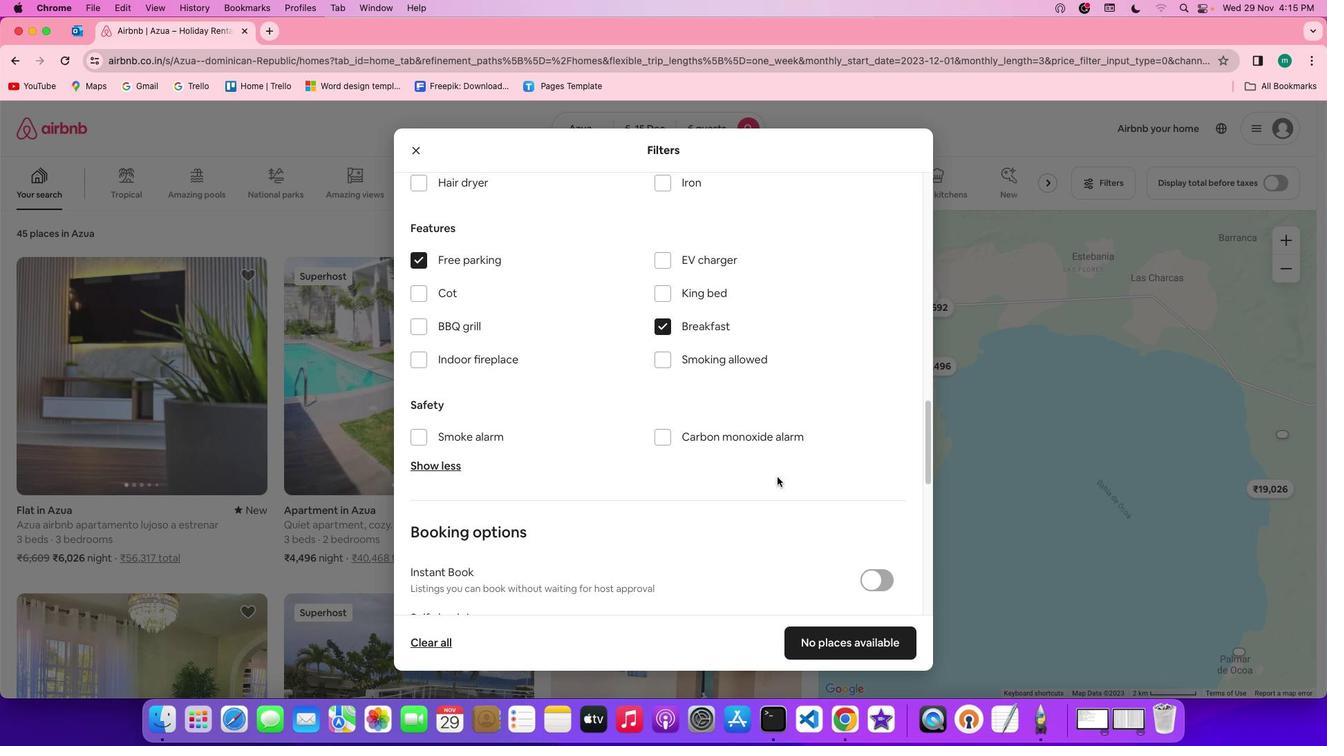 
Action: Mouse scrolled (777, 477) with delta (0, 0)
Screenshot: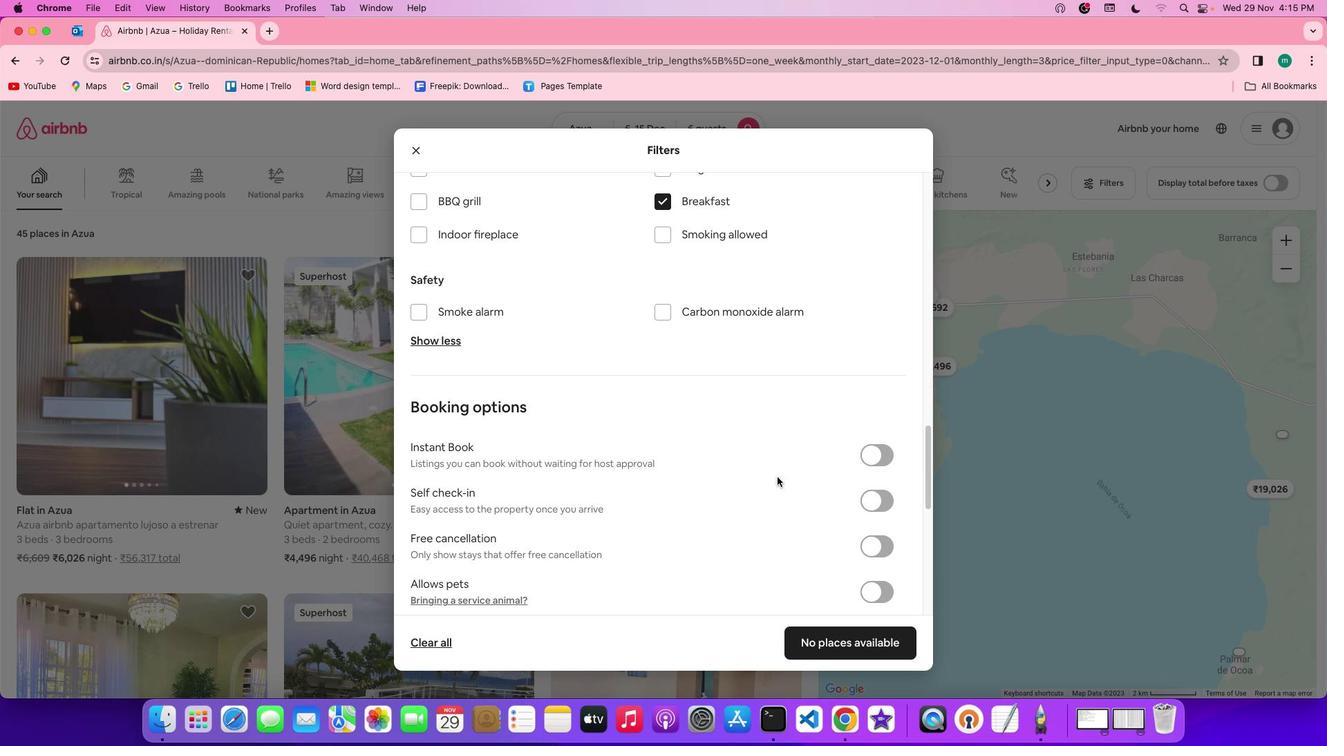
Action: Mouse scrolled (777, 477) with delta (0, 0)
Screenshot: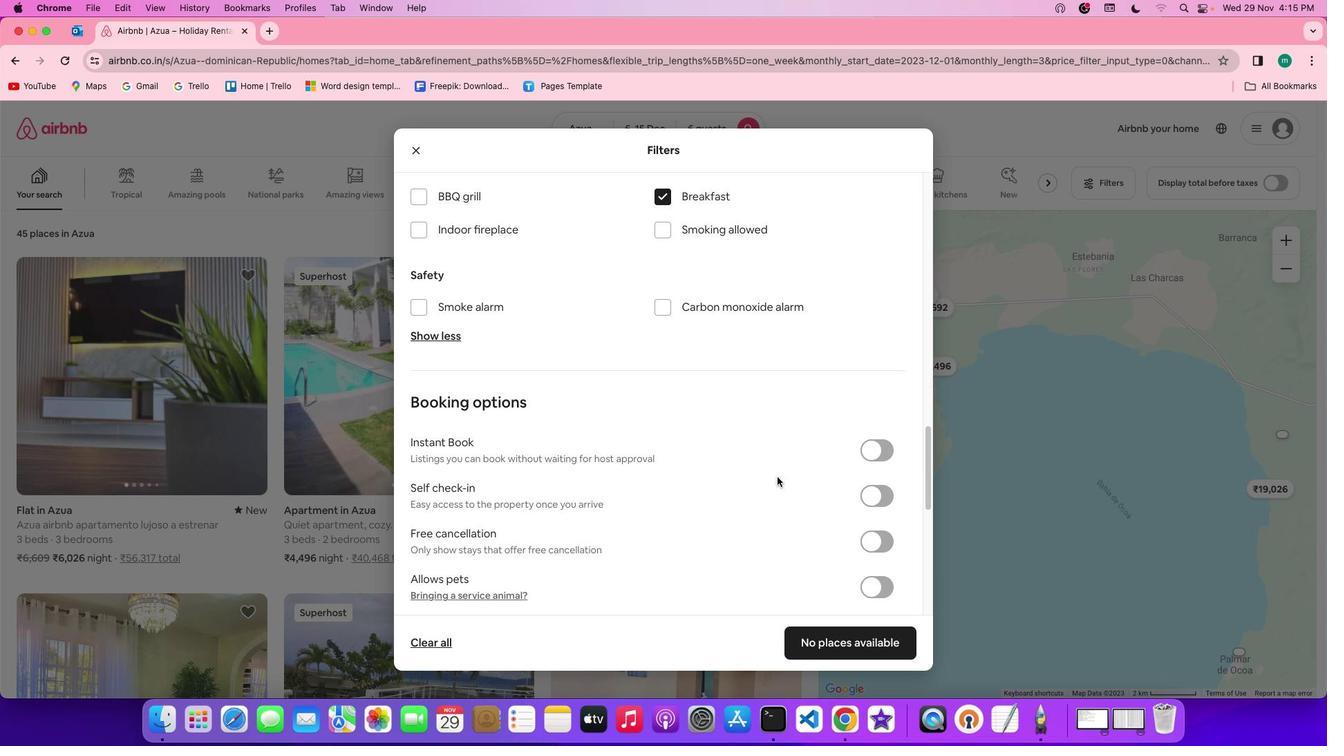 
Action: Mouse scrolled (777, 477) with delta (0, 0)
Screenshot: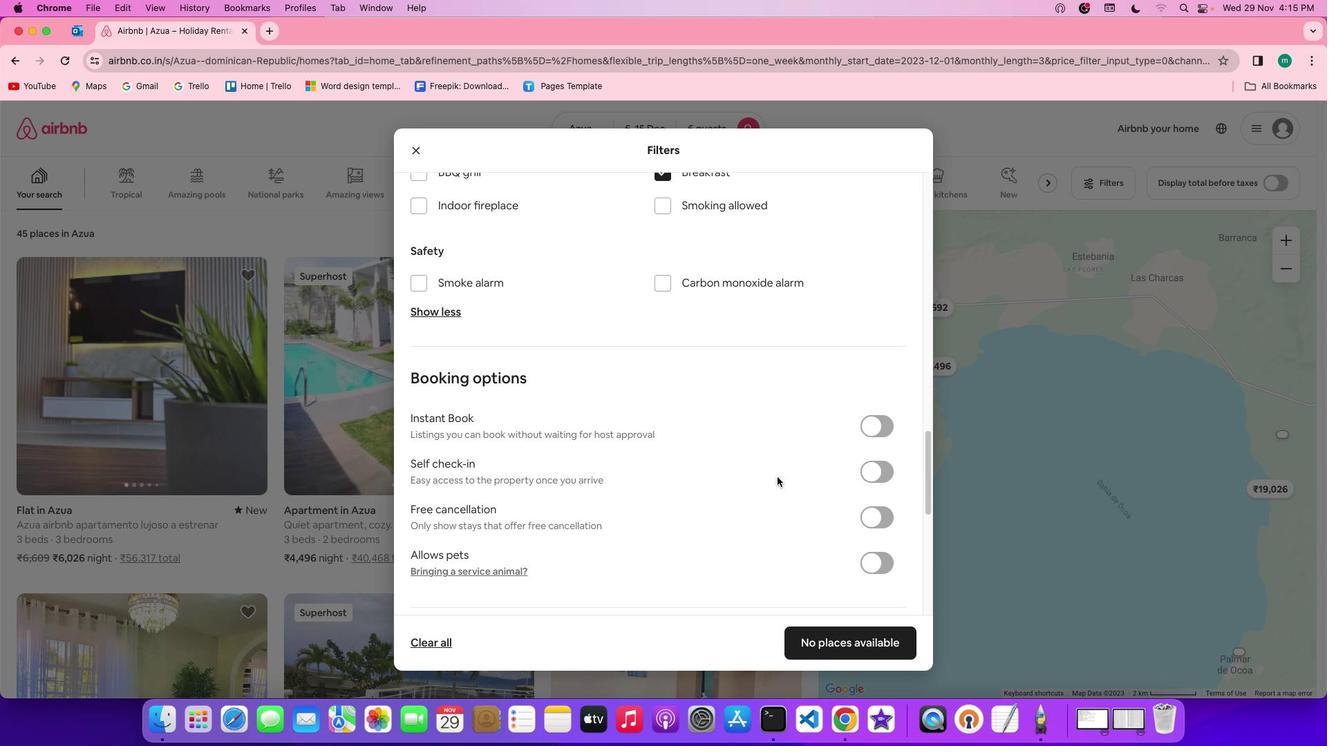 
Action: Mouse scrolled (777, 477) with delta (0, 0)
Screenshot: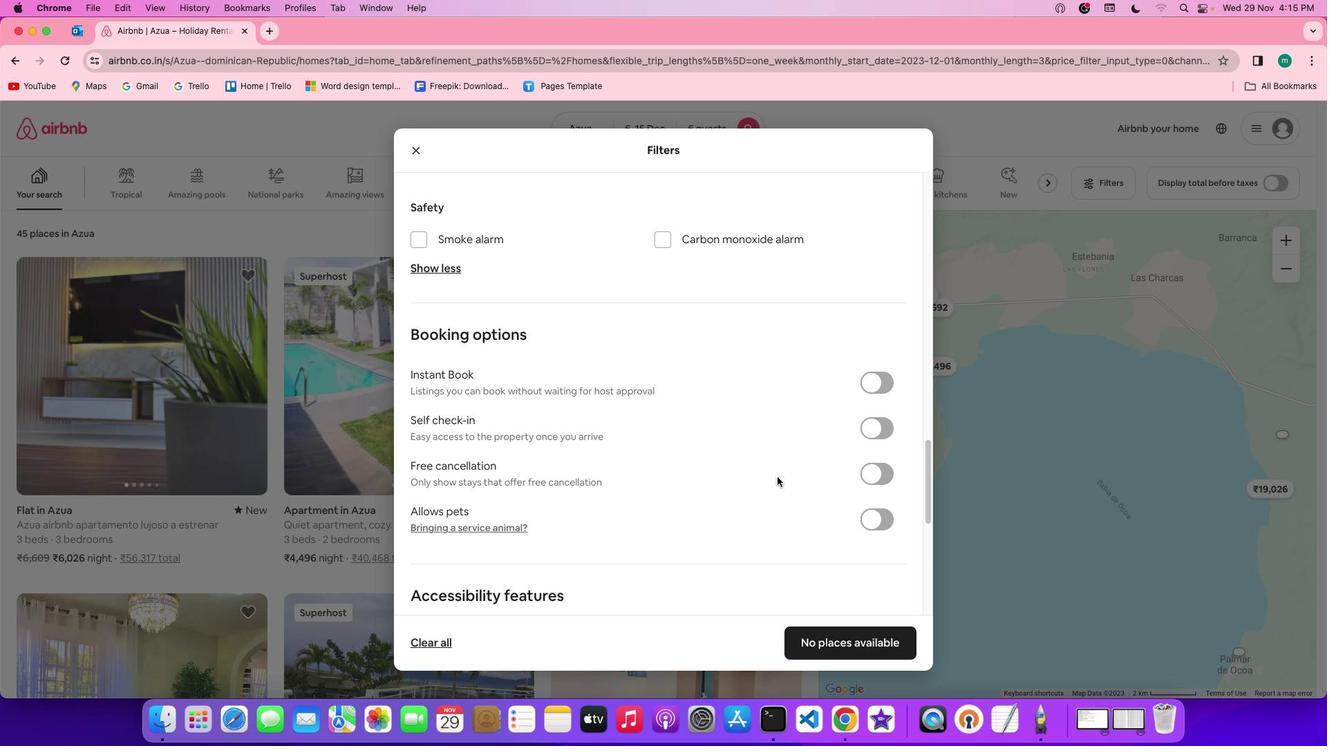 
Action: Mouse scrolled (777, 477) with delta (0, 0)
Screenshot: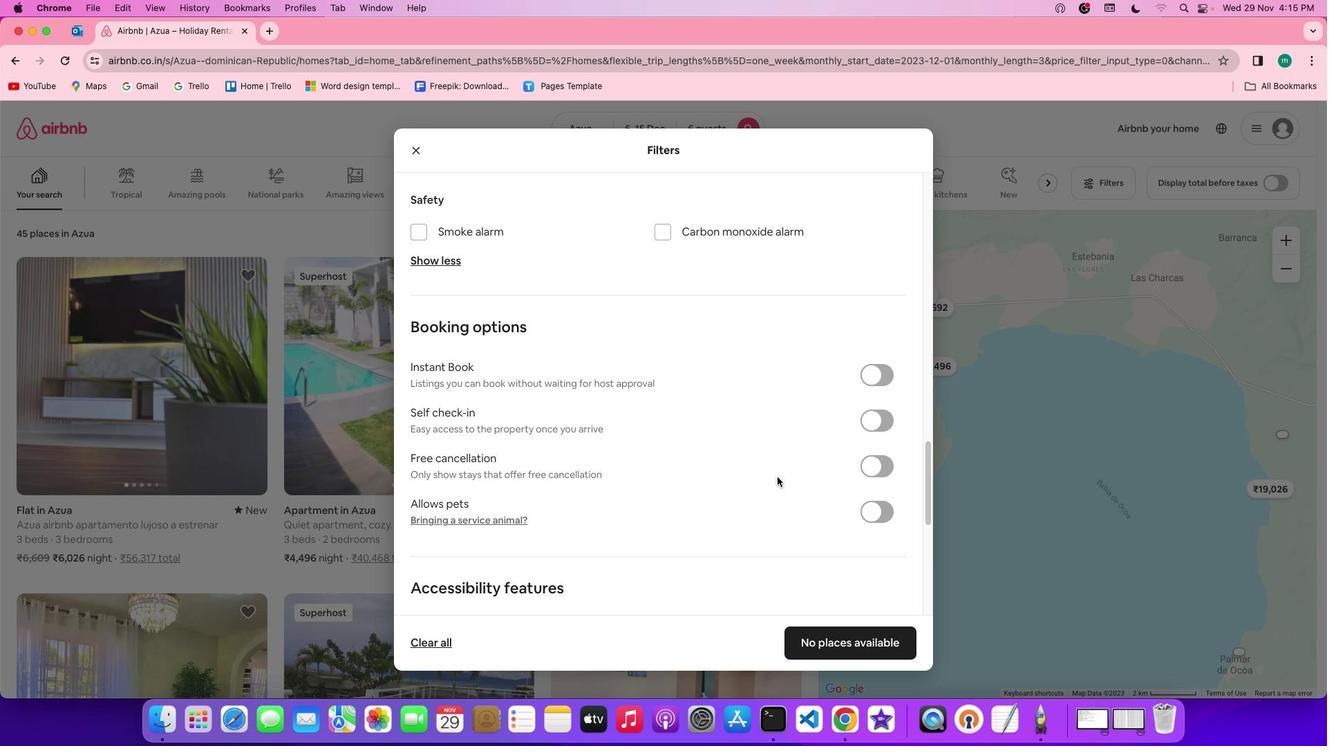 
Action: Mouse scrolled (777, 477) with delta (0, -1)
Screenshot: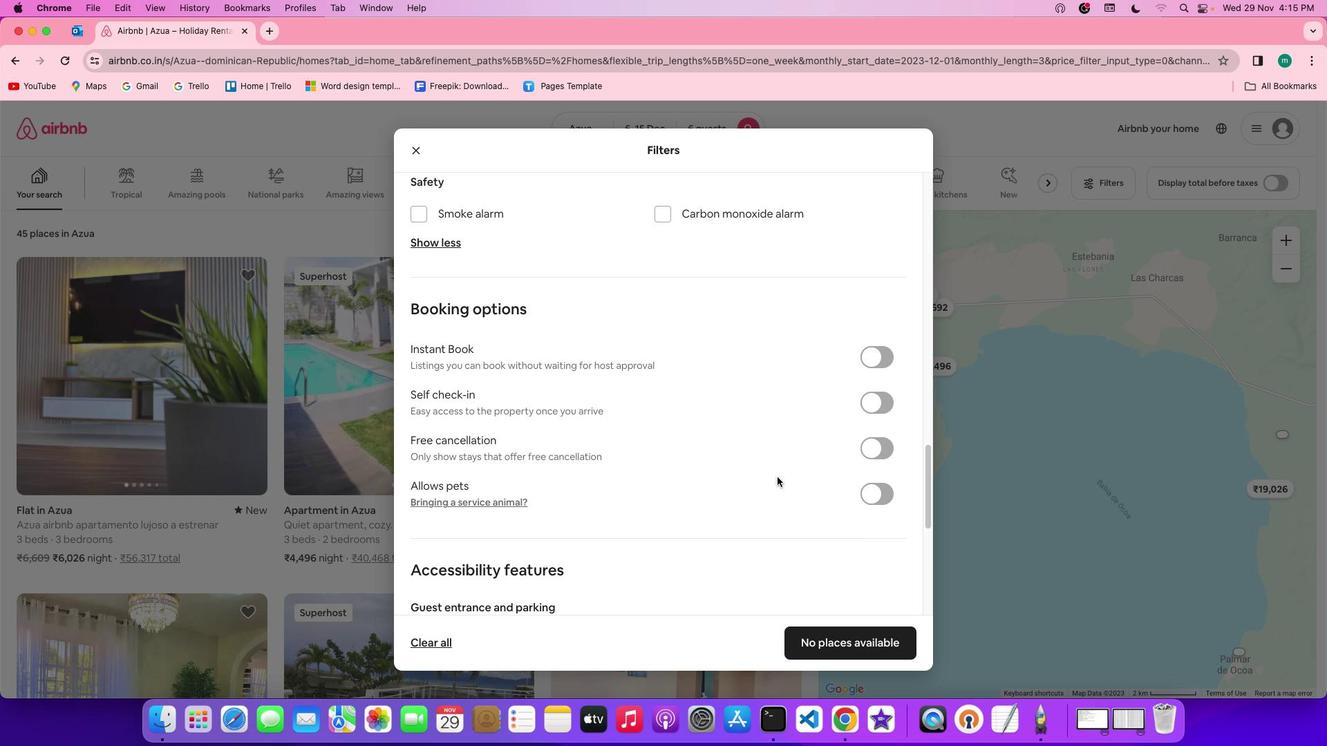
Action: Mouse scrolled (777, 477) with delta (0, -2)
Screenshot: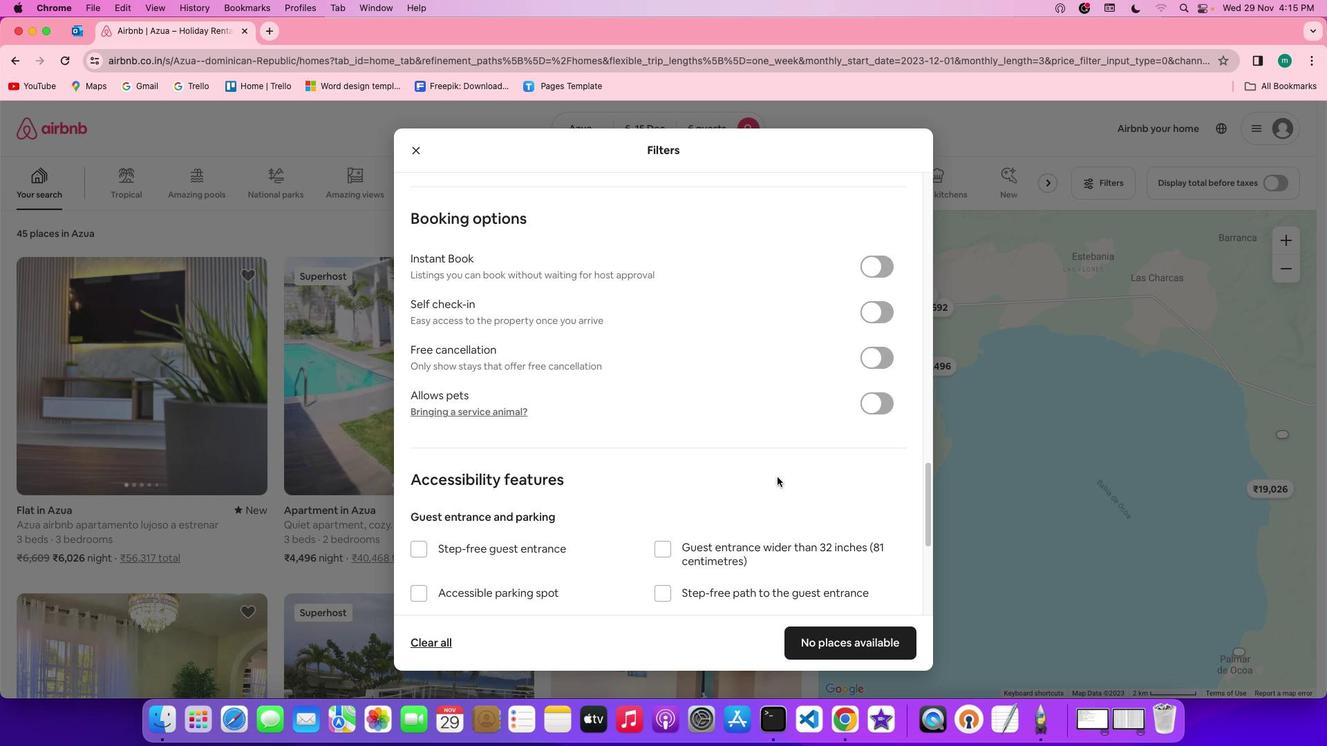 
Action: Mouse scrolled (777, 477) with delta (0, 0)
Screenshot: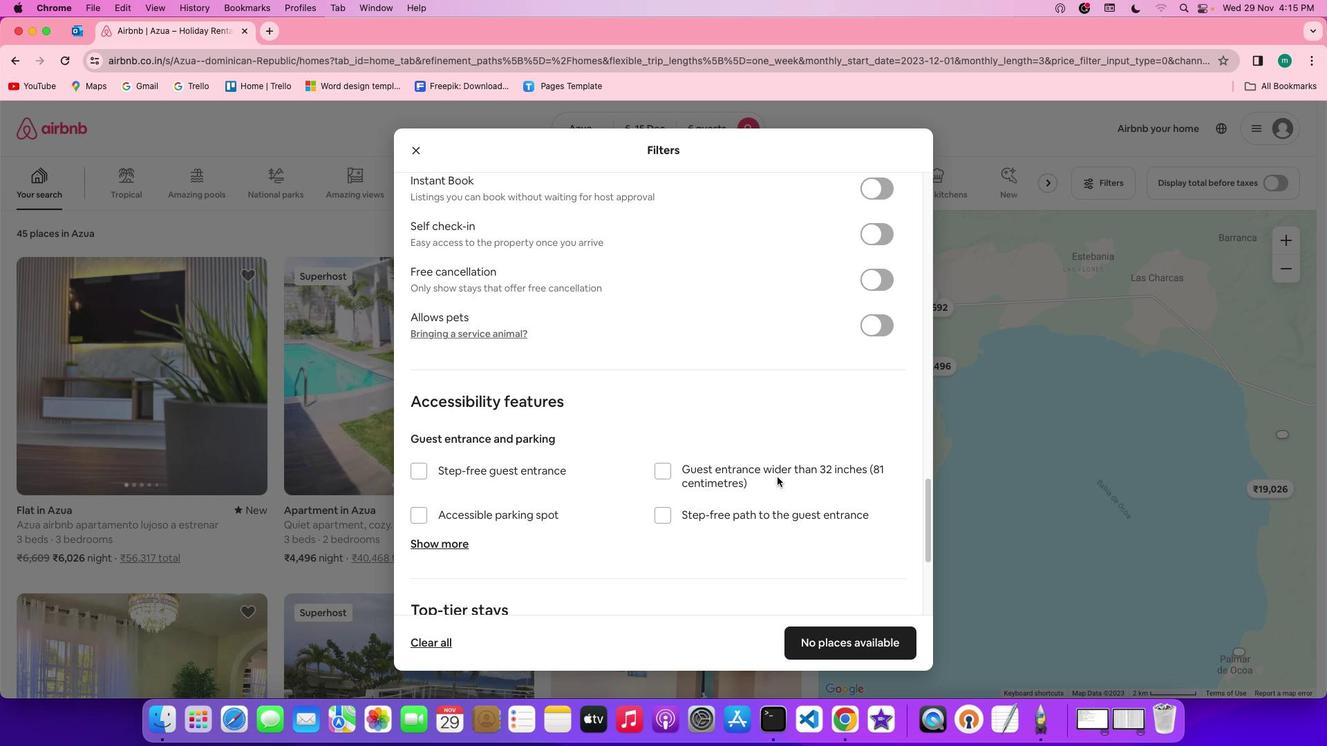 
Action: Mouse scrolled (777, 477) with delta (0, 0)
Screenshot: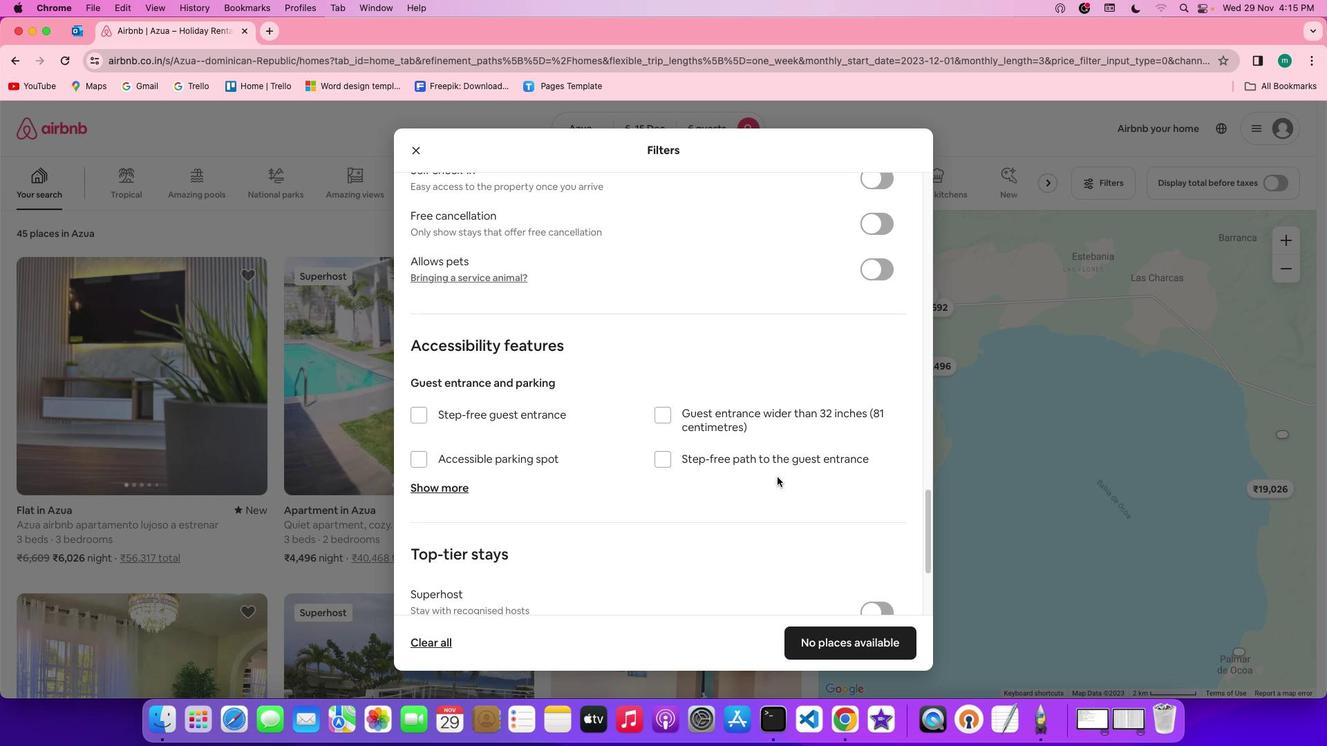 
Action: Mouse scrolled (777, 477) with delta (0, -2)
Screenshot: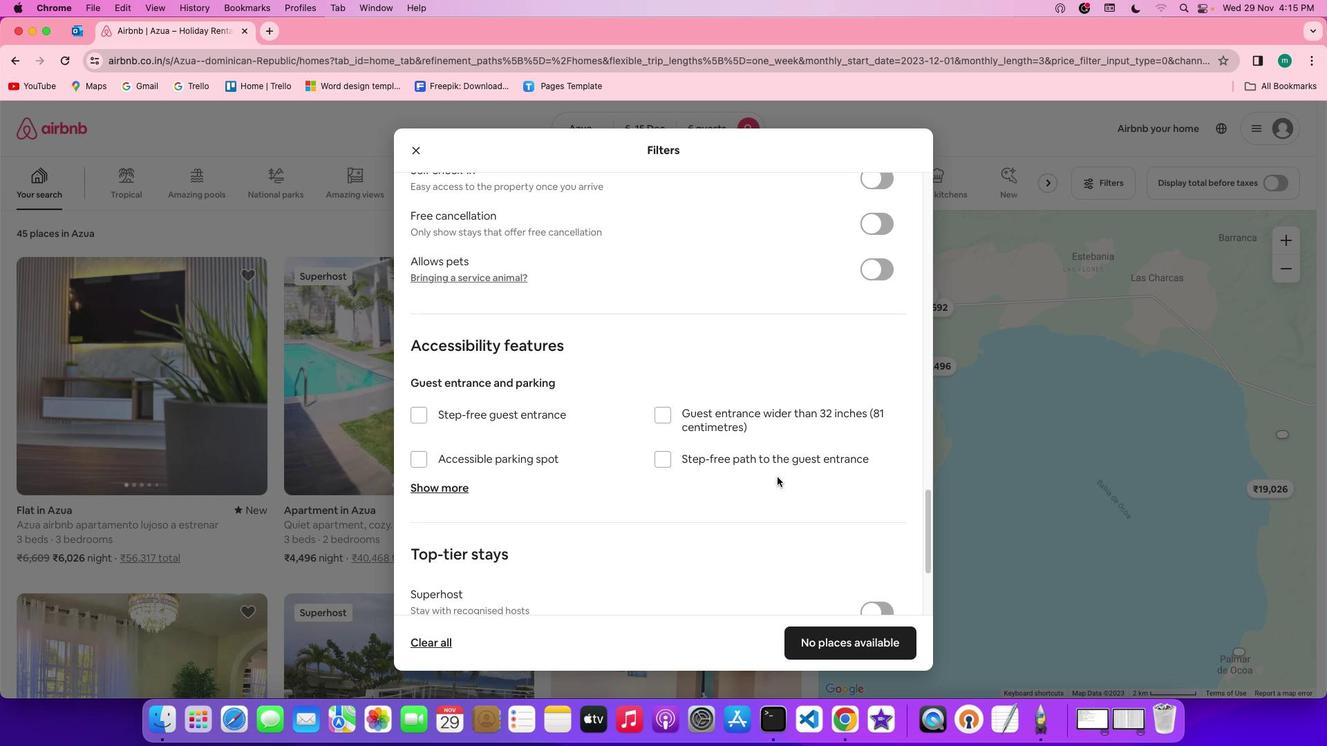 
Action: Mouse scrolled (777, 477) with delta (0, -3)
Screenshot: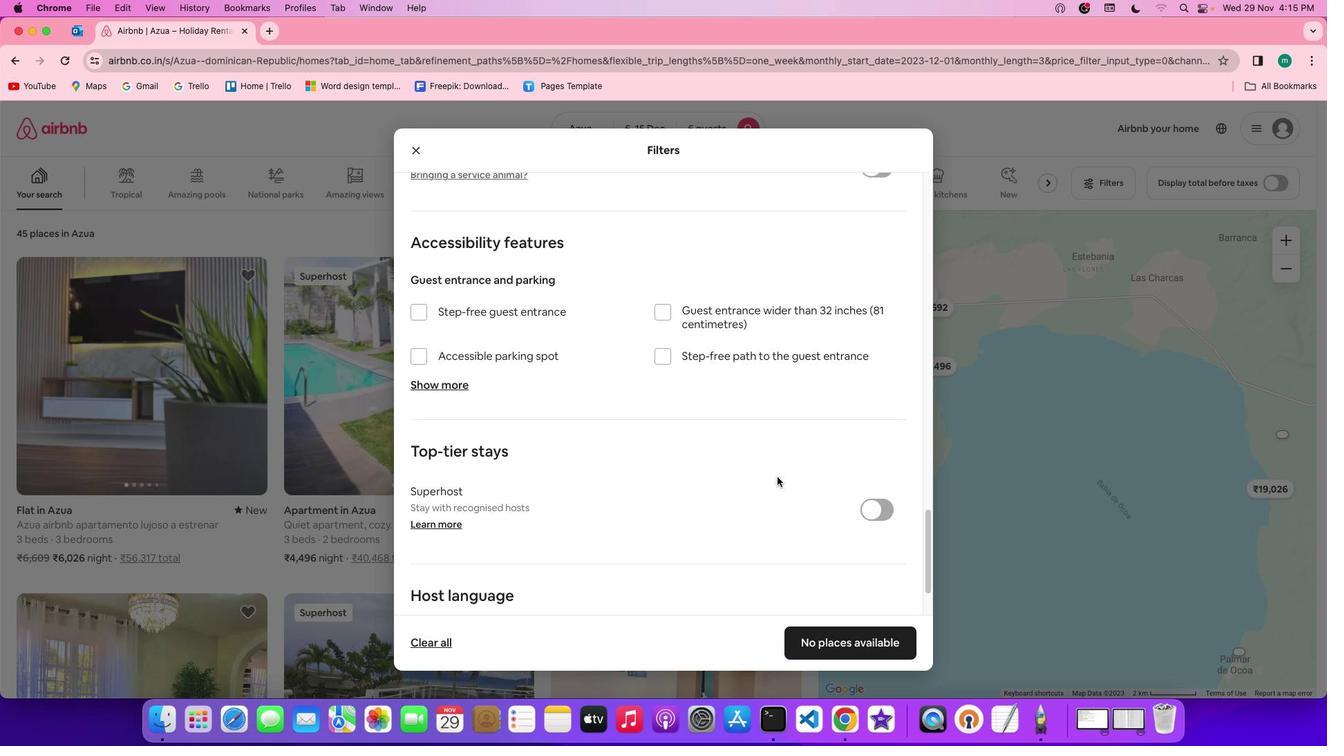 
Action: Mouse scrolled (777, 477) with delta (0, -3)
Screenshot: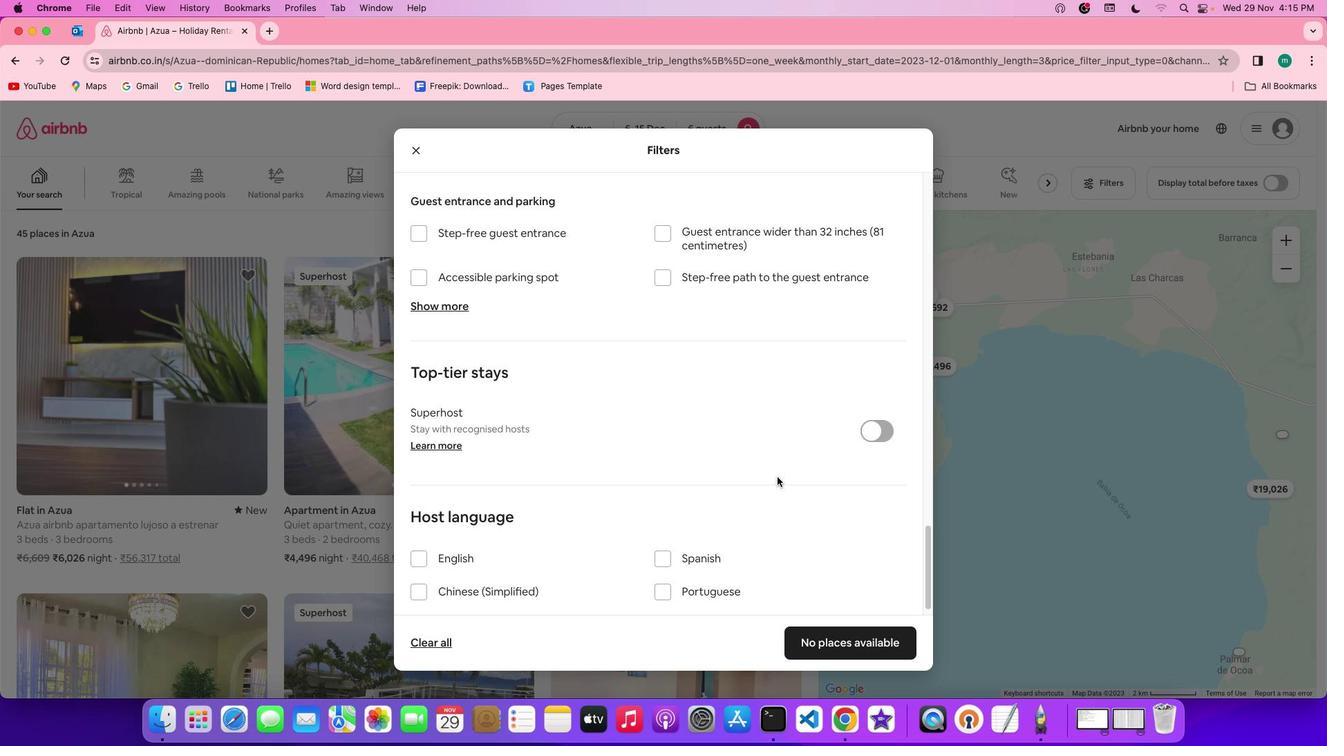
Action: Mouse scrolled (777, 477) with delta (0, 0)
Screenshot: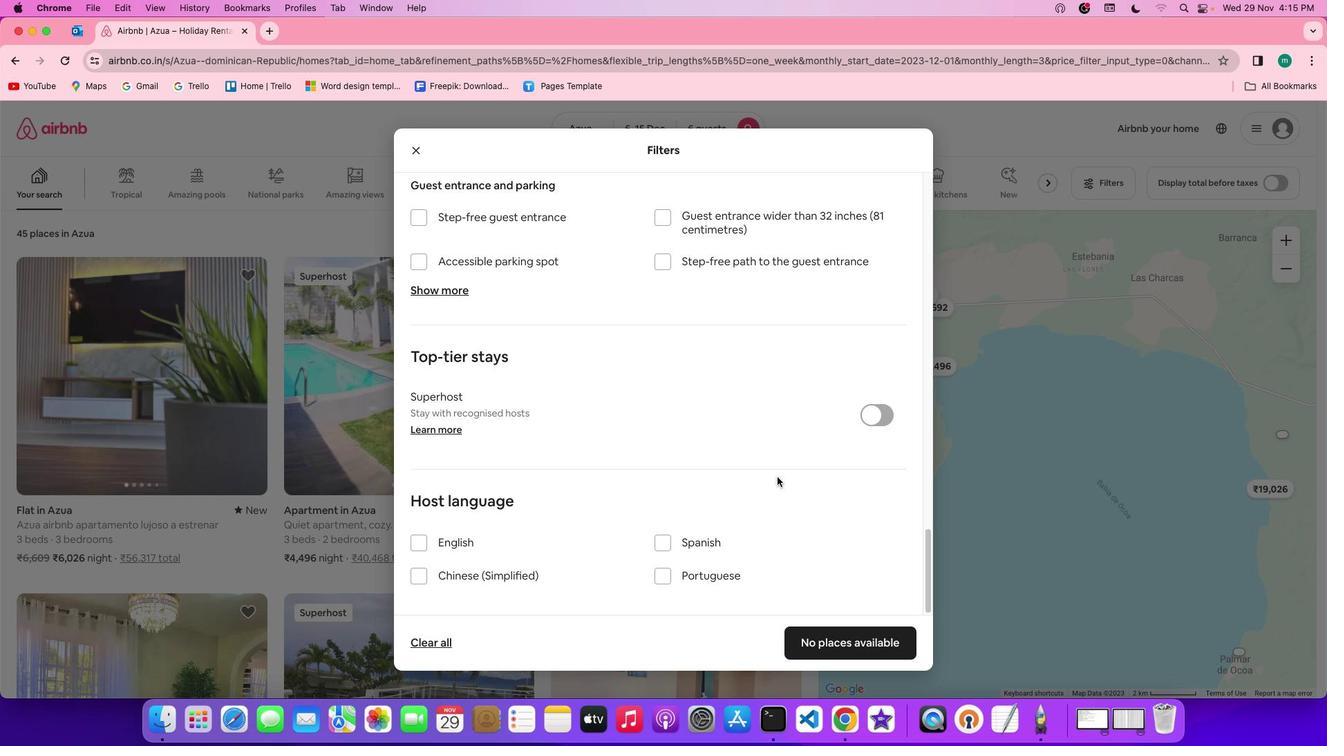 
Action: Mouse scrolled (777, 477) with delta (0, 0)
Screenshot: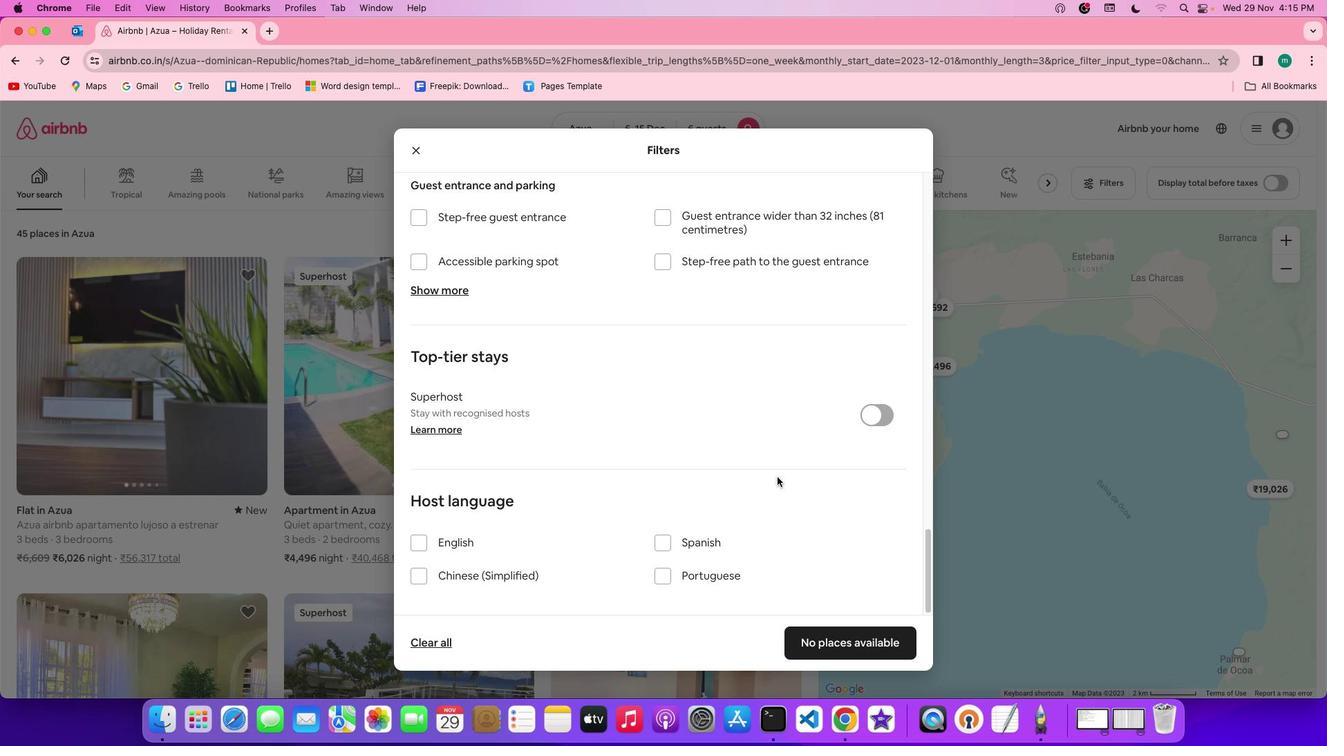 
Action: Mouse scrolled (777, 477) with delta (0, -2)
Screenshot: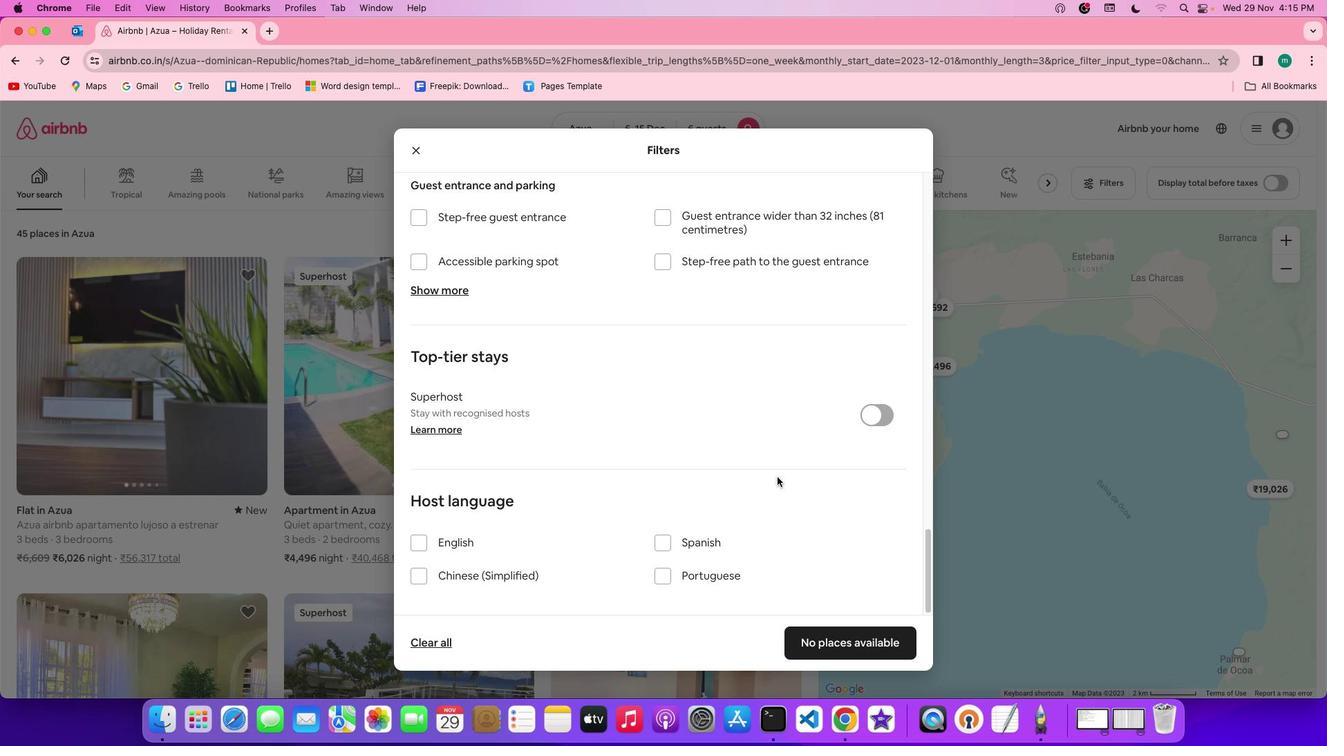 
Action: Mouse scrolled (777, 477) with delta (0, -3)
Screenshot: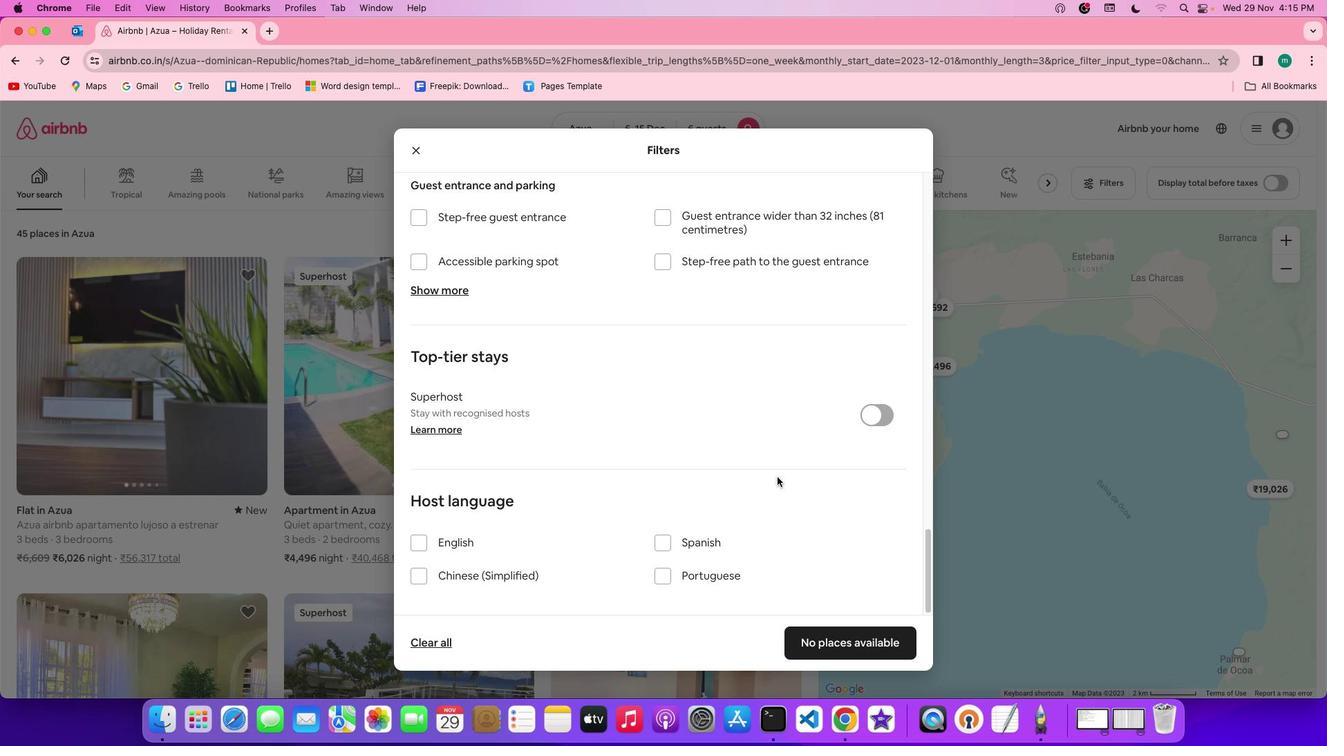
Action: Mouse scrolled (777, 477) with delta (0, -3)
Screenshot: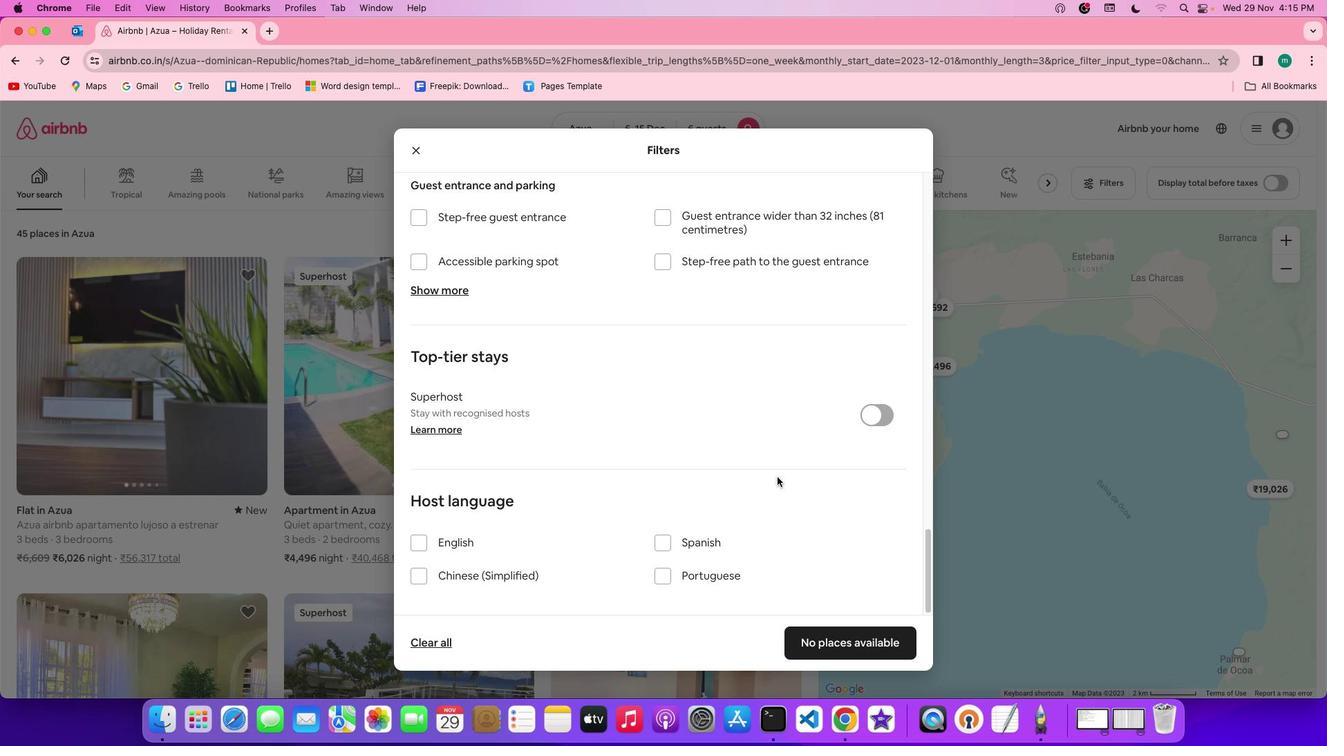 
Action: Mouse moved to (878, 643)
Screenshot: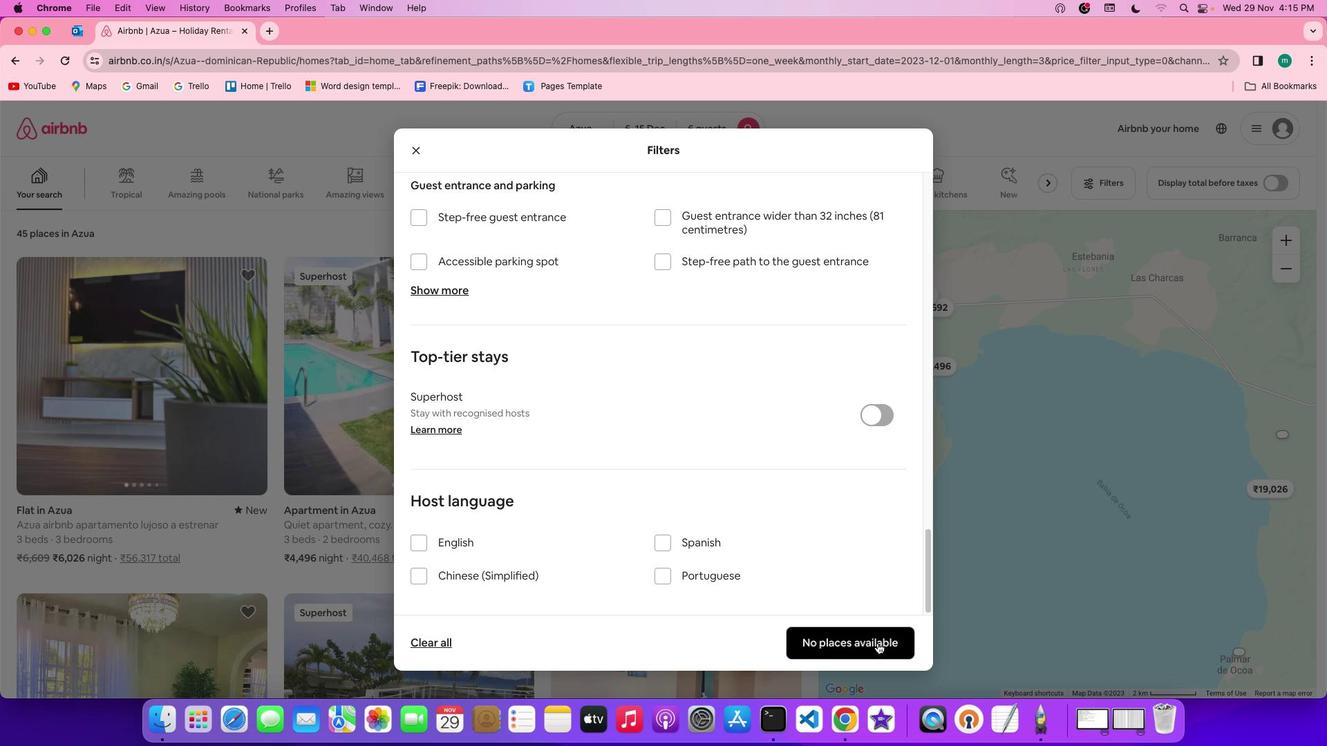 
Action: Mouse pressed left at (878, 643)
Screenshot: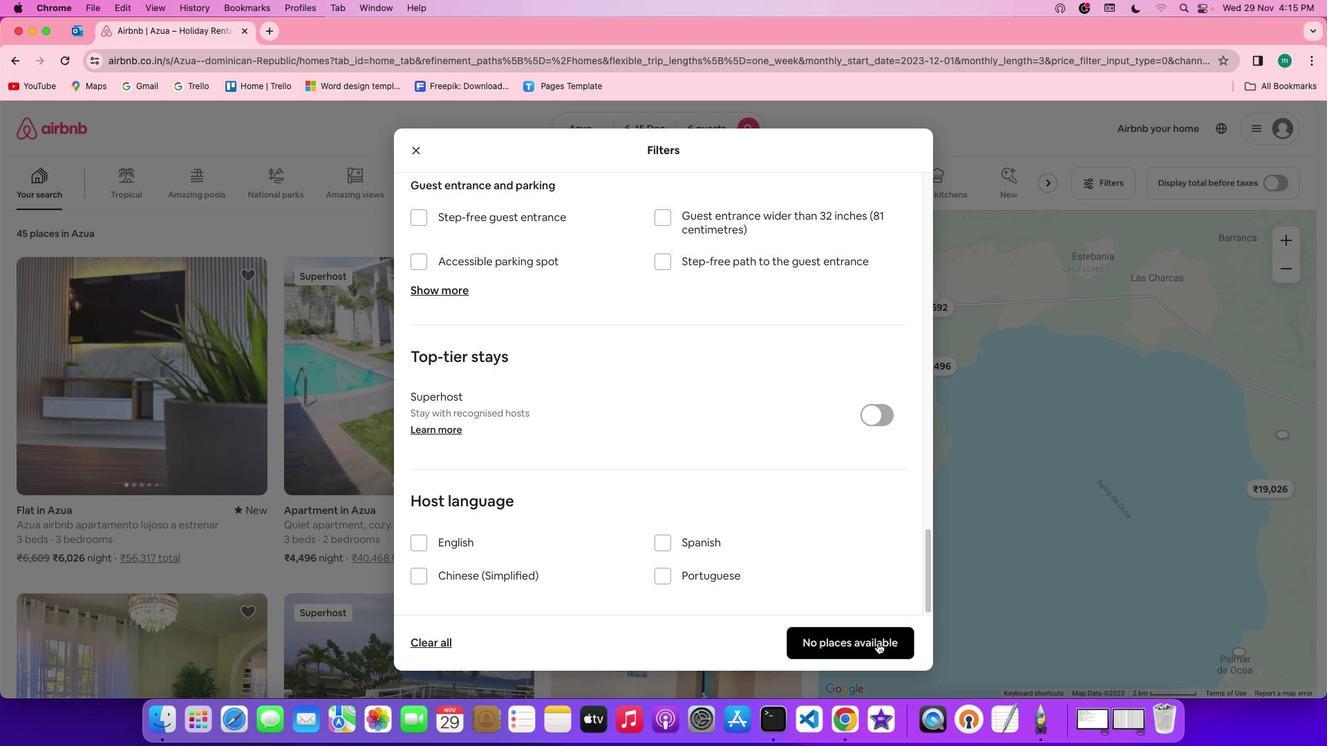 
Action: Mouse moved to (520, 450)
Screenshot: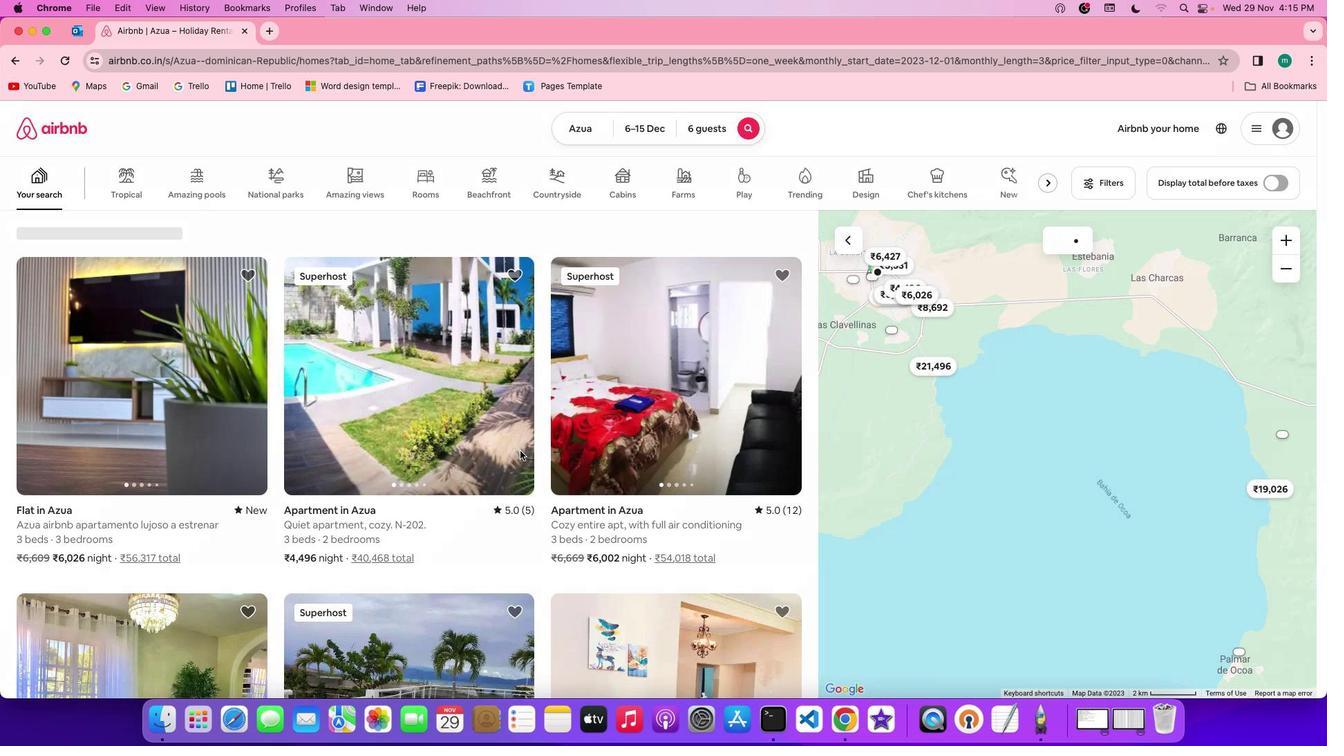 
